 Task: Get directions from Goliad State Park, Texas, United States to Fort Sumter National Monument, South Carolina, United States arriving by 3:00 pm on the 15th of next month
Action: Mouse moved to (248, 254)
Screenshot: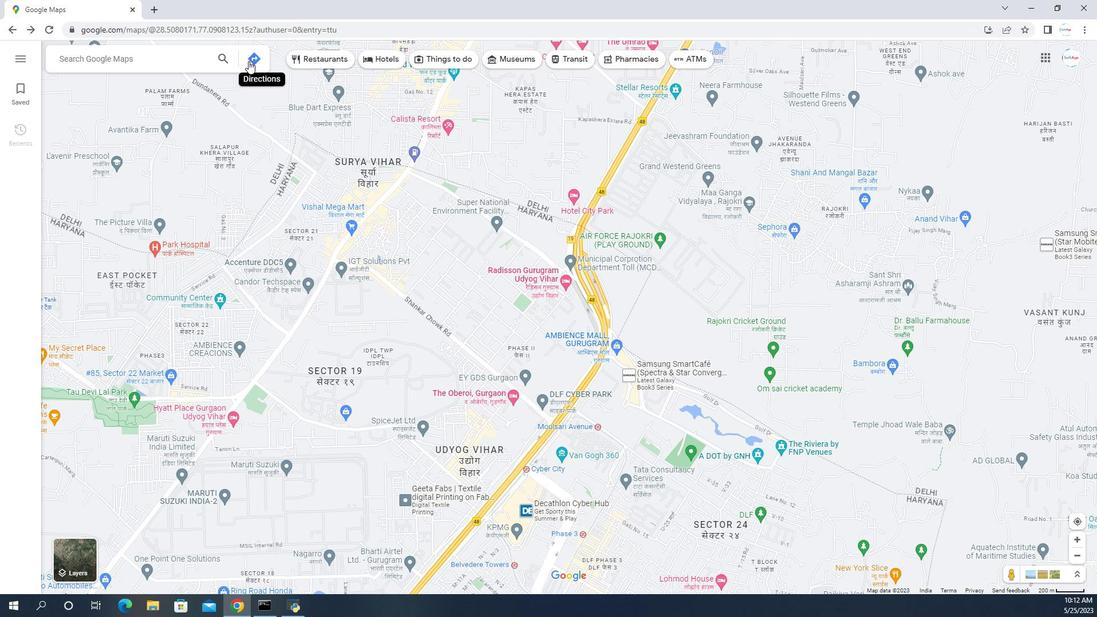 
Action: Mouse pressed left at (248, 254)
Screenshot: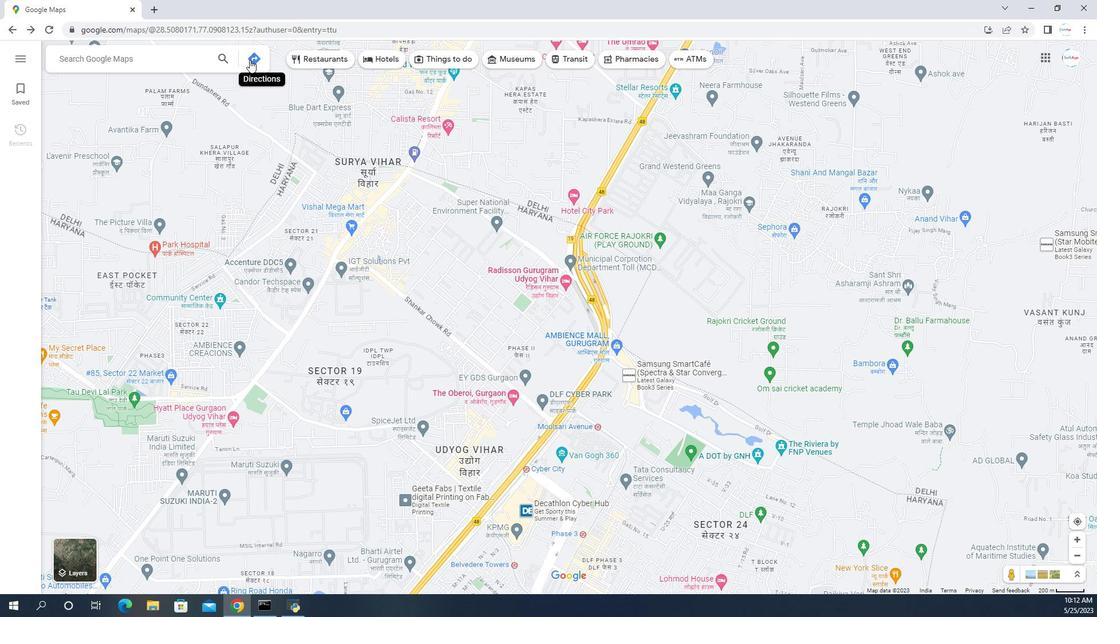 
Action: Mouse moved to (179, 243)
Screenshot: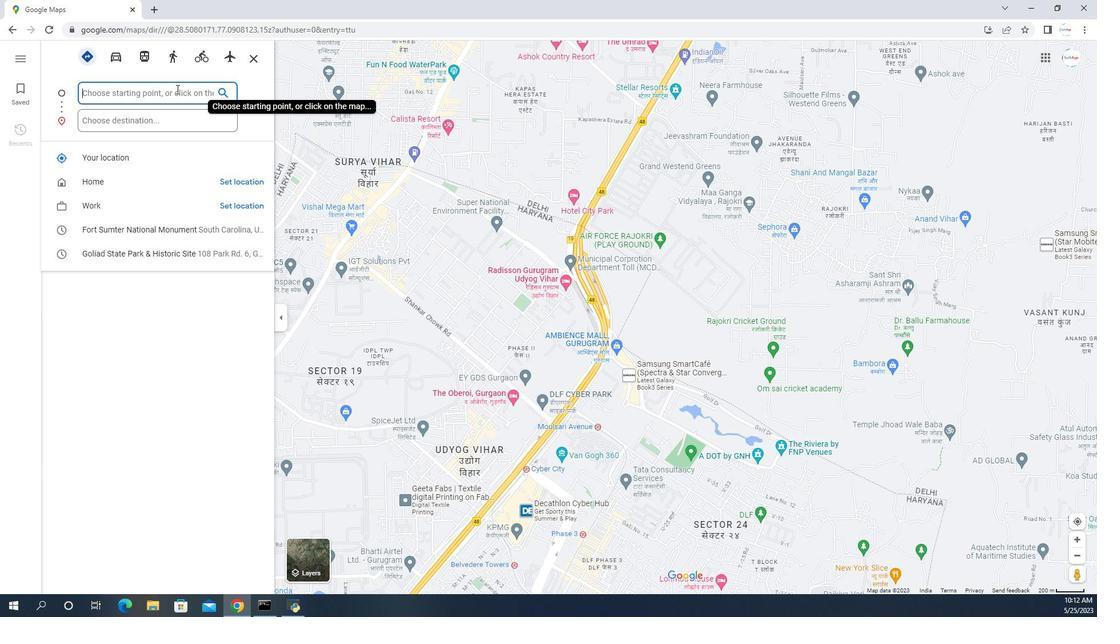 
Action: Key pressed <Key.shift>Goliad<Key.space>state<Key.space>park<Key.space>texas<Key.space>united<Key.space>states
Screenshot: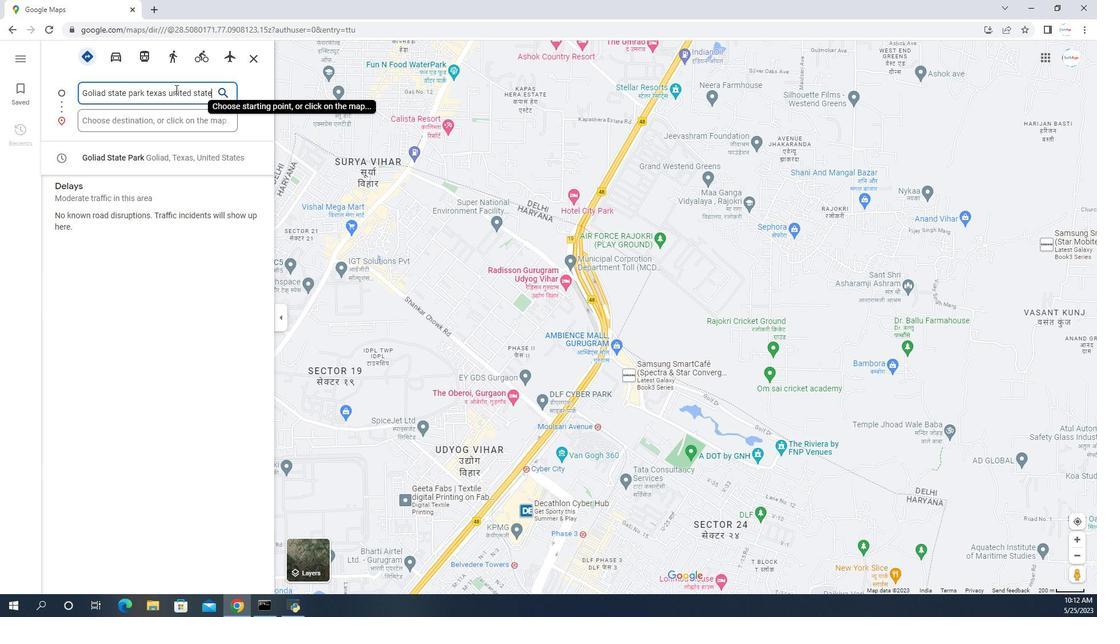 
Action: Mouse moved to (167, 231)
Screenshot: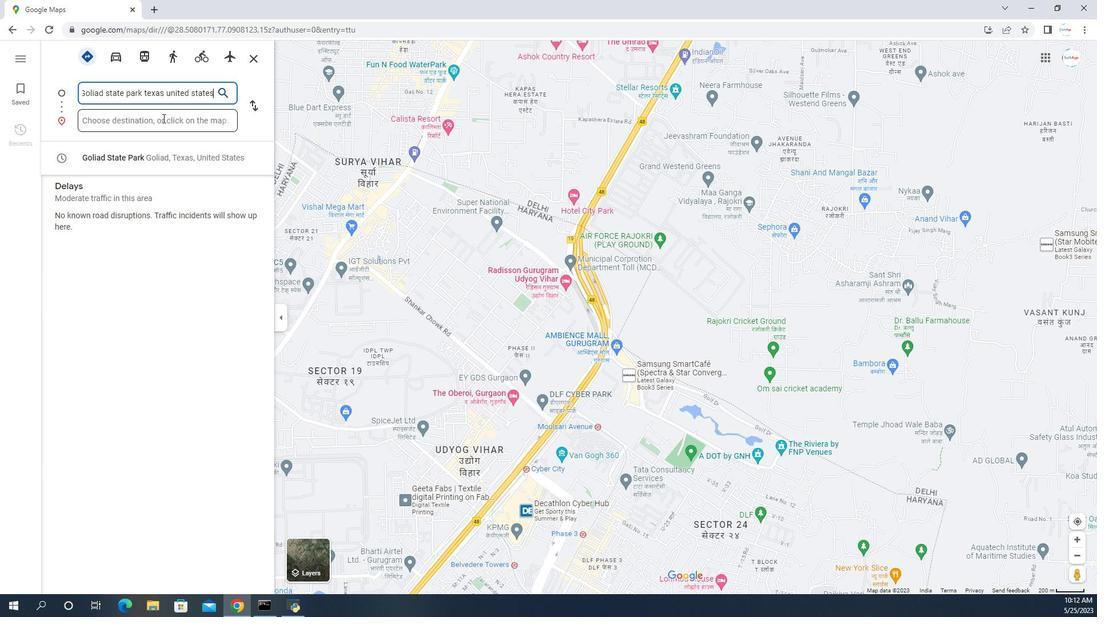 
Action: Mouse pressed left at (167, 231)
Screenshot: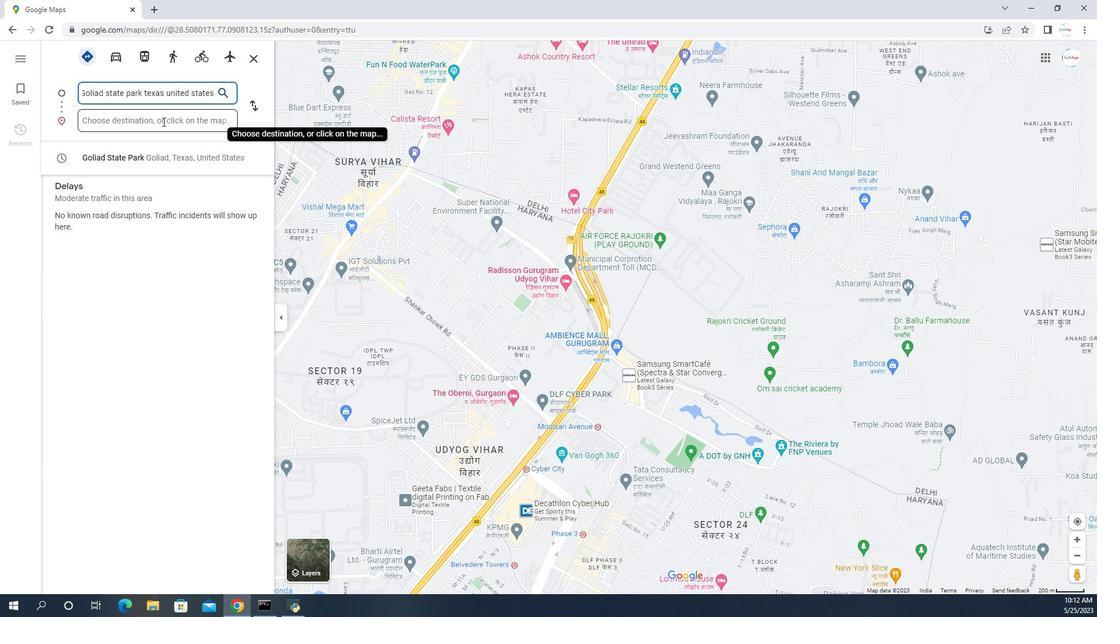
Action: Key pressed fort<Key.space>sumter<Key.space>national<Key.space>mom<Key.backspace>nument<Key.space>south<Key.space>carolina<Key.space>united<Key.space>states<Key.enter>
Screenshot: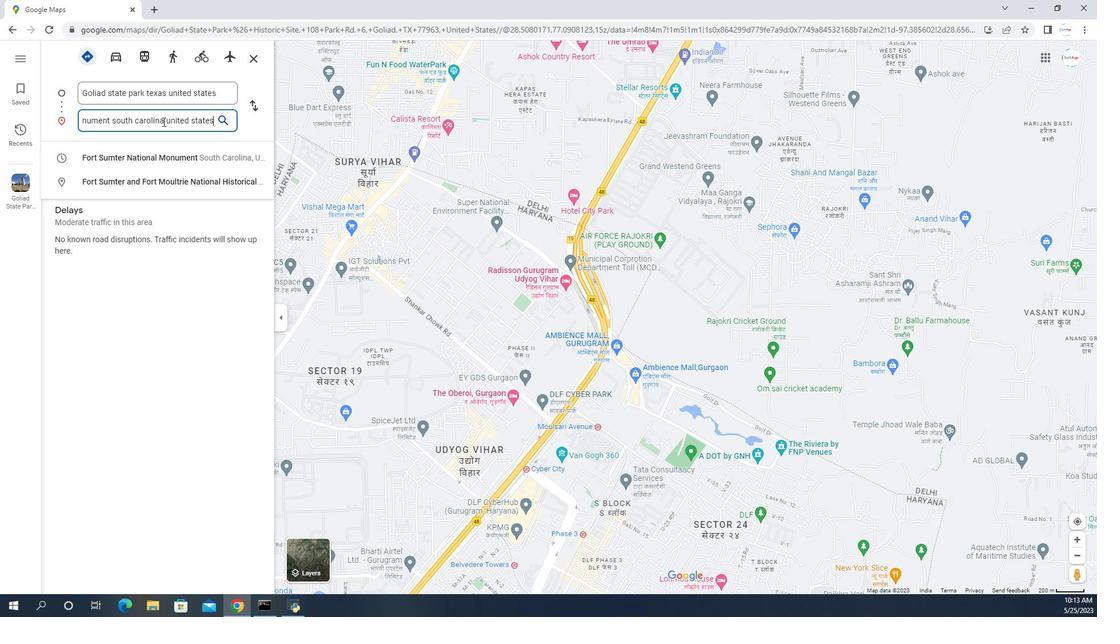 
Action: Mouse moved to (133, 208)
Screenshot: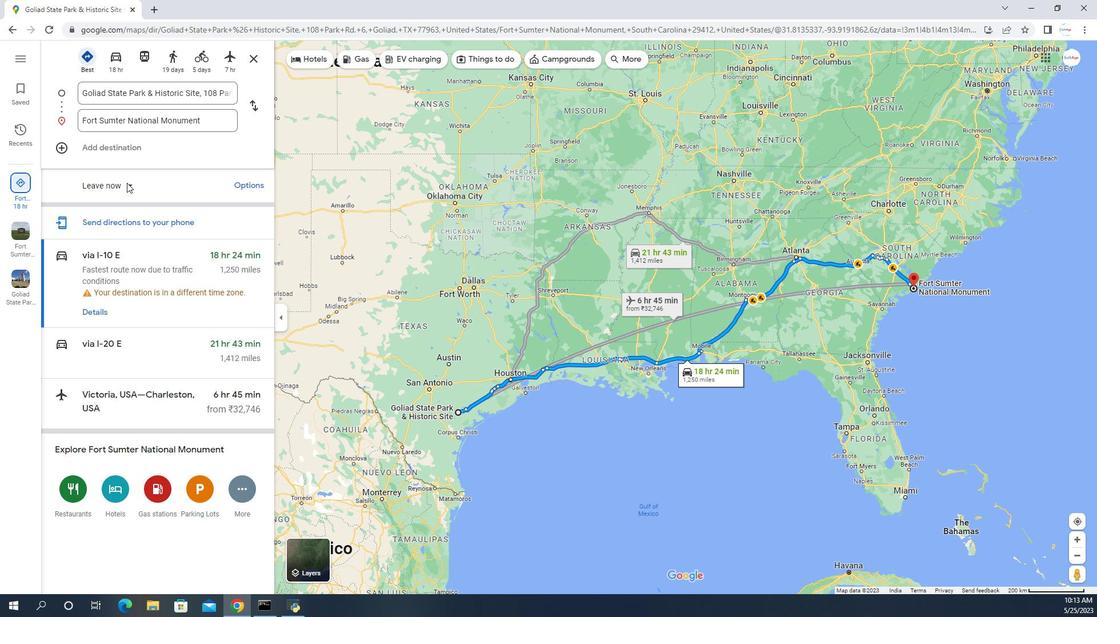 
Action: Mouse pressed left at (133, 208)
Screenshot: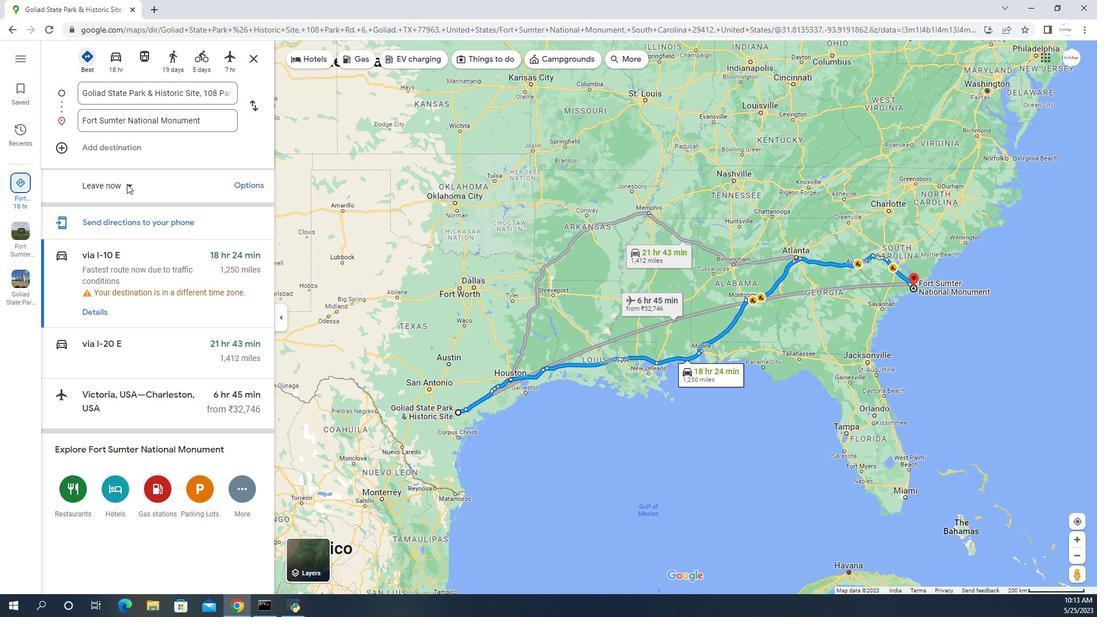 
Action: Mouse moved to (121, 190)
Screenshot: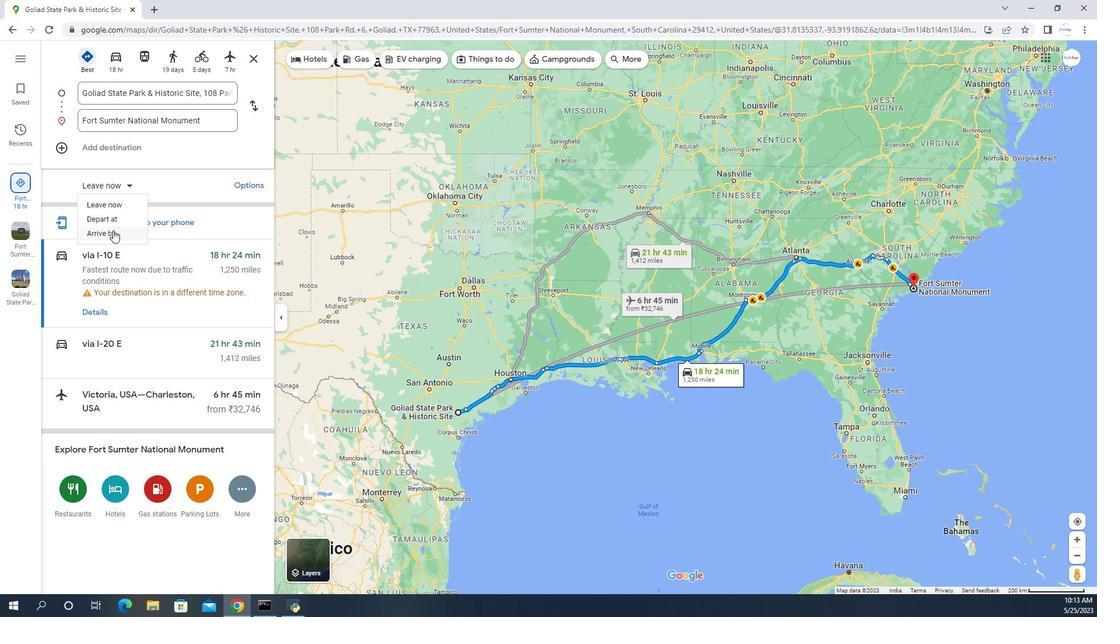 
Action: Mouse pressed left at (121, 190)
Screenshot: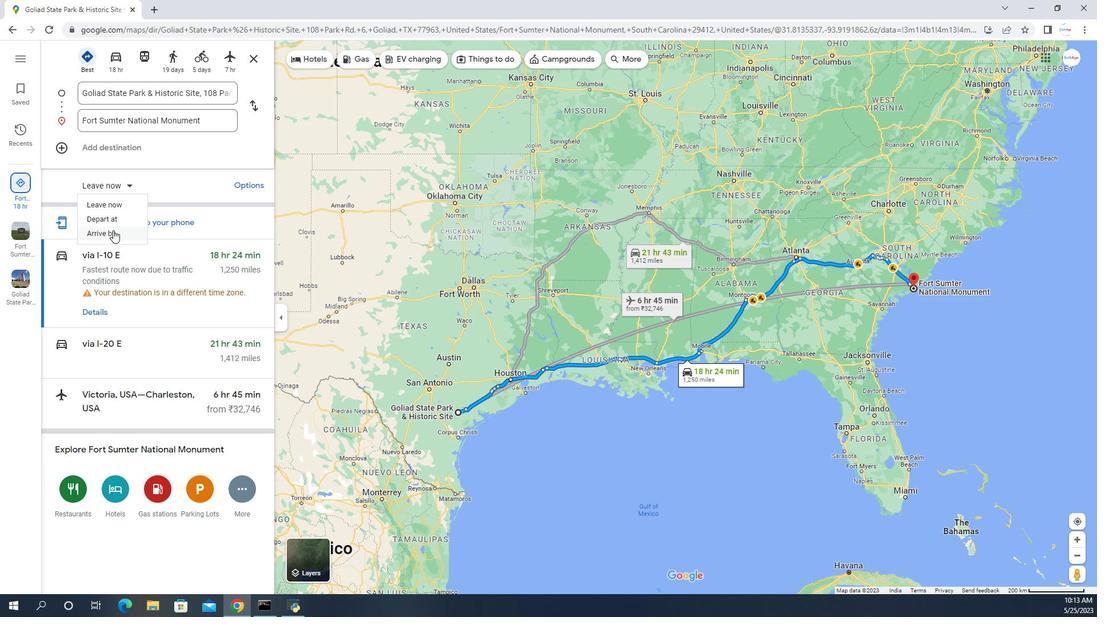 
Action: Mouse moved to (117, 211)
Screenshot: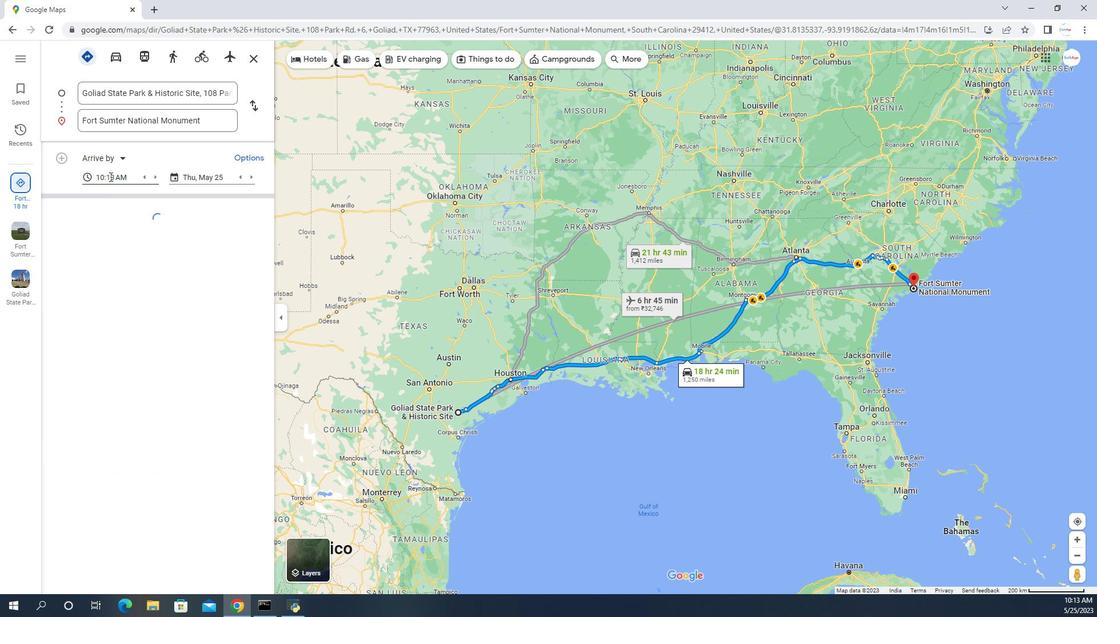 
Action: Mouse pressed left at (117, 211)
Screenshot: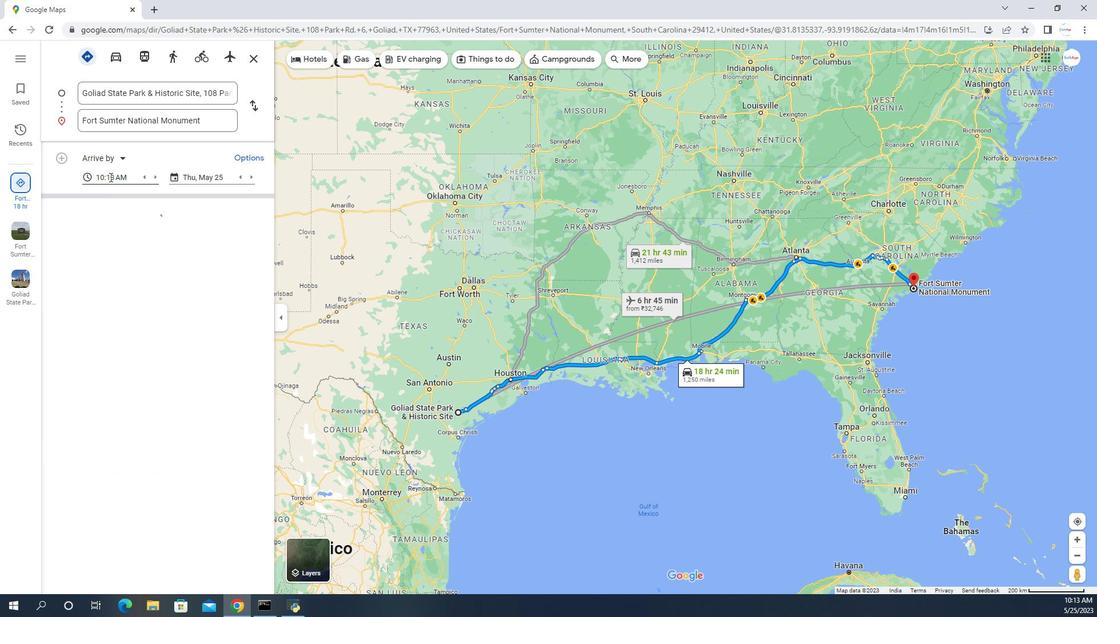 
Action: Mouse moved to (141, 189)
Screenshot: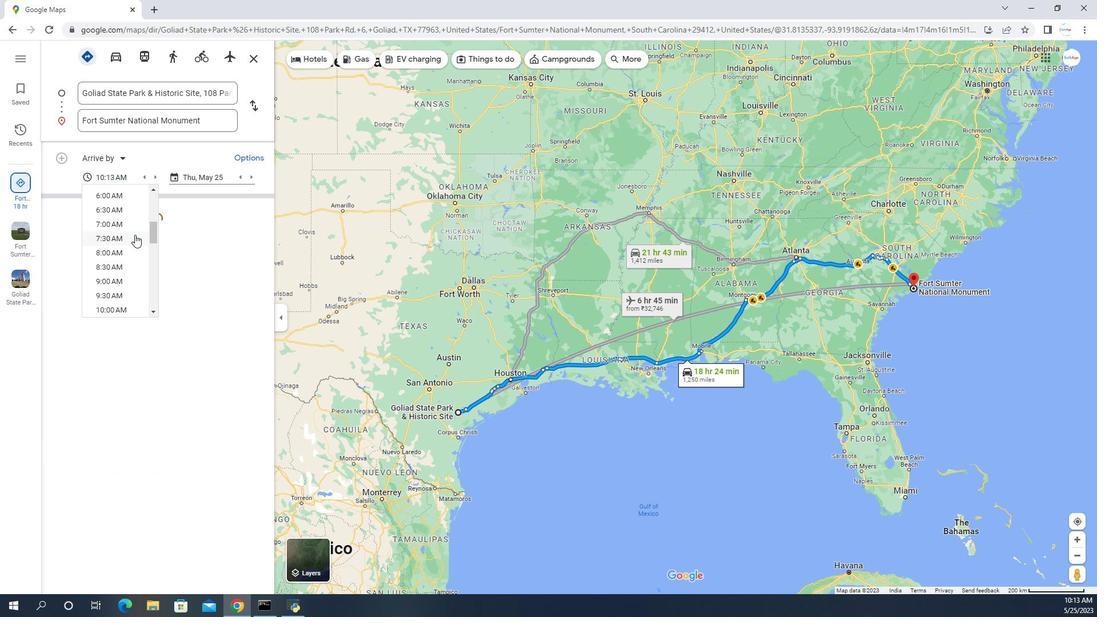 
Action: Mouse scrolled (141, 189) with delta (0, 0)
Screenshot: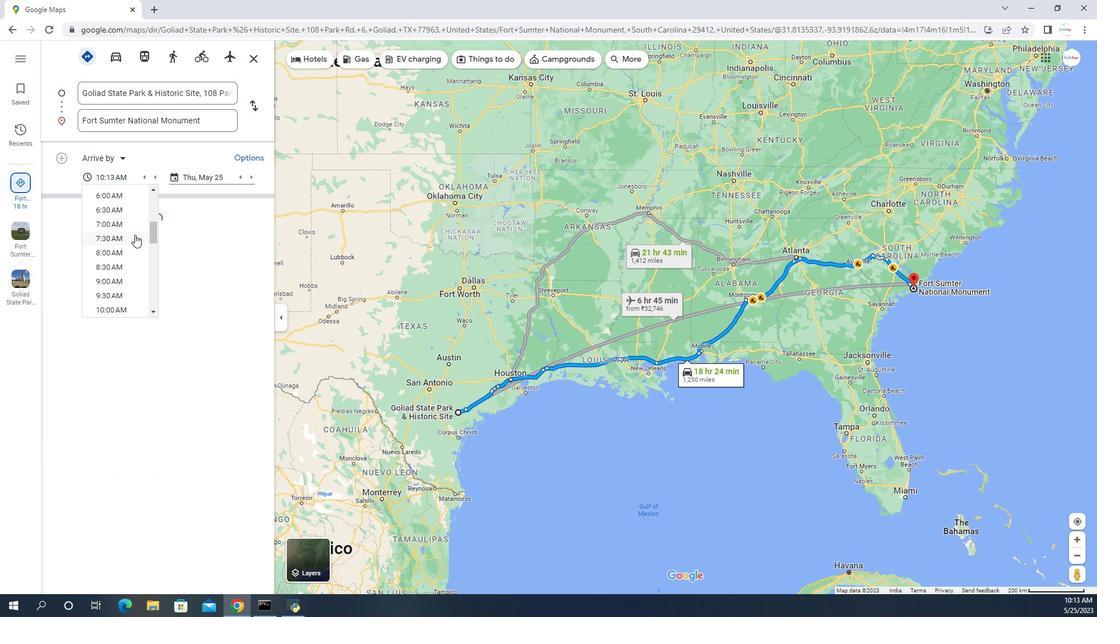 
Action: Mouse moved to (141, 189)
Screenshot: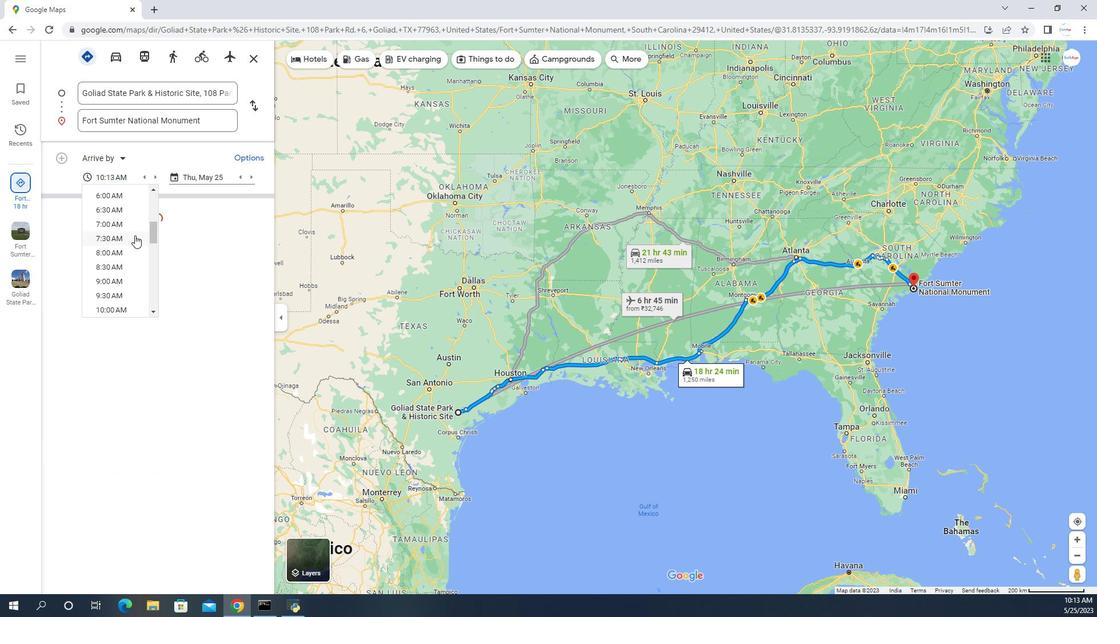 
Action: Mouse scrolled (141, 189) with delta (0, 0)
Screenshot: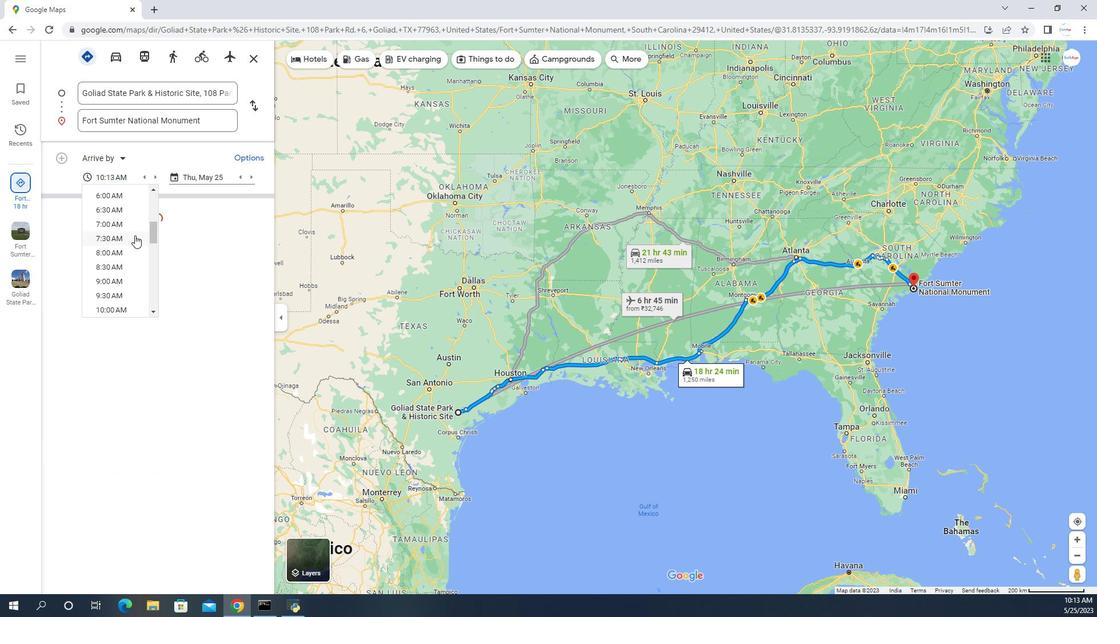 
Action: Mouse scrolled (141, 189) with delta (0, 0)
Screenshot: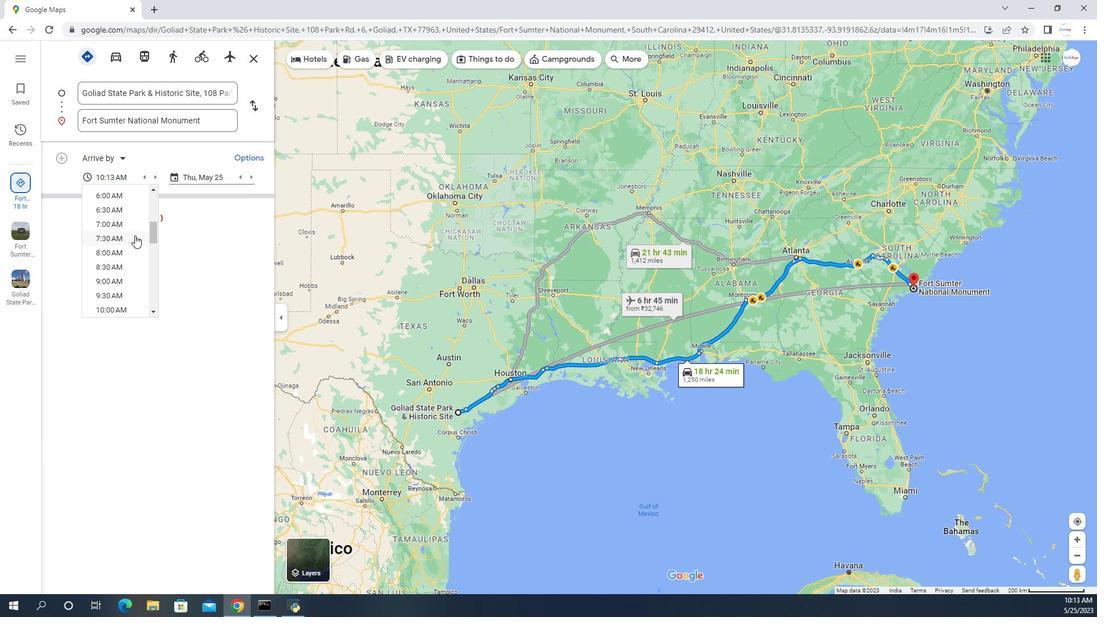 
Action: Mouse moved to (140, 189)
Screenshot: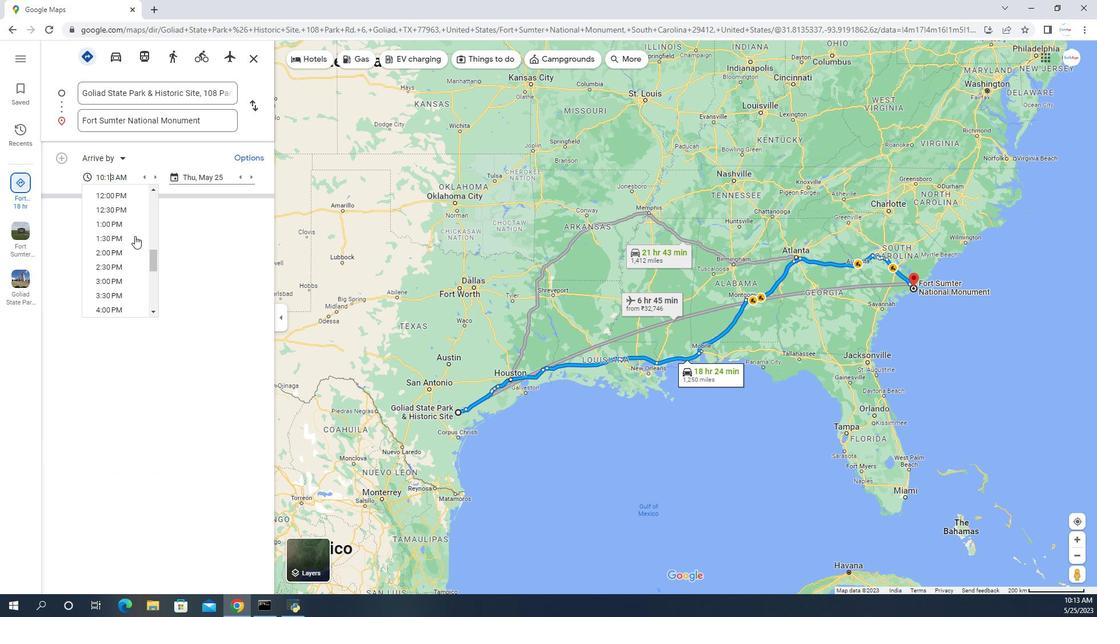 
Action: Mouse scrolled (140, 189) with delta (0, 0)
Screenshot: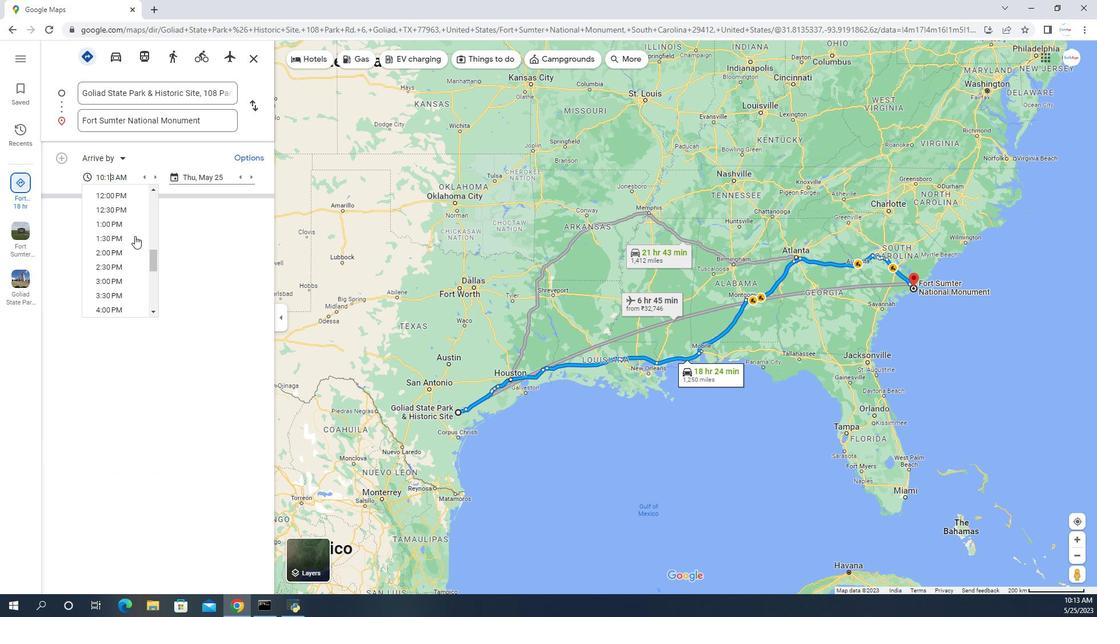 
Action: Mouse moved to (116, 194)
Screenshot: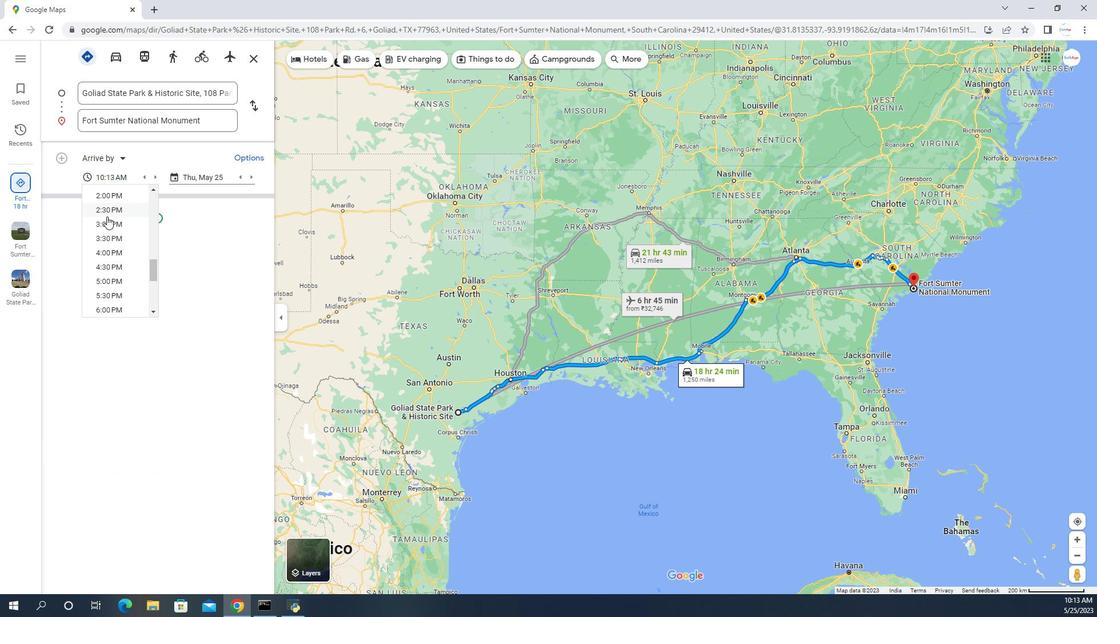 
Action: Mouse pressed left at (116, 194)
Screenshot: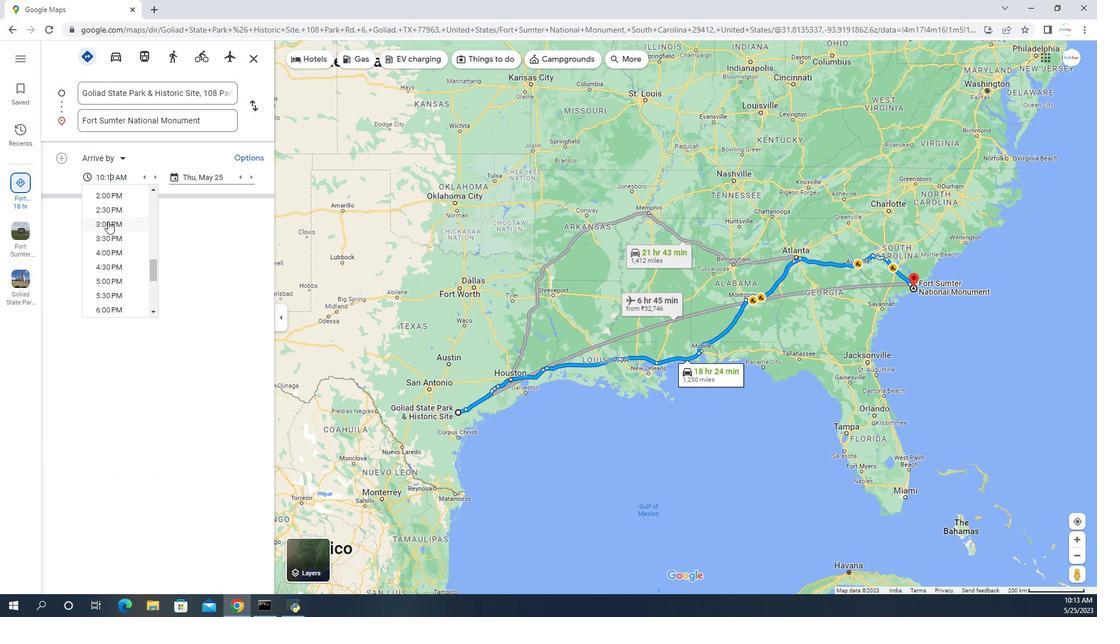 
Action: Mouse moved to (121, 211)
Screenshot: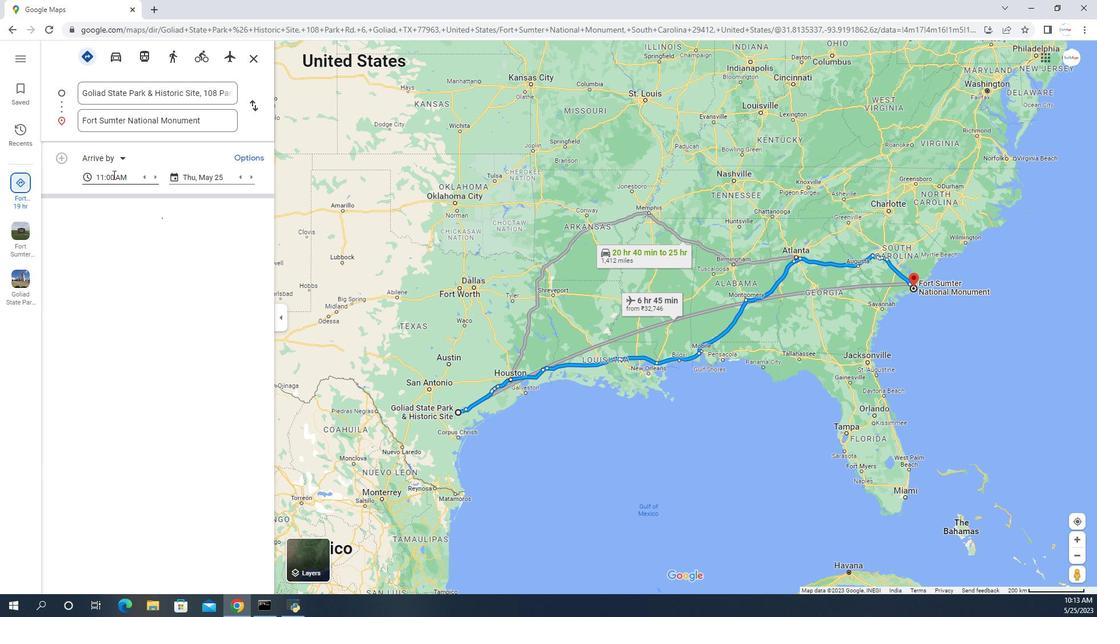 
Action: Mouse pressed left at (121, 211)
Screenshot: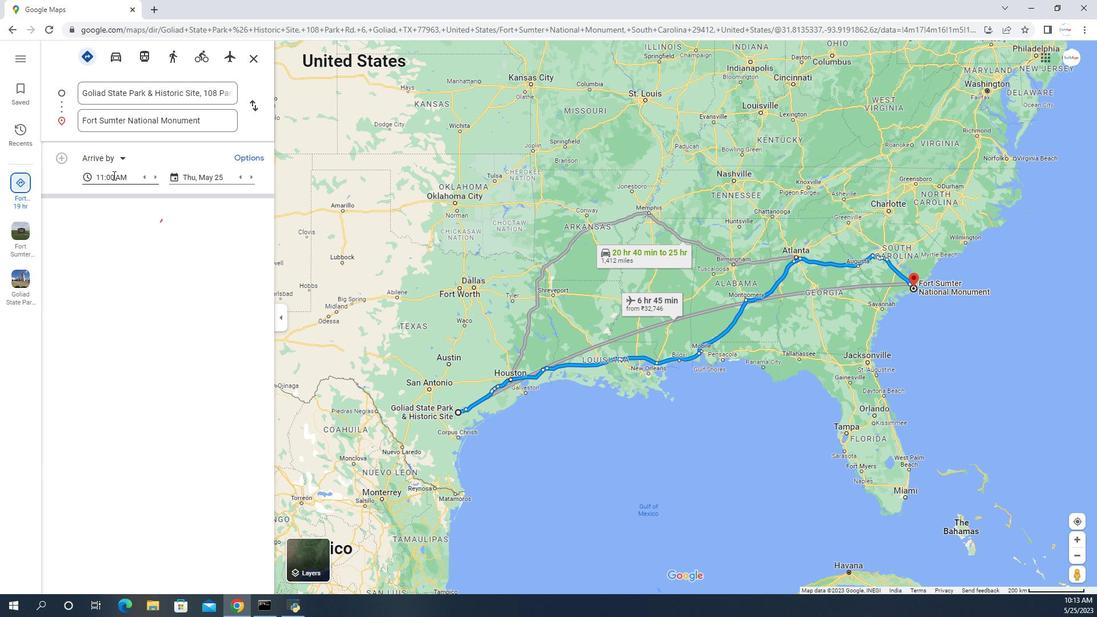 
Action: Mouse moved to (124, 183)
Screenshot: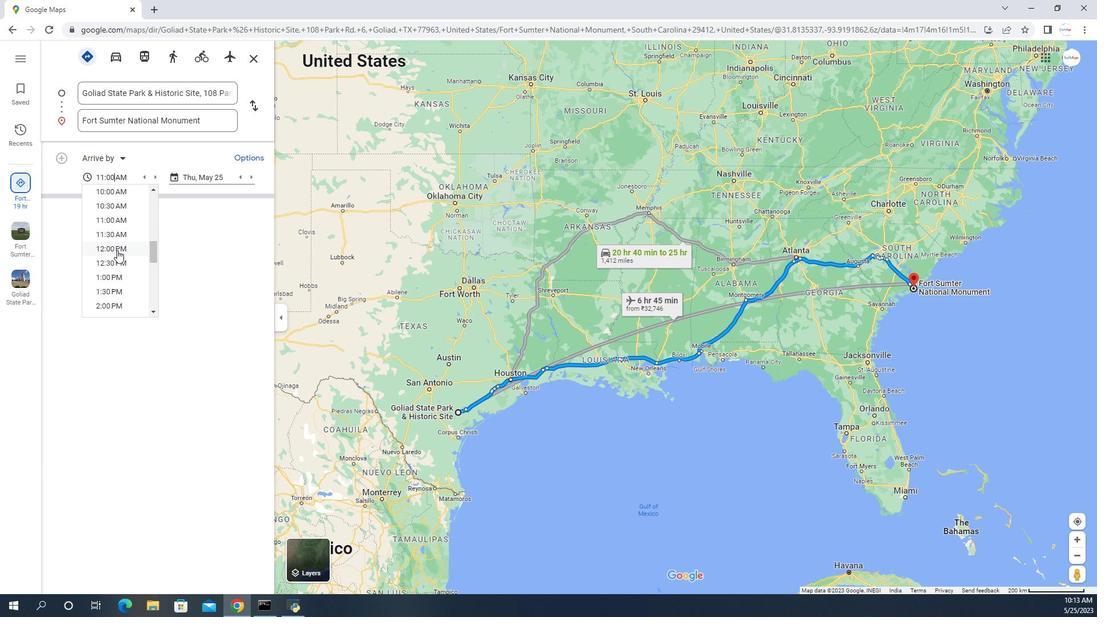 
Action: Mouse scrolled (124, 184) with delta (0, 0)
Screenshot: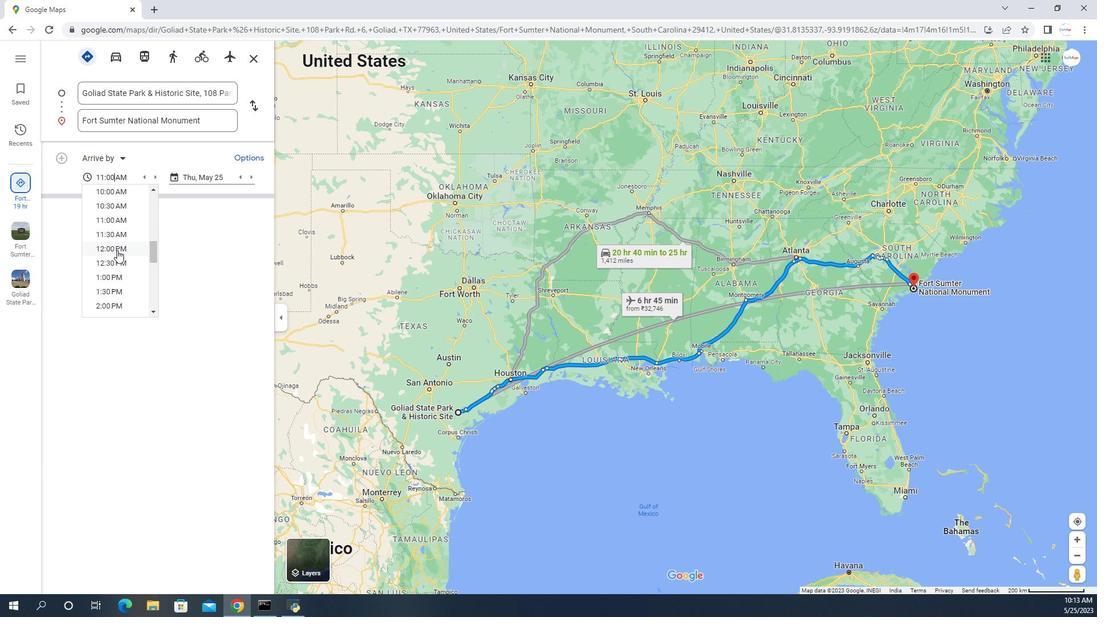 
Action: Mouse moved to (124, 183)
Screenshot: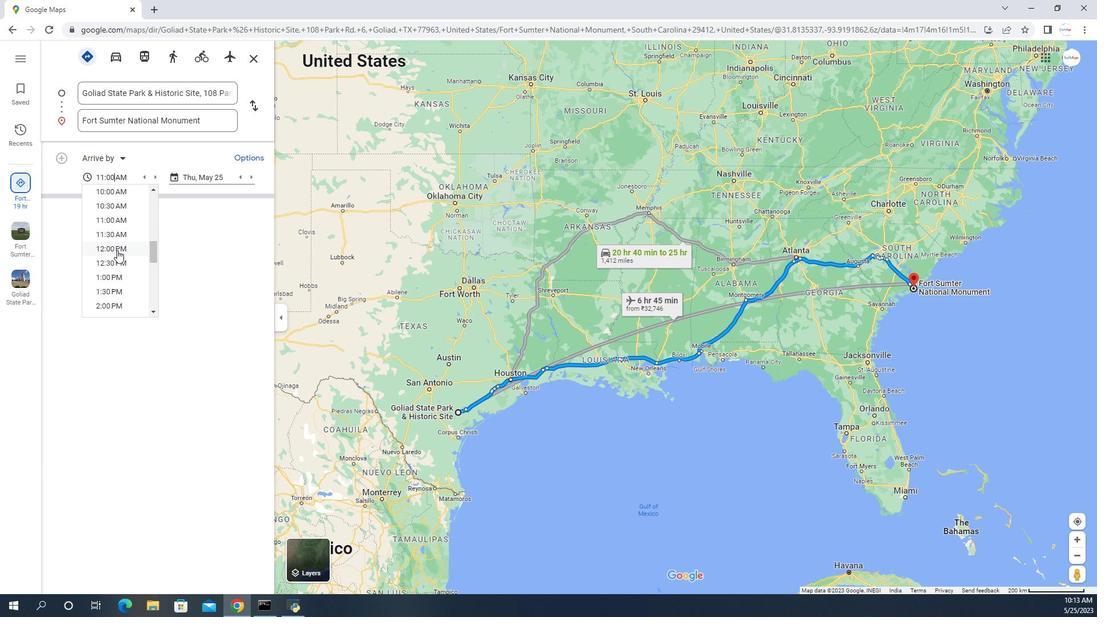 
Action: Mouse scrolled (124, 183) with delta (0, 0)
Screenshot: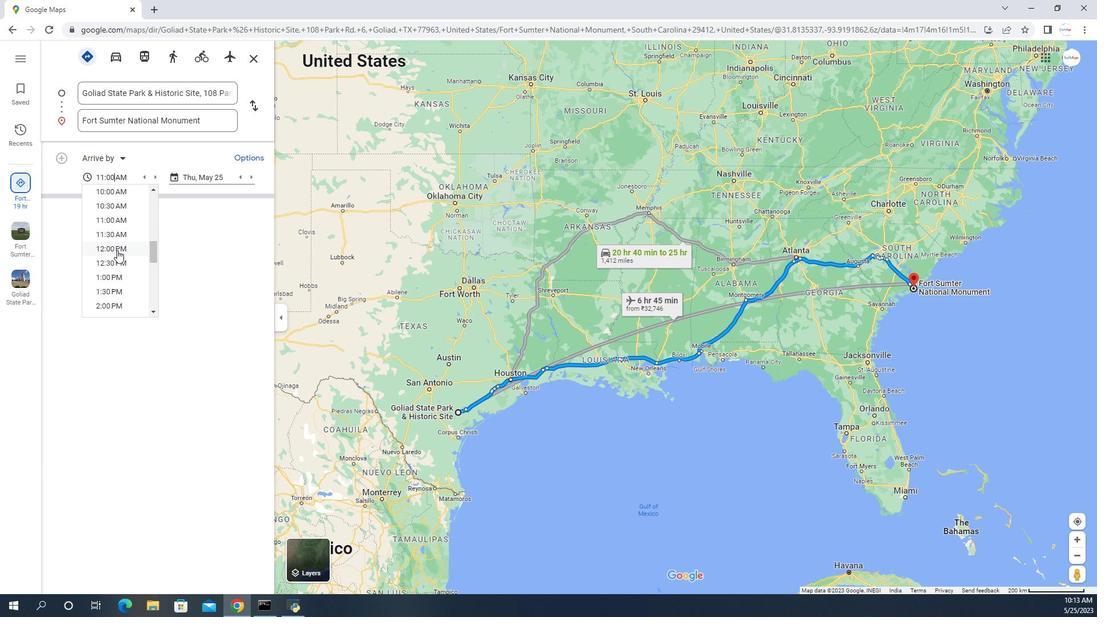 
Action: Mouse moved to (115, 189)
Screenshot: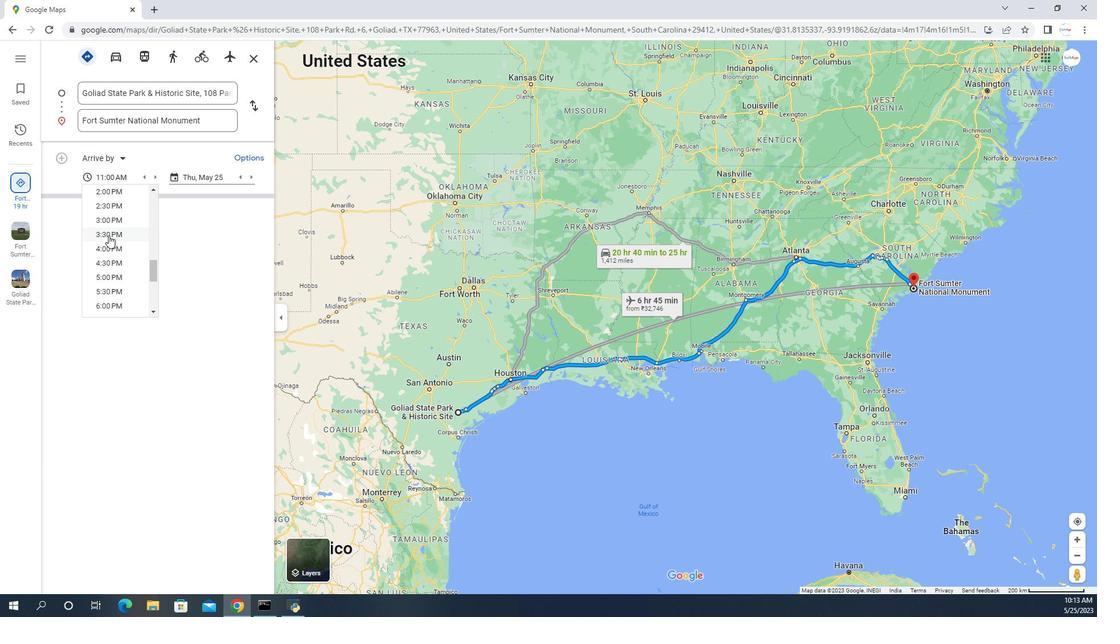 
Action: Mouse pressed left at (115, 189)
Screenshot: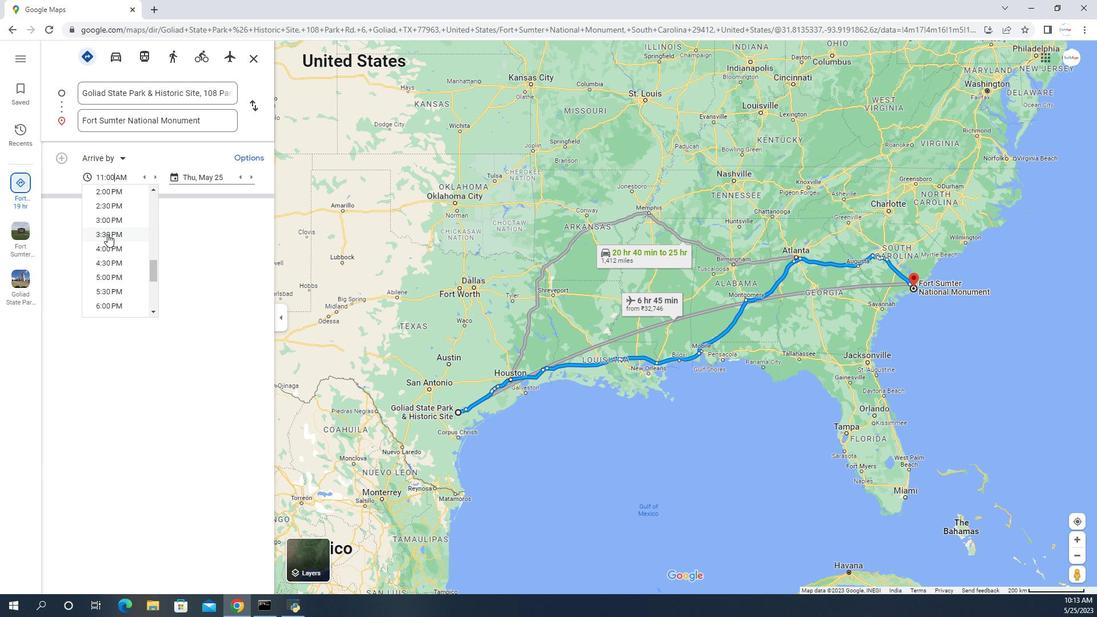 
Action: Mouse moved to (136, 211)
Screenshot: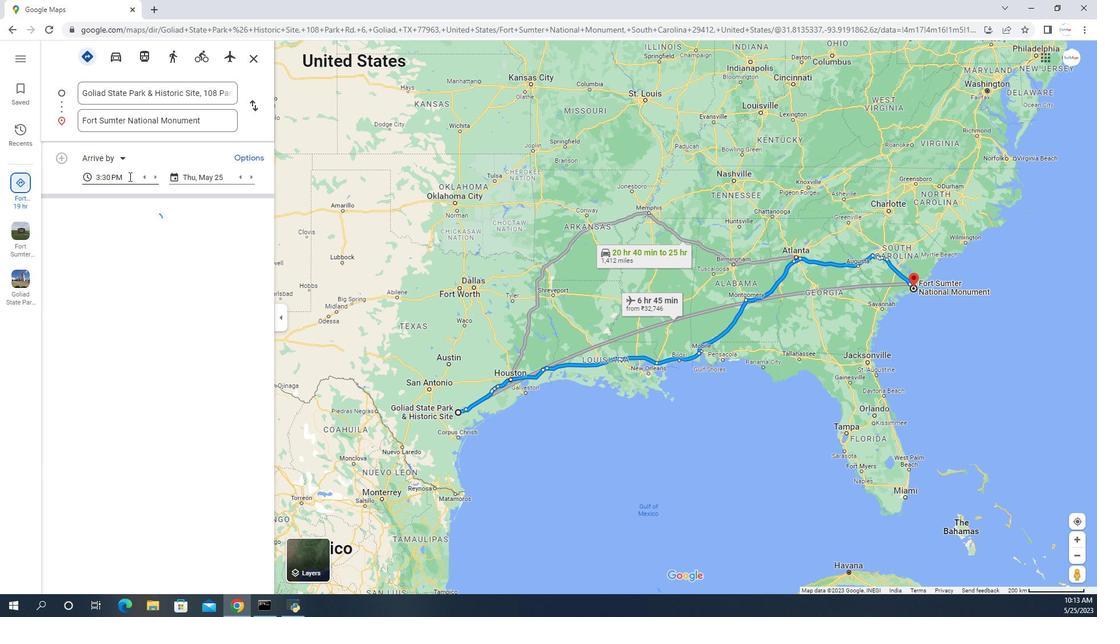 
Action: Mouse pressed left at (136, 211)
Screenshot: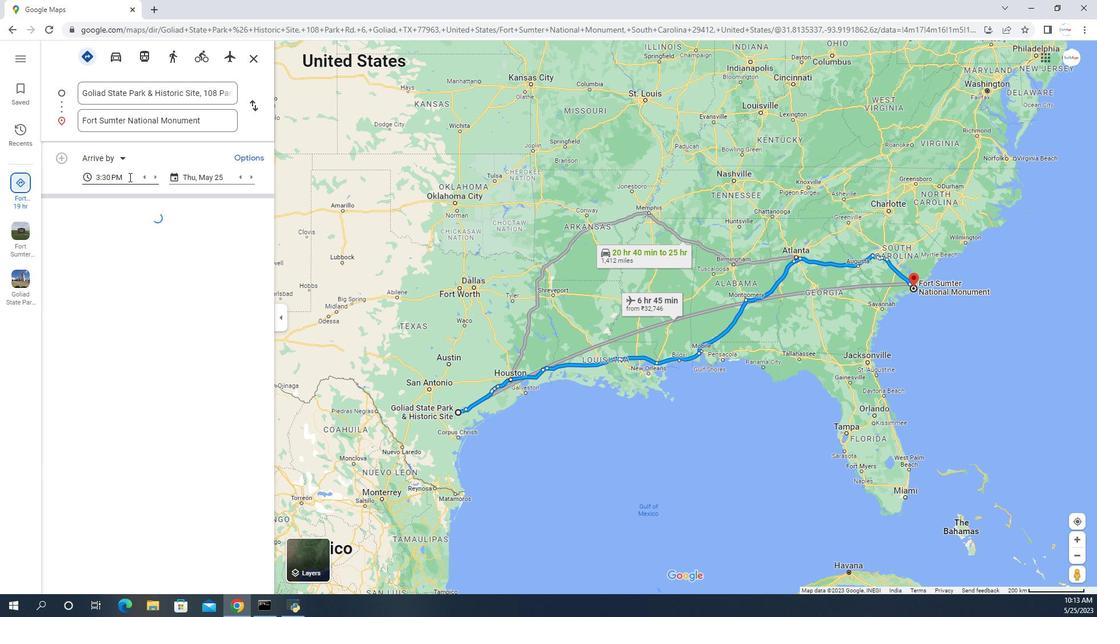 
Action: Mouse moved to (116, 196)
Screenshot: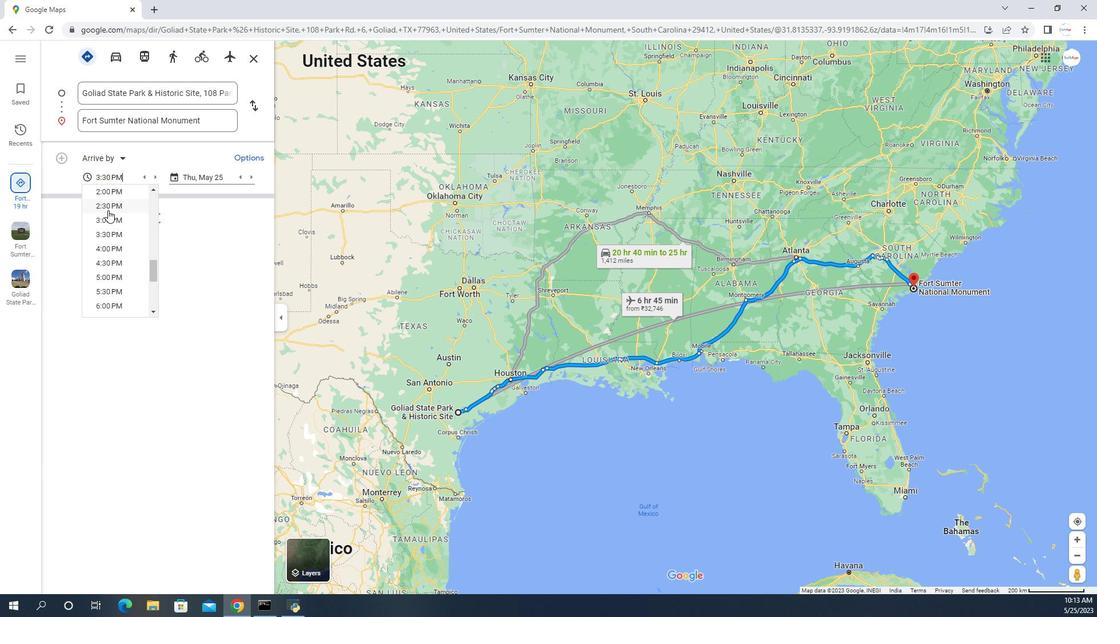 
Action: Mouse pressed left at (116, 196)
Screenshot: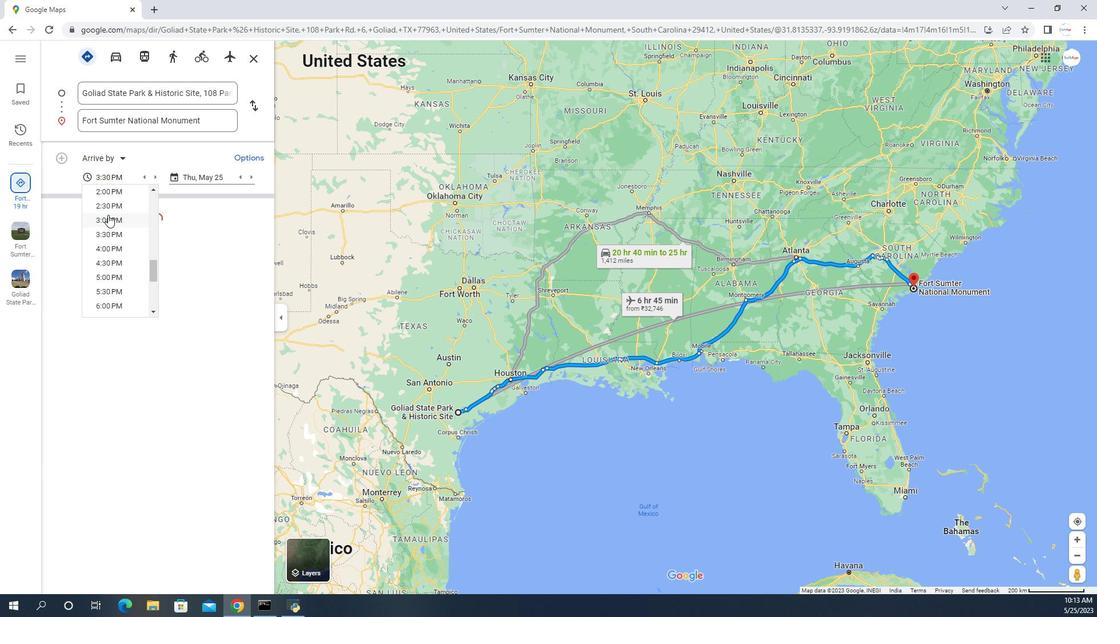 
Action: Mouse moved to (205, 211)
Screenshot: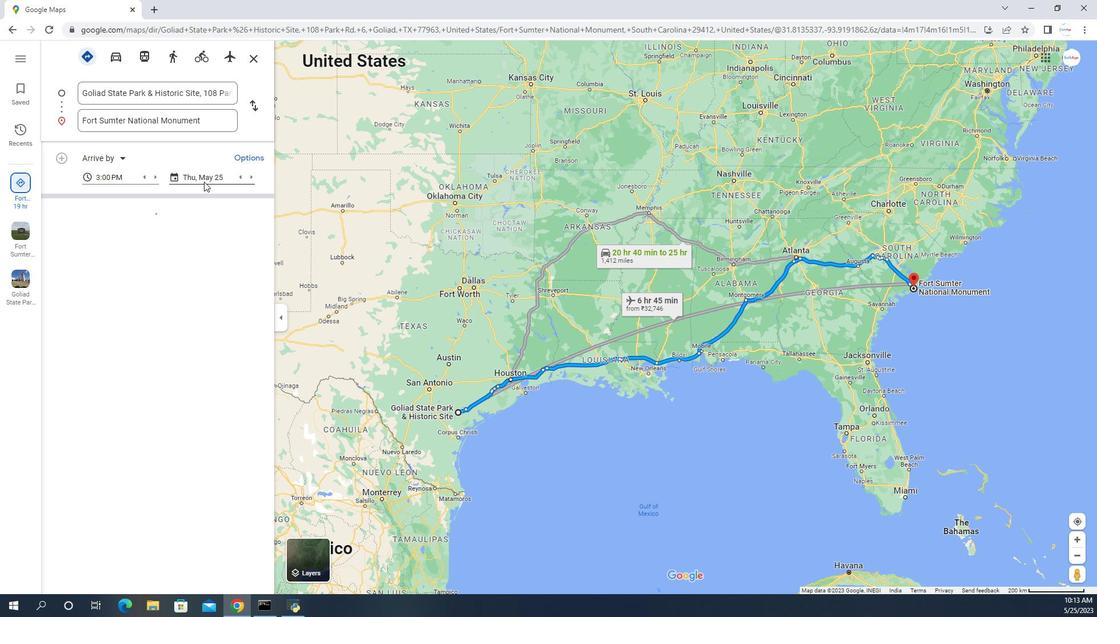 
Action: Mouse pressed left at (205, 211)
Screenshot: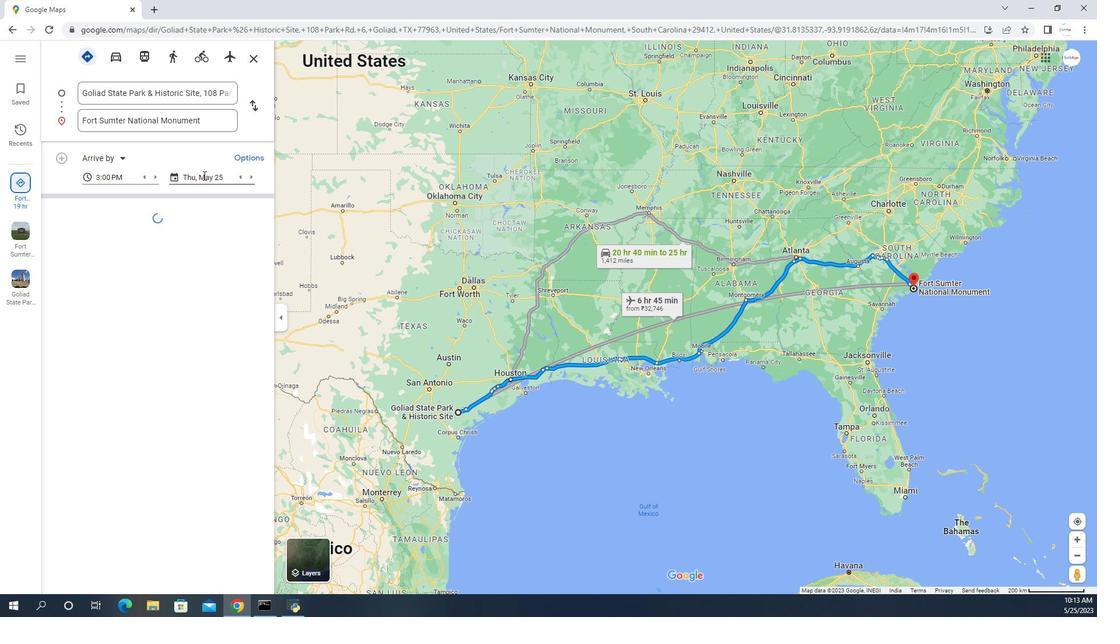 
Action: Mouse moved to (267, 201)
Screenshot: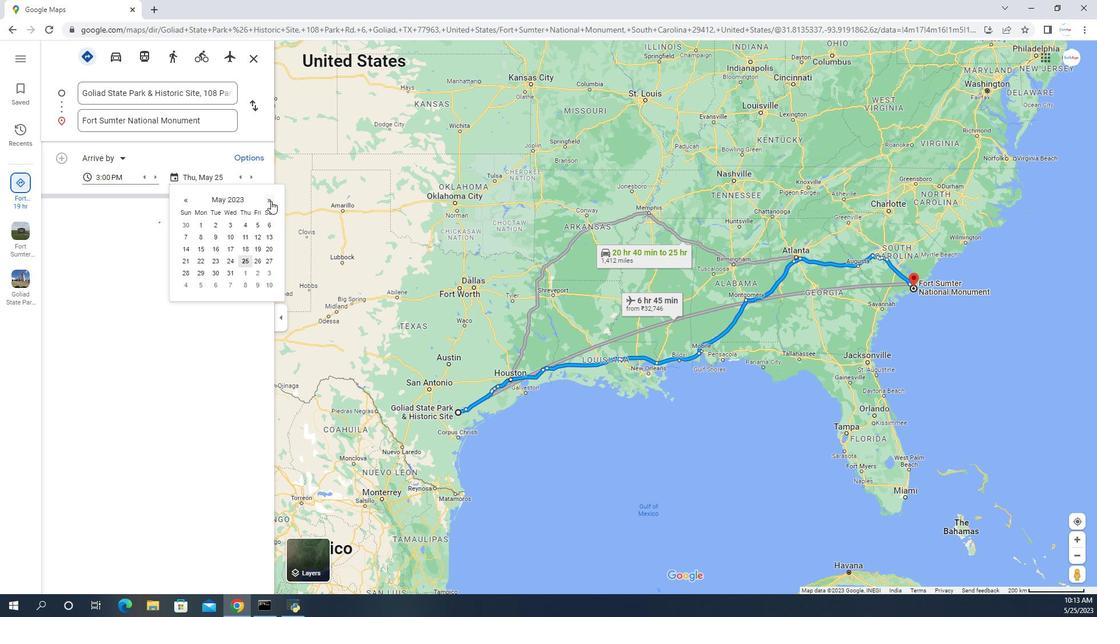 
Action: Mouse pressed left at (267, 201)
Screenshot: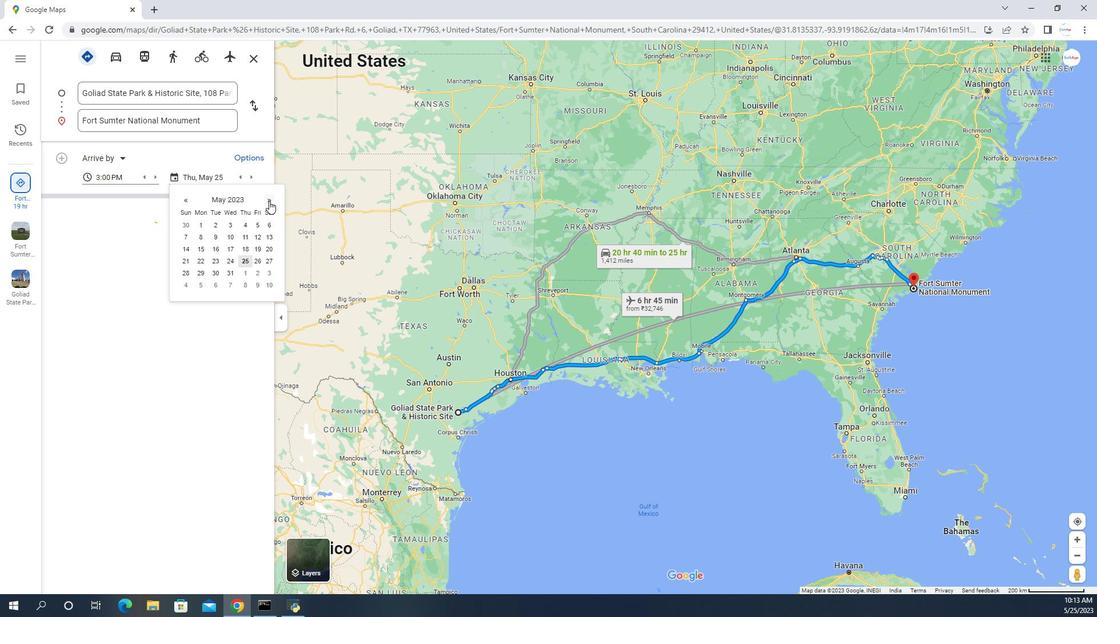 
Action: Mouse pressed left at (267, 201)
Screenshot: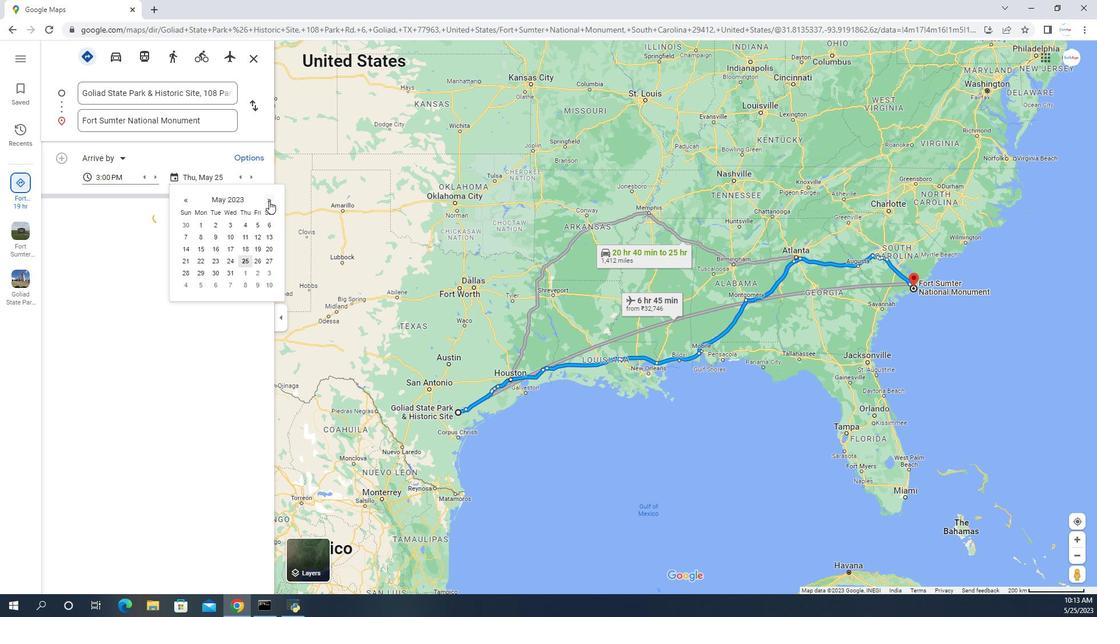 
Action: Mouse moved to (266, 184)
Screenshot: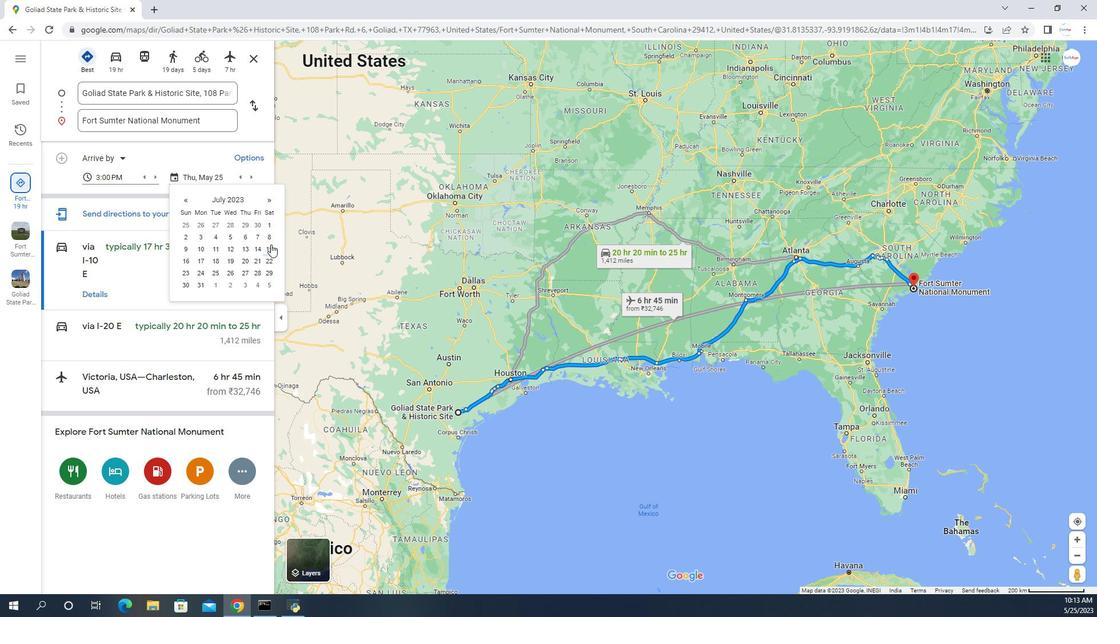 
Action: Mouse pressed left at (266, 184)
Screenshot: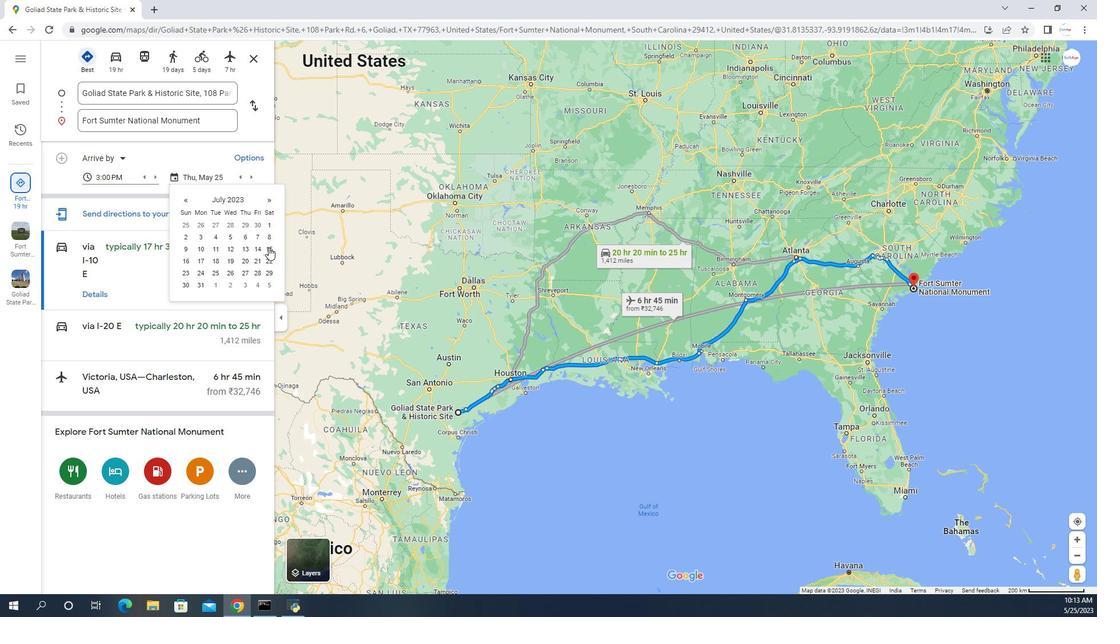 
Action: Mouse moved to (176, 177)
Screenshot: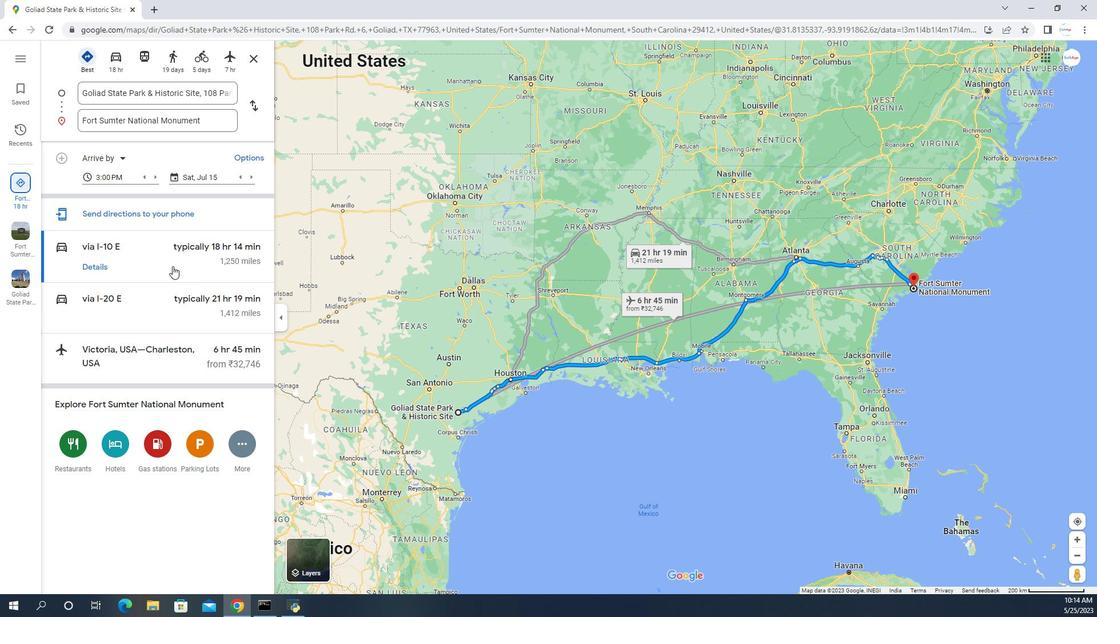 
Action: Mouse scrolled (176, 177) with delta (0, 0)
Screenshot: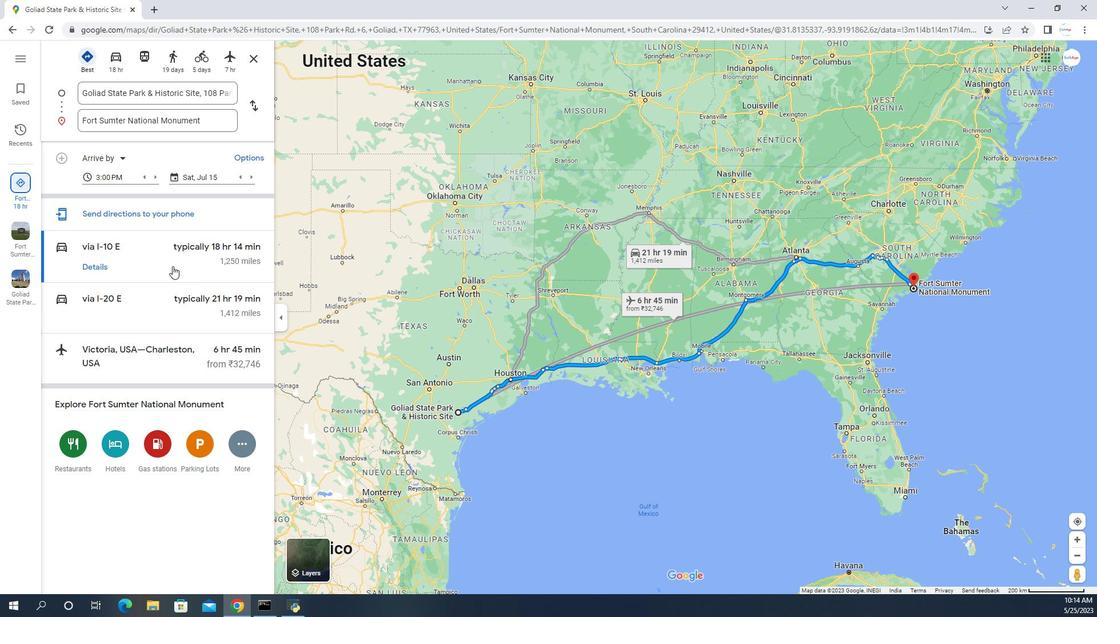 
Action: Mouse moved to (416, 122)
Screenshot: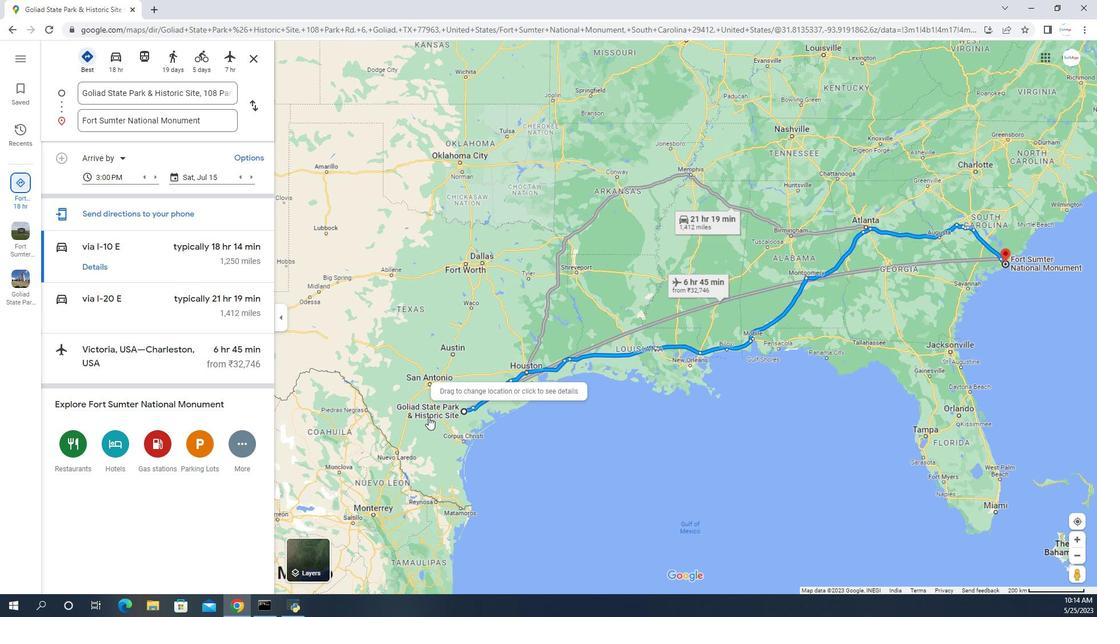 
Action: Mouse scrolled (416, 121) with delta (0, 0)
Screenshot: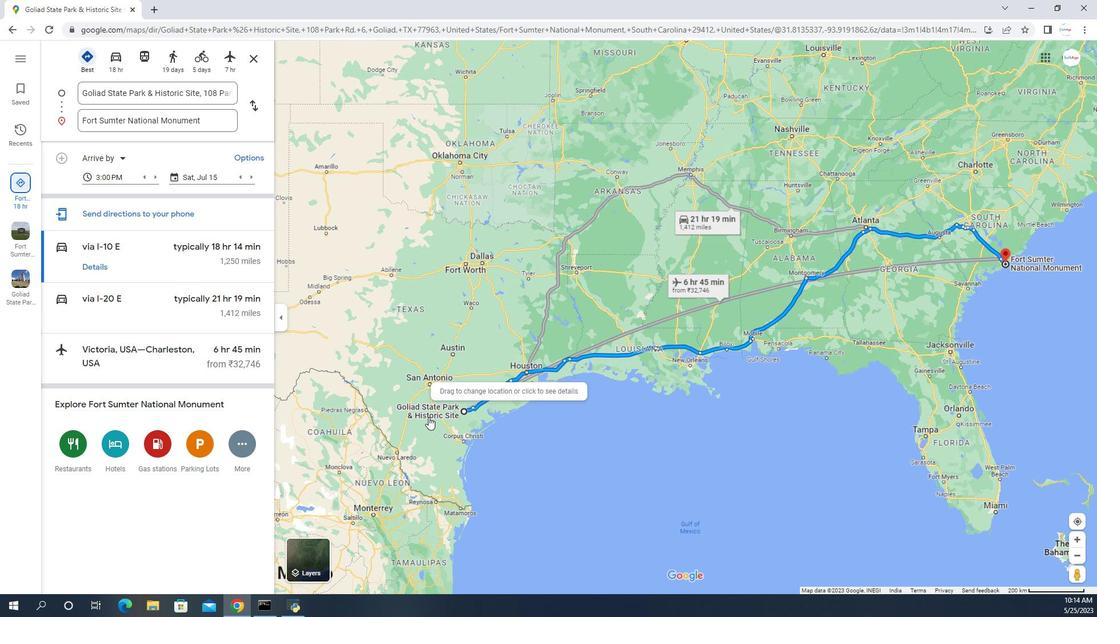 
Action: Mouse moved to (416, 122)
Screenshot: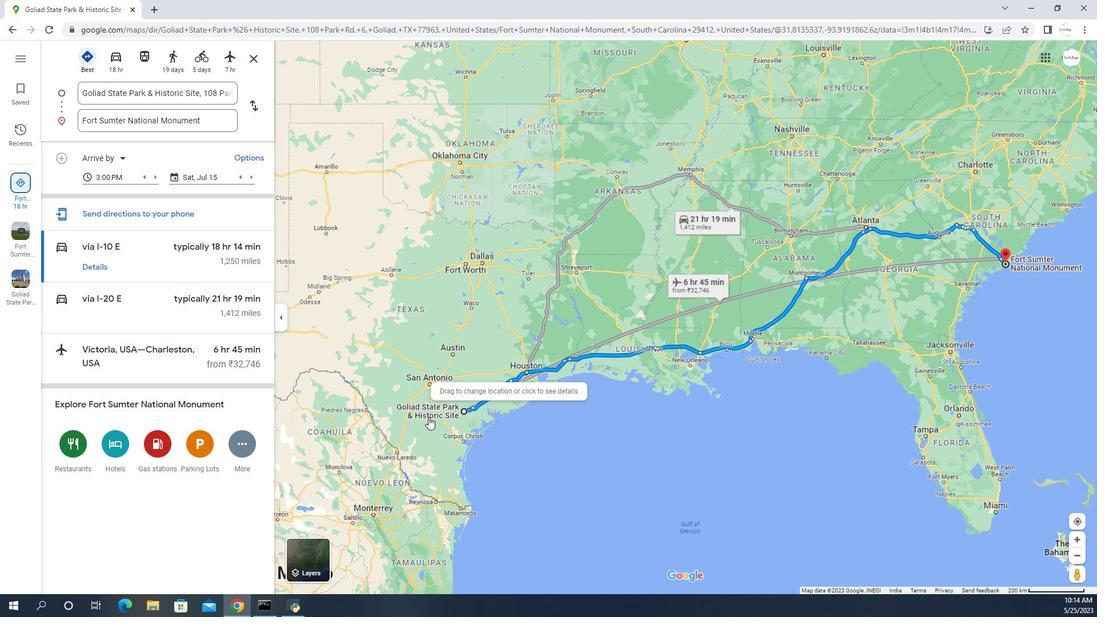 
Action: Mouse scrolled (416, 121) with delta (0, 0)
Screenshot: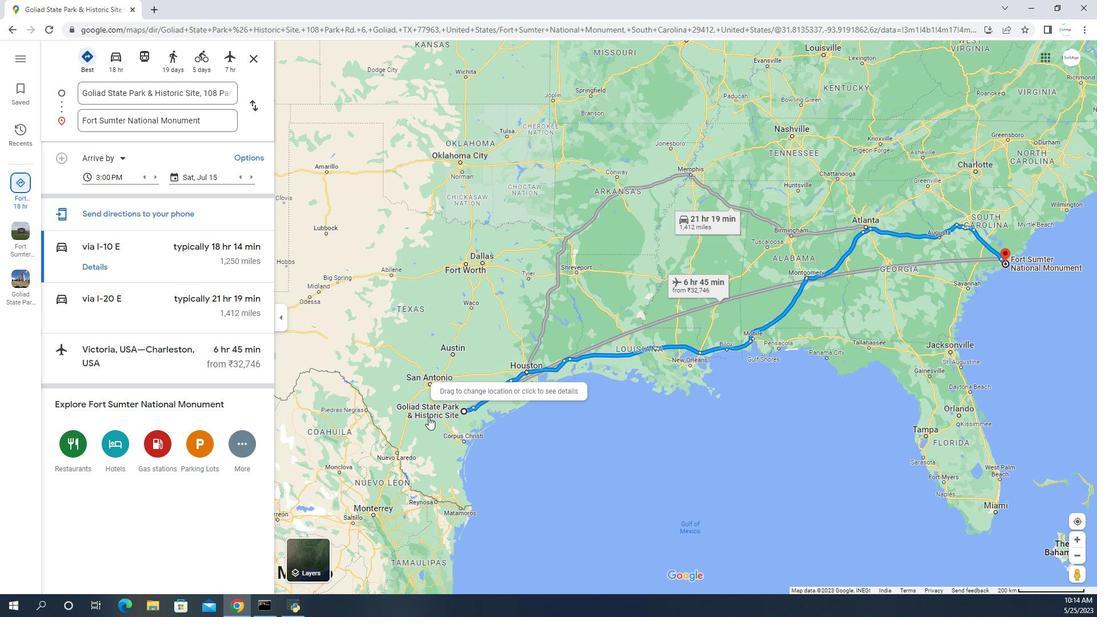 
Action: Mouse moved to (440, 120)
Screenshot: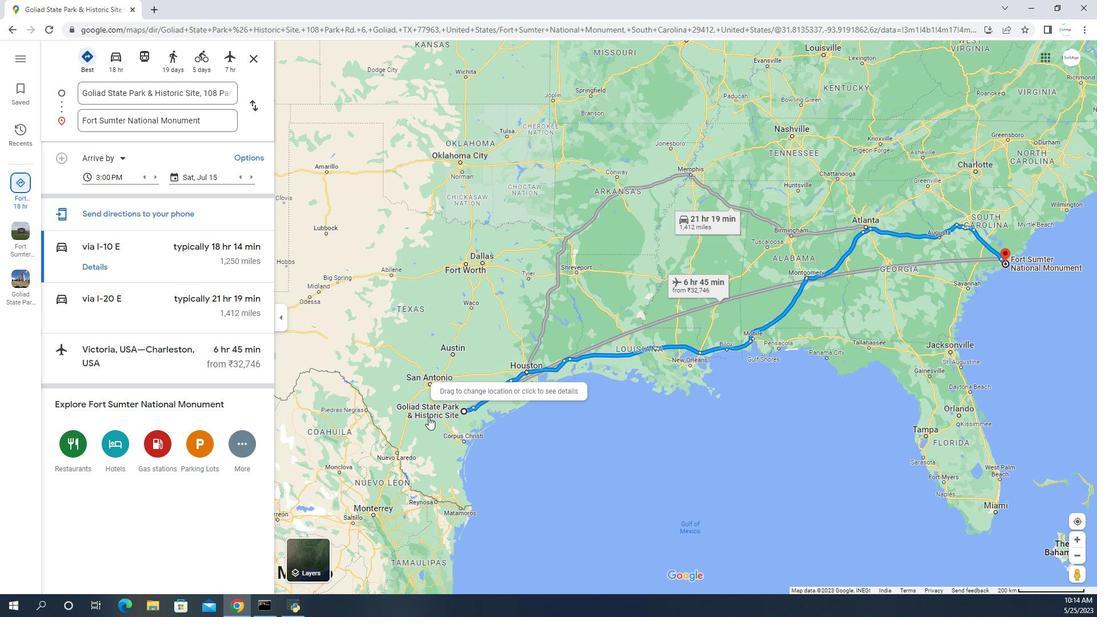 
Action: Mouse scrolled (416, 121) with delta (0, 0)
Screenshot: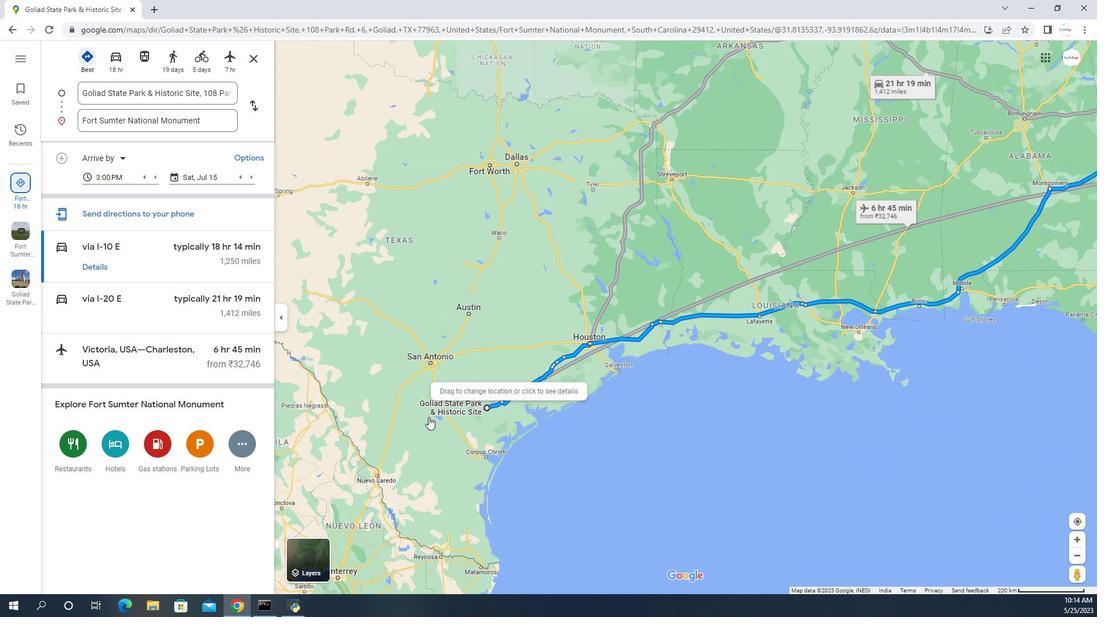 
Action: Mouse moved to (488, 114)
Screenshot: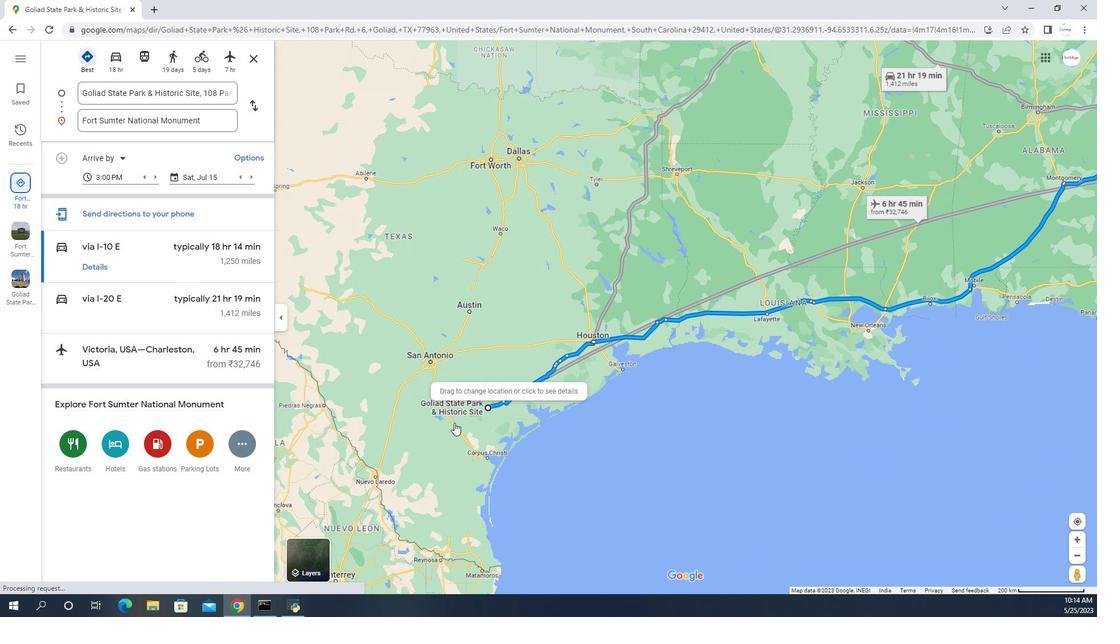 
Action: Mouse scrolled (488, 114) with delta (0, 0)
Screenshot: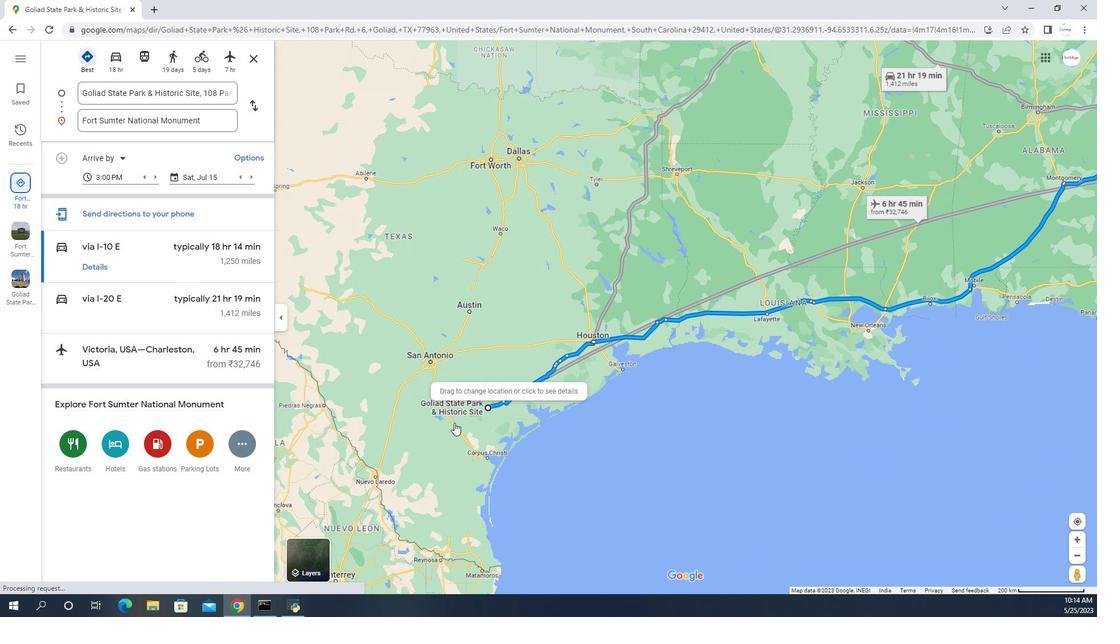 
Action: Mouse scrolled (488, 114) with delta (0, 0)
Screenshot: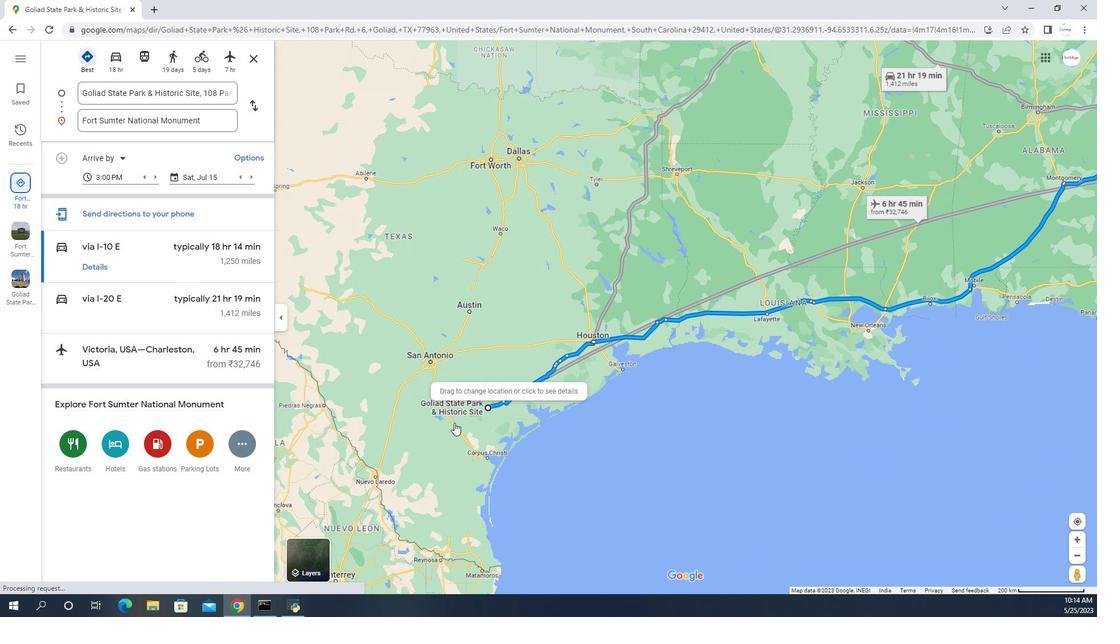 
Action: Mouse scrolled (488, 114) with delta (0, 0)
Screenshot: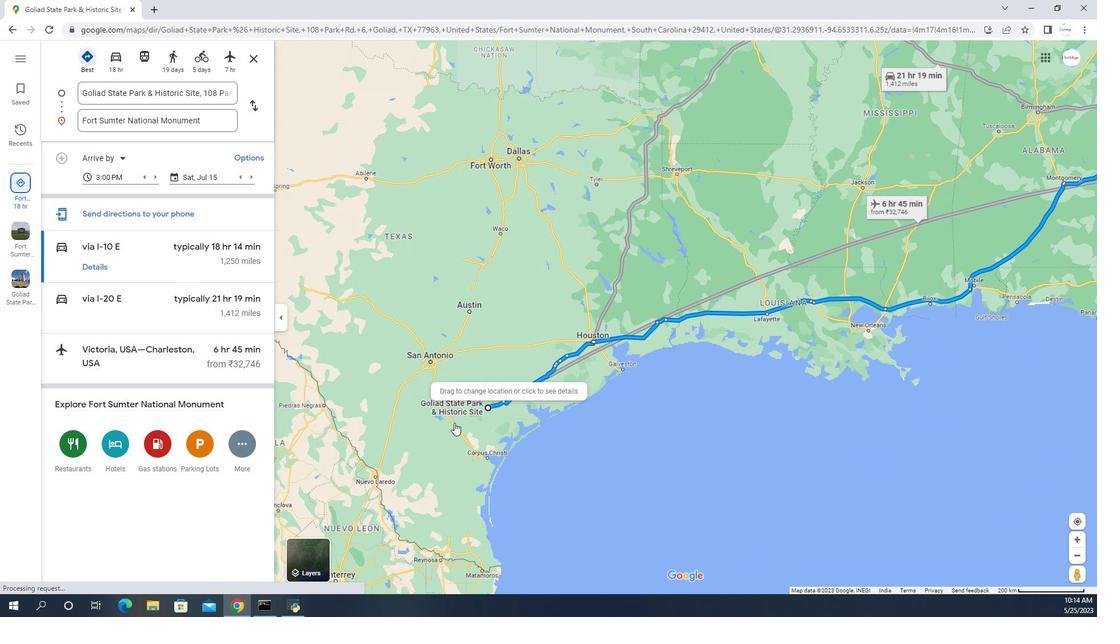 
Action: Mouse scrolled (488, 115) with delta (0, 0)
Screenshot: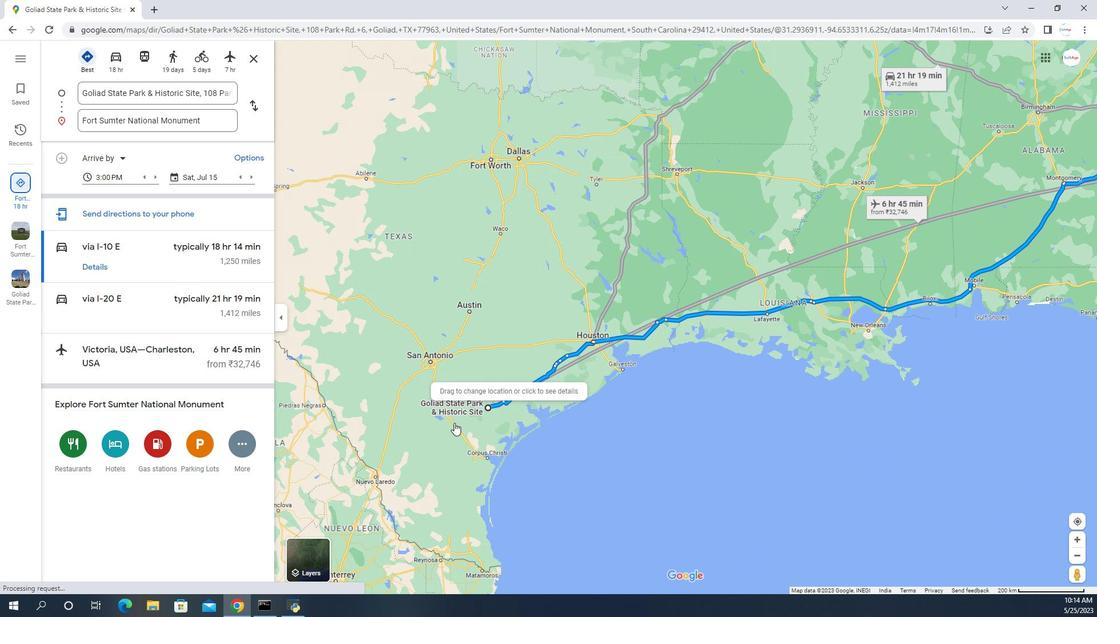 
Action: Mouse moved to (478, 126)
Screenshot: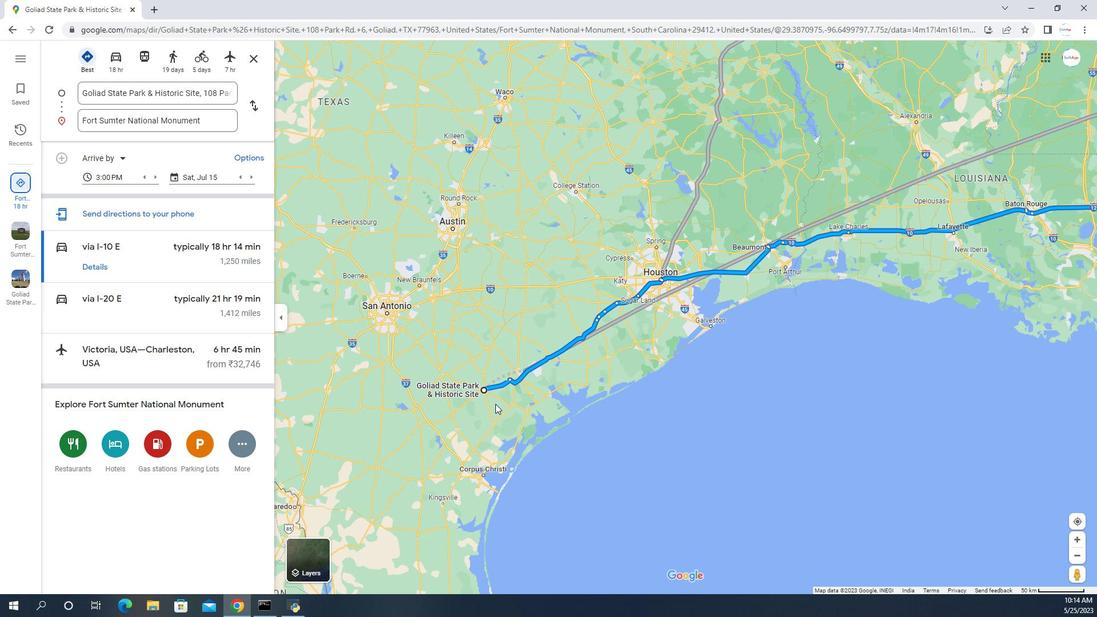 
Action: Mouse scrolled (478, 126) with delta (0, 0)
Screenshot: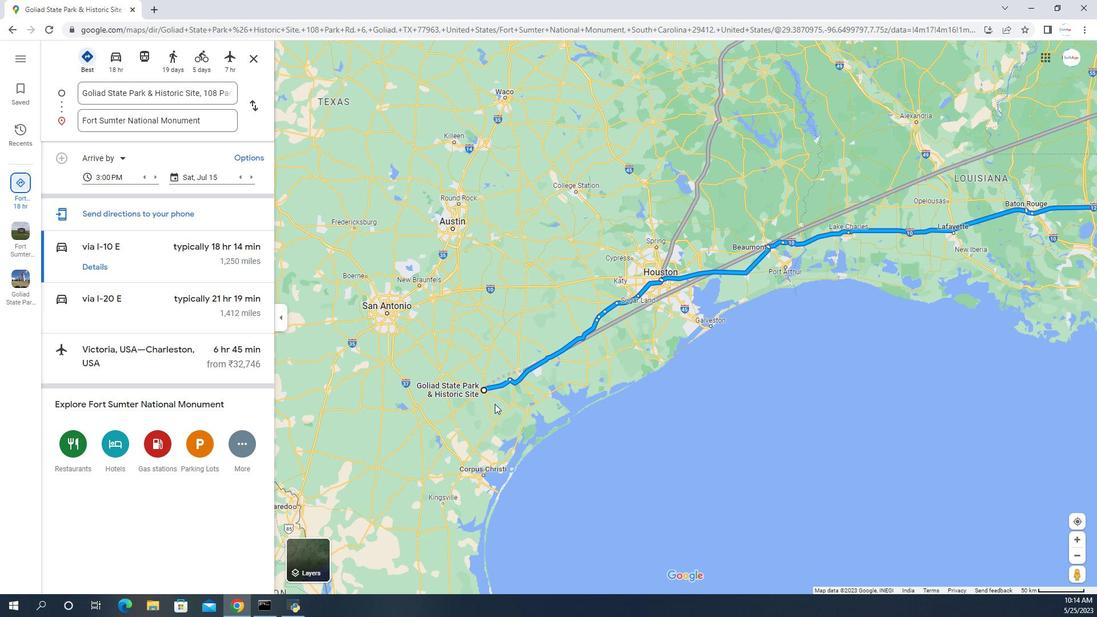 
Action: Mouse moved to (478, 126)
Screenshot: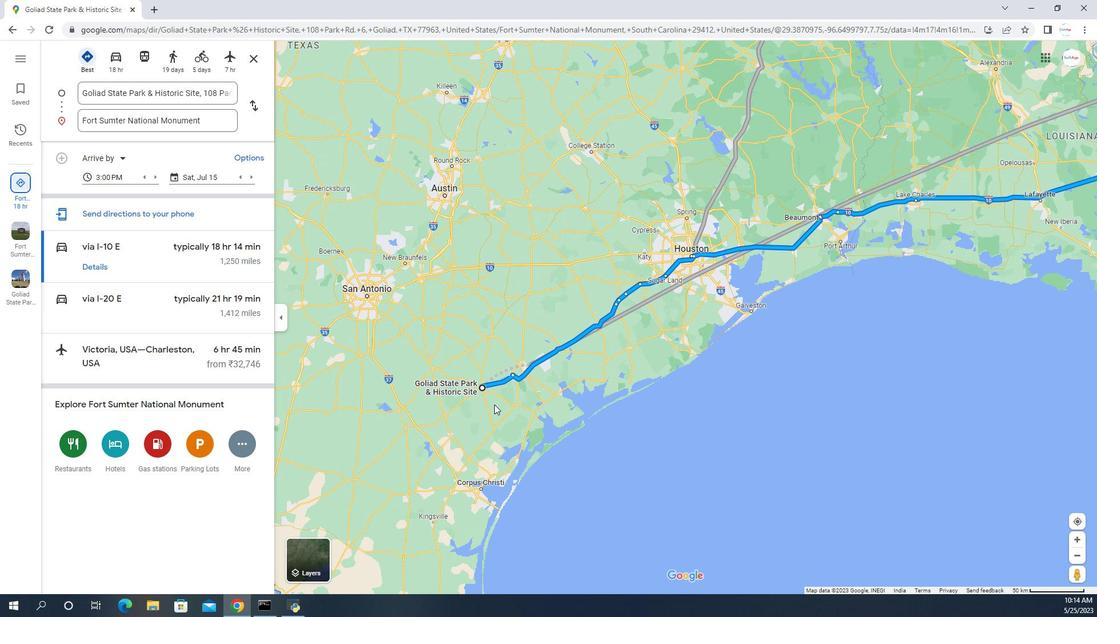 
Action: Mouse scrolled (478, 126) with delta (0, 0)
Screenshot: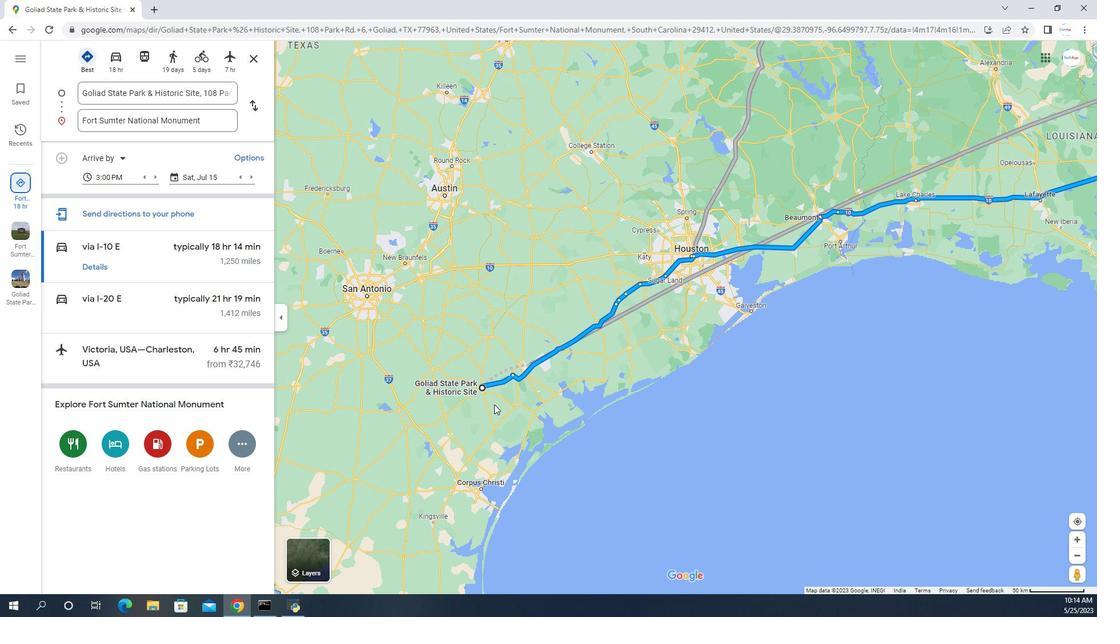 
Action: Mouse scrolled (478, 126) with delta (0, 0)
Screenshot: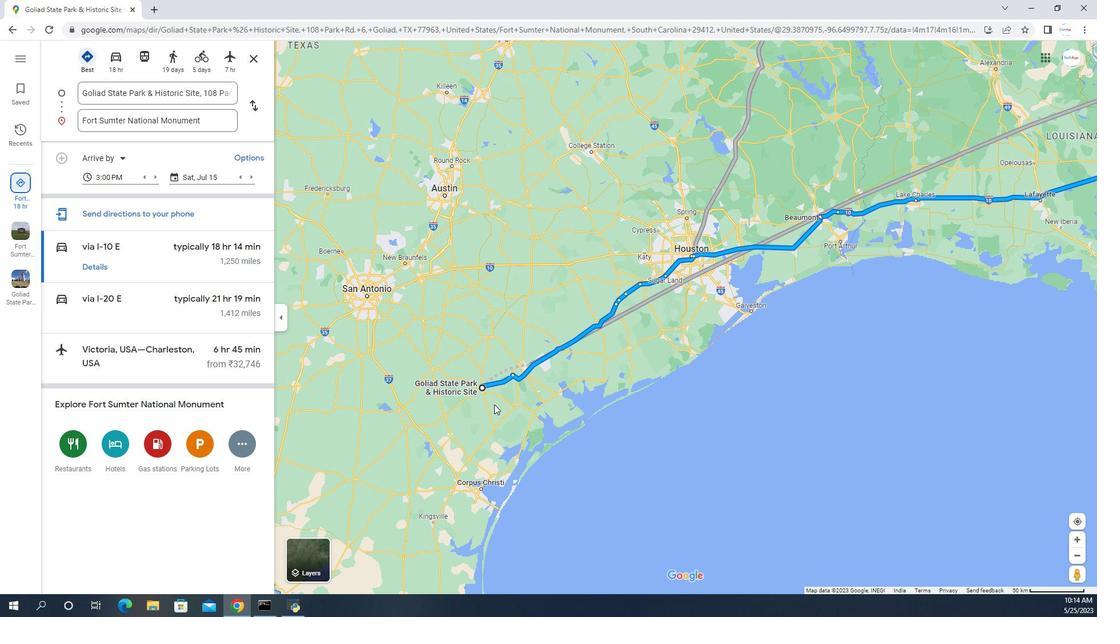 
Action: Mouse scrolled (478, 126) with delta (0, 0)
Screenshot: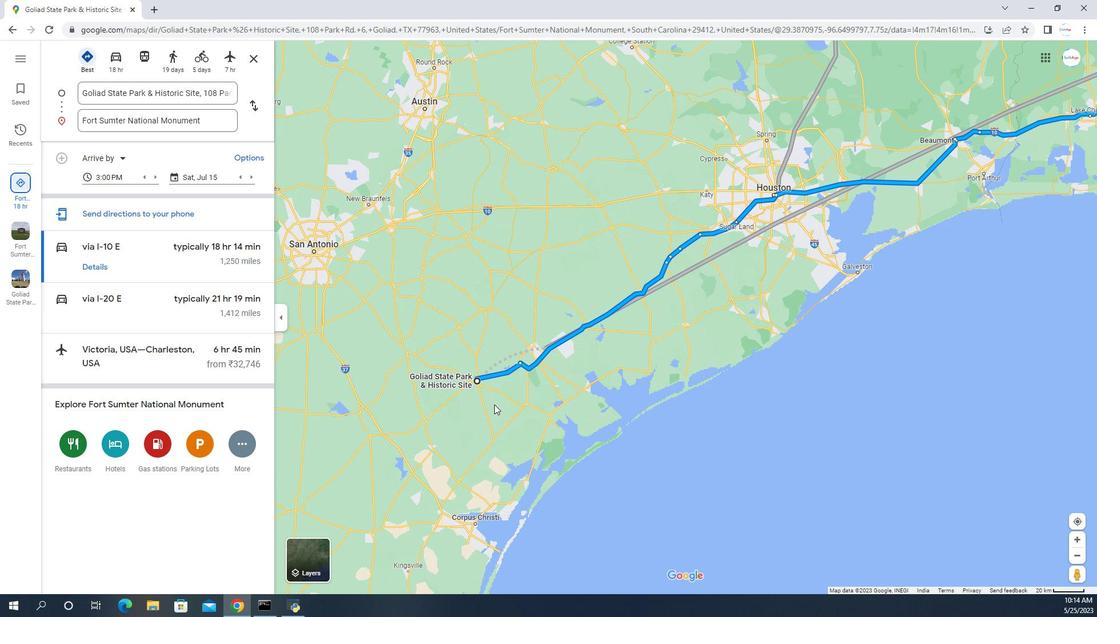 
Action: Mouse scrolled (478, 126) with delta (0, 0)
Screenshot: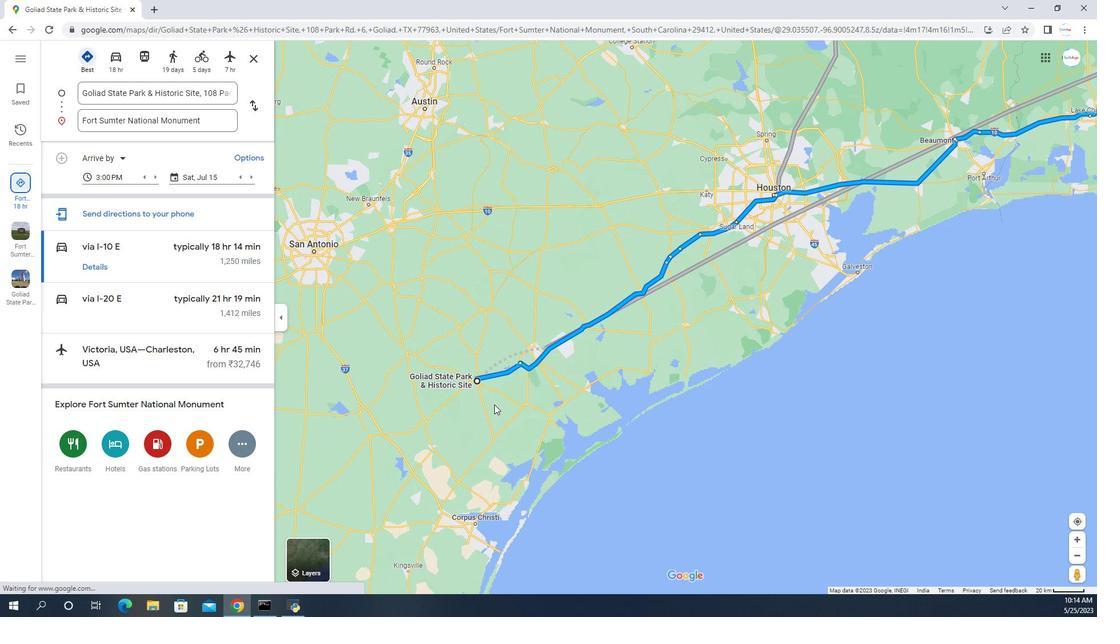 
Action: Mouse scrolled (478, 126) with delta (0, 0)
Screenshot: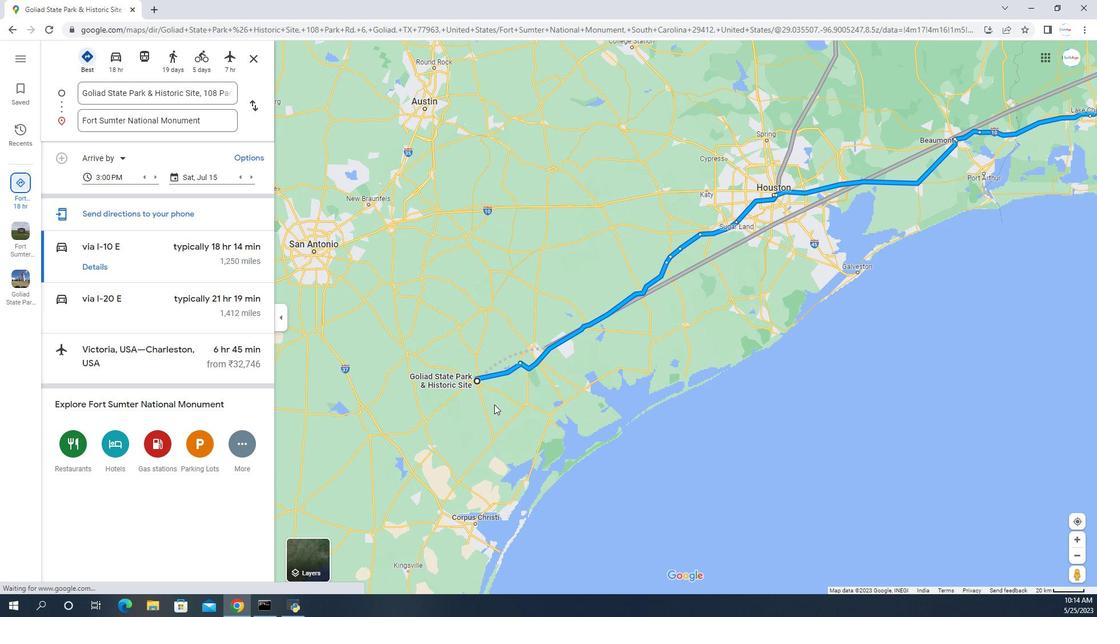 
Action: Mouse scrolled (478, 126) with delta (0, 0)
Screenshot: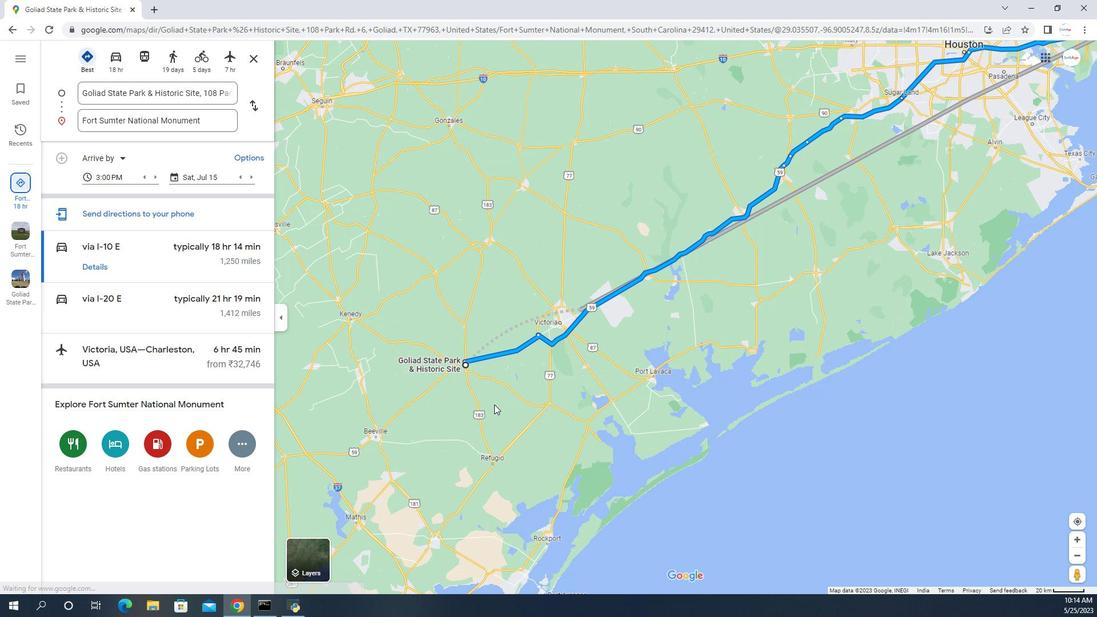 
Action: Mouse scrolled (478, 126) with delta (0, 0)
Screenshot: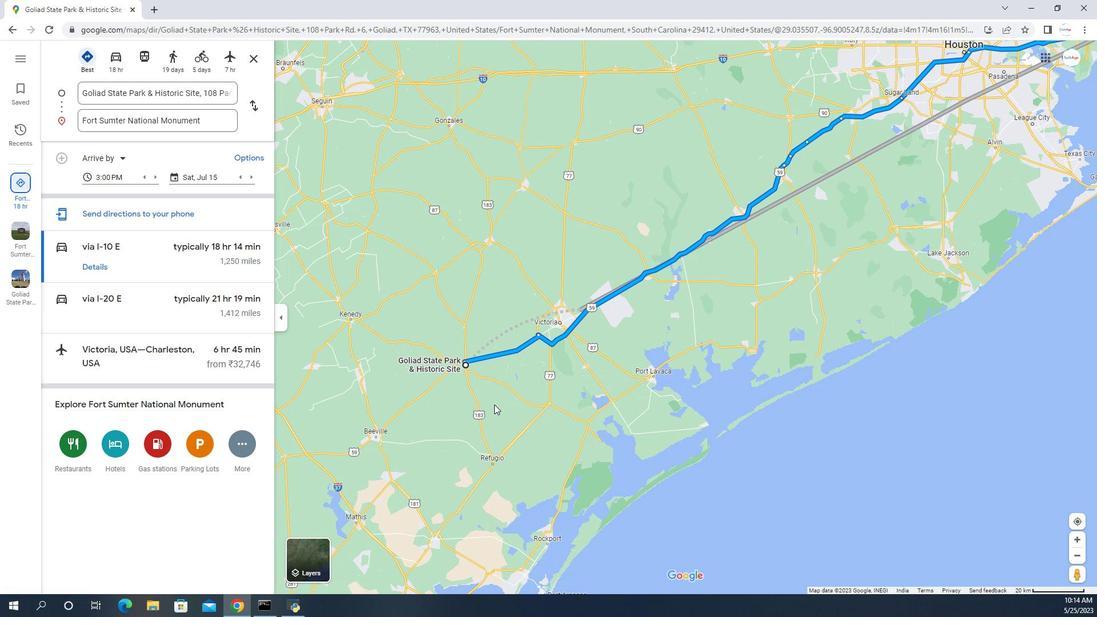 
Action: Mouse moved to (476, 126)
Screenshot: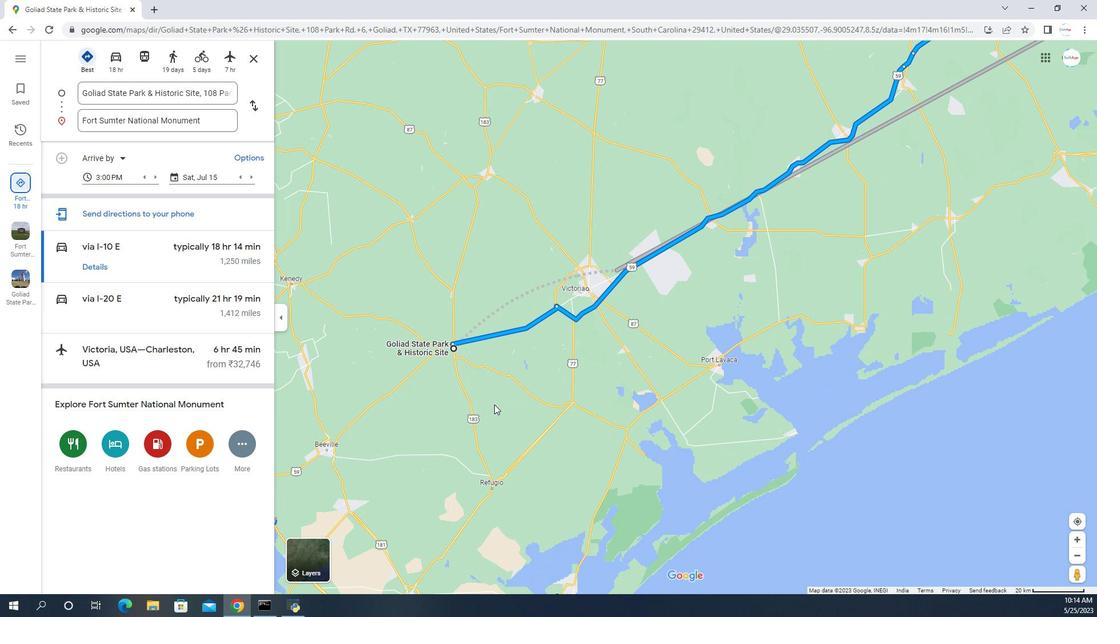 
Action: Mouse scrolled (476, 126) with delta (0, 0)
Screenshot: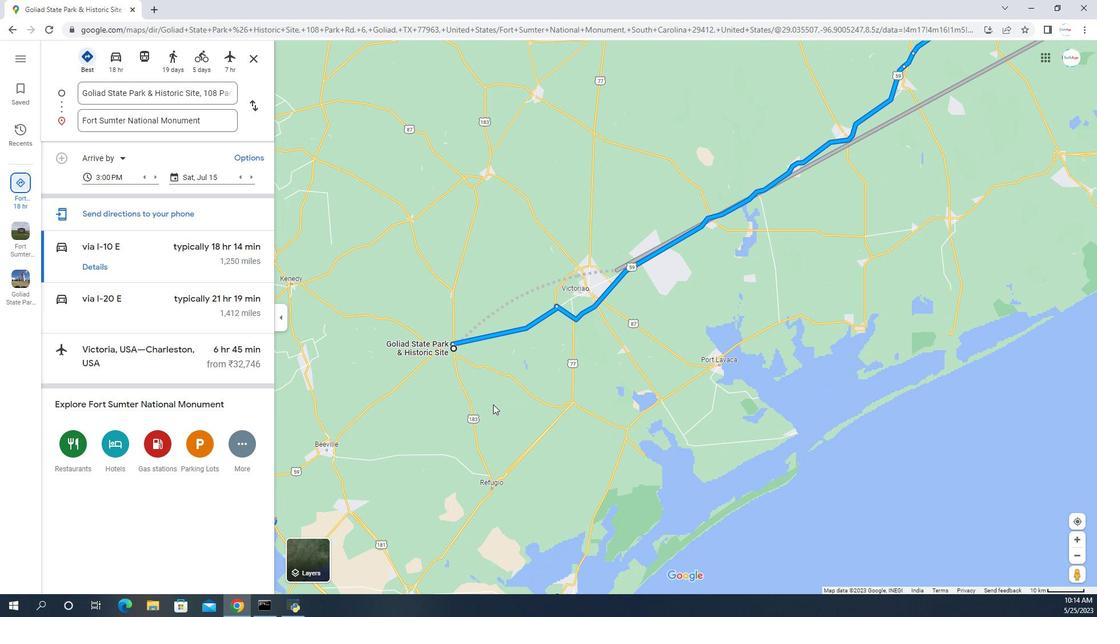 
Action: Mouse scrolled (476, 126) with delta (0, 0)
Screenshot: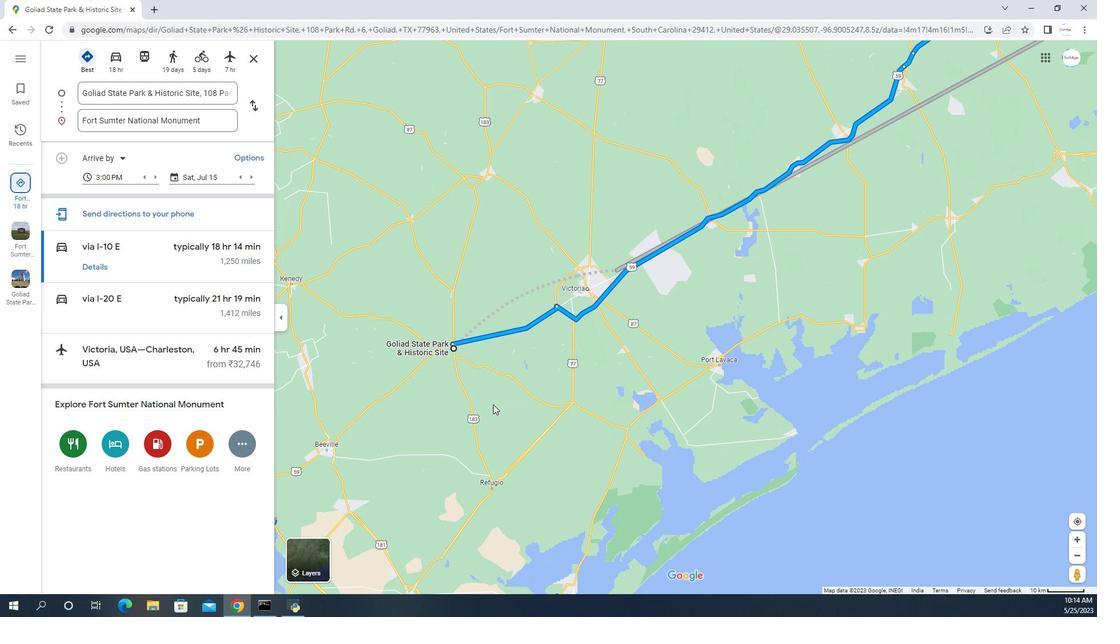 
Action: Mouse moved to (506, 149)
Screenshot: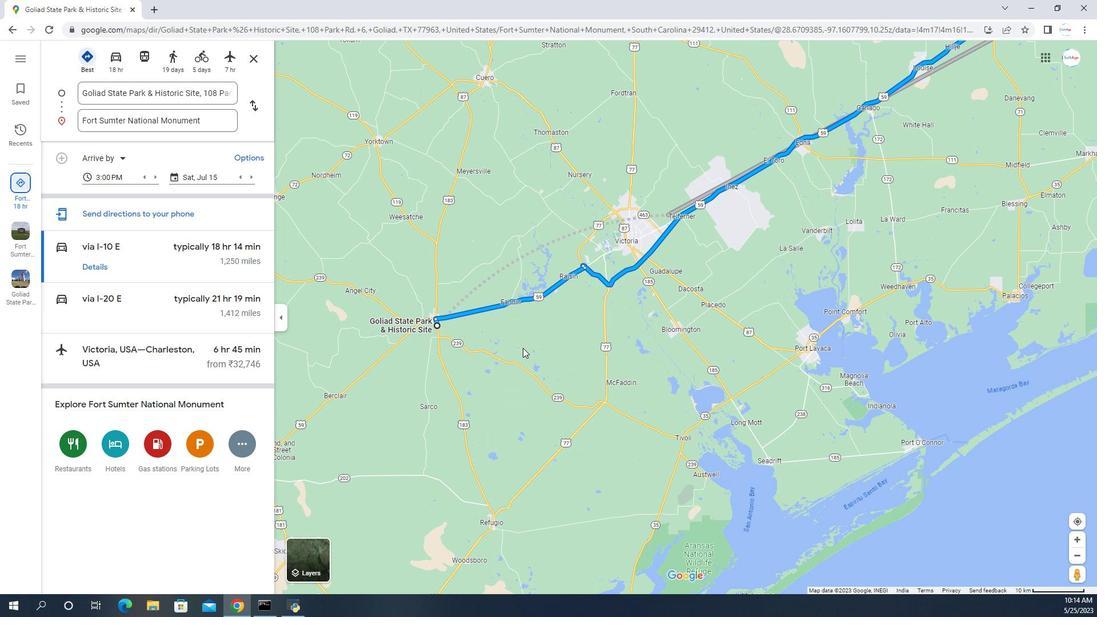 
Action: Mouse pressed left at (506, 149)
Screenshot: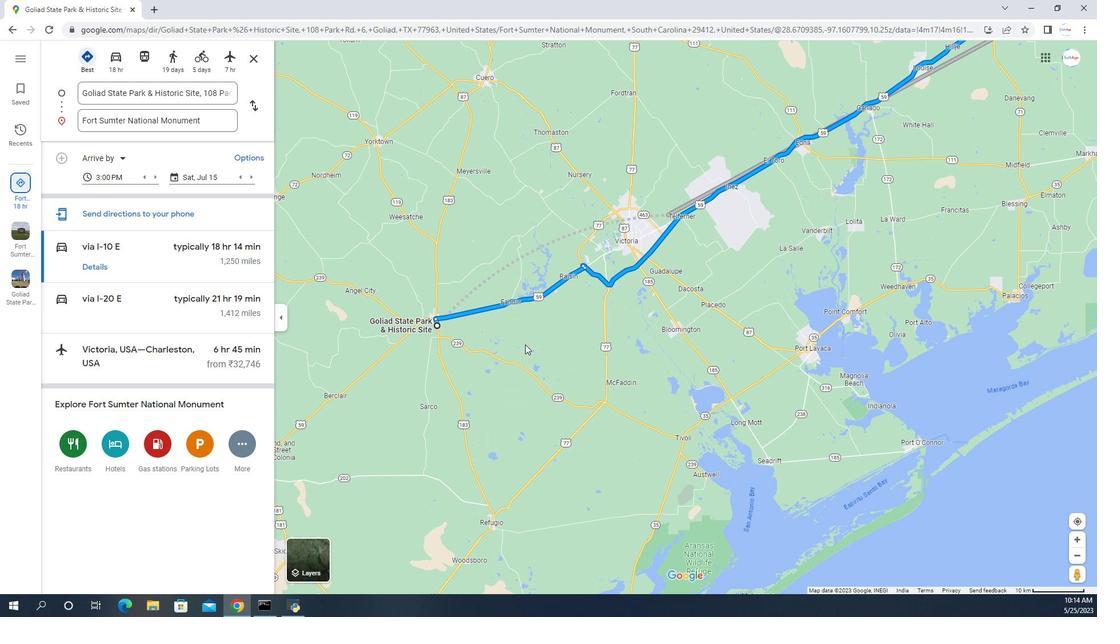 
Action: Mouse moved to (506, 153)
Screenshot: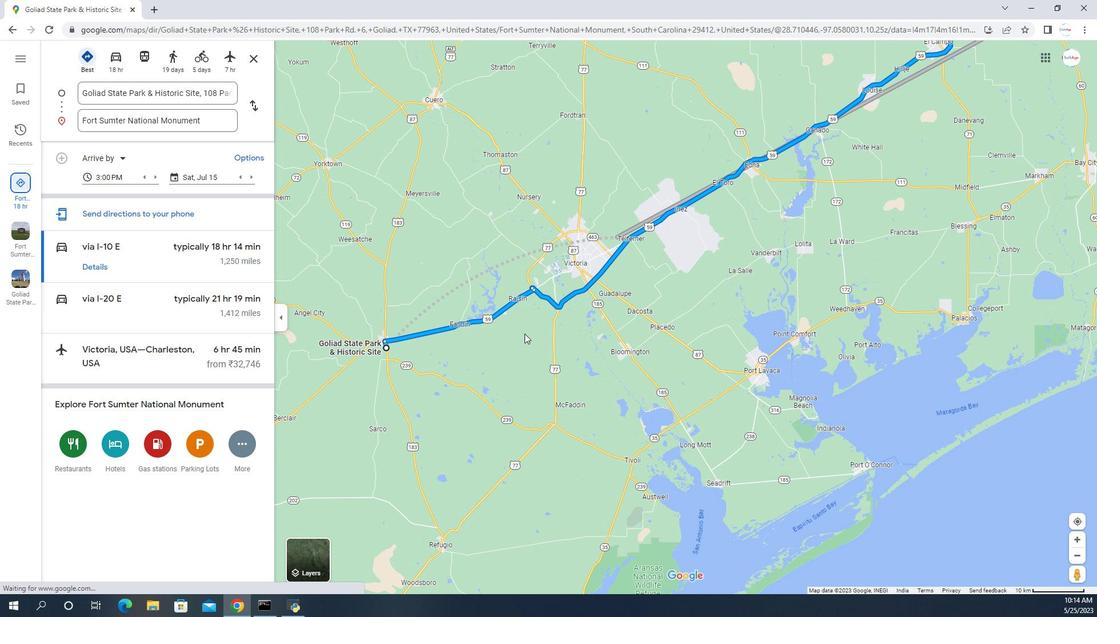 
Action: Mouse pressed left at (506, 153)
Screenshot: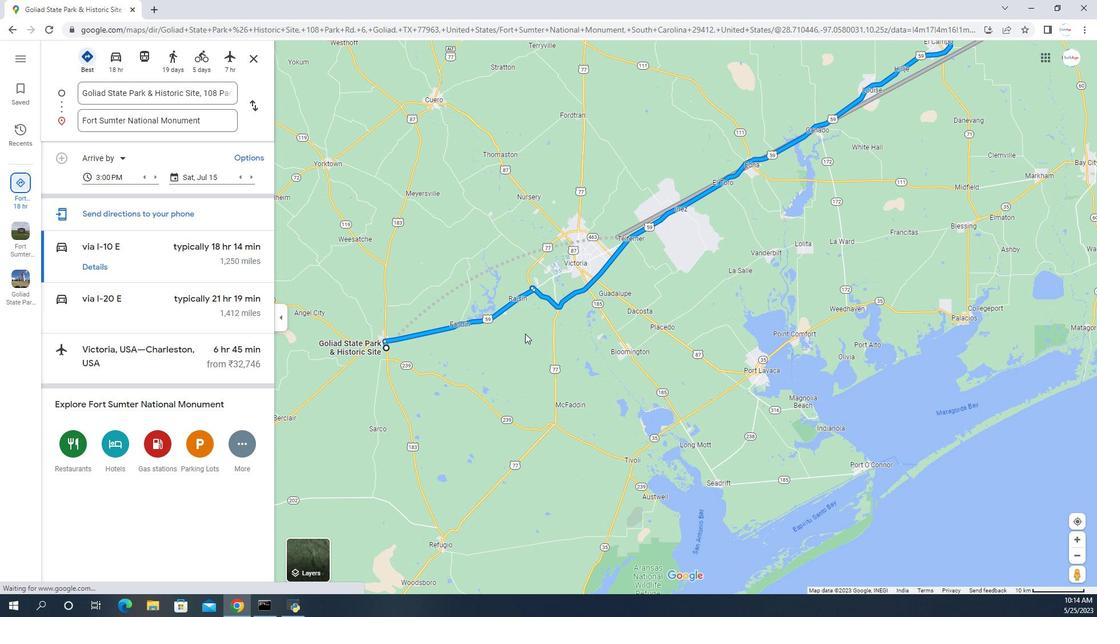 
Action: Mouse moved to (506, 153)
Screenshot: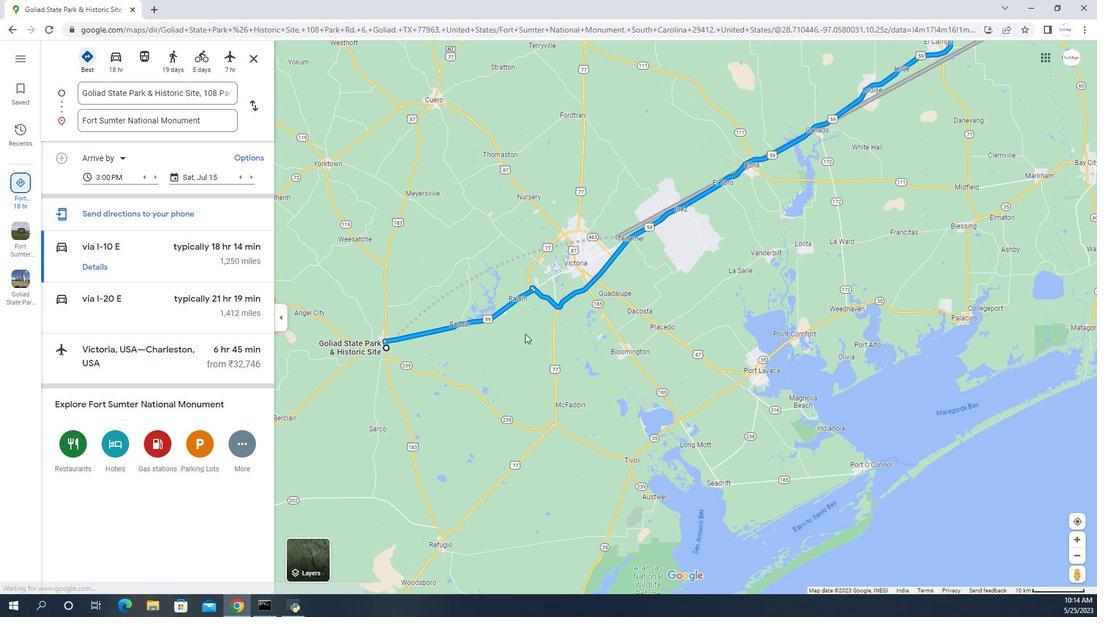 
Action: Mouse pressed left at (506, 153)
Screenshot: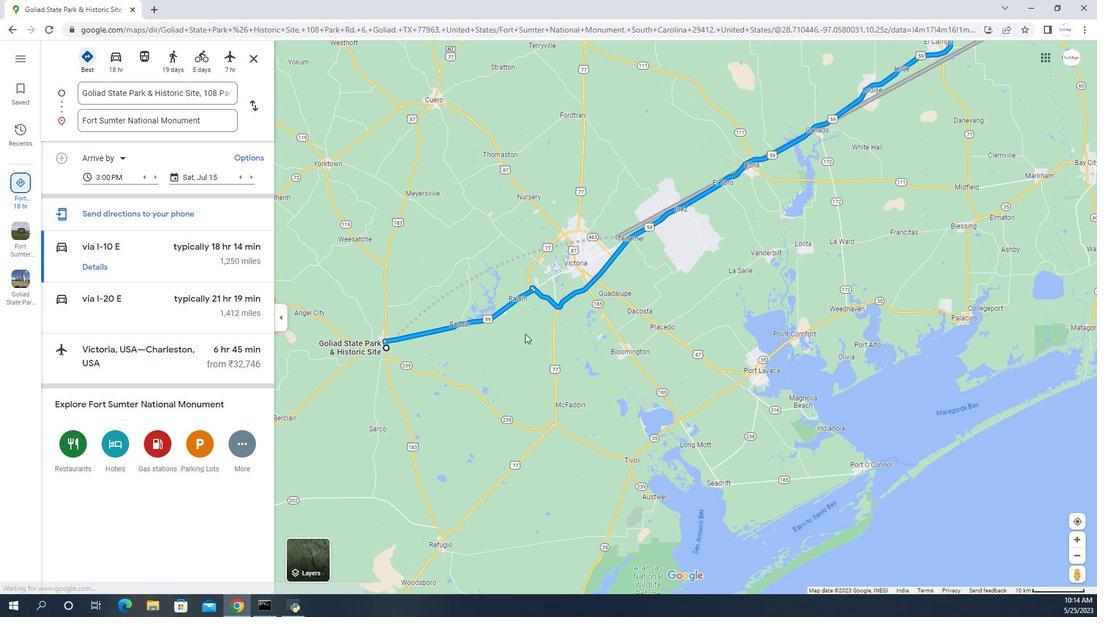 
Action: Mouse moved to (578, 159)
Screenshot: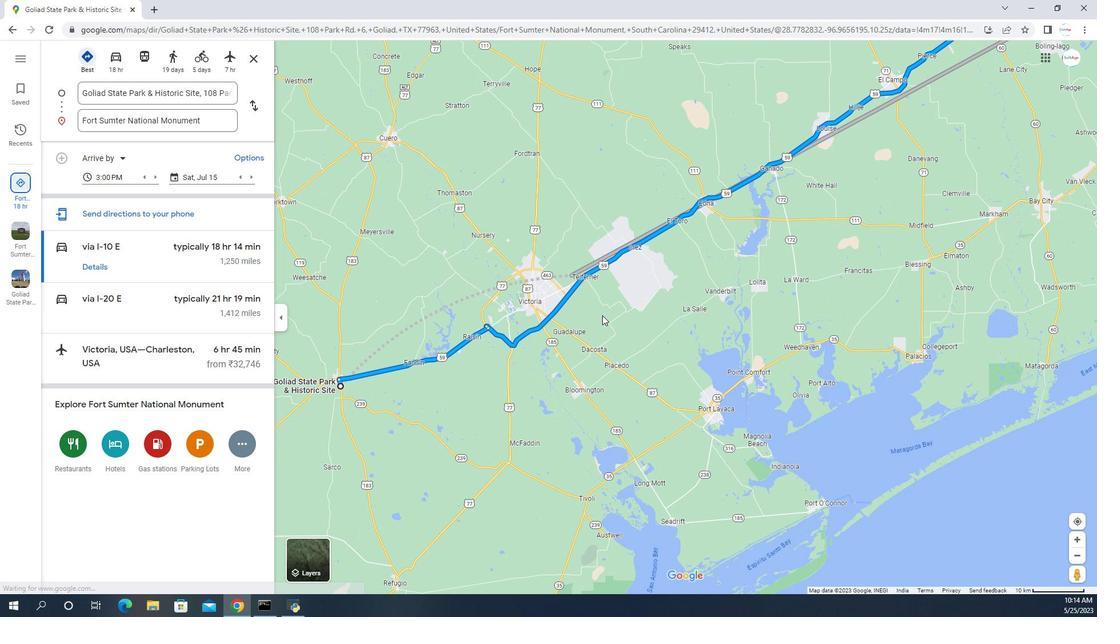
Action: Mouse pressed left at (578, 159)
Screenshot: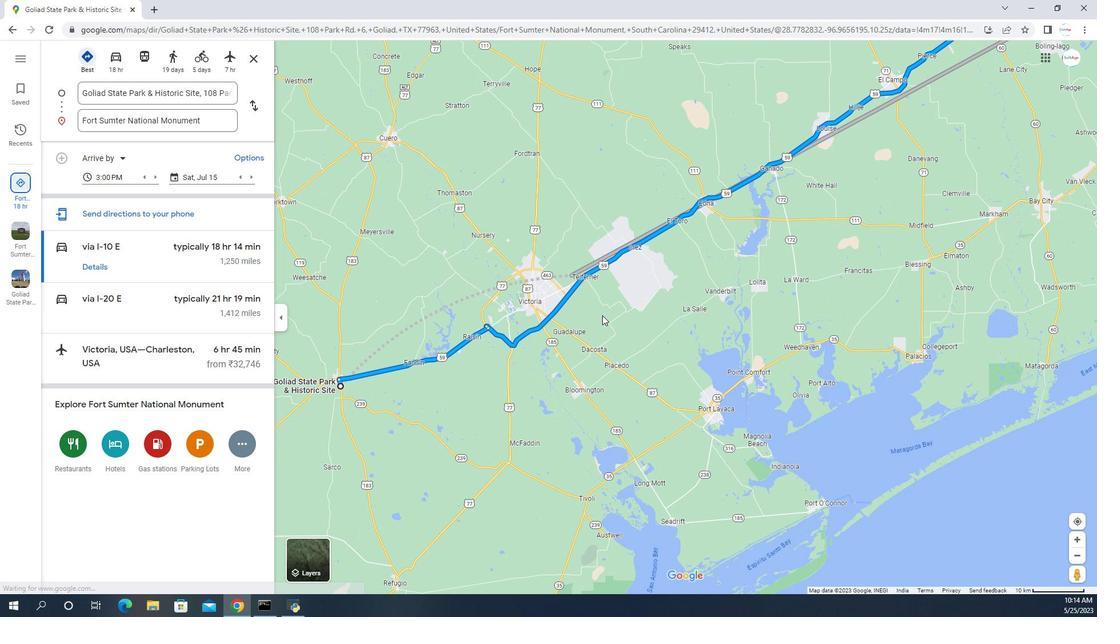 
Action: Mouse moved to (581, 161)
Screenshot: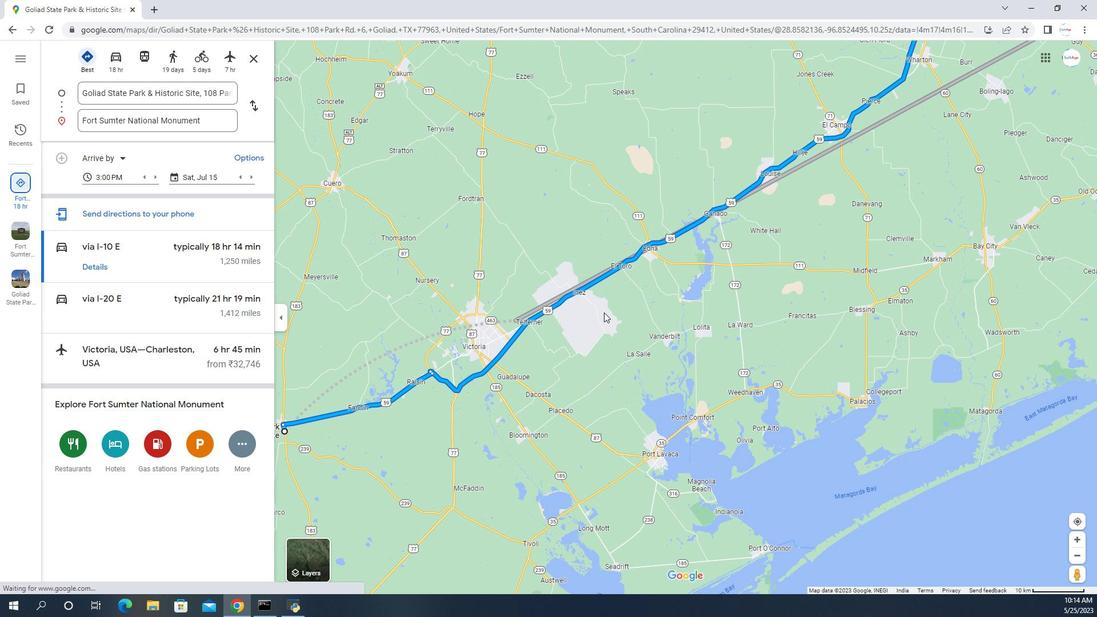 
Action: Mouse pressed left at (581, 161)
Screenshot: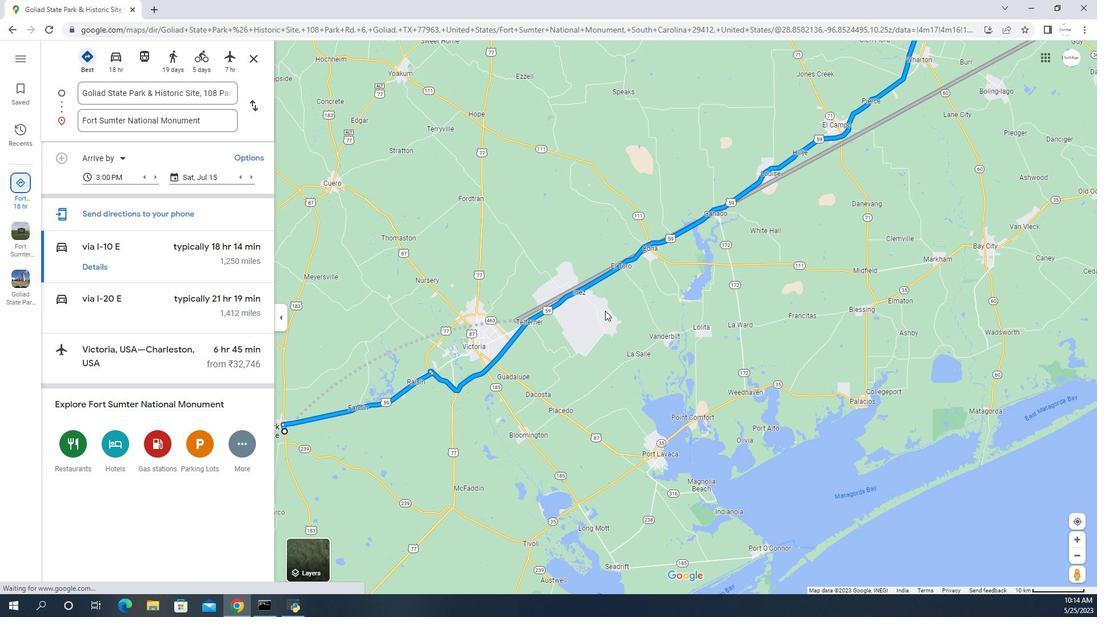 
Action: Mouse moved to (627, 161)
Screenshot: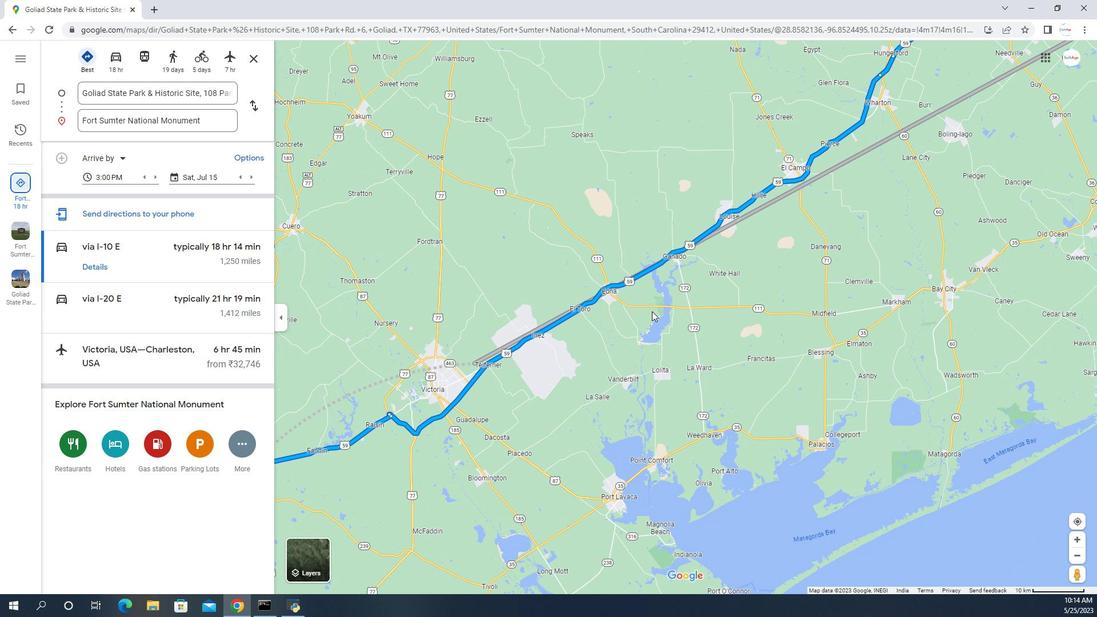 
Action: Mouse pressed left at (627, 161)
Screenshot: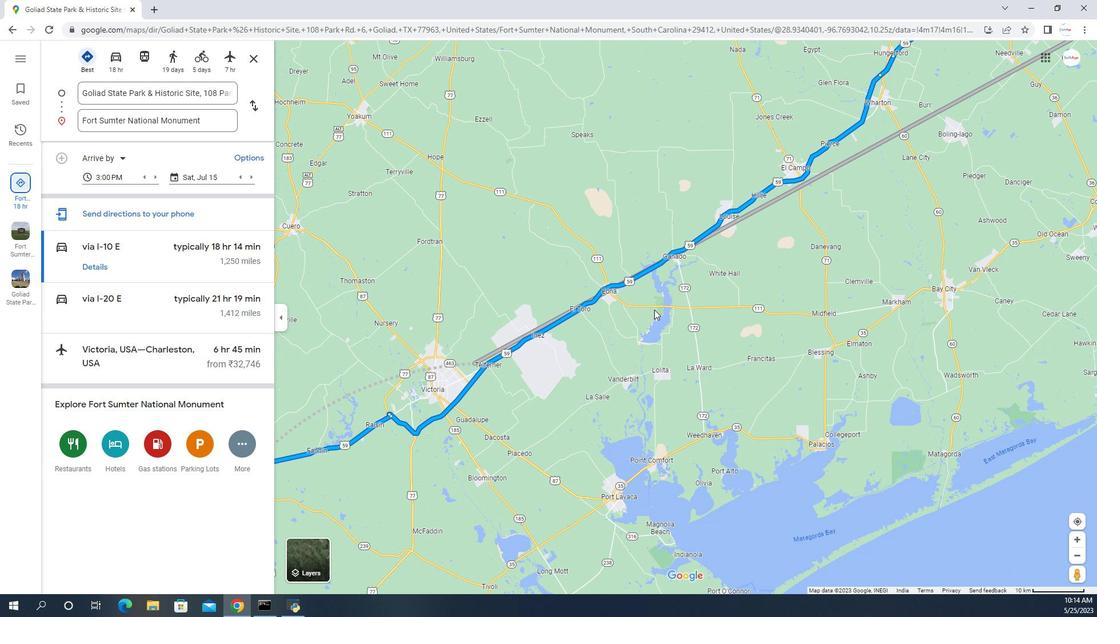 
Action: Mouse moved to (622, 164)
Screenshot: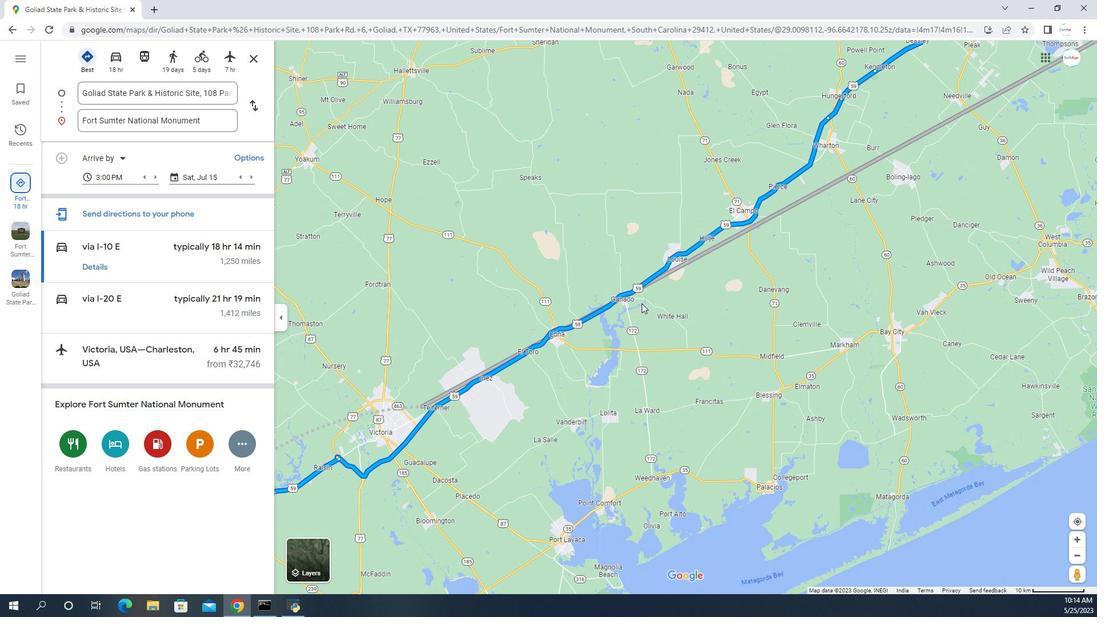 
Action: Mouse pressed left at (622, 164)
Screenshot: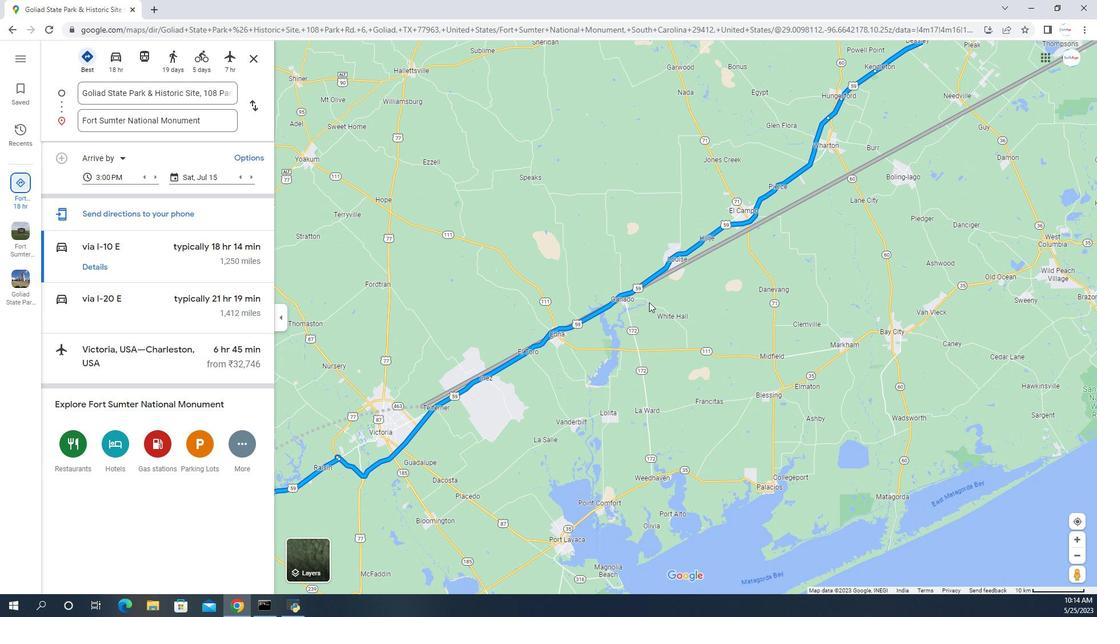 
Action: Mouse moved to (643, 166)
Screenshot: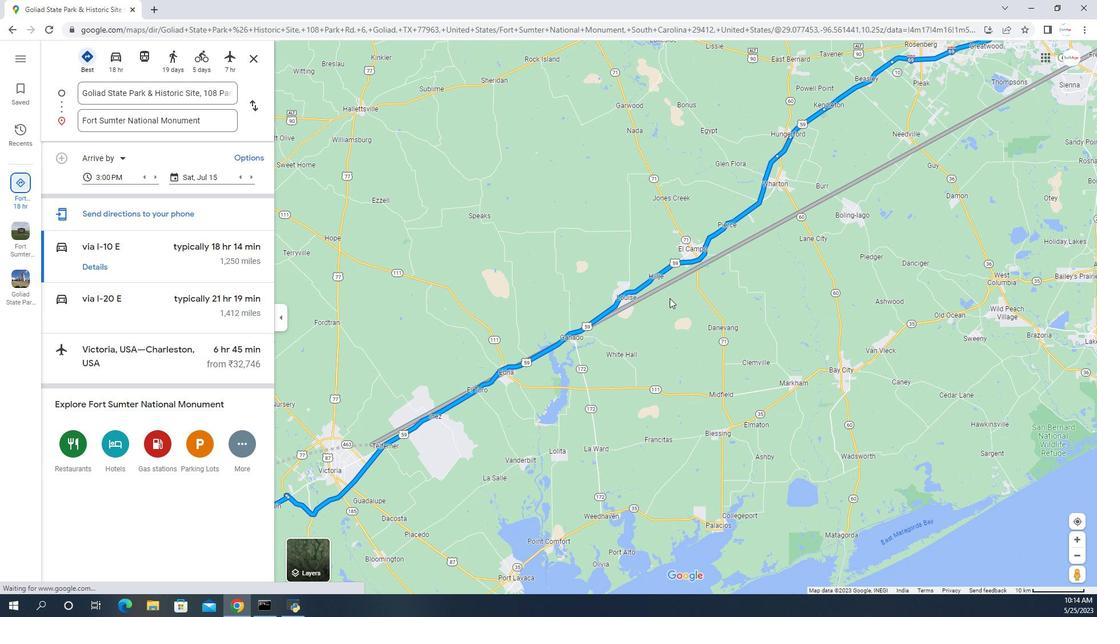 
Action: Mouse pressed left at (643, 166)
Screenshot: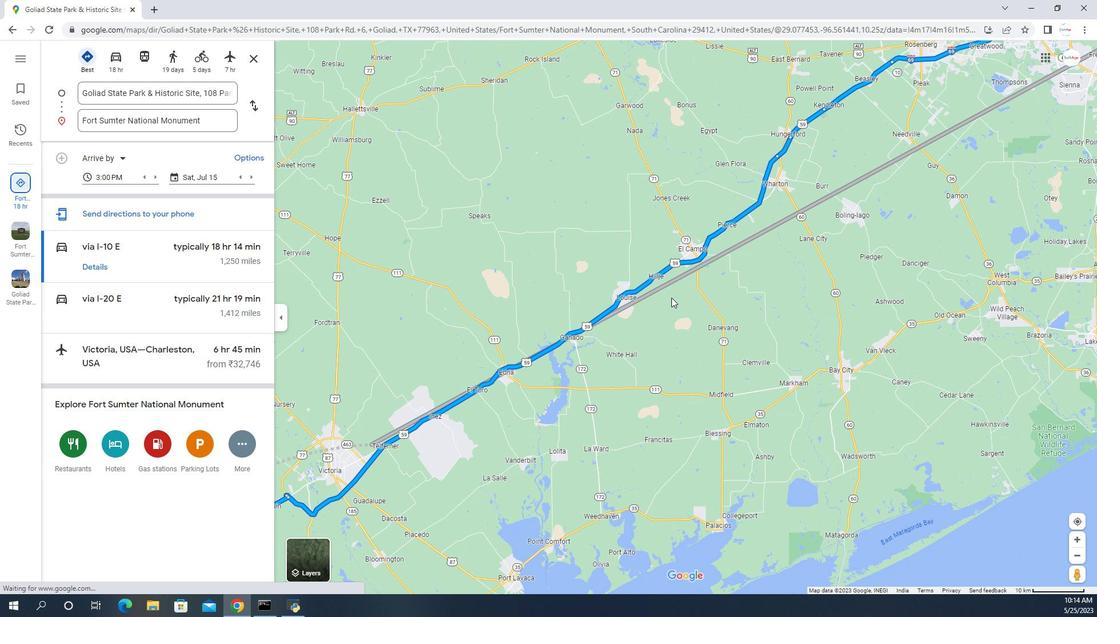 
Action: Mouse moved to (642, 163)
Screenshot: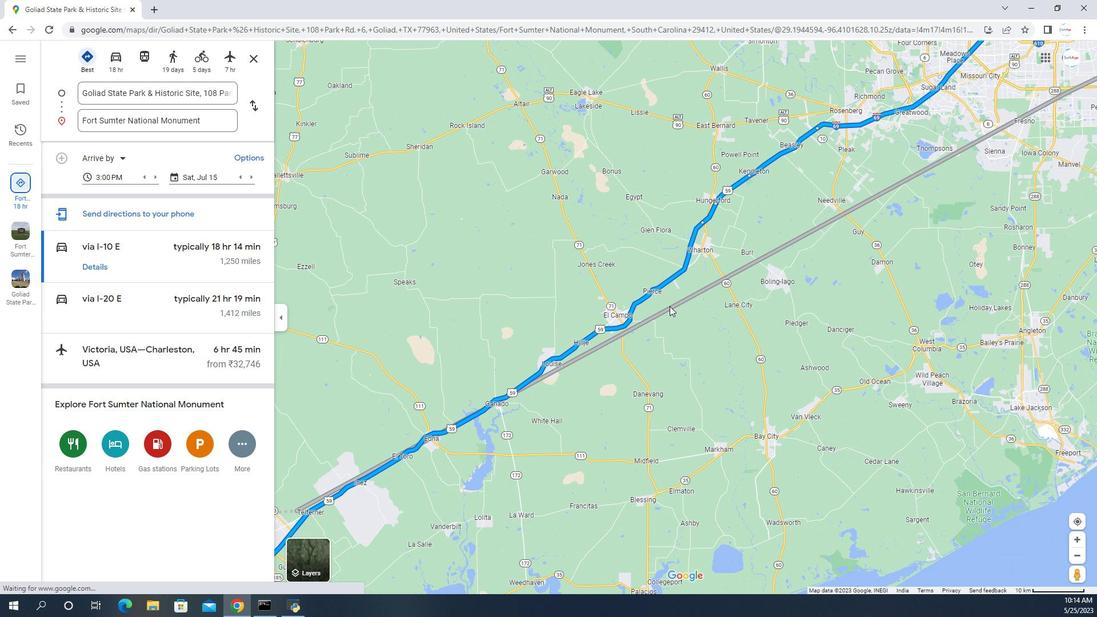 
Action: Mouse pressed left at (642, 163)
Screenshot: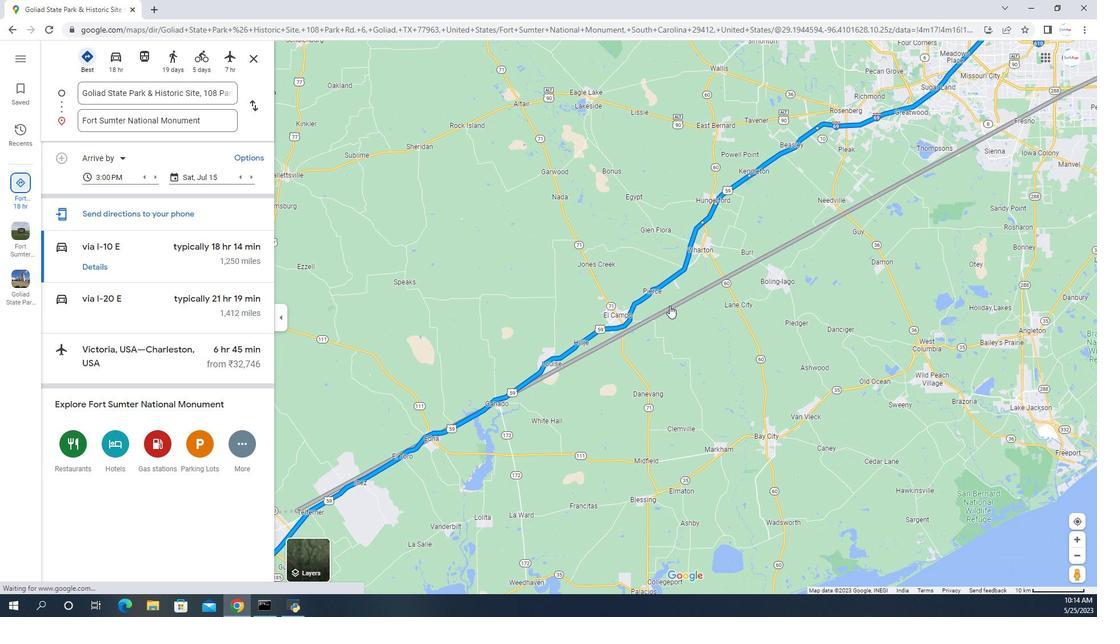 
Action: Mouse moved to (666, 161)
Screenshot: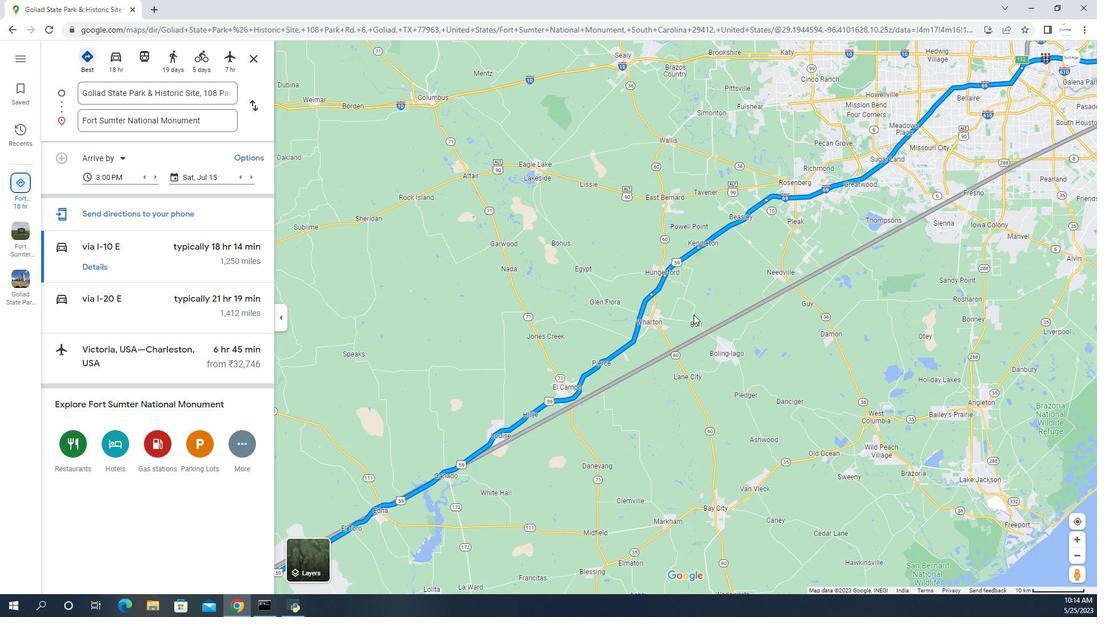 
Action: Mouse pressed left at (666, 161)
Screenshot: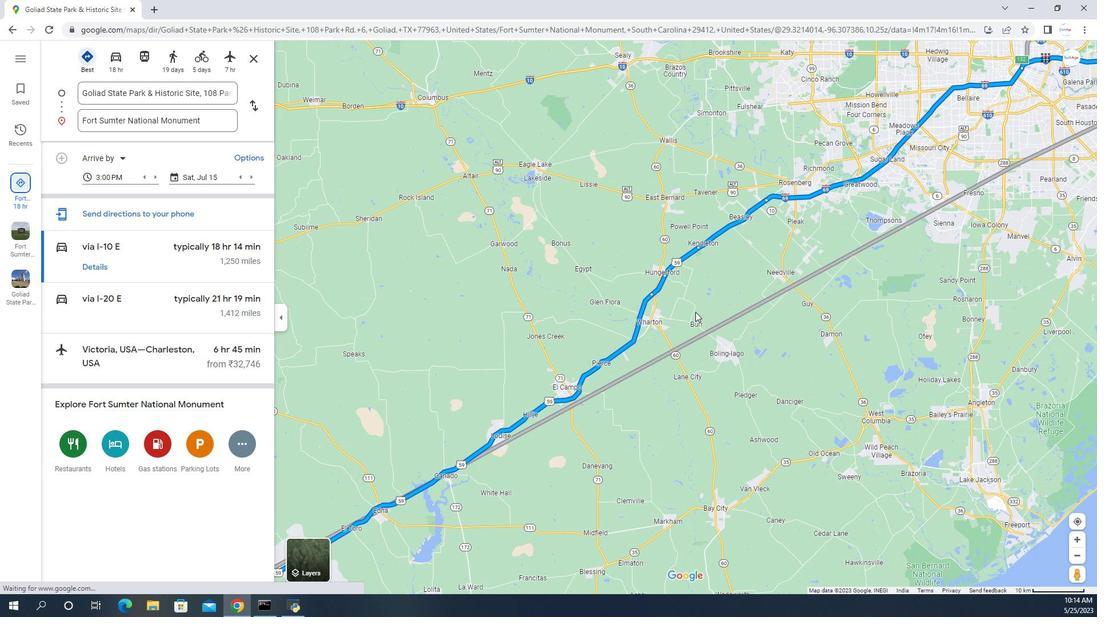 
Action: Mouse moved to (711, 168)
Screenshot: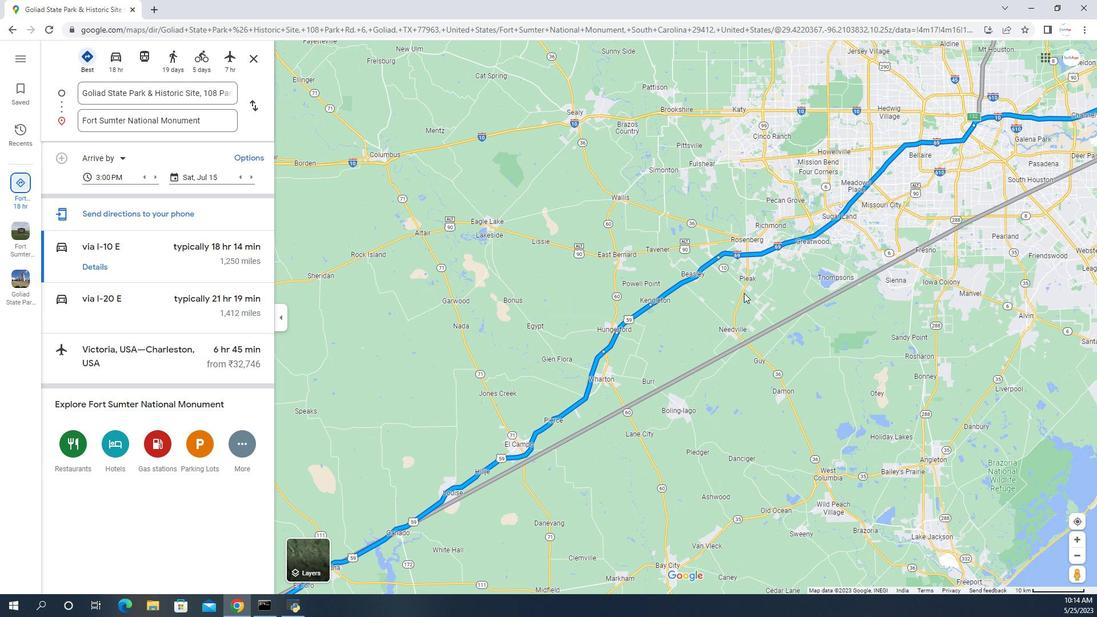 
Action: Mouse pressed left at (711, 168)
Screenshot: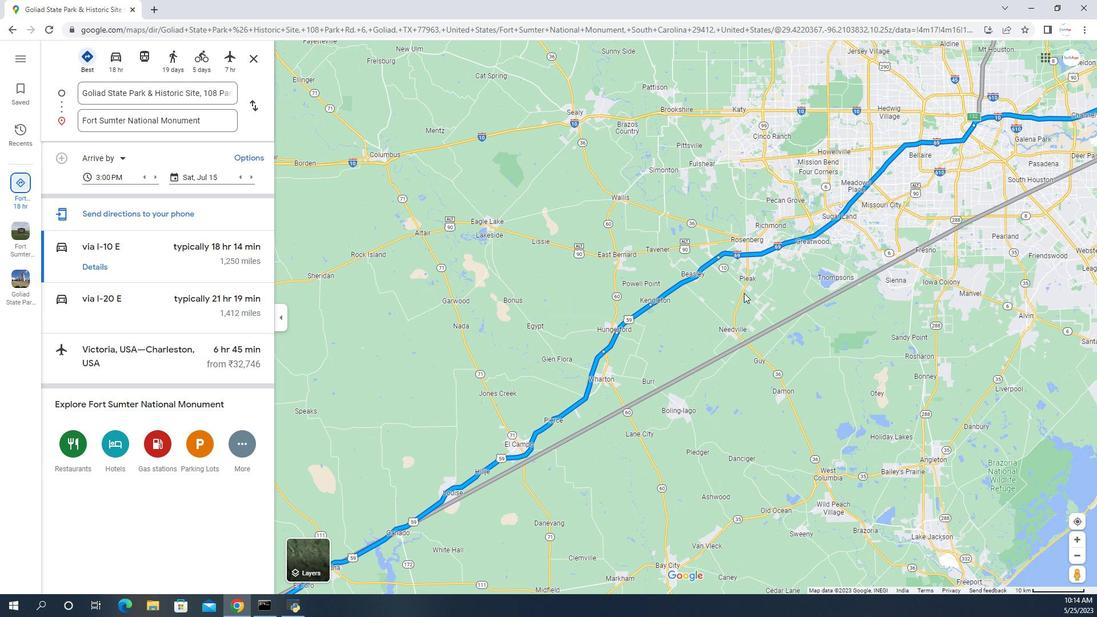 
Action: Mouse moved to (729, 160)
Screenshot: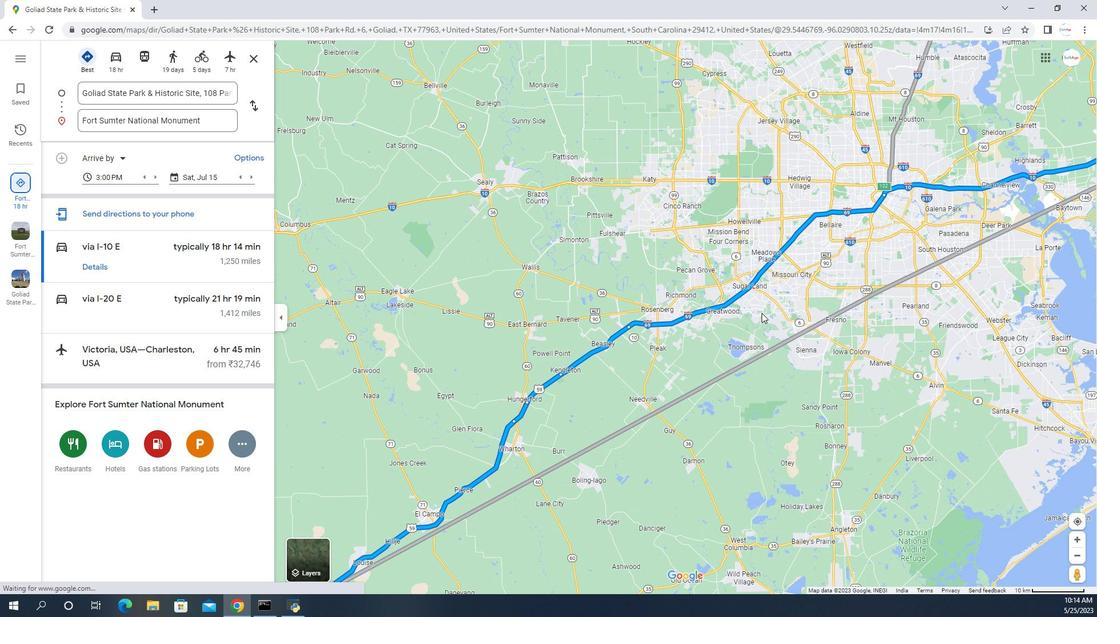 
Action: Mouse pressed left at (729, 160)
Screenshot: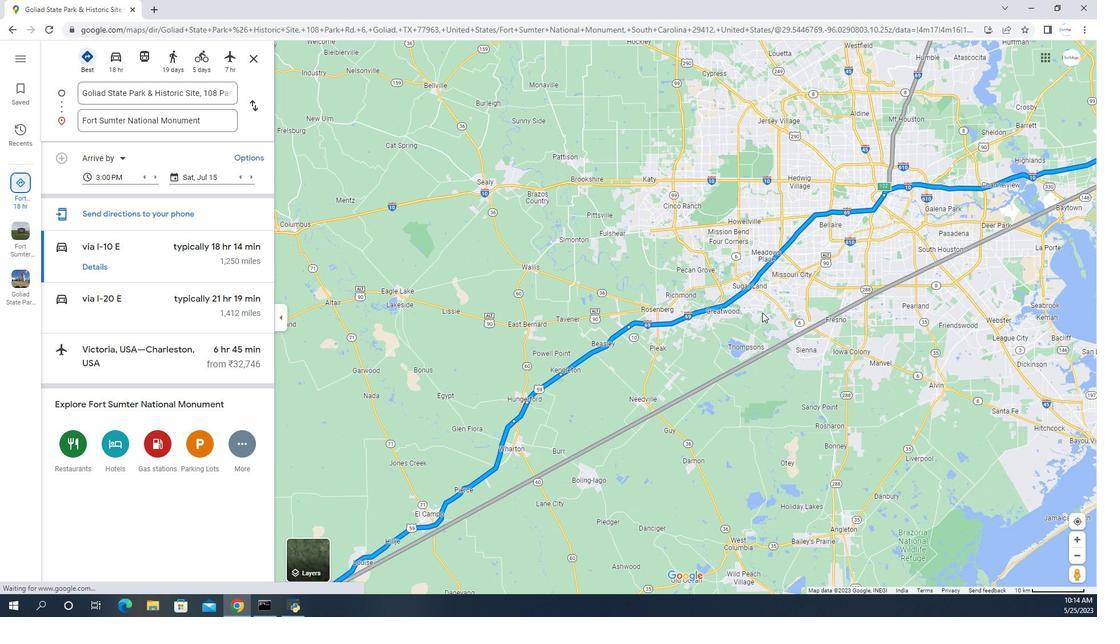 
Action: Mouse moved to (710, 156)
Screenshot: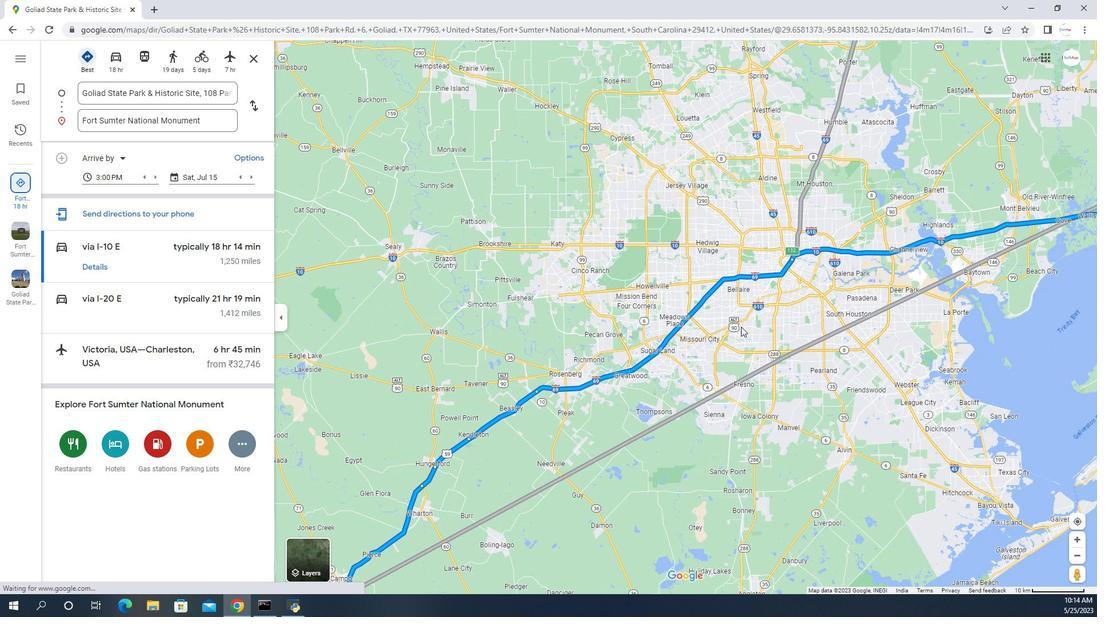 
Action: Mouse pressed left at (710, 156)
Screenshot: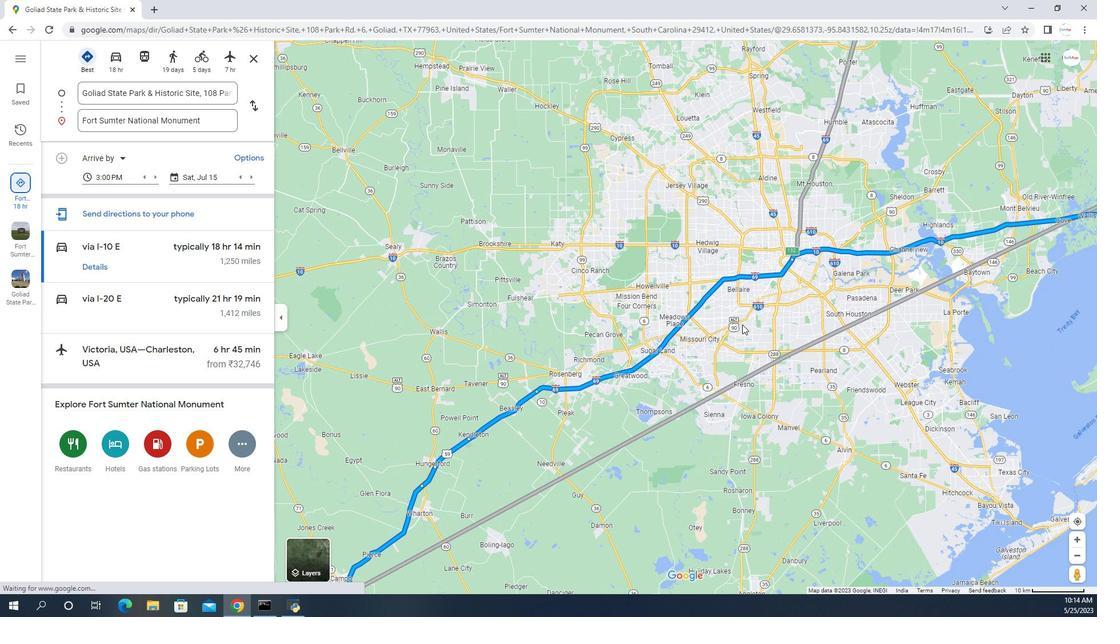 
Action: Mouse moved to (697, 149)
Screenshot: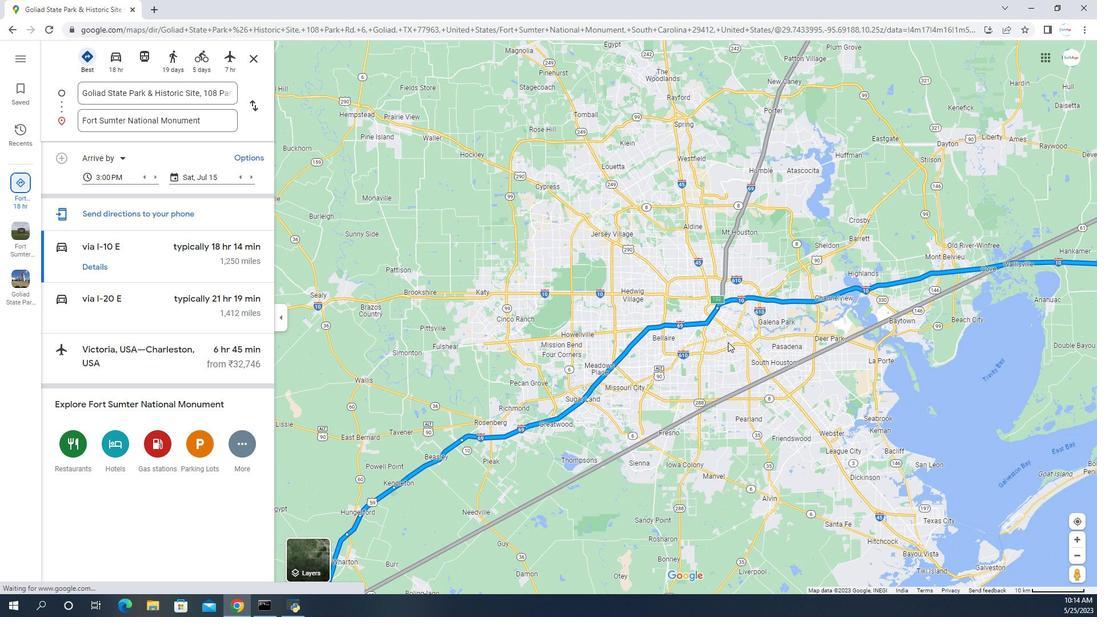 
Action: Mouse pressed left at (697, 149)
Screenshot: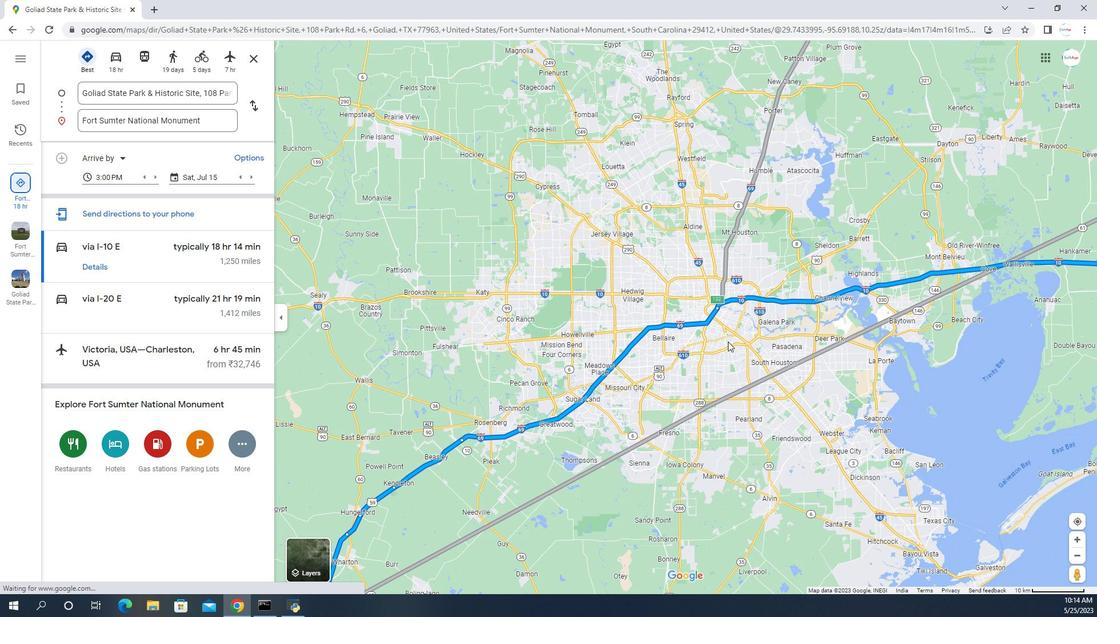 
Action: Mouse moved to (709, 150)
Screenshot: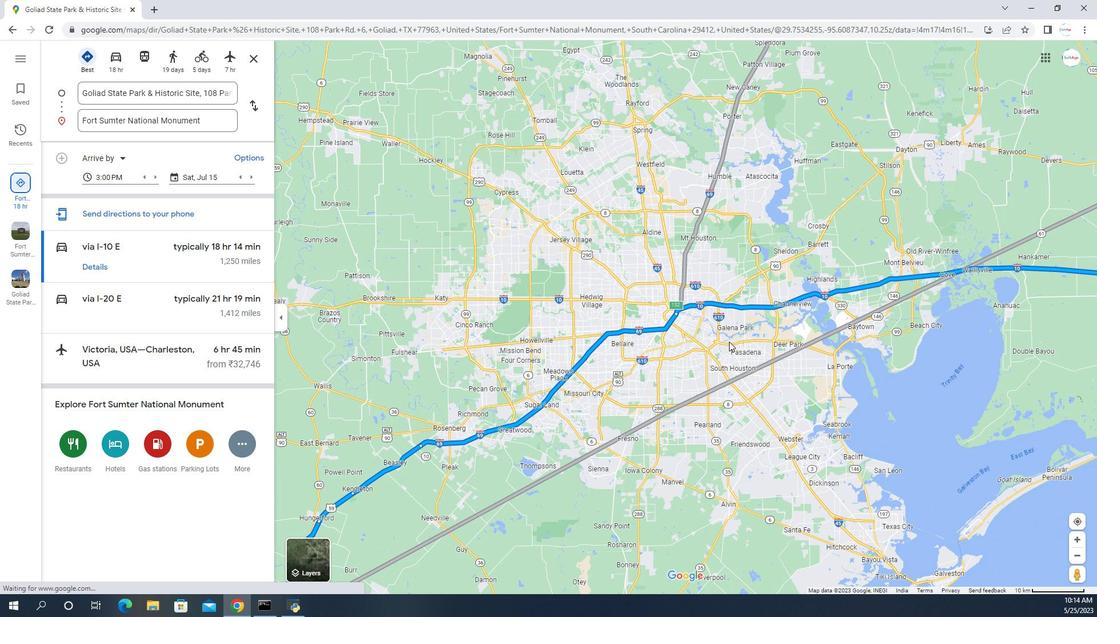 
Action: Mouse pressed left at (709, 150)
Screenshot: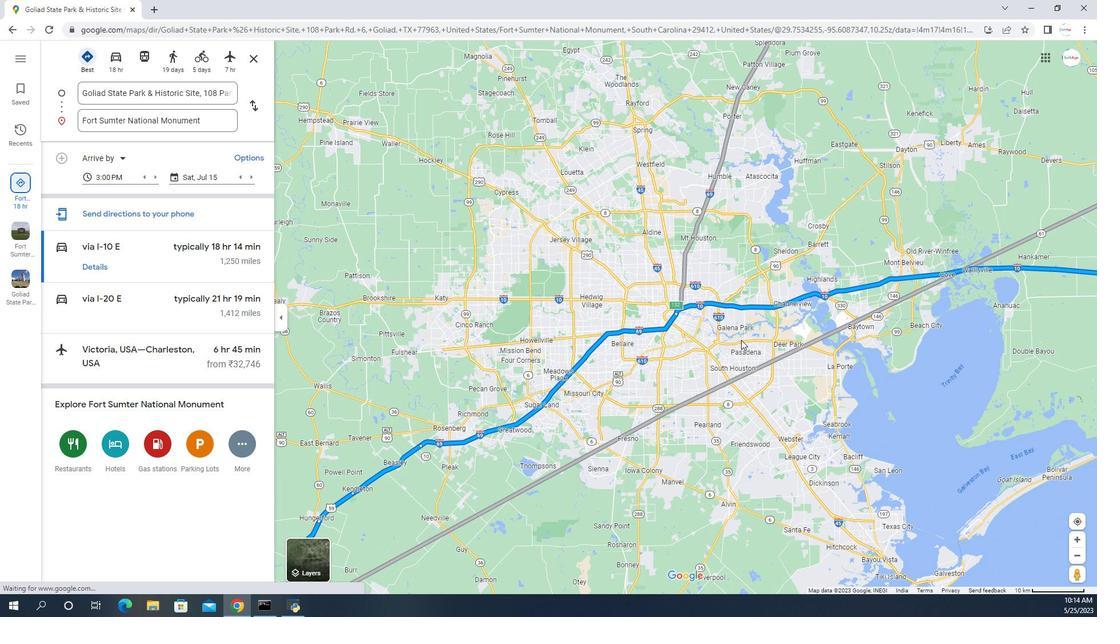 
Action: Mouse moved to (727, 152)
Screenshot: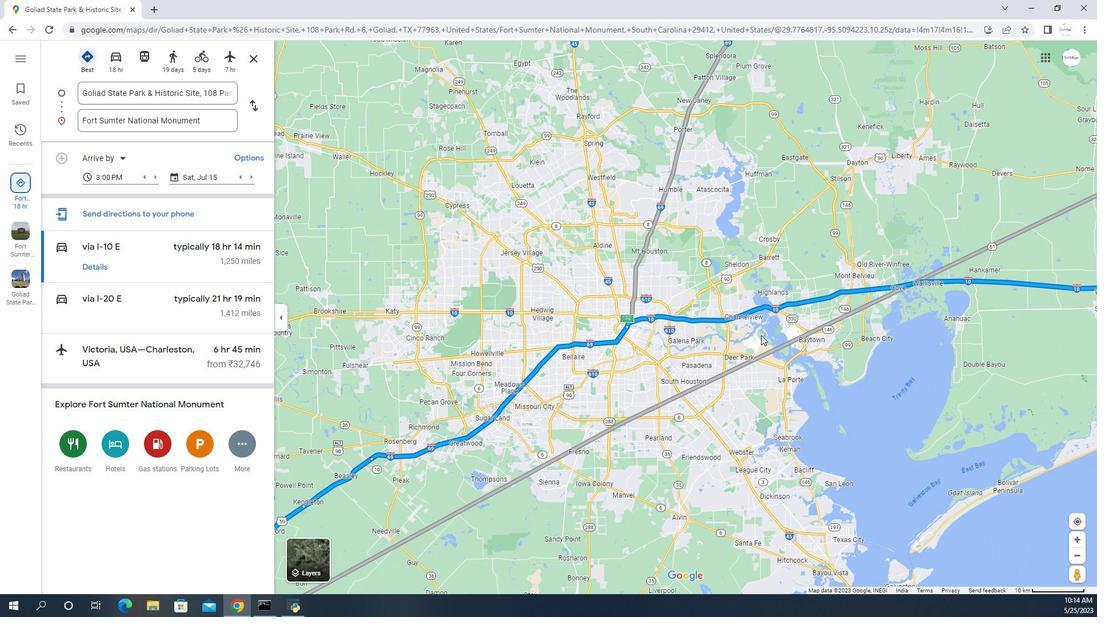 
Action: Mouse pressed left at (727, 152)
Screenshot: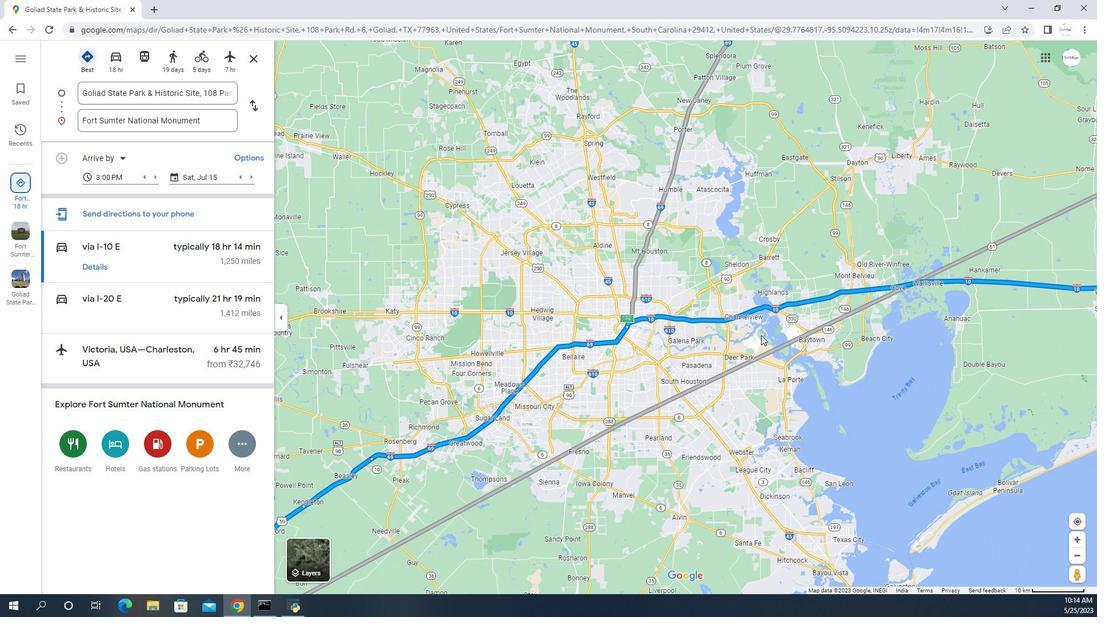 
Action: Mouse moved to (743, 158)
Screenshot: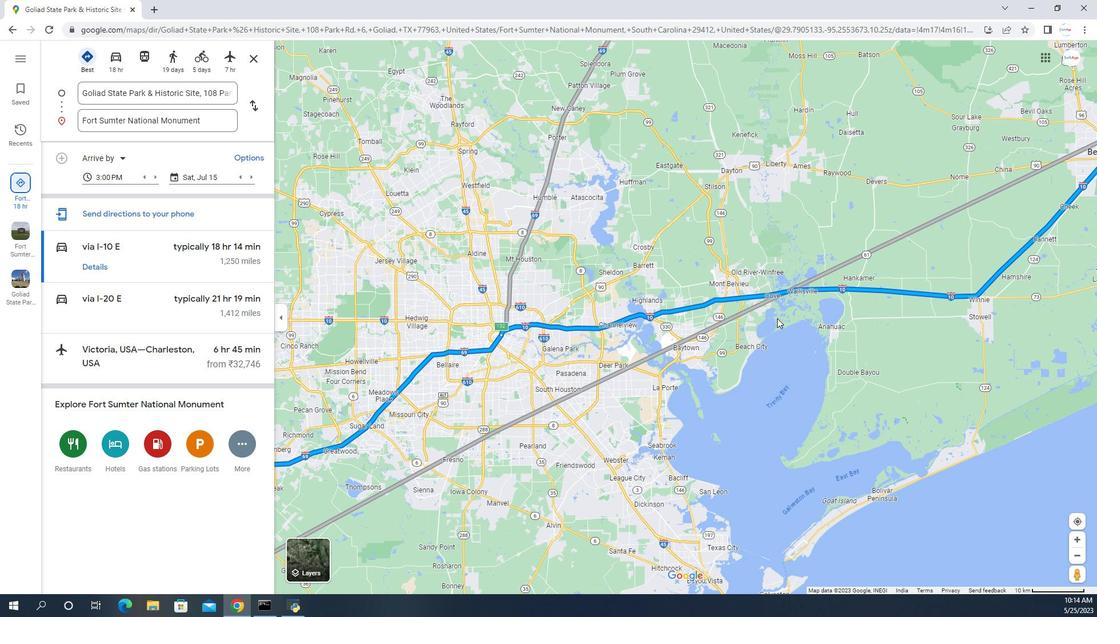 
Action: Mouse pressed left at (743, 158)
Screenshot: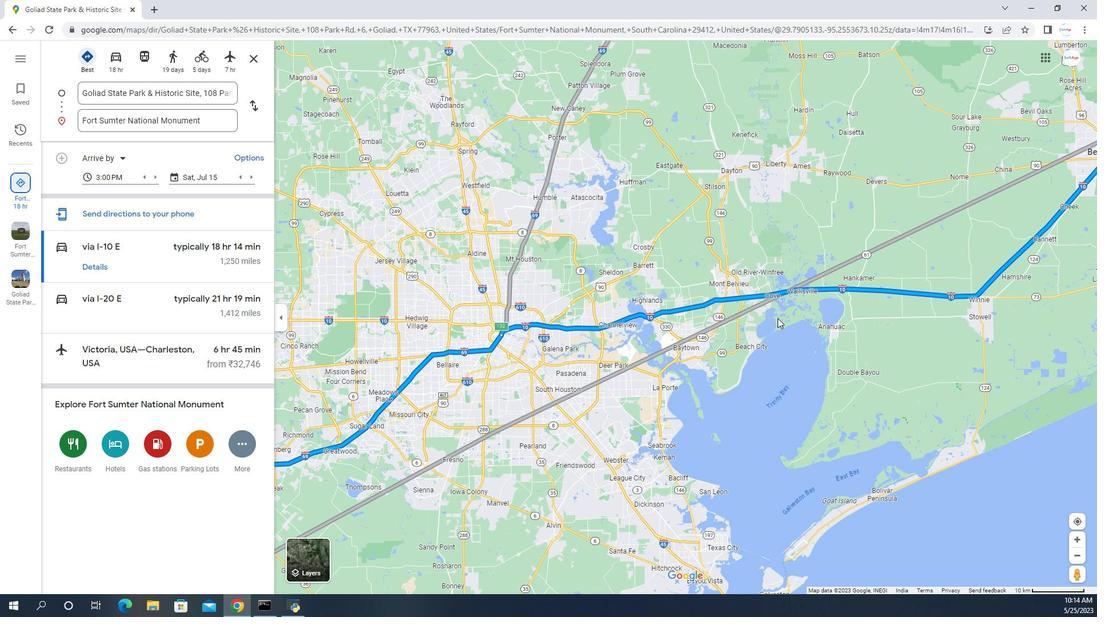 
Action: Mouse moved to (723, 153)
Screenshot: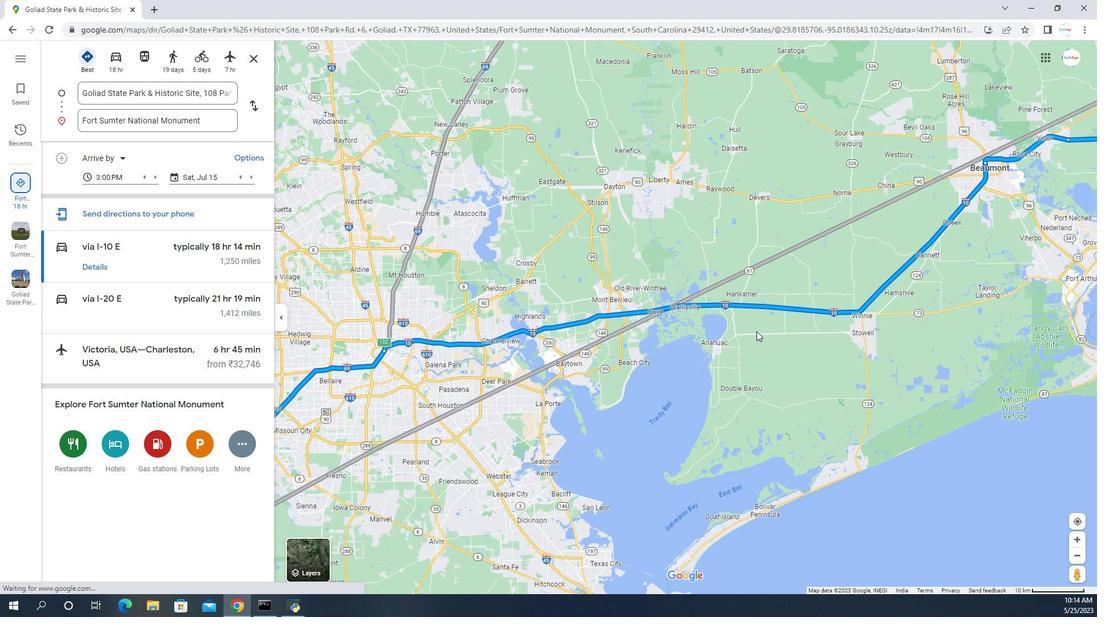 
Action: Mouse pressed left at (723, 153)
Screenshot: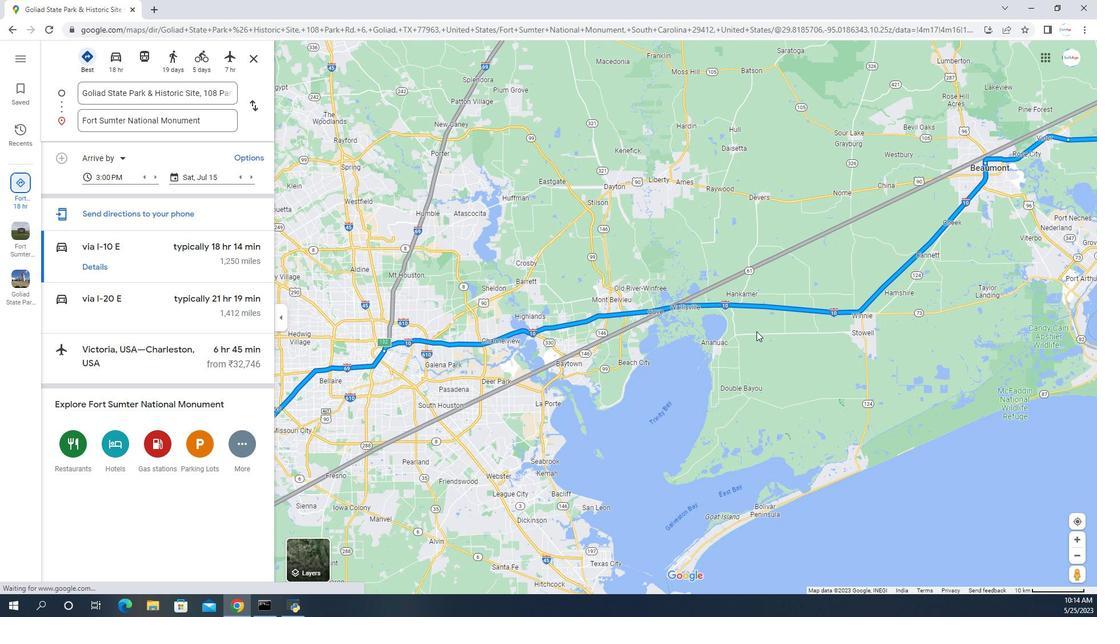 
Action: Mouse moved to (718, 148)
Screenshot: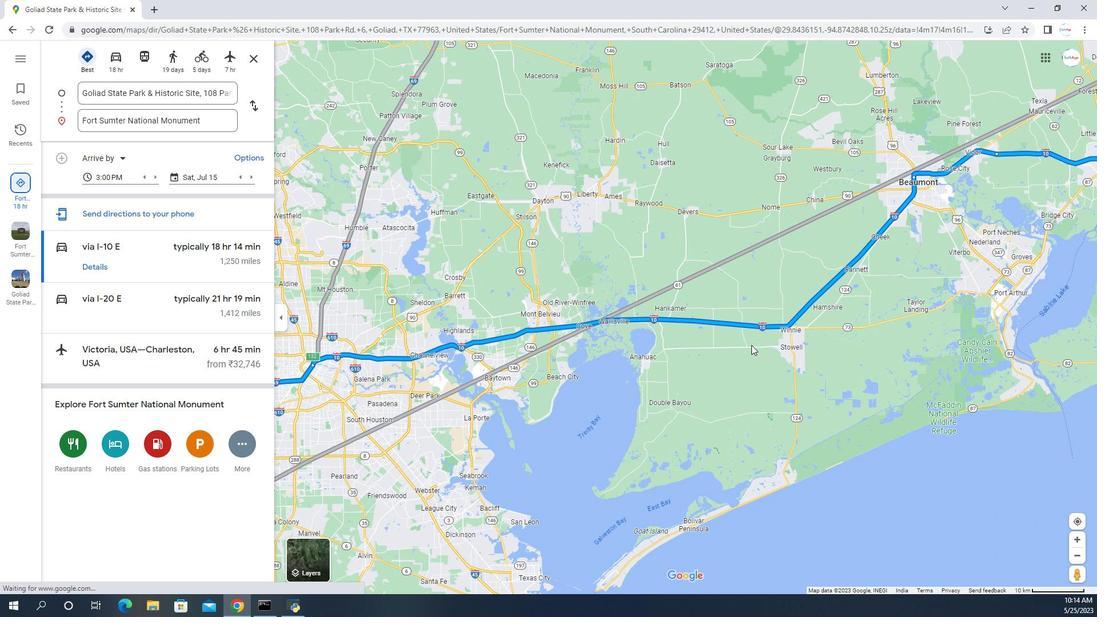 
Action: Mouse pressed left at (718, 148)
Screenshot: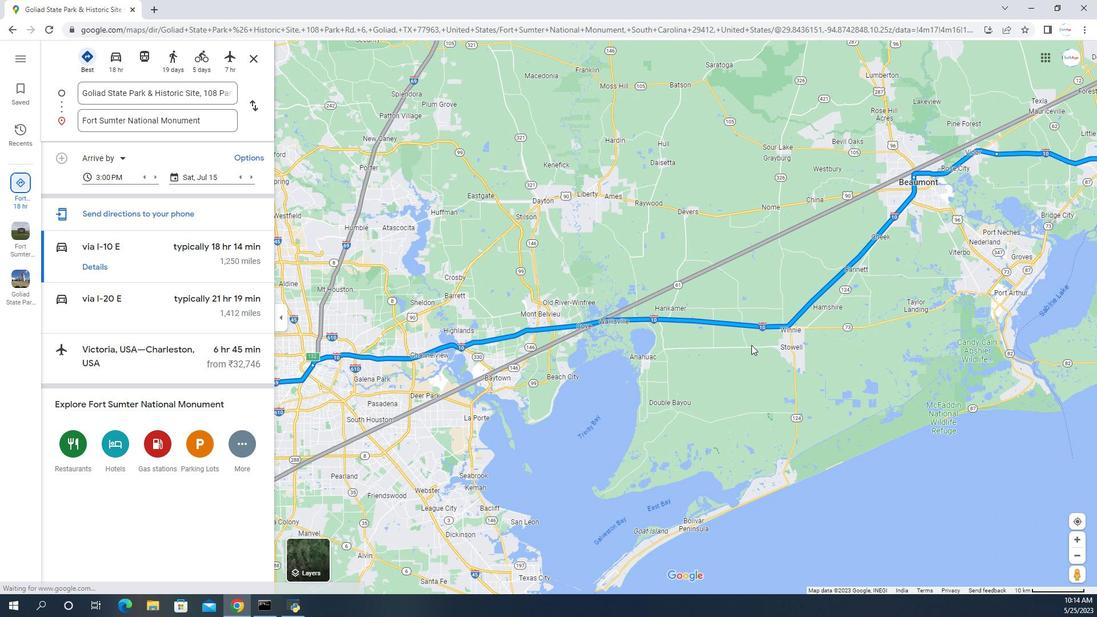
Action: Mouse moved to (738, 149)
Screenshot: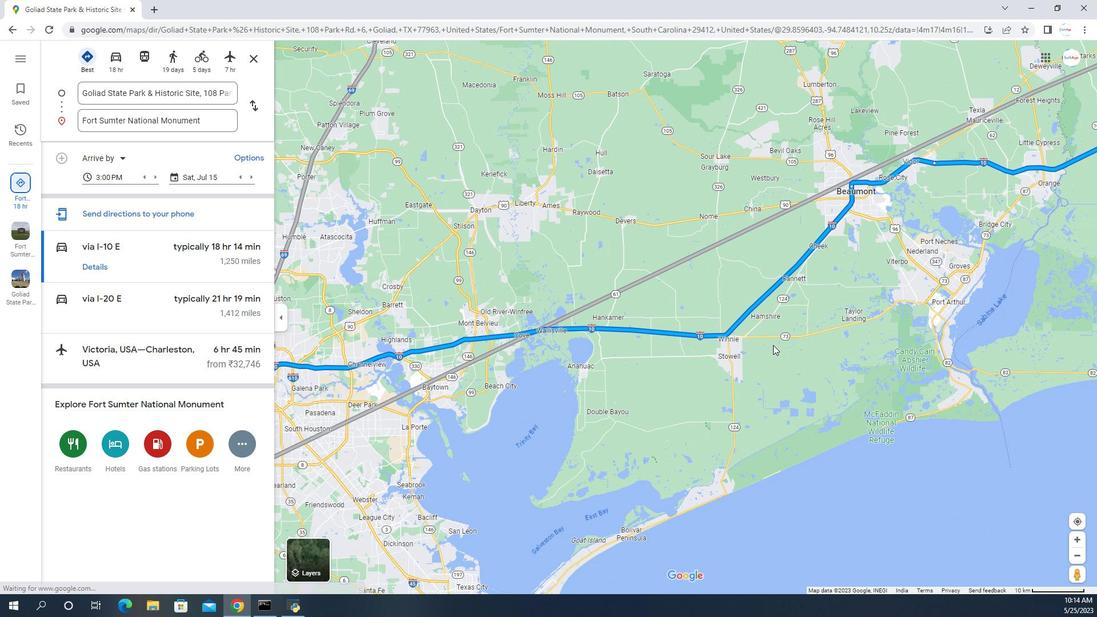 
Action: Mouse pressed left at (738, 149)
Screenshot: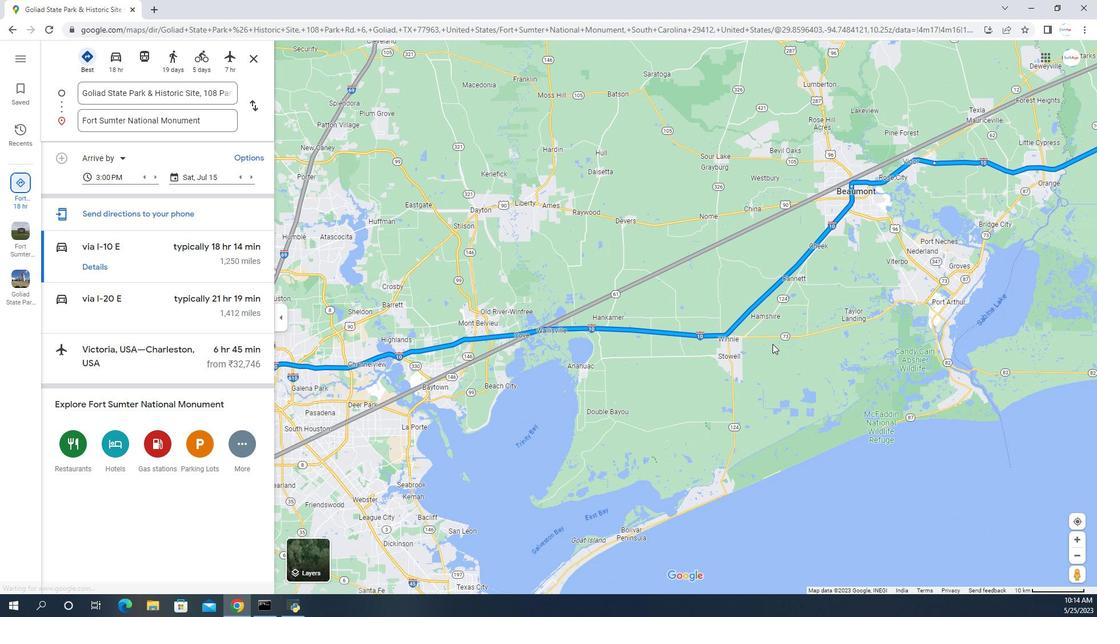 
Action: Mouse moved to (762, 169)
Screenshot: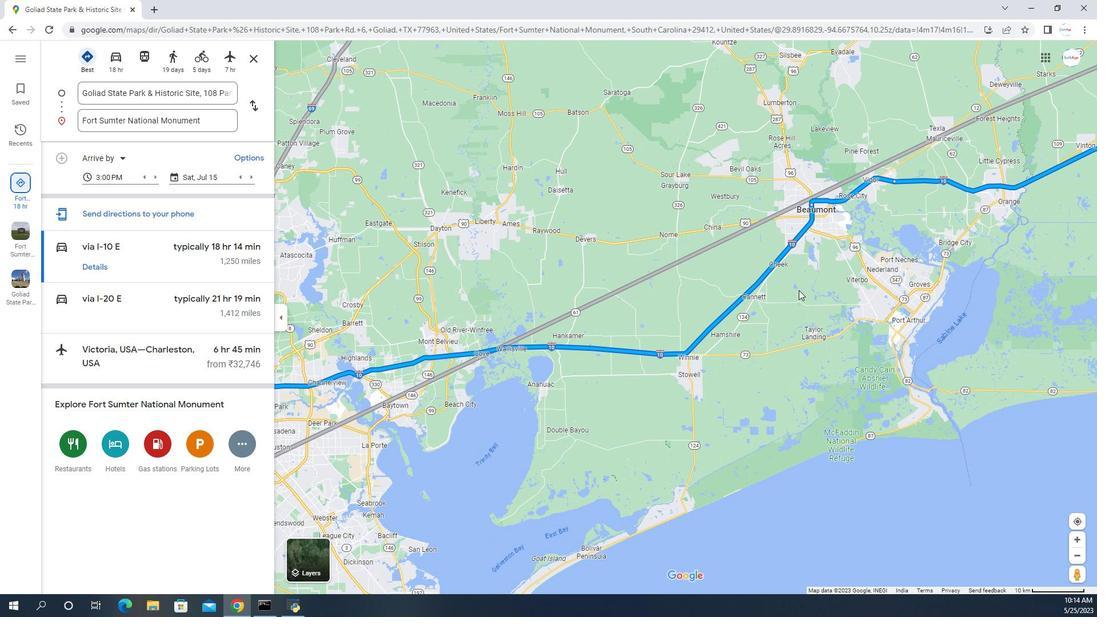 
Action: Mouse pressed left at (762, 169)
Screenshot: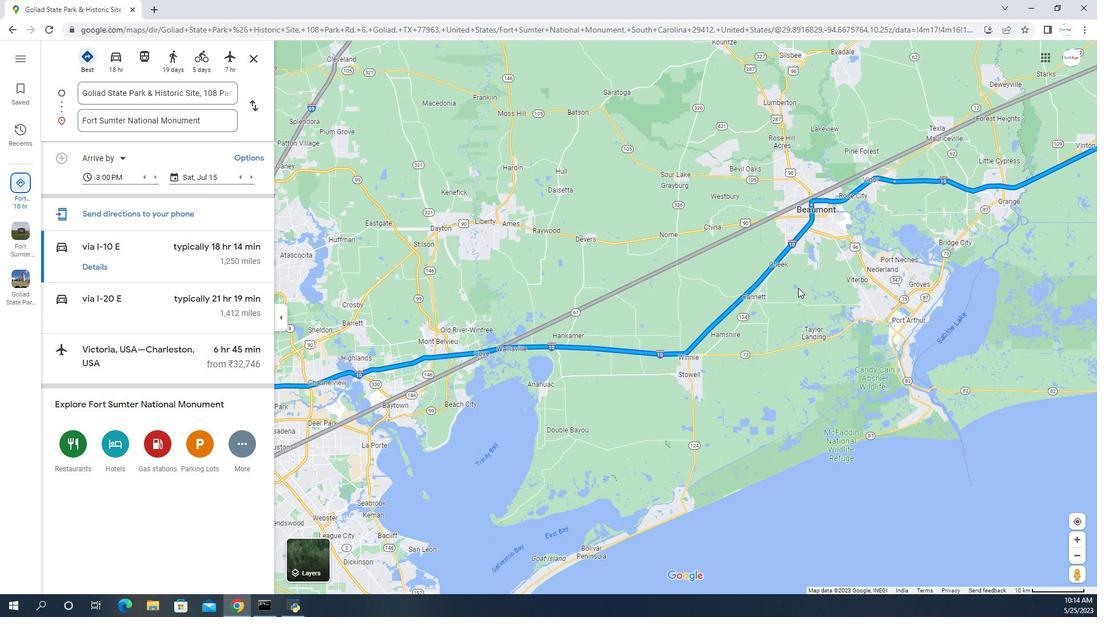 
Action: Mouse moved to (759, 167)
Screenshot: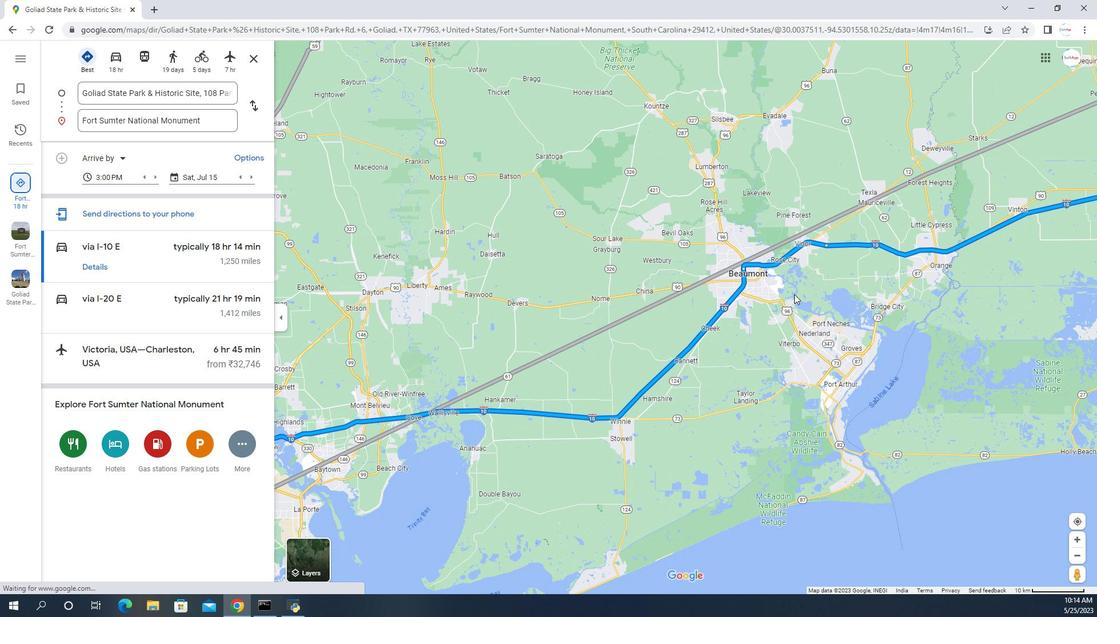 
Action: Mouse pressed left at (759, 167)
Screenshot: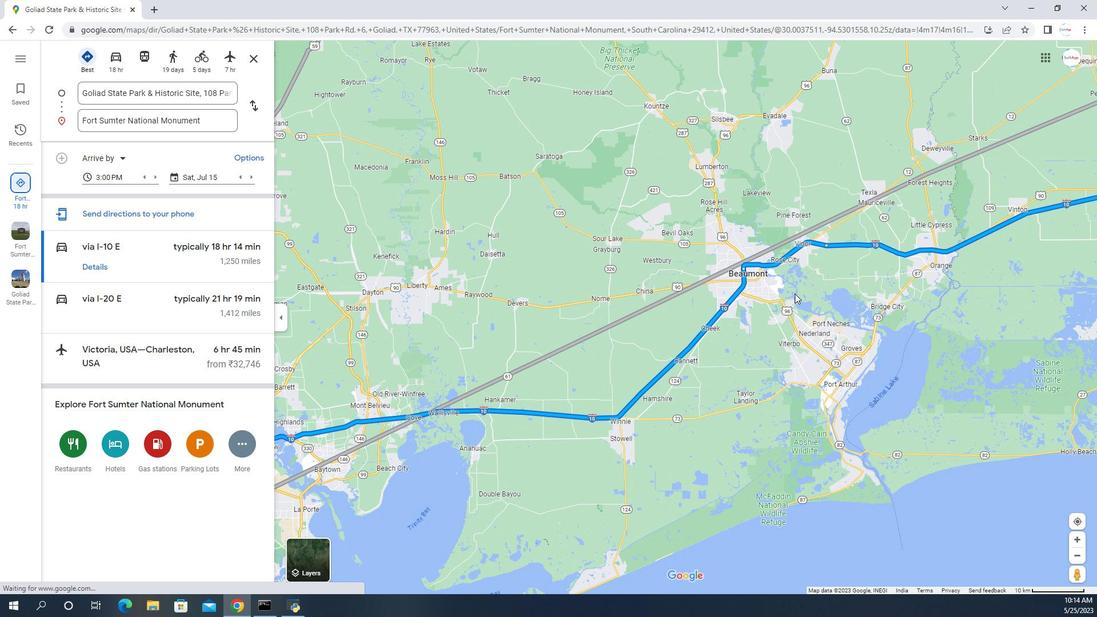 
Action: Mouse moved to (741, 149)
Screenshot: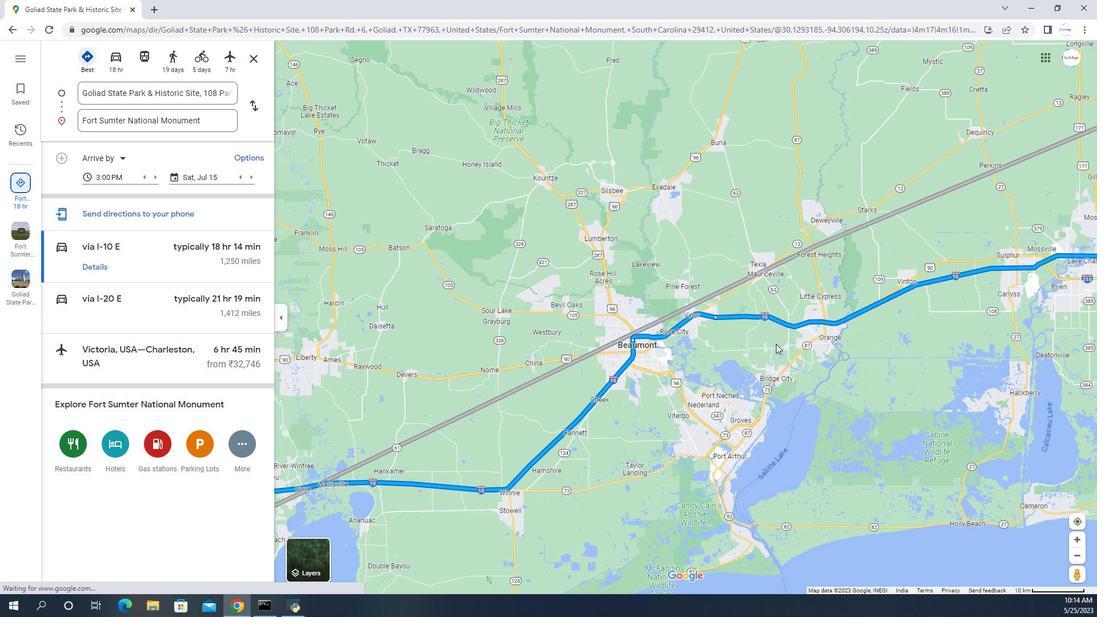 
Action: Mouse pressed left at (741, 149)
Screenshot: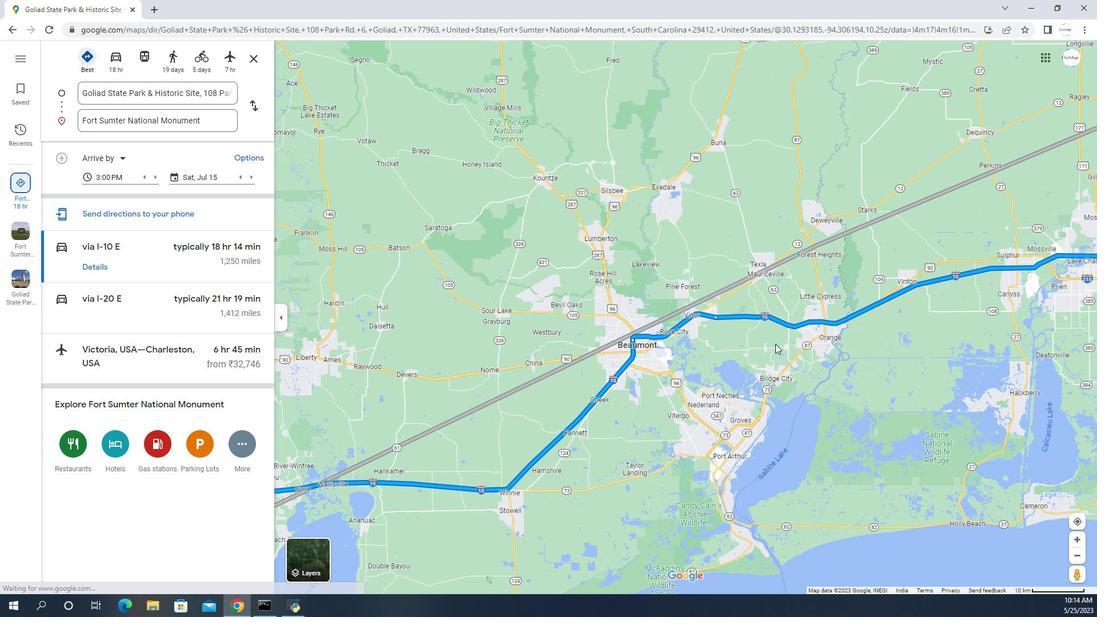 
Action: Mouse moved to (758, 148)
Screenshot: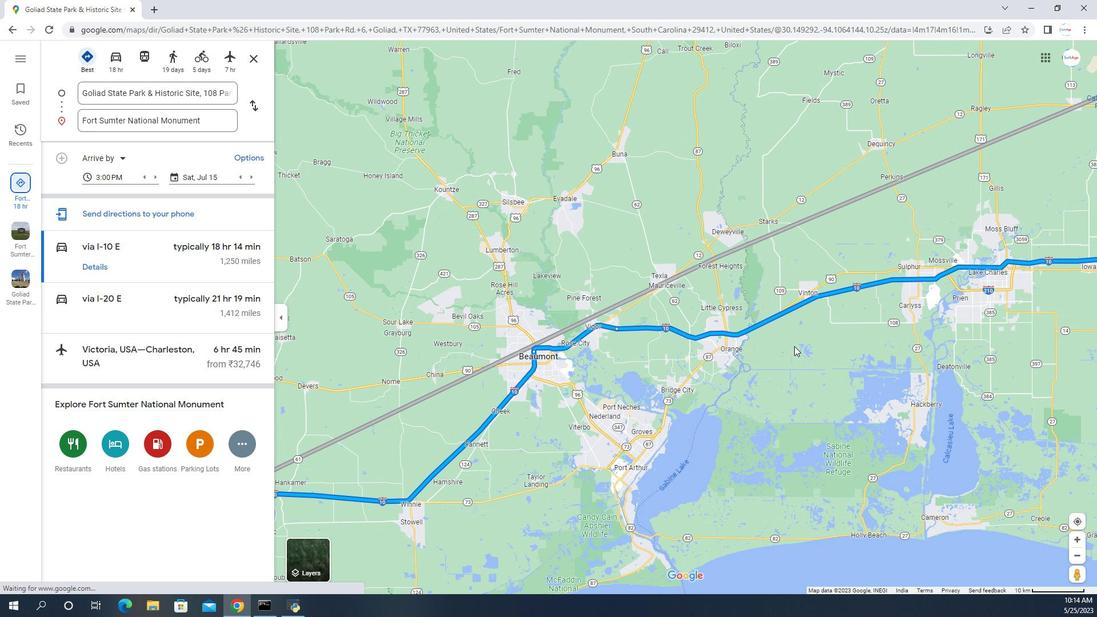 
Action: Mouse pressed left at (758, 148)
Screenshot: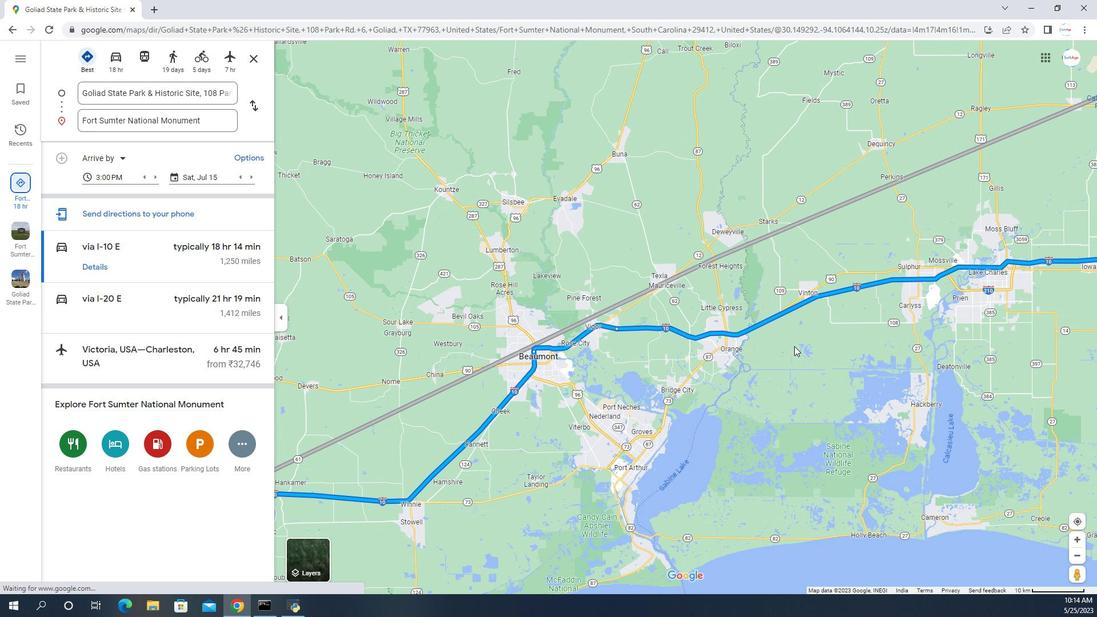 
Action: Mouse moved to (752, 154)
Screenshot: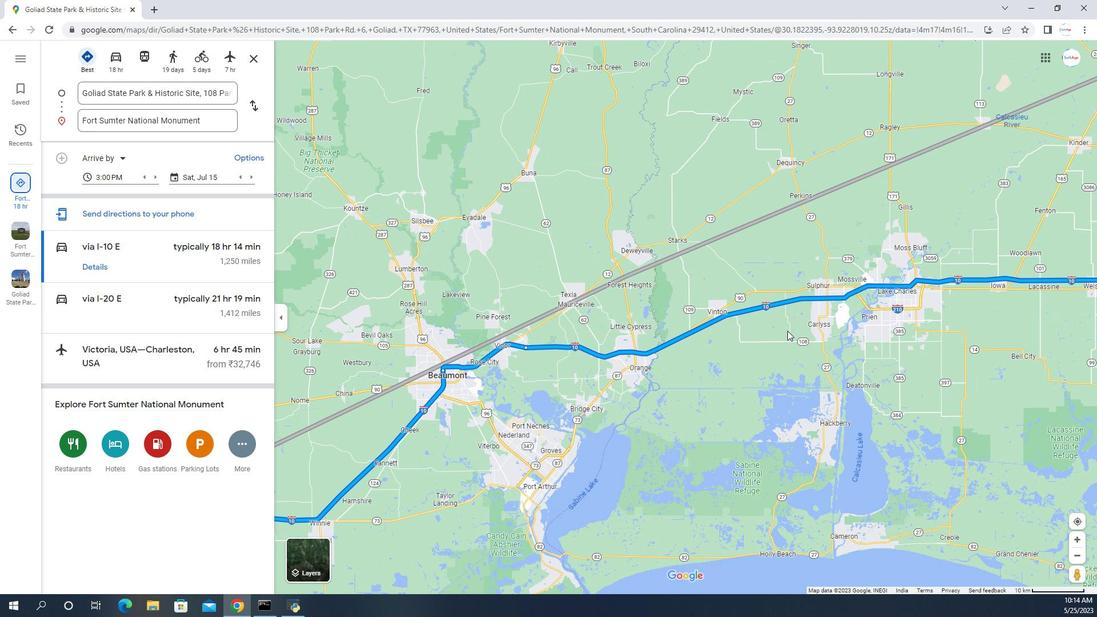 
Action: Mouse pressed left at (752, 154)
Screenshot: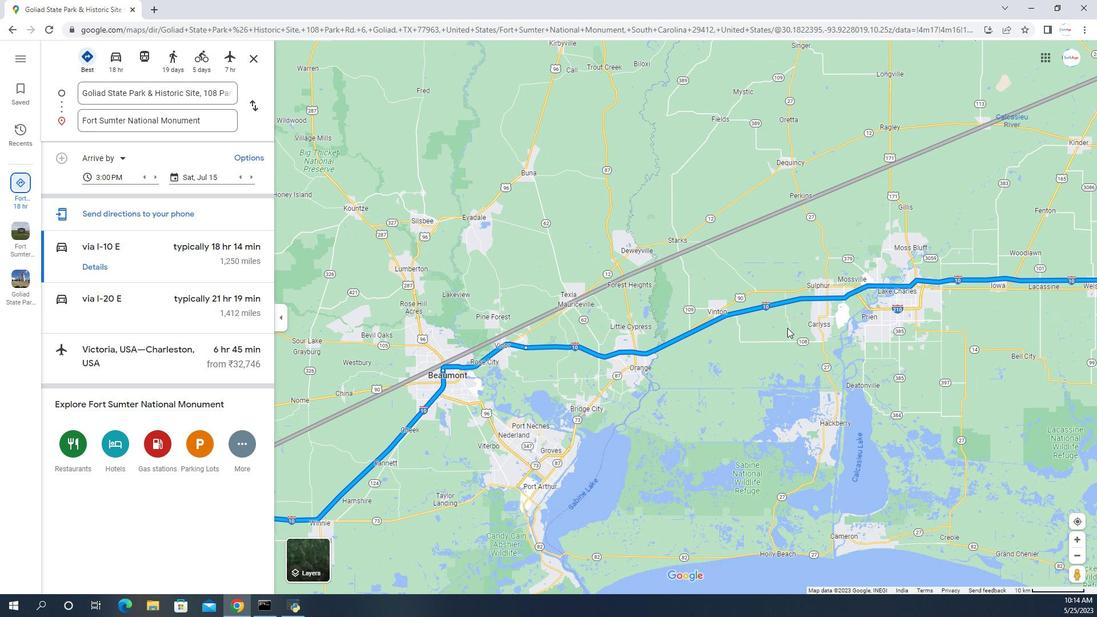 
Action: Mouse moved to (731, 155)
Screenshot: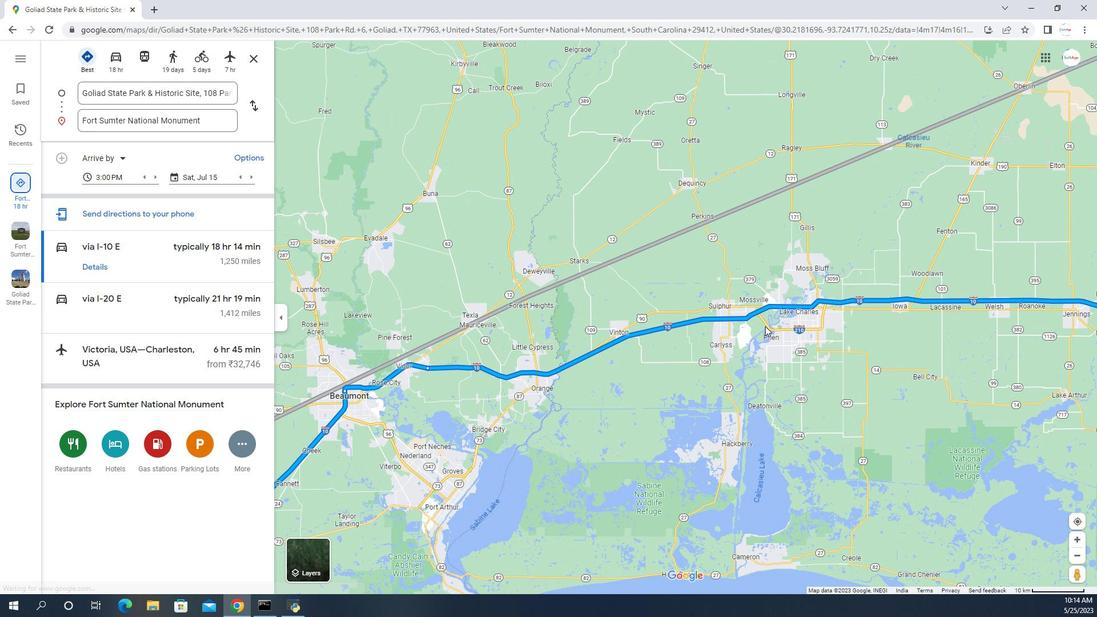 
Action: Mouse pressed left at (731, 155)
Screenshot: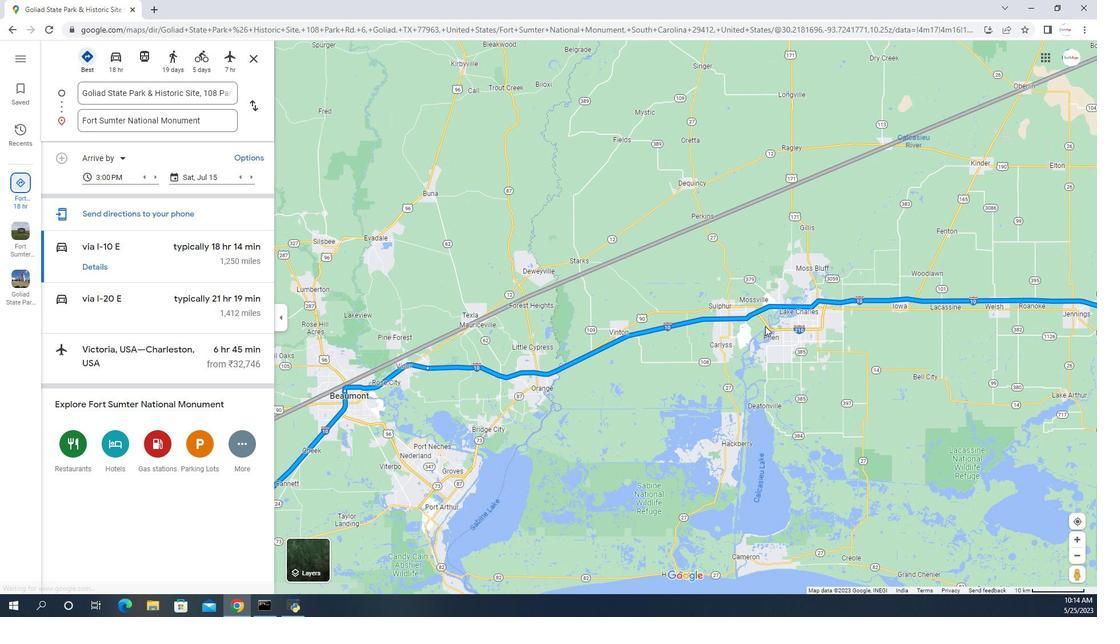
Action: Mouse moved to (818, 149)
Screenshot: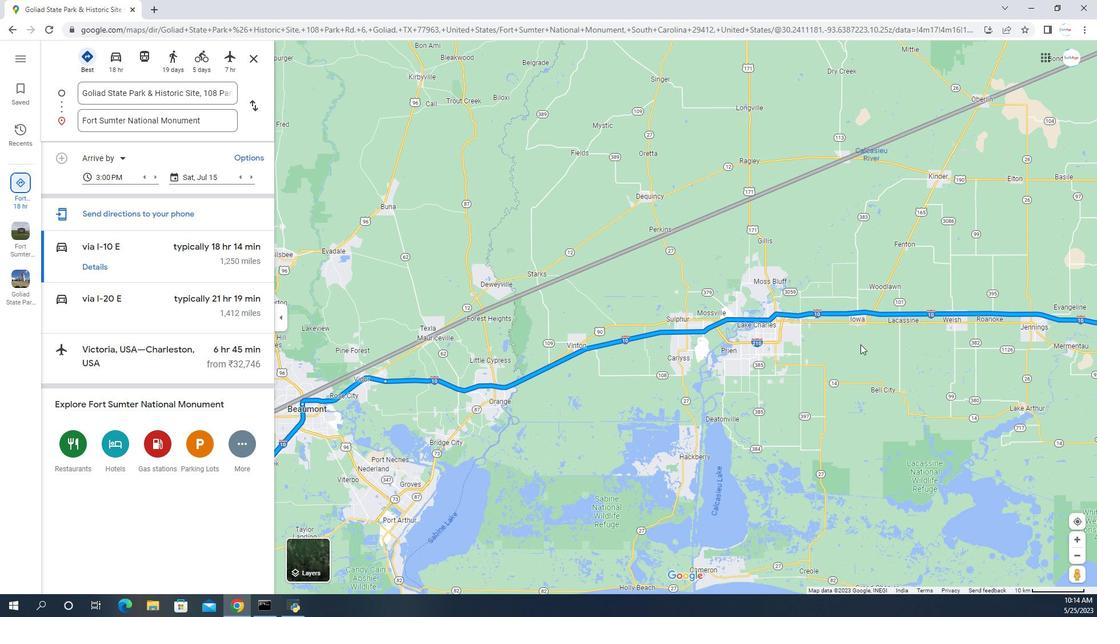 
Action: Mouse pressed left at (818, 149)
Screenshot: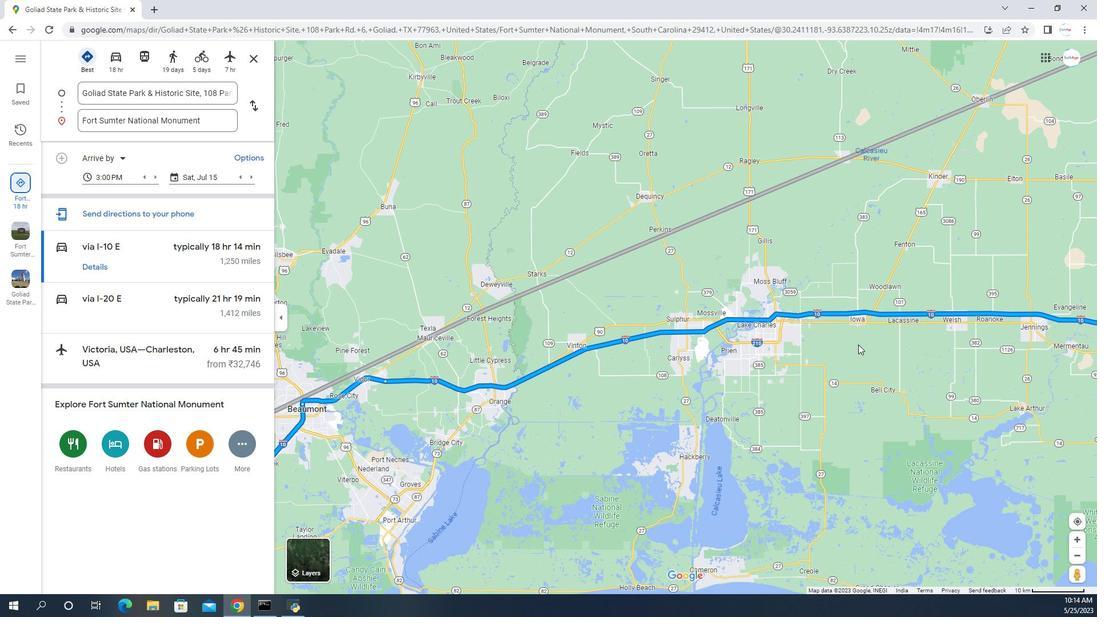 
Action: Mouse moved to (738, 149)
Screenshot: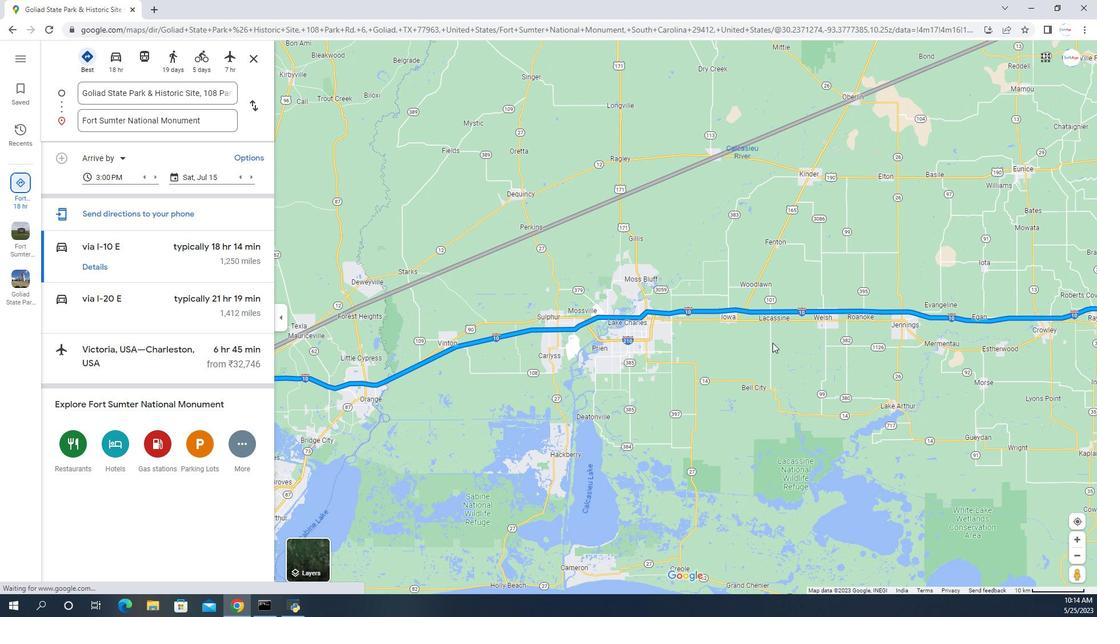 
Action: Mouse pressed left at (738, 149)
Screenshot: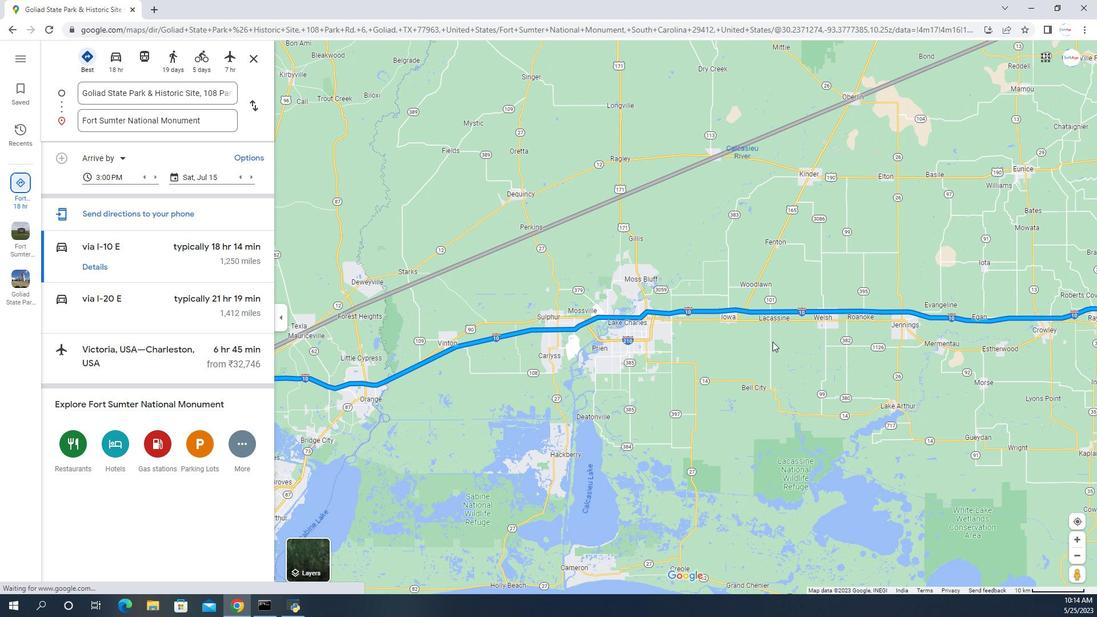 
Action: Mouse moved to (832, 138)
Screenshot: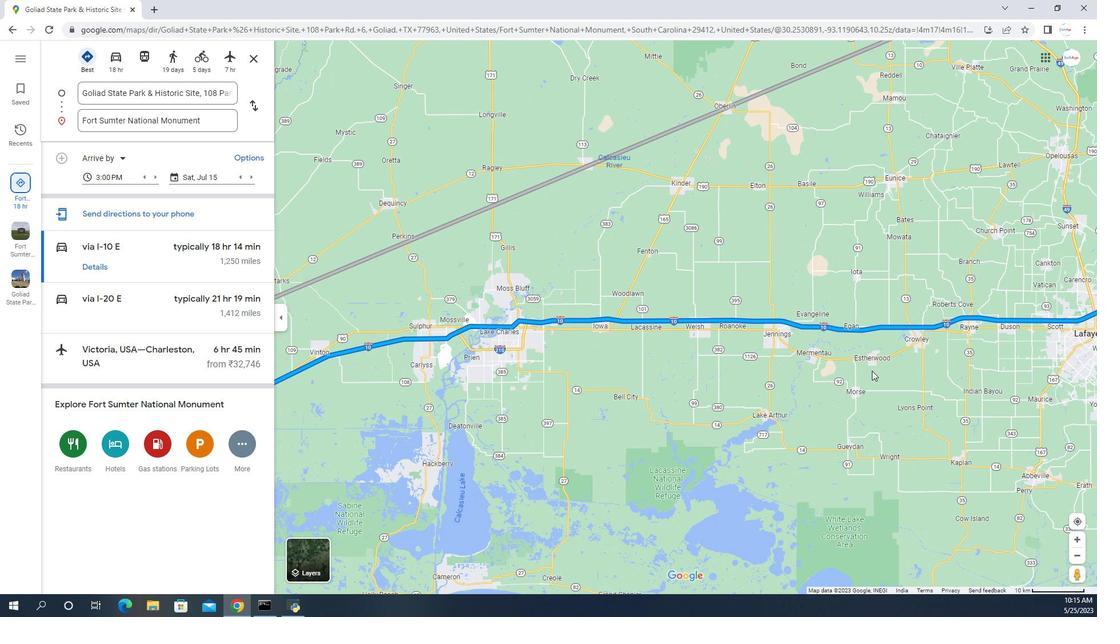 
Action: Mouse pressed left at (832, 138)
Screenshot: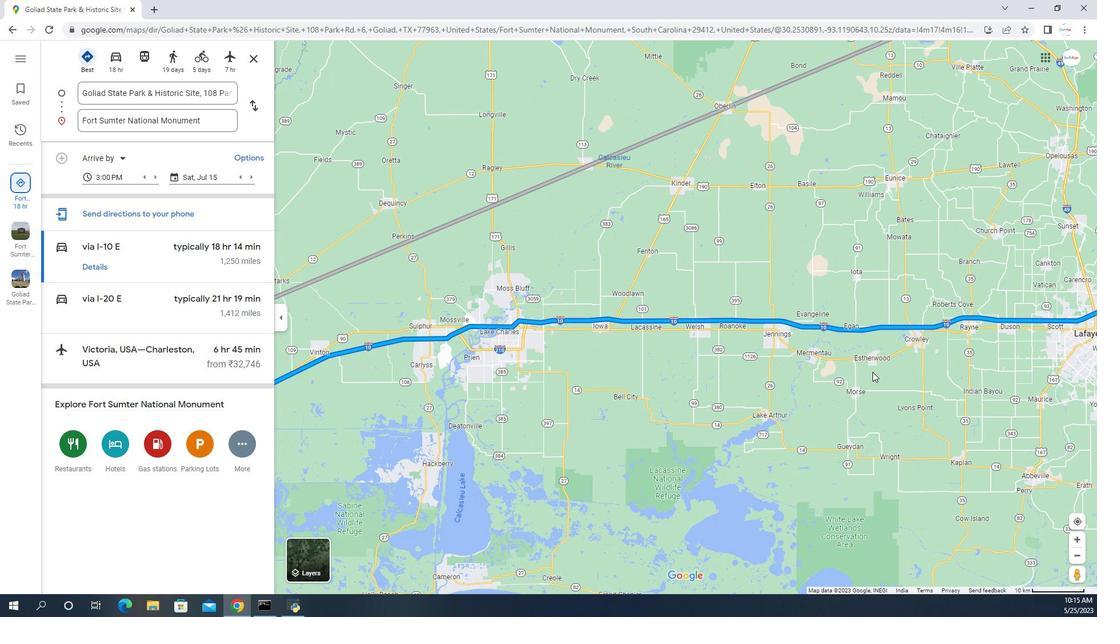 
Action: Mouse moved to (738, 150)
Screenshot: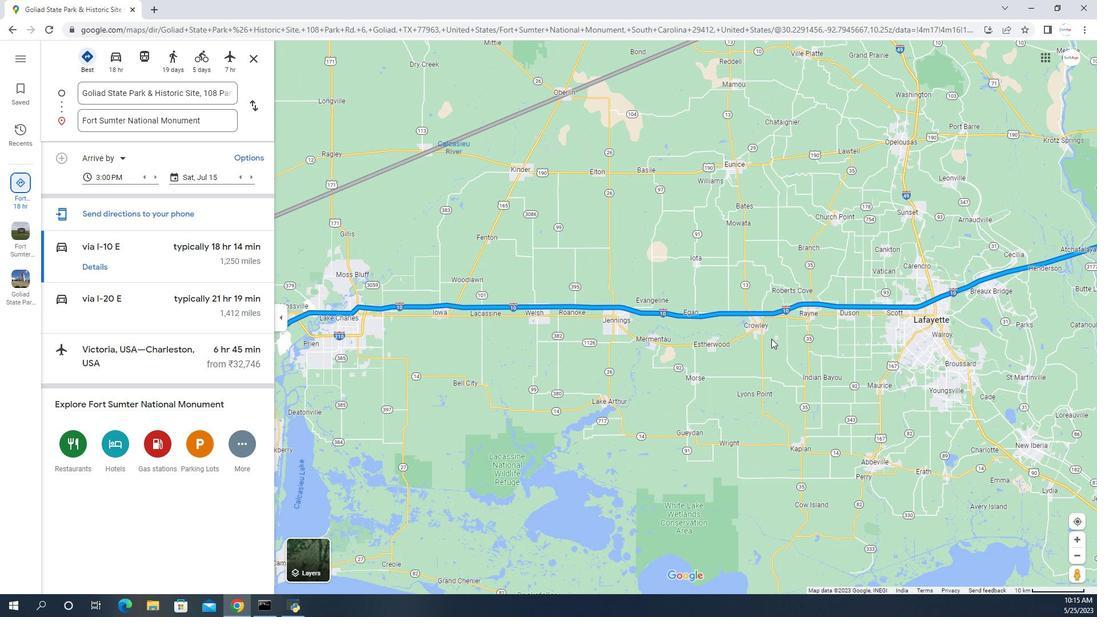 
Action: Mouse pressed left at (738, 150)
Screenshot: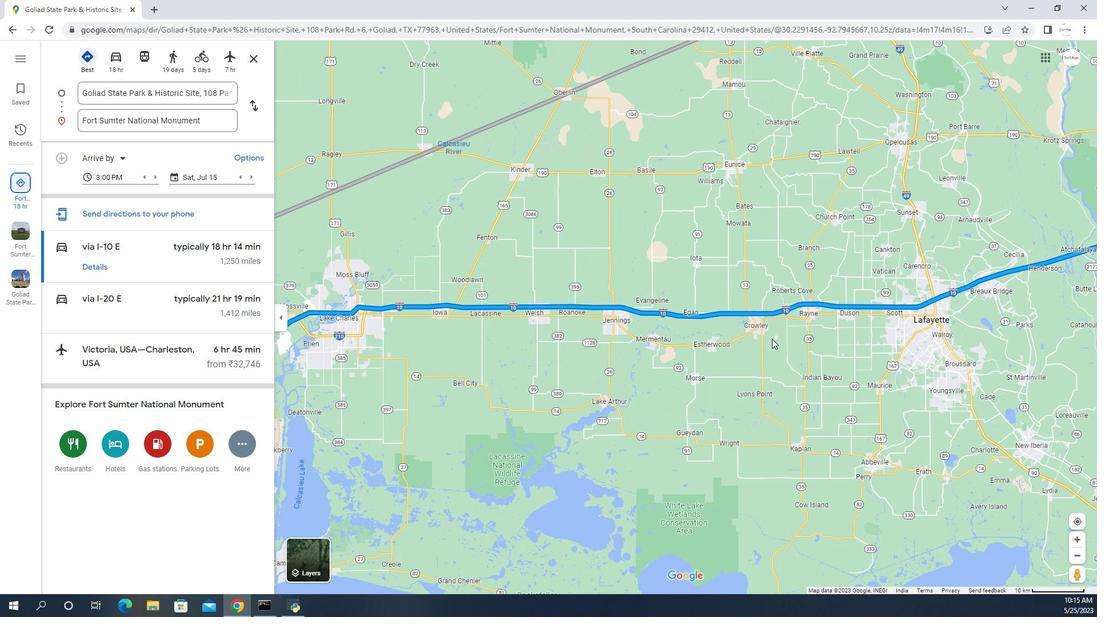 
Action: Mouse moved to (728, 145)
Screenshot: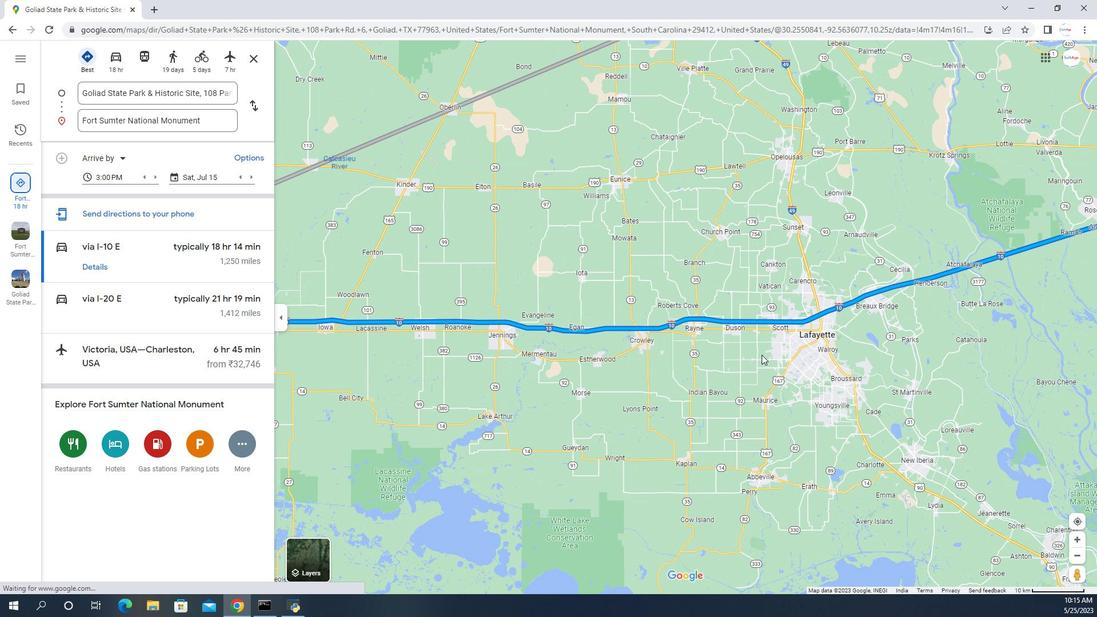 
Action: Mouse pressed left at (728, 145)
Screenshot: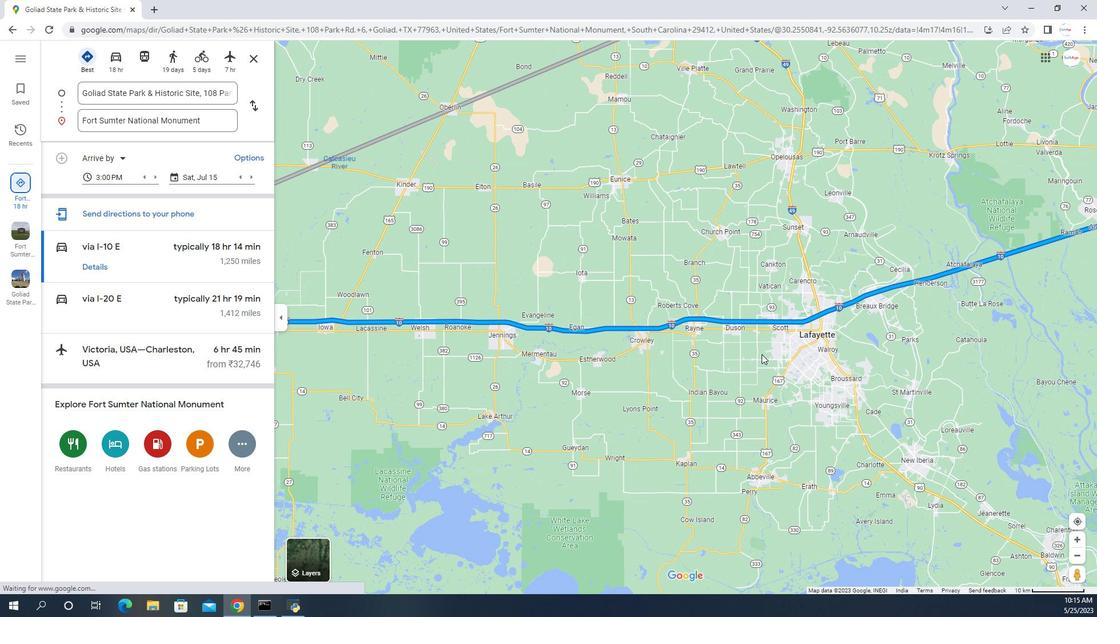 
Action: Mouse moved to (739, 150)
Screenshot: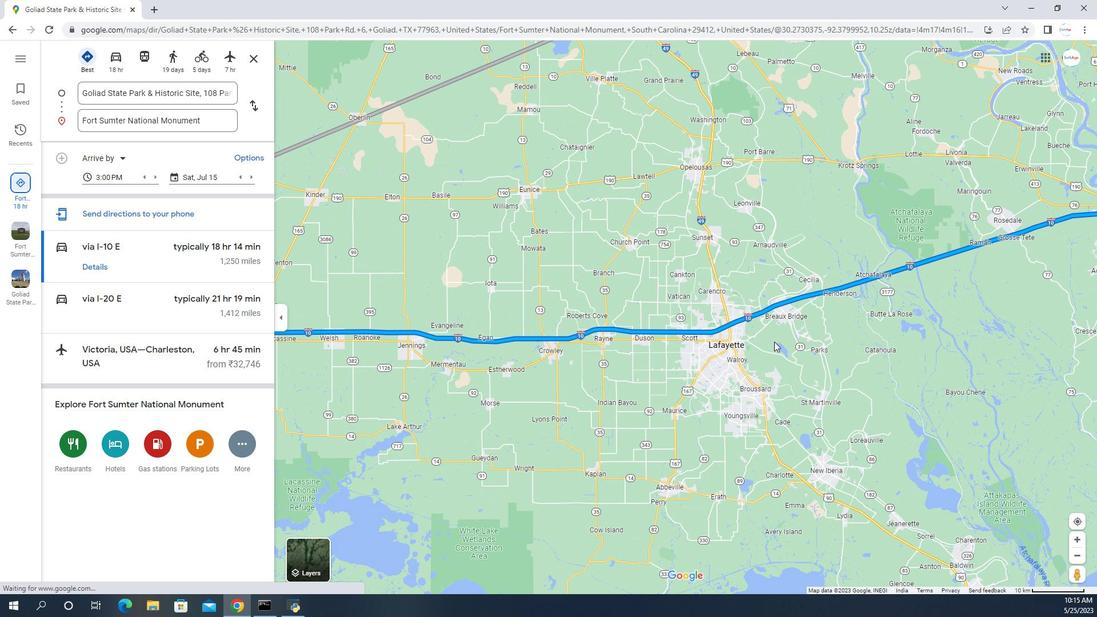 
Action: Mouse pressed left at (739, 150)
Screenshot: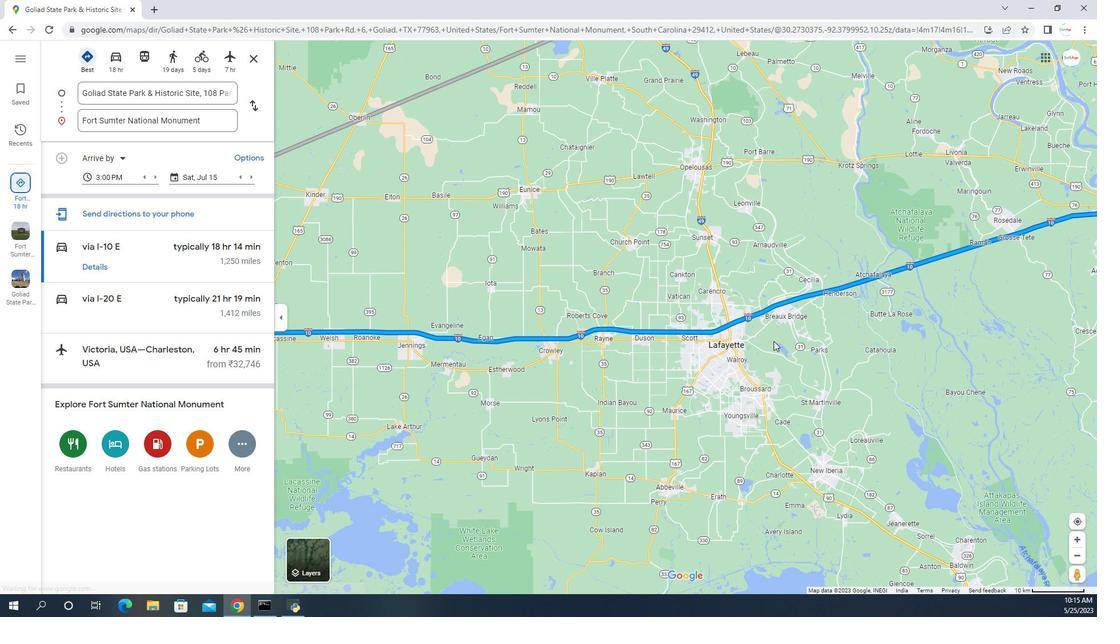 
Action: Mouse moved to (730, 156)
Screenshot: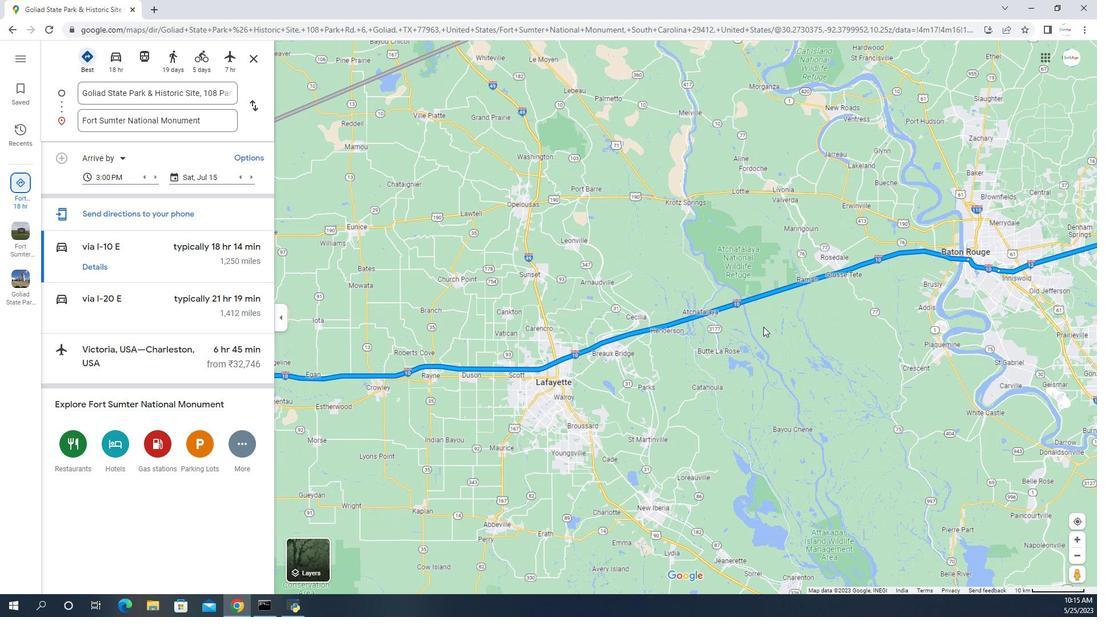 
Action: Mouse pressed left at (730, 156)
Screenshot: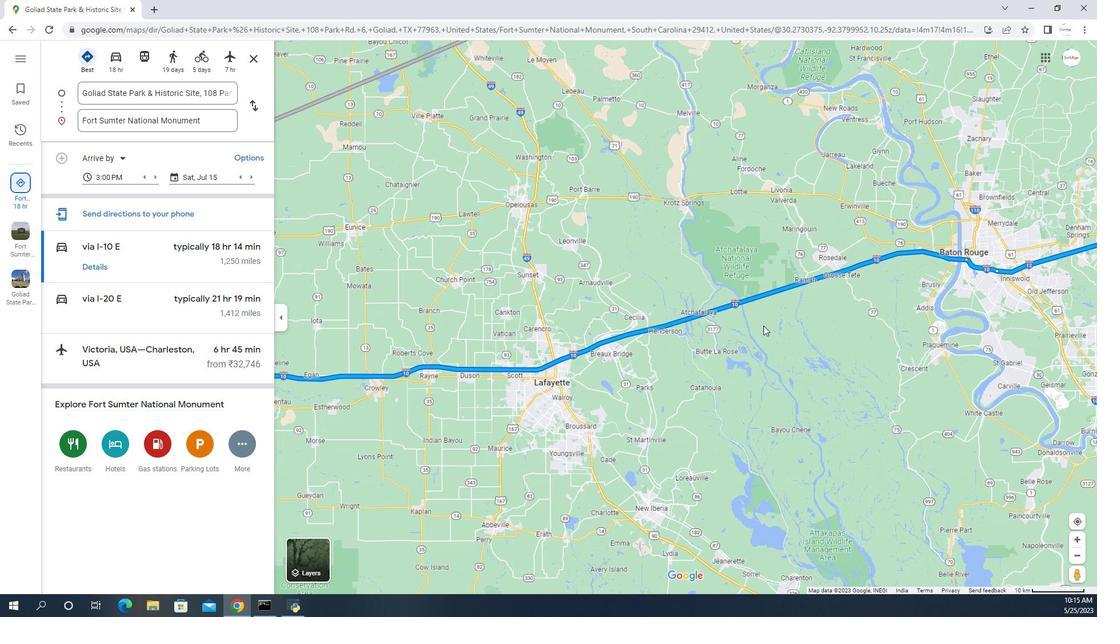 
Action: Mouse moved to (754, 160)
Screenshot: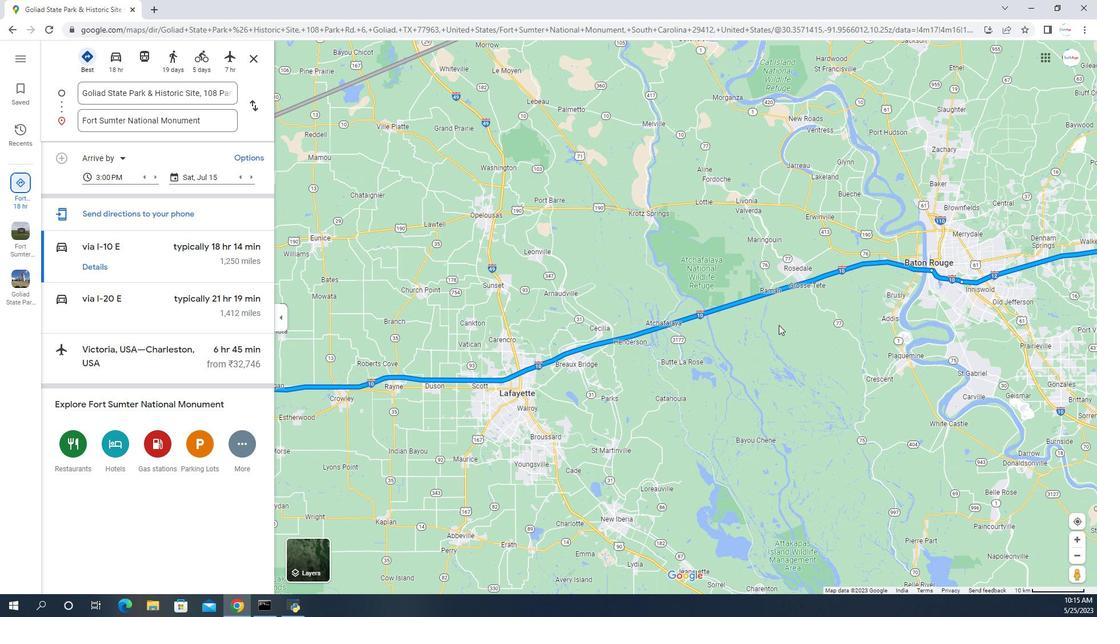 
Action: Mouse pressed left at (754, 160)
Screenshot: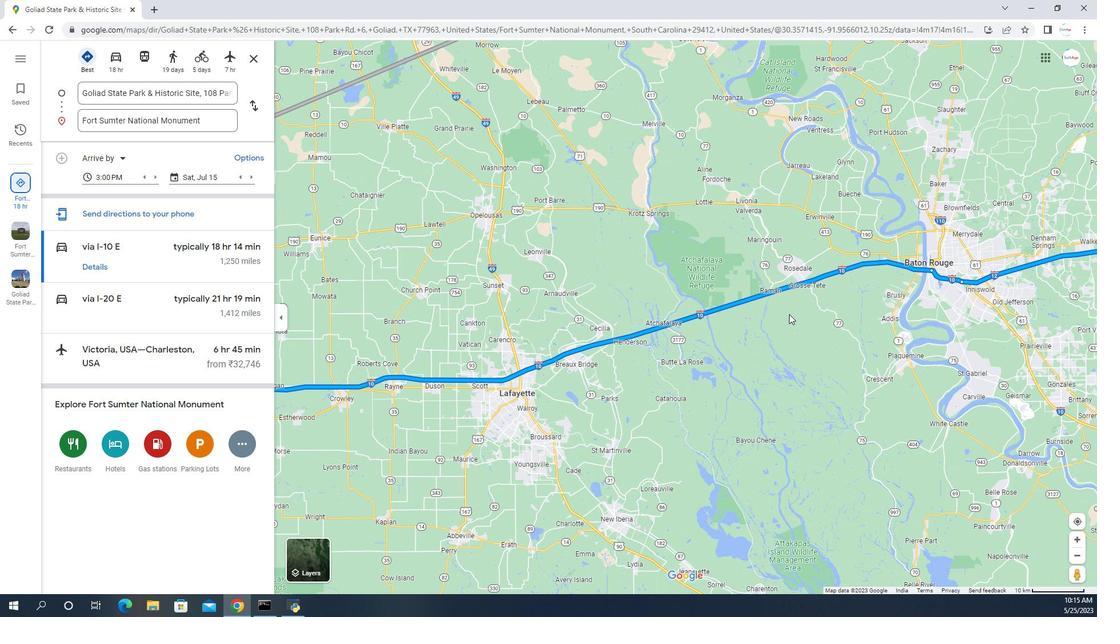 
Action: Mouse moved to (754, 157)
Screenshot: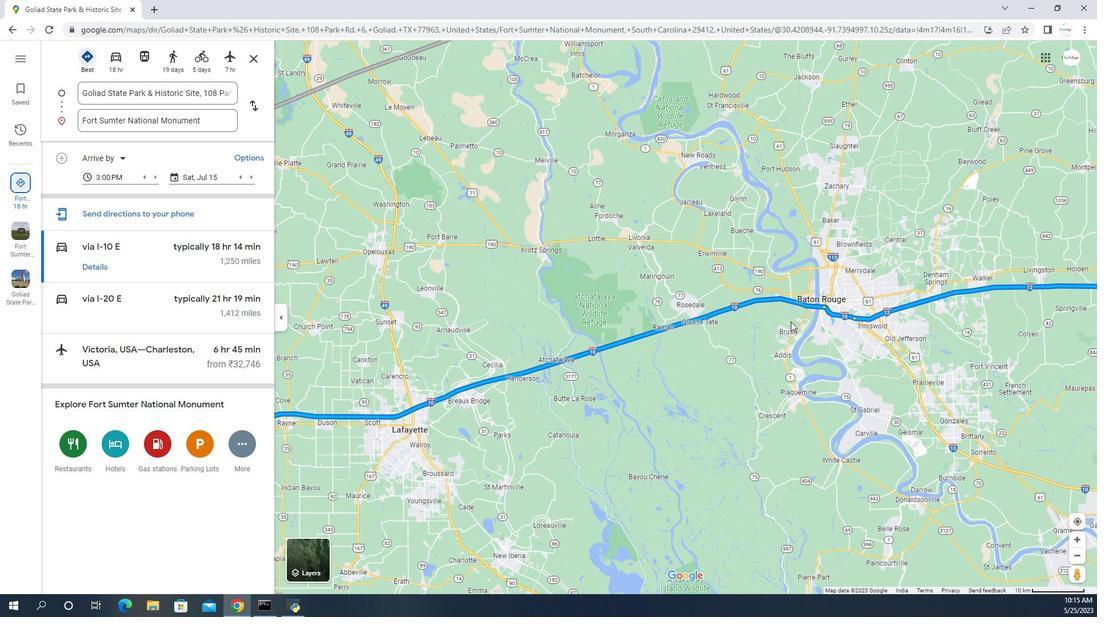 
Action: Mouse pressed left at (754, 157)
Screenshot: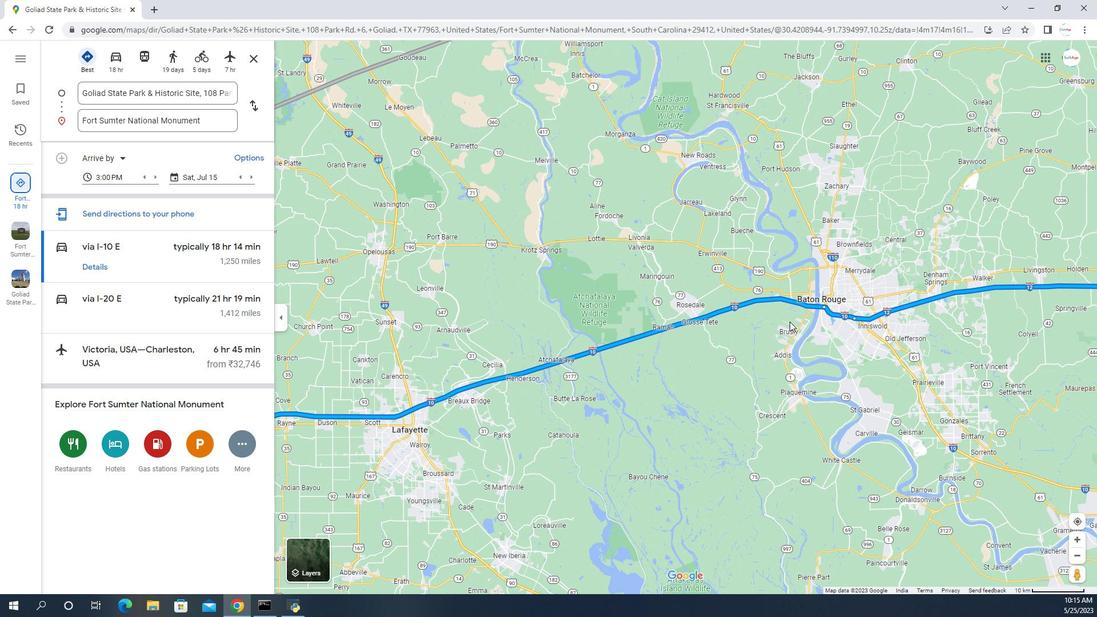 
Action: Mouse moved to (722, 155)
Screenshot: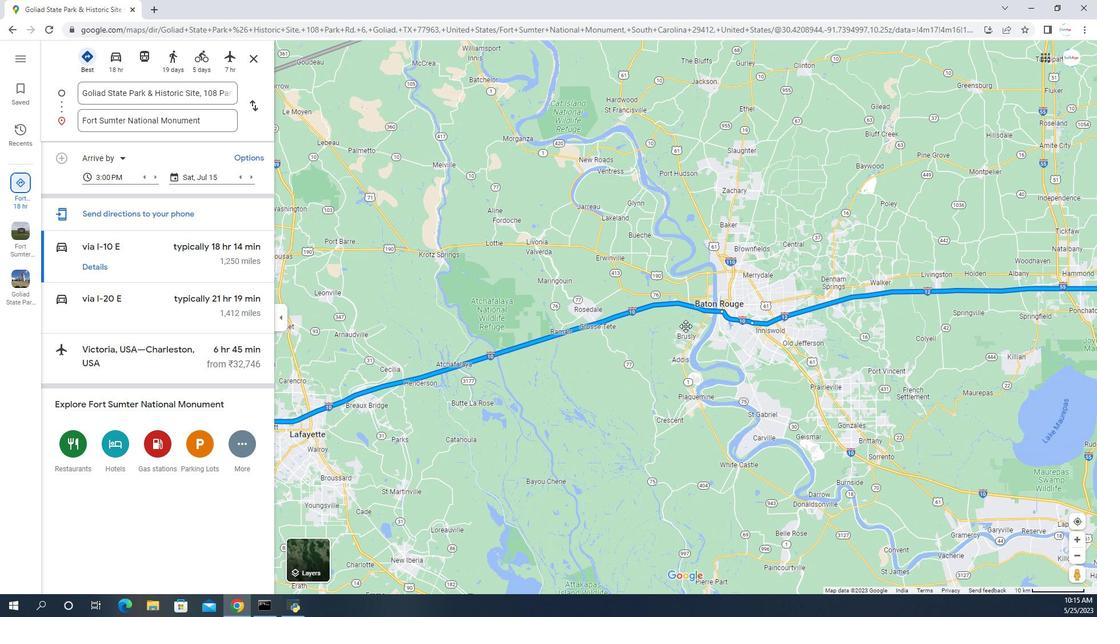 
Action: Mouse pressed left at (657, 155)
Screenshot: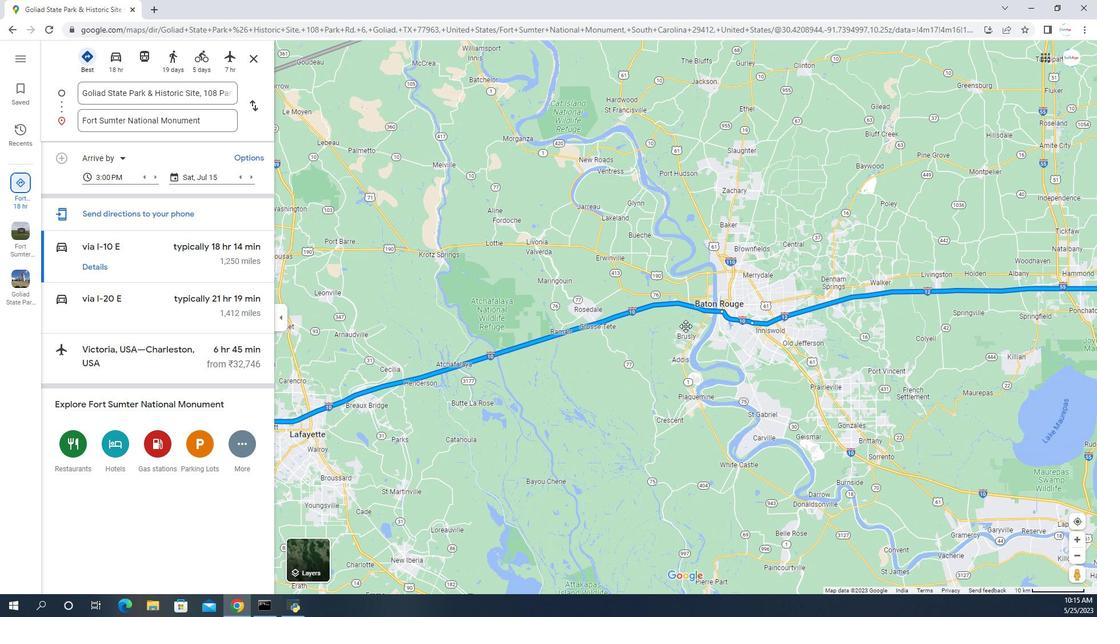 
Action: Mouse moved to (802, 153)
Screenshot: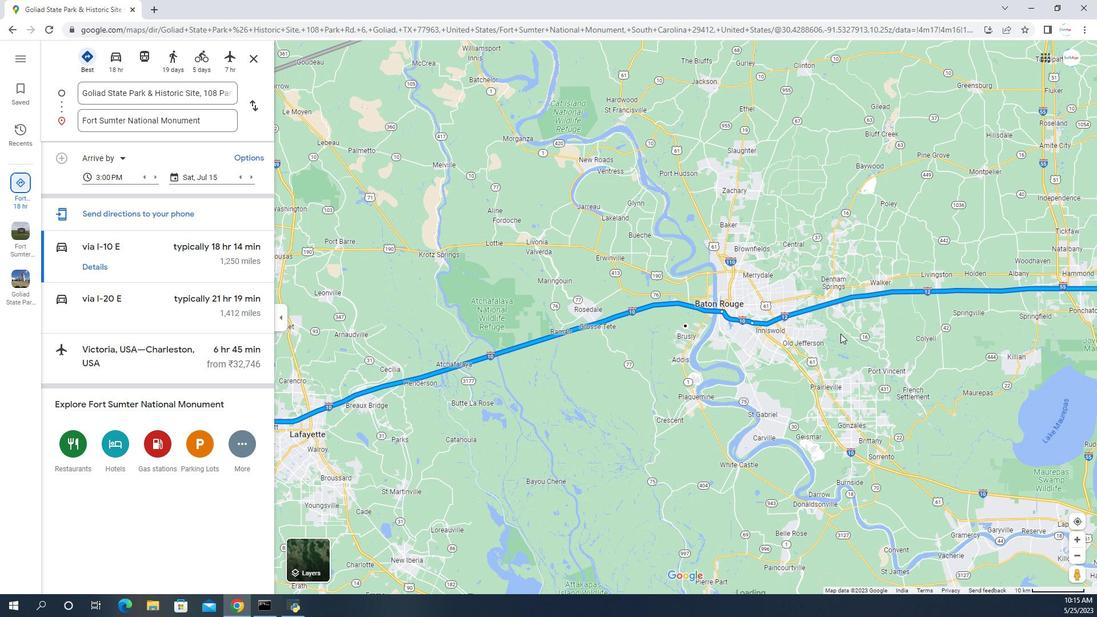 
Action: Mouse pressed left at (802, 153)
Screenshot: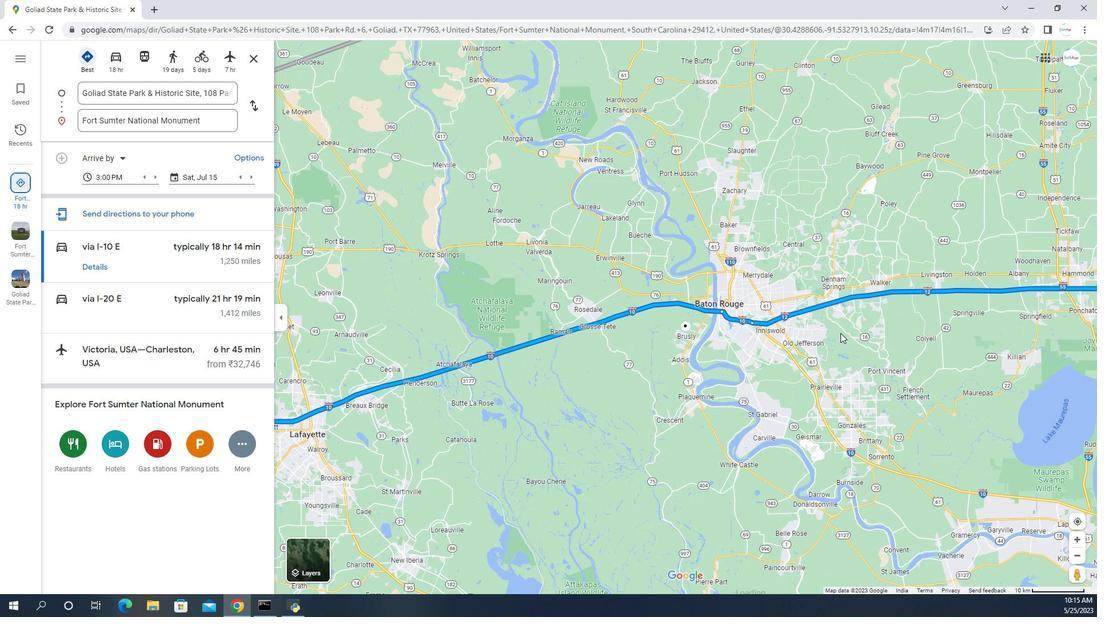
Action: Mouse moved to (783, 155)
Screenshot: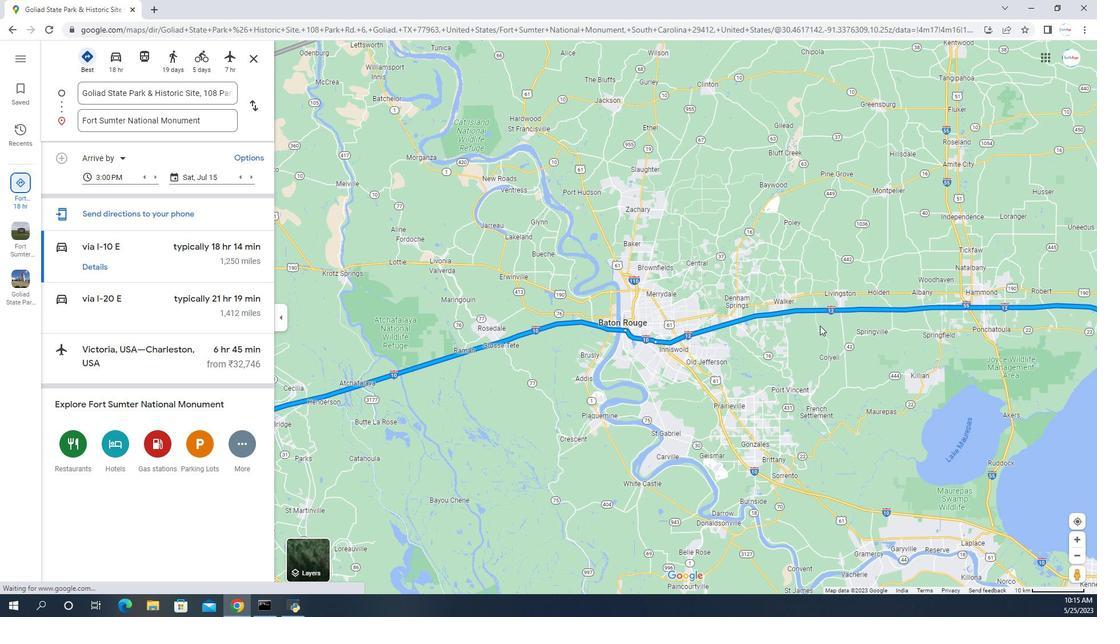 
Action: Mouse pressed left at (783, 155)
Screenshot: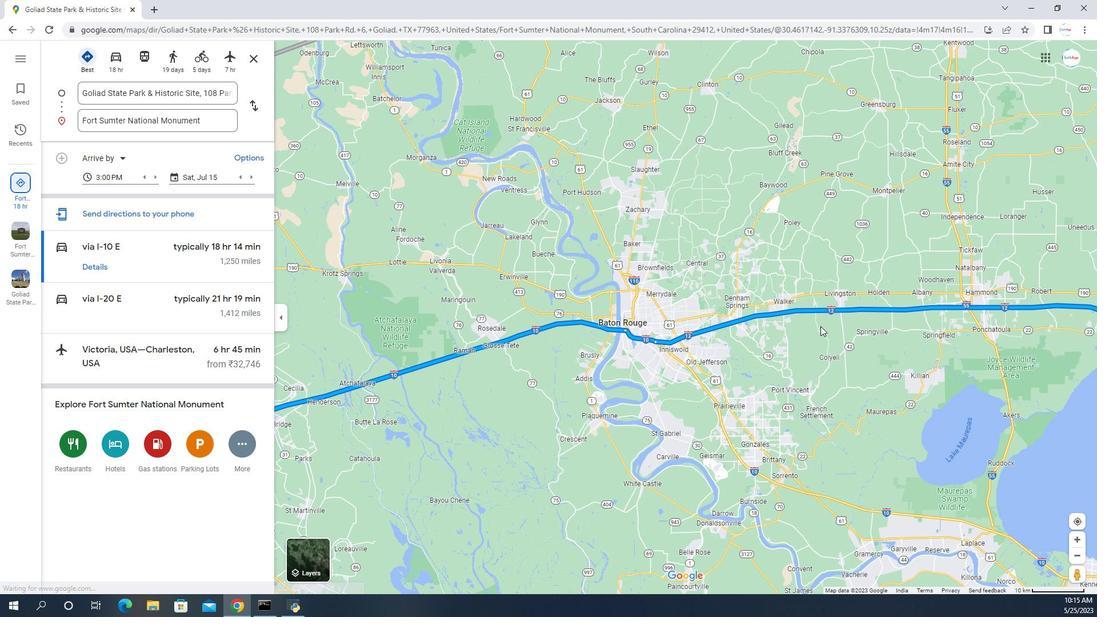 
Action: Mouse moved to (739, 146)
Screenshot: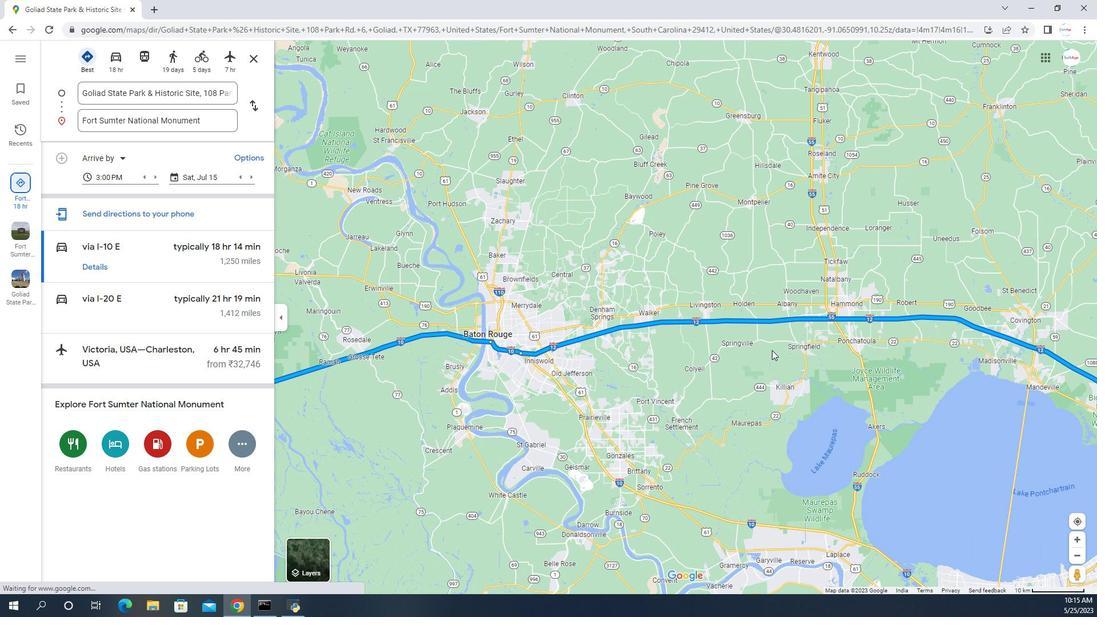 
Action: Mouse pressed left at (739, 146)
Screenshot: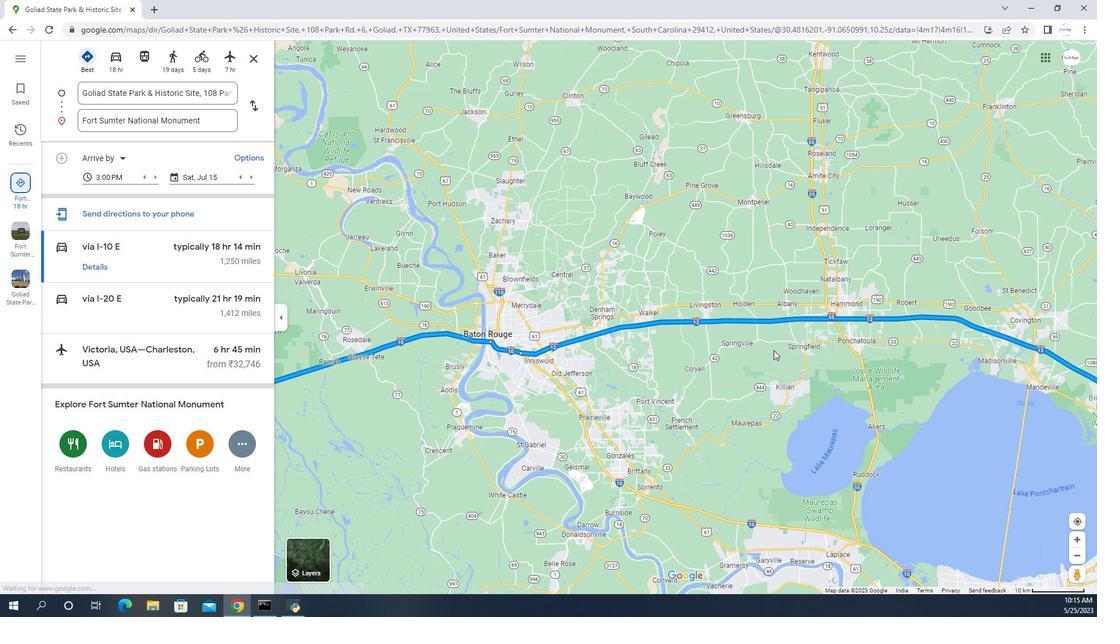 
Action: Mouse moved to (754, 146)
Screenshot: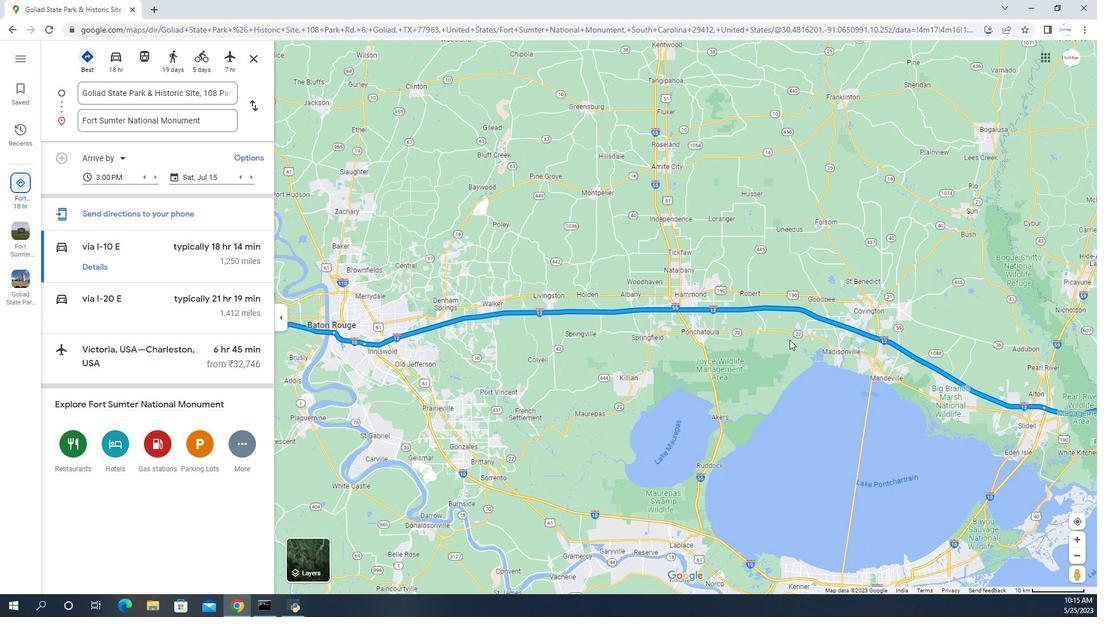 
Action: Mouse pressed left at (754, 146)
Screenshot: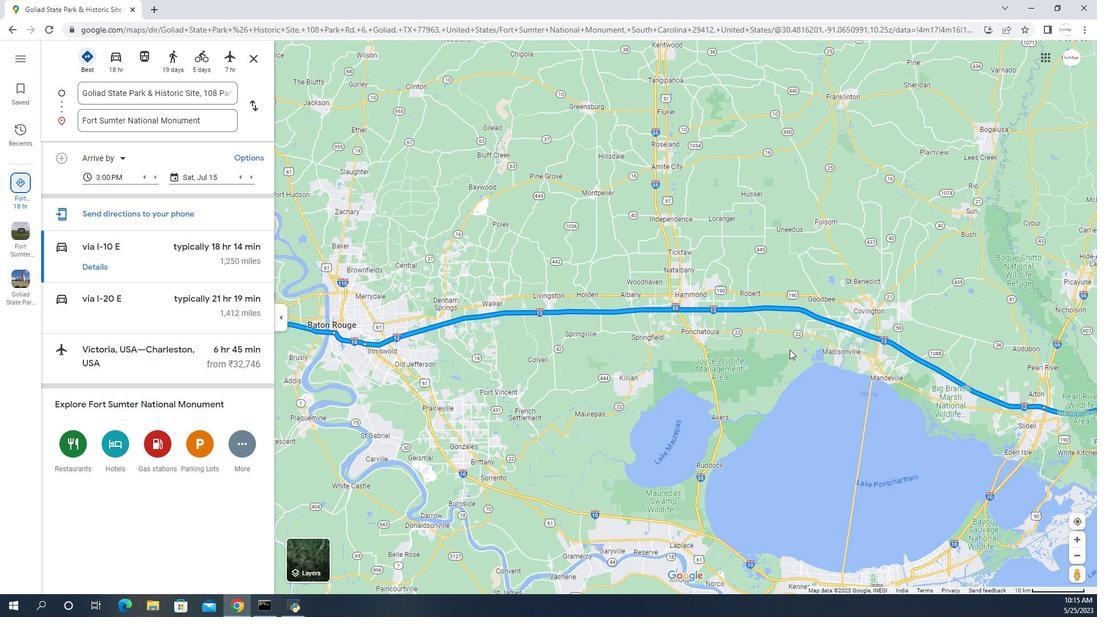
Action: Mouse moved to (812, 134)
Screenshot: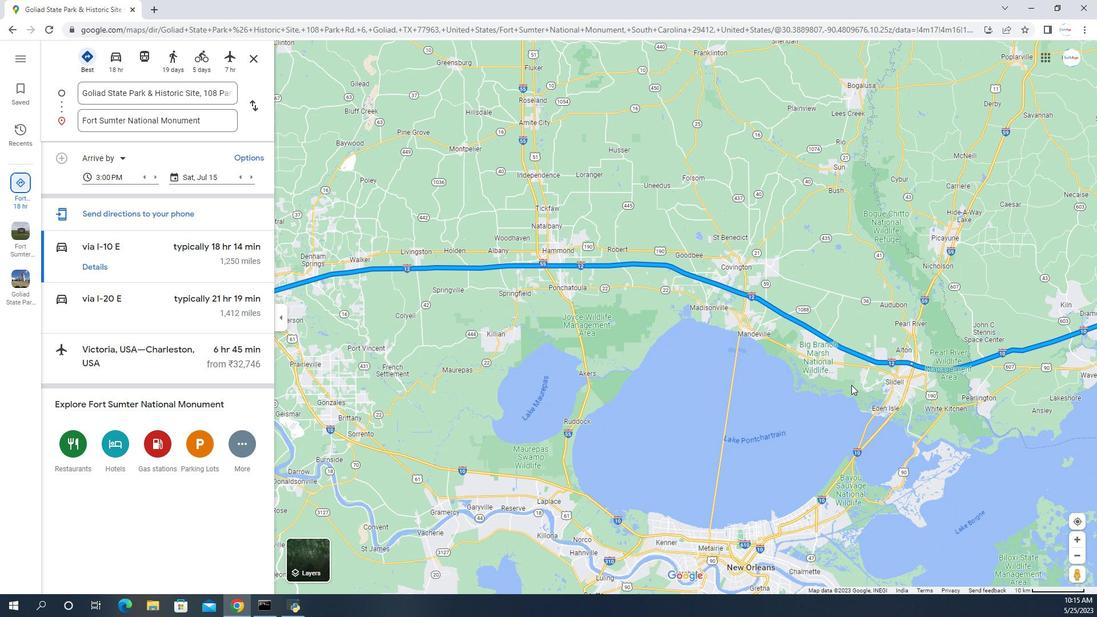 
Action: Mouse pressed left at (812, 134)
Screenshot: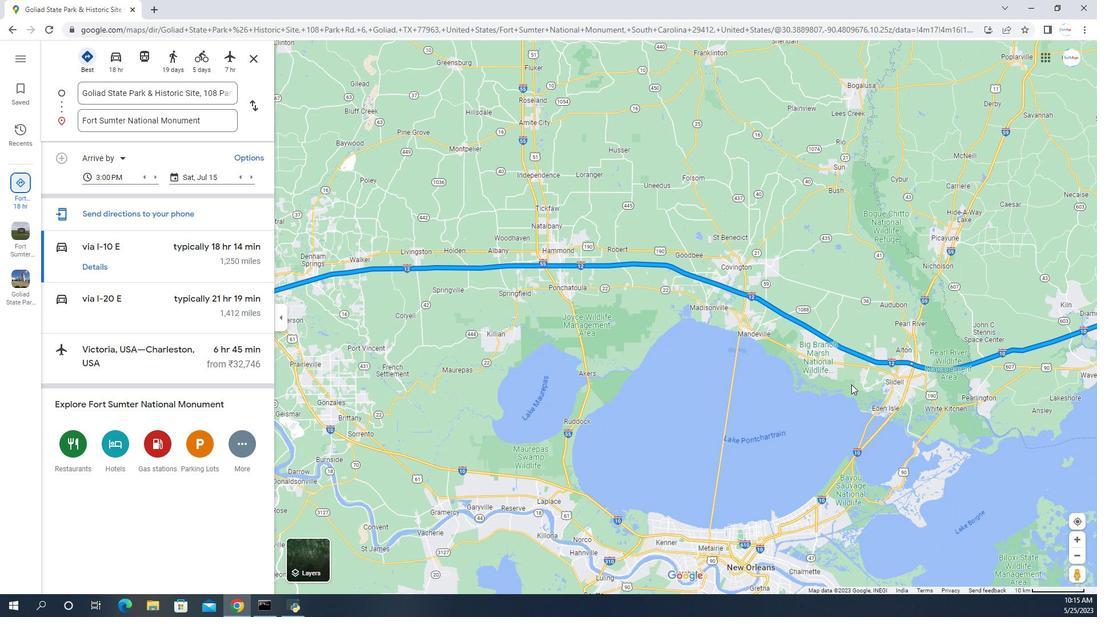 
Action: Mouse moved to (759, 157)
Screenshot: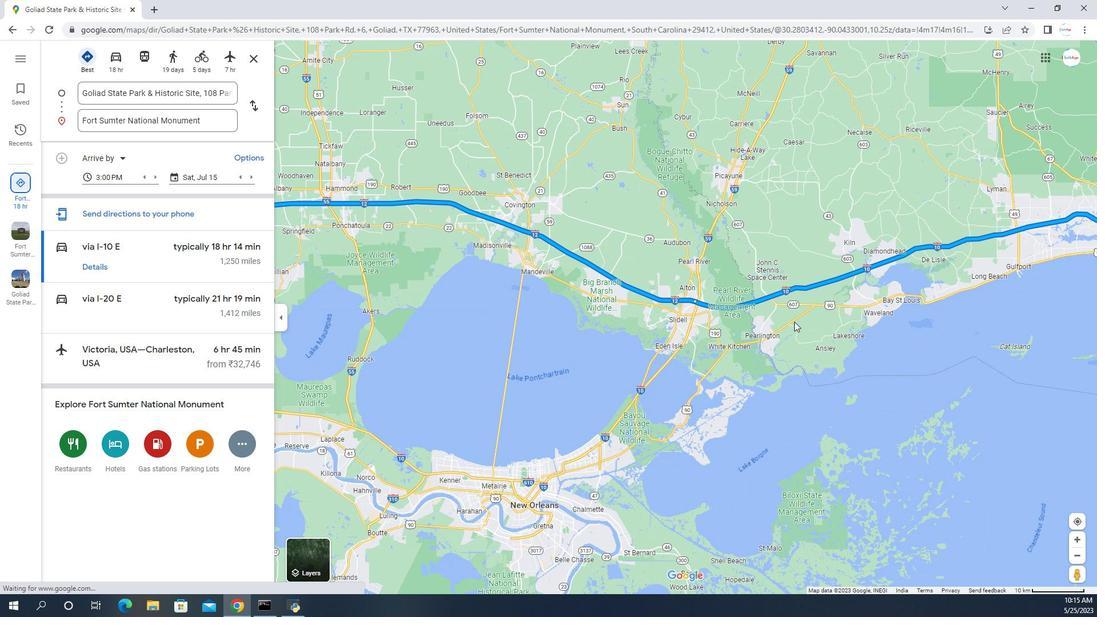 
Action: Mouse pressed left at (759, 157)
Screenshot: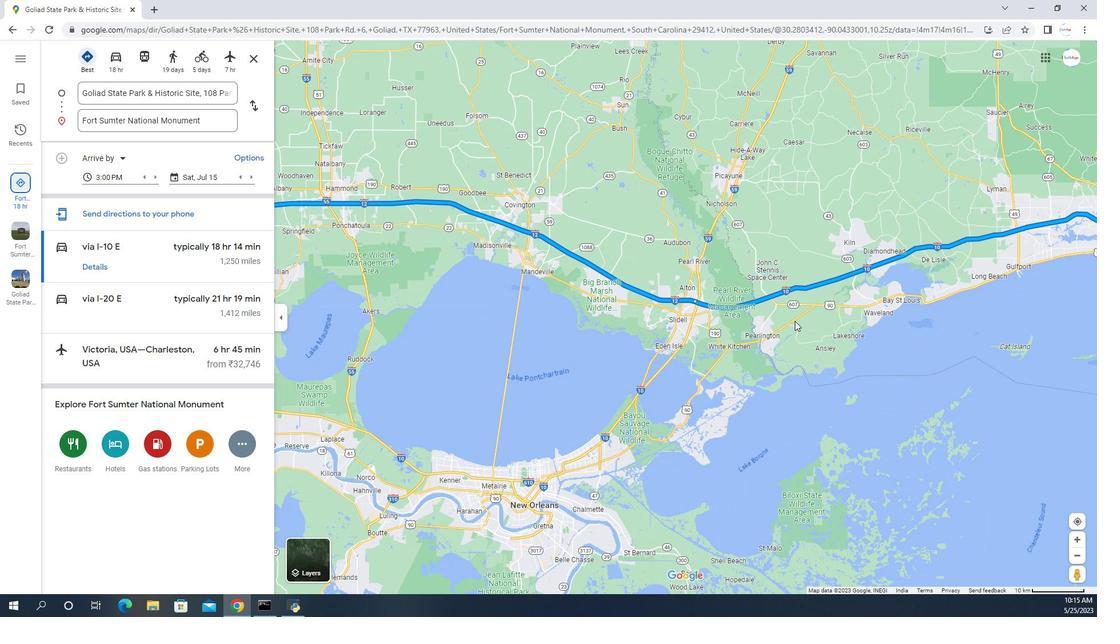 
Action: Mouse moved to (772, 162)
Screenshot: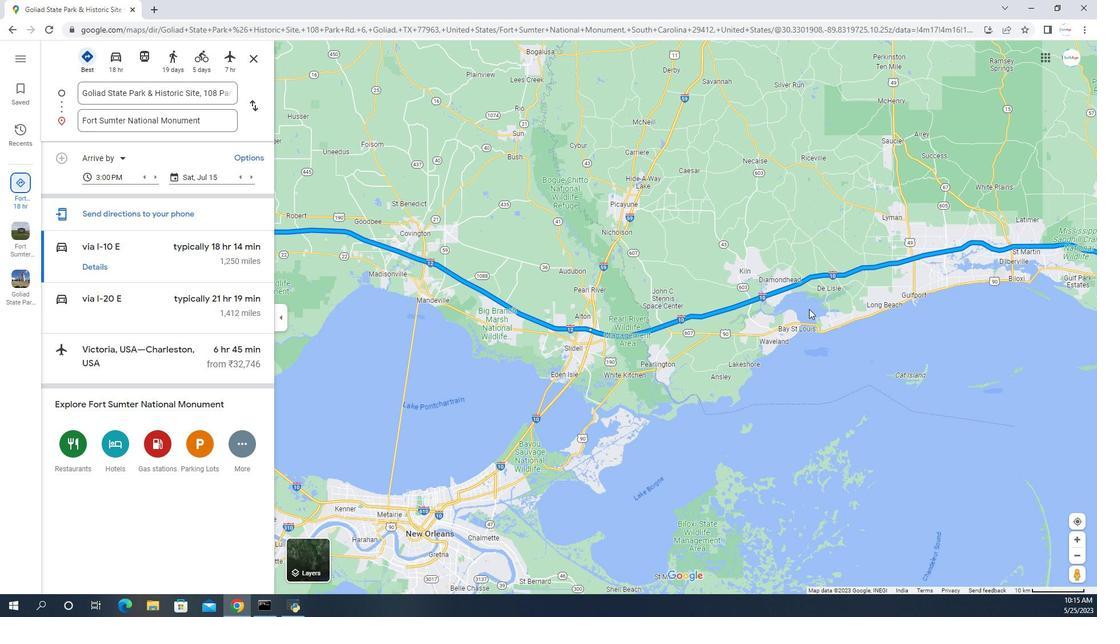 
Action: Mouse pressed left at (772, 162)
Screenshot: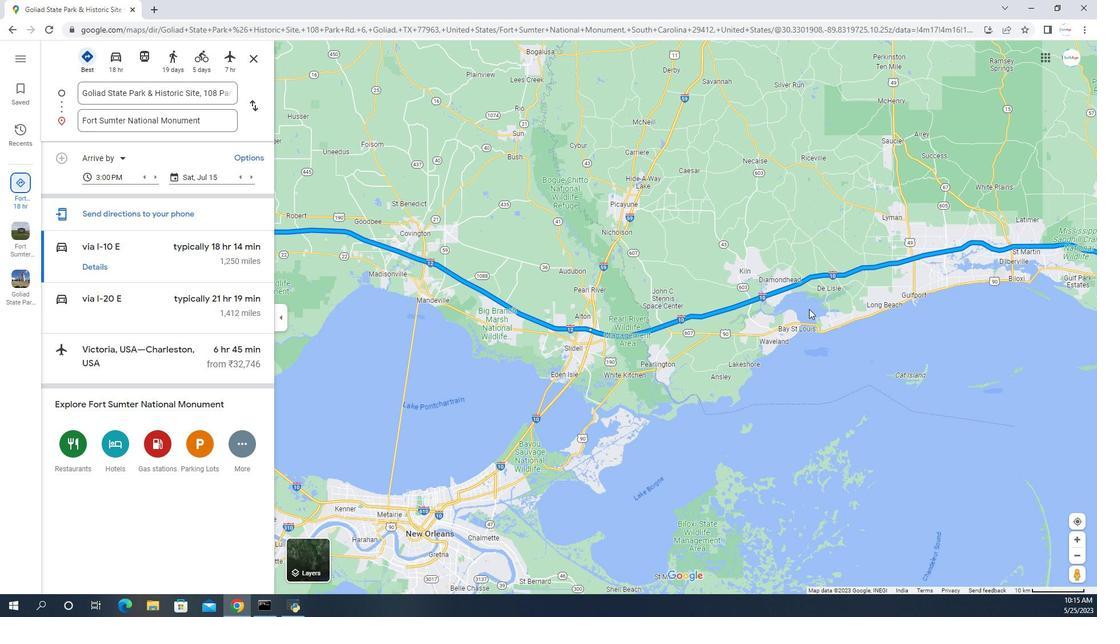 
Action: Mouse moved to (766, 161)
Screenshot: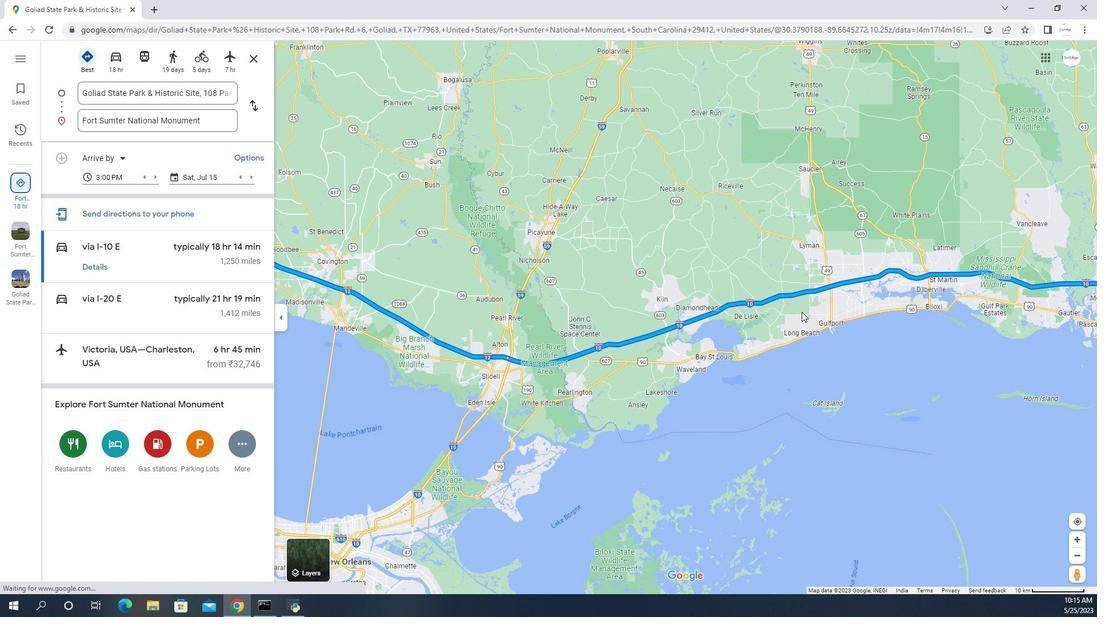 
Action: Mouse pressed left at (766, 161)
Screenshot: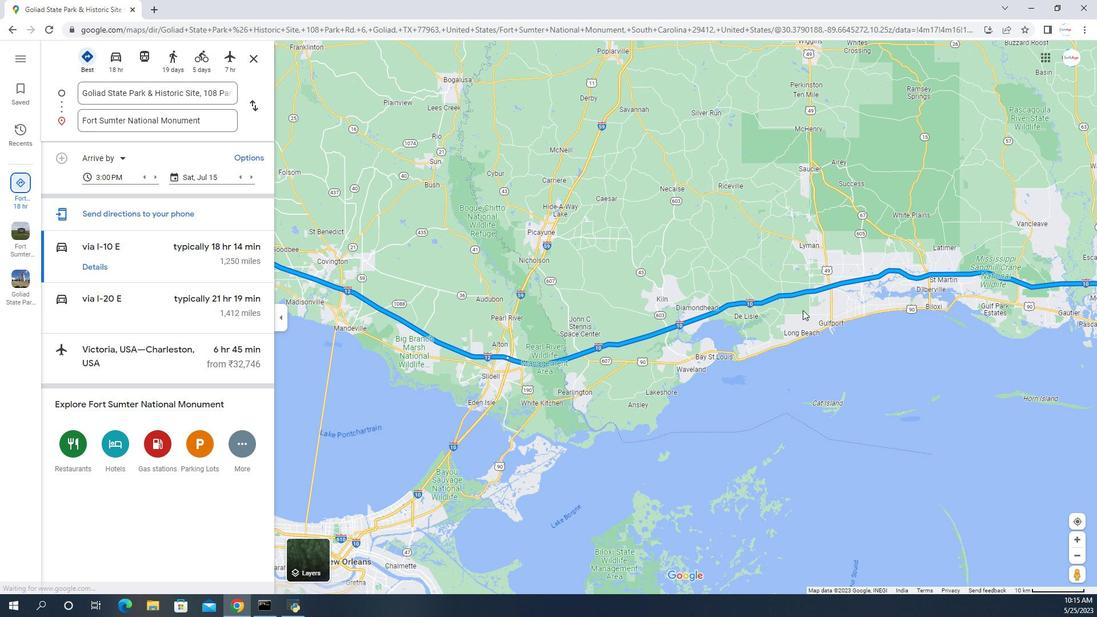 
Action: Mouse moved to (730, 158)
Screenshot: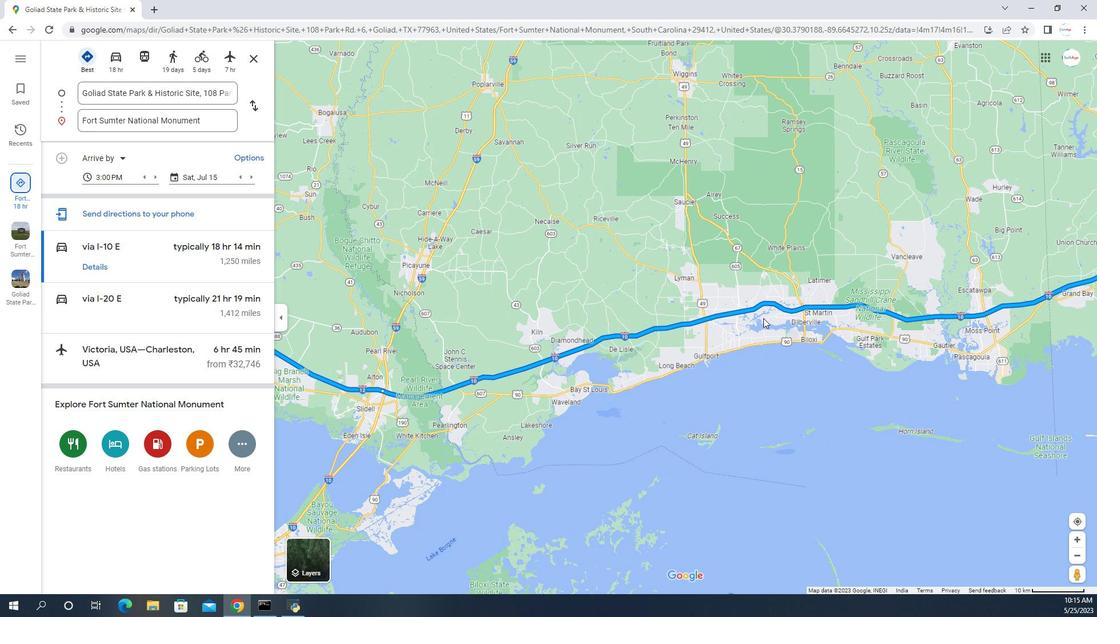 
Action: Mouse pressed left at (730, 158)
Screenshot: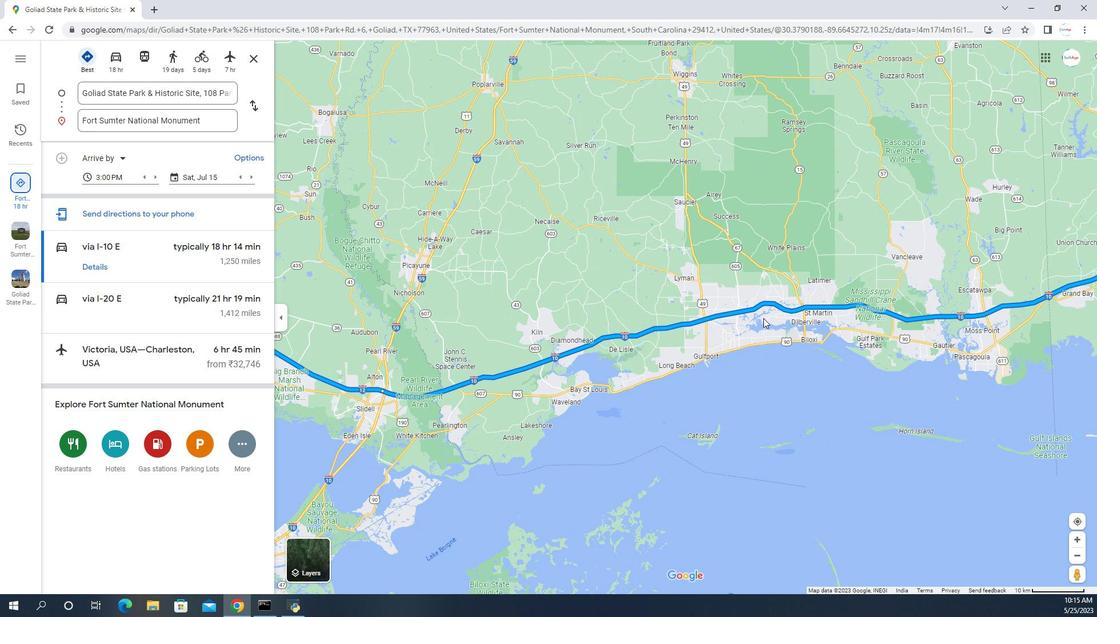
Action: Mouse moved to (897, 150)
Screenshot: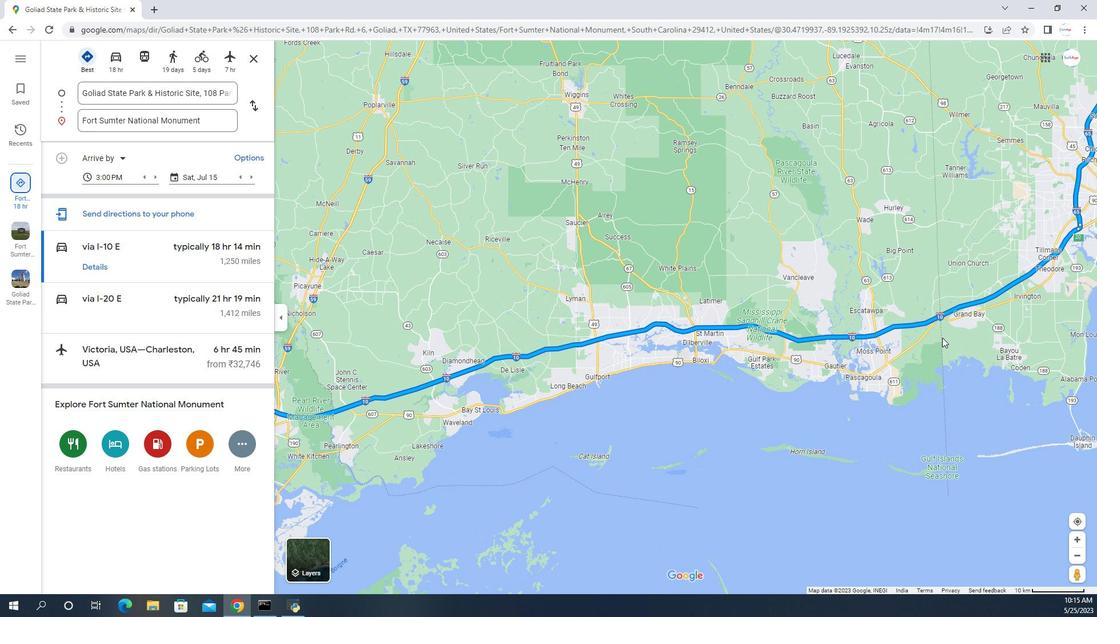 
Action: Mouse pressed left at (897, 150)
Screenshot: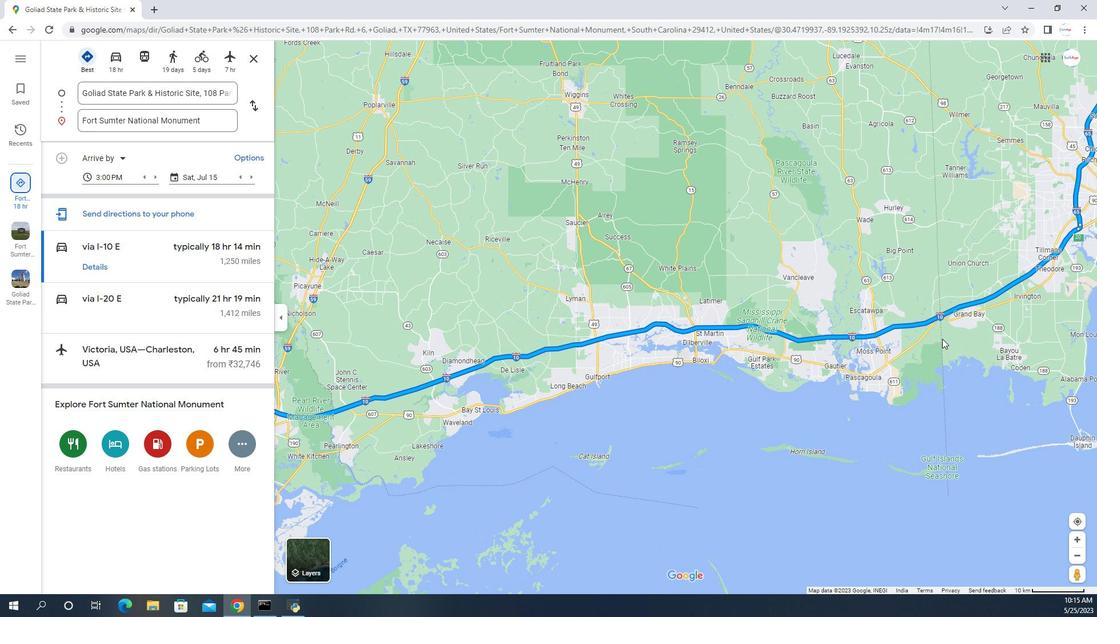 
Action: Mouse moved to (782, 170)
Screenshot: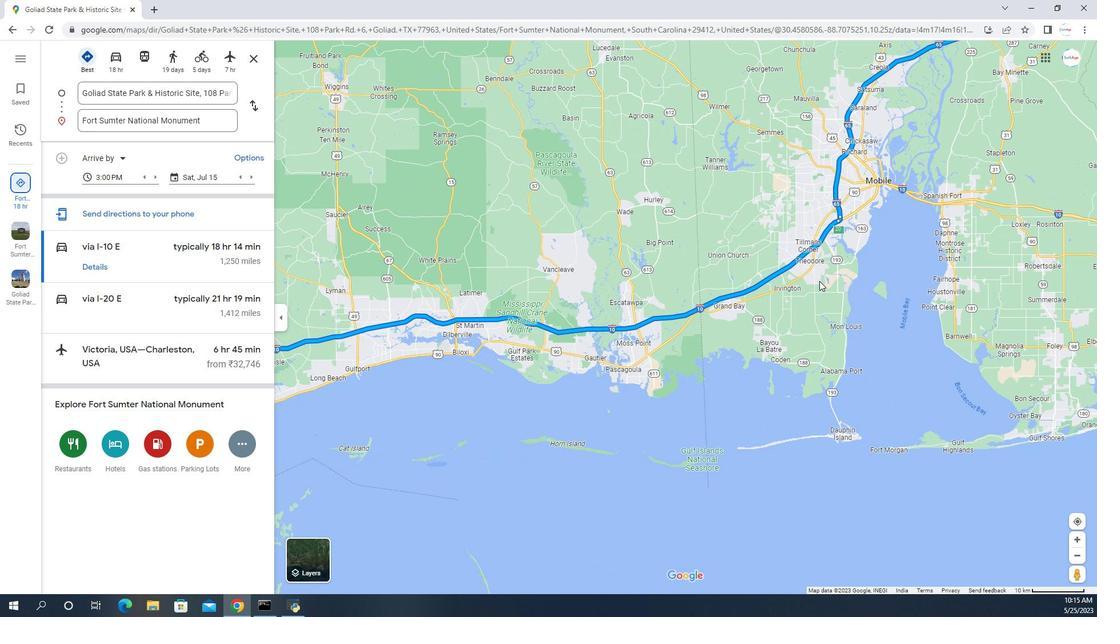 
Action: Mouse pressed left at (782, 172)
Screenshot: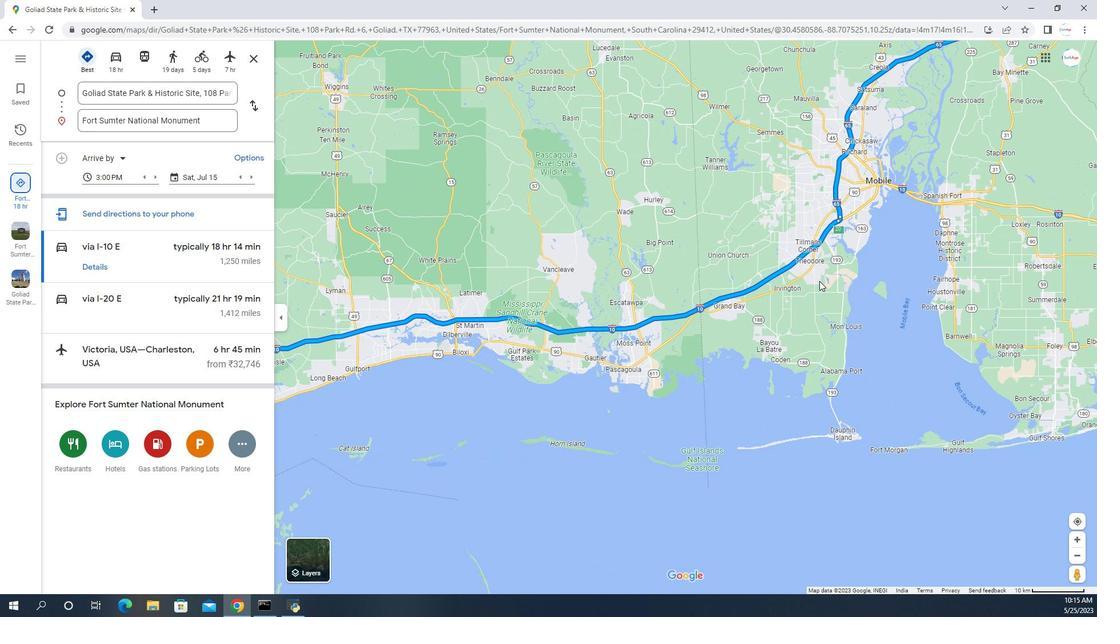 
Action: Mouse moved to (783, 169)
Screenshot: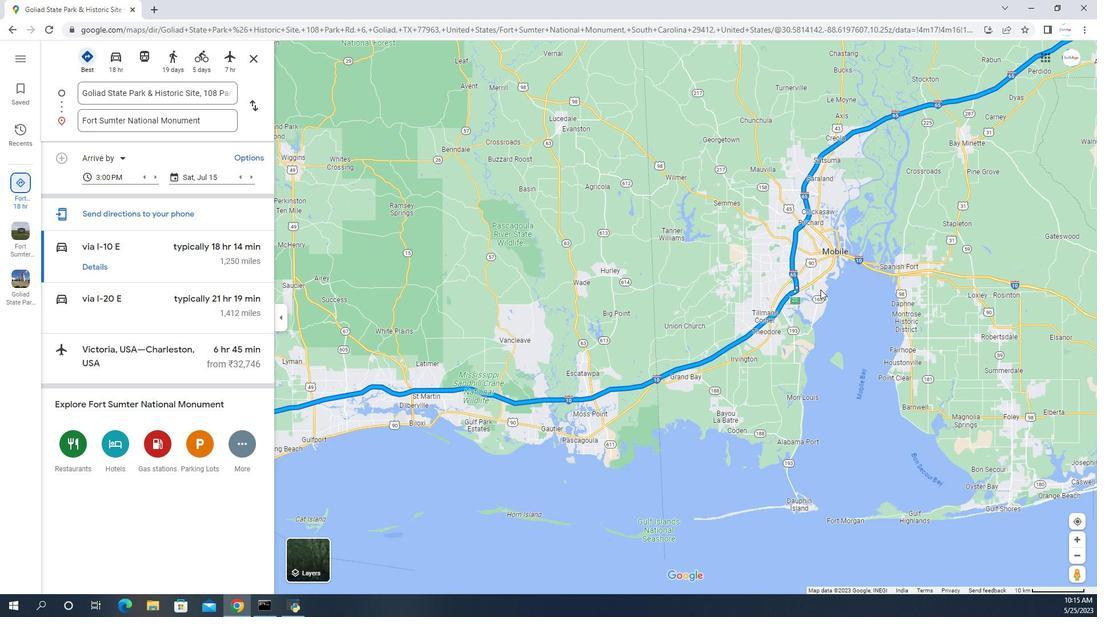 
Action: Mouse pressed left at (783, 169)
Screenshot: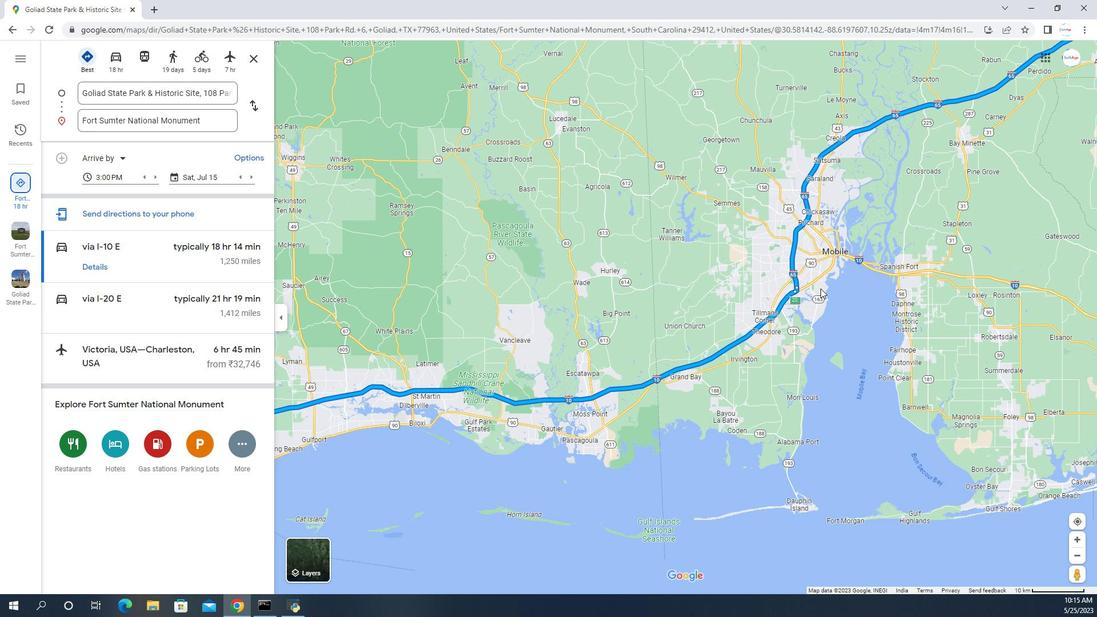
Action: Mouse moved to (807, 189)
Screenshot: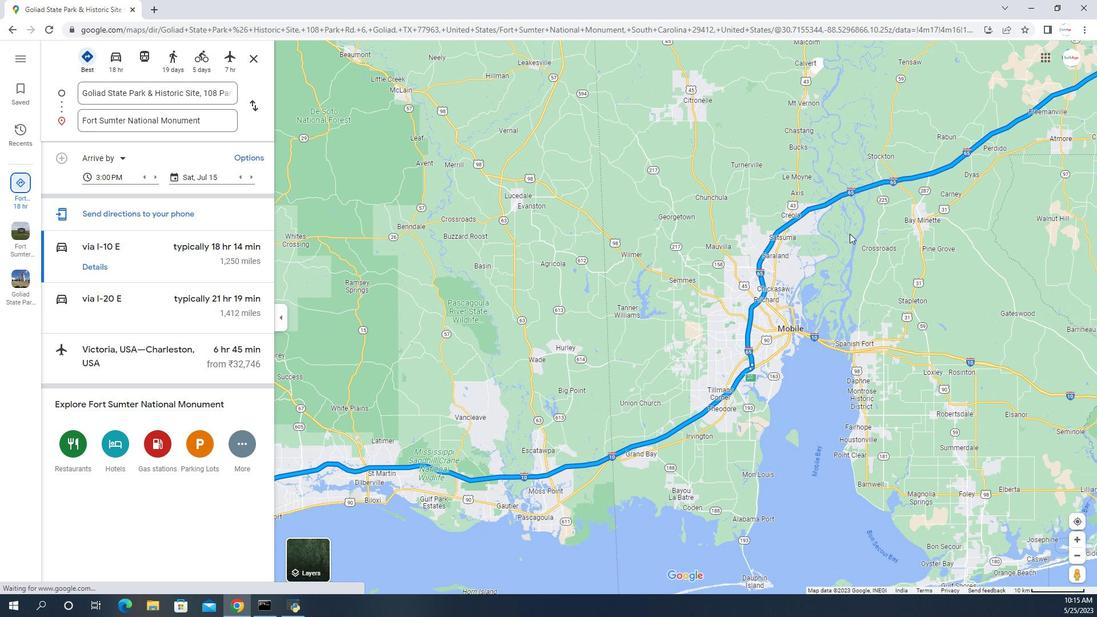 
Action: Mouse pressed left at (807, 189)
Screenshot: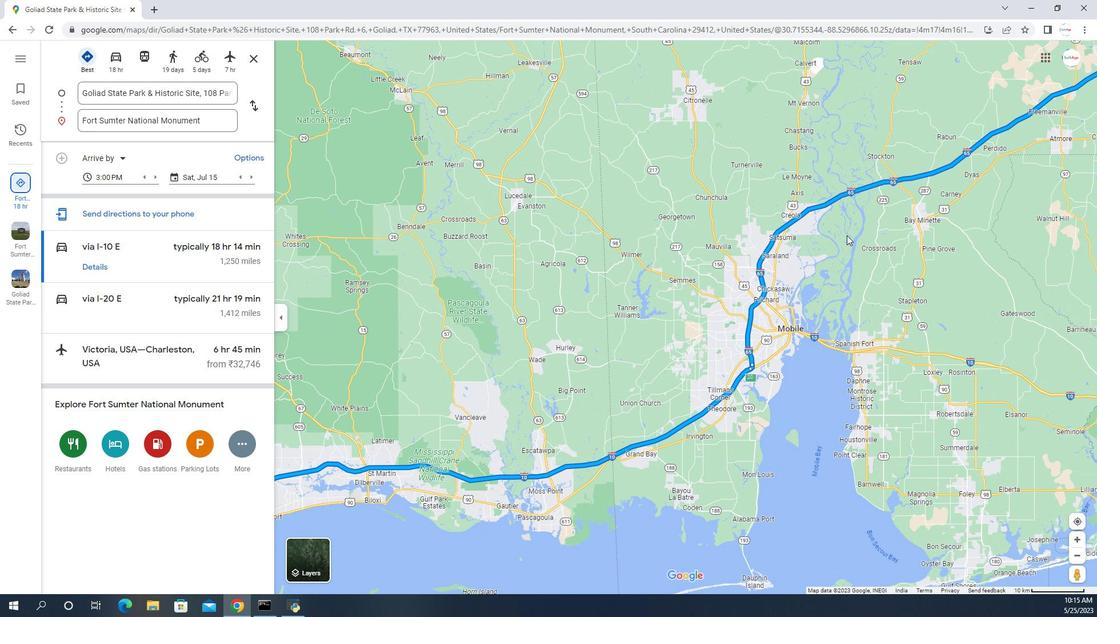 
Action: Mouse moved to (873, 179)
Screenshot: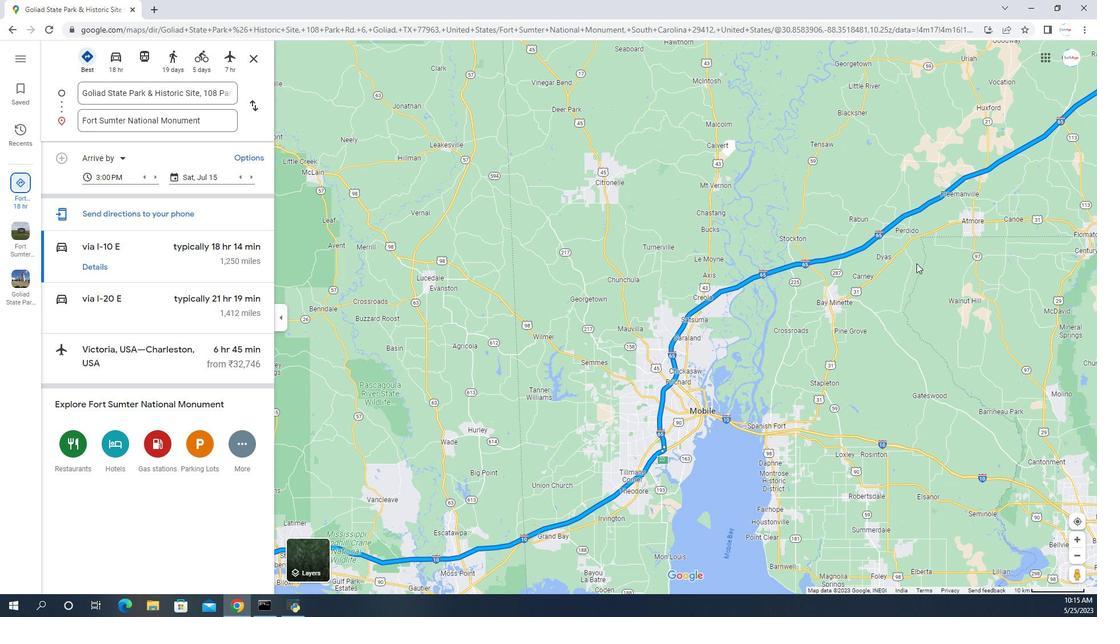 
Action: Mouse pressed left at (873, 179)
Screenshot: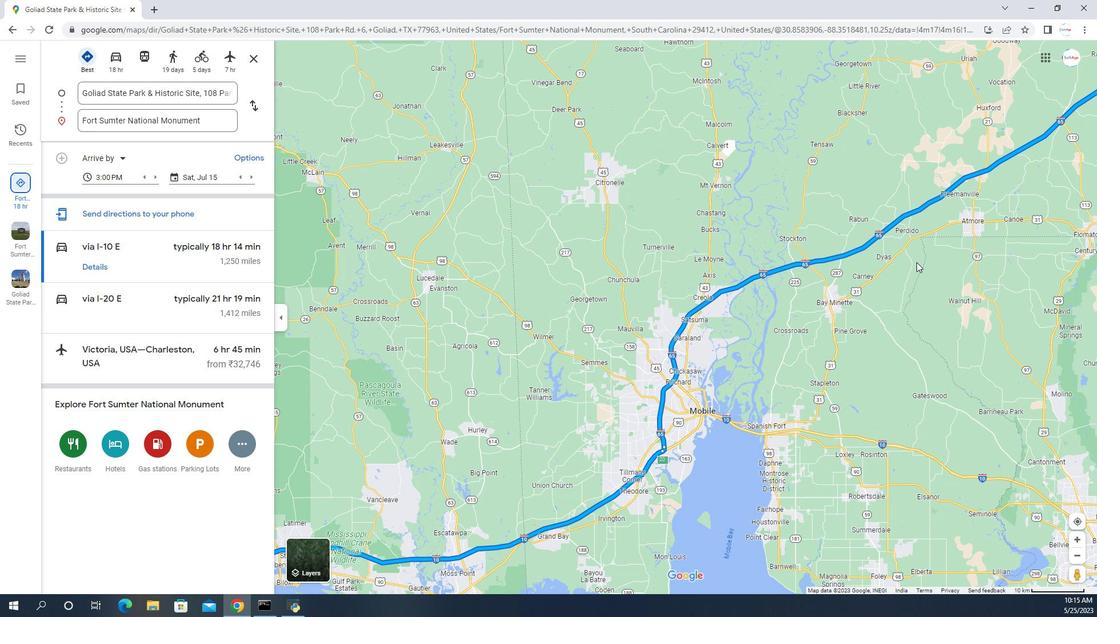 
Action: Mouse moved to (912, 185)
Screenshot: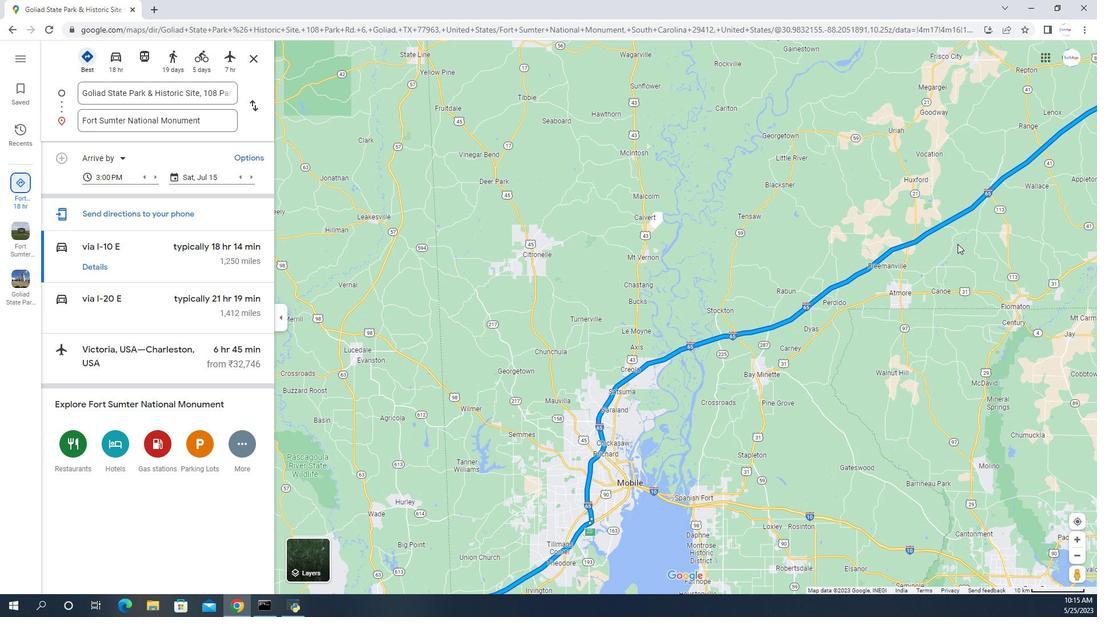 
Action: Mouse pressed left at (912, 185)
Screenshot: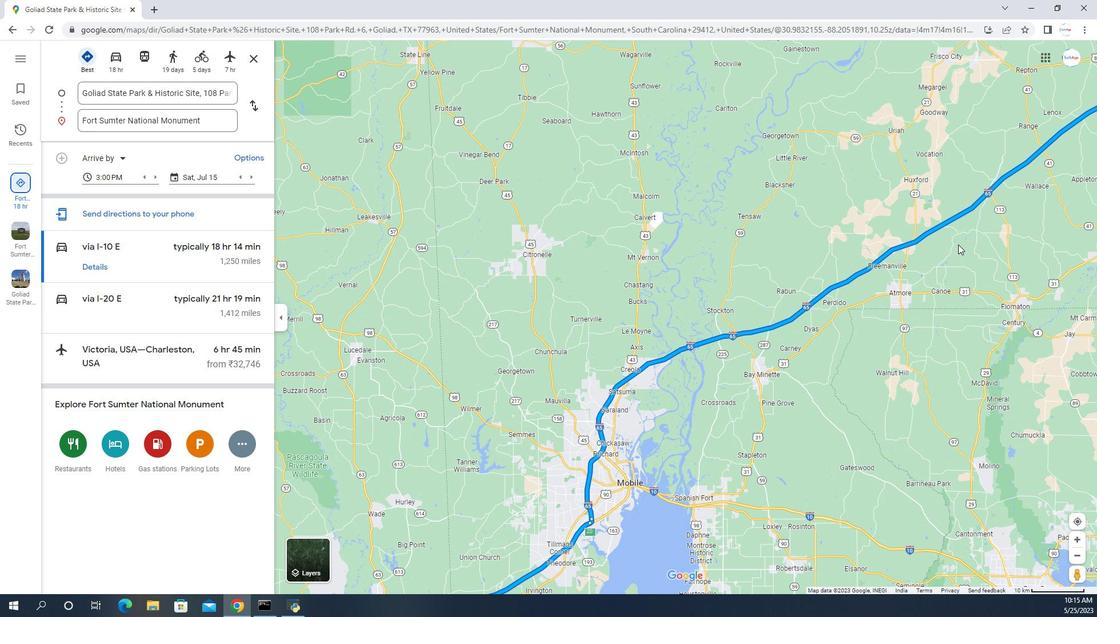 
Action: Mouse moved to (873, 181)
Screenshot: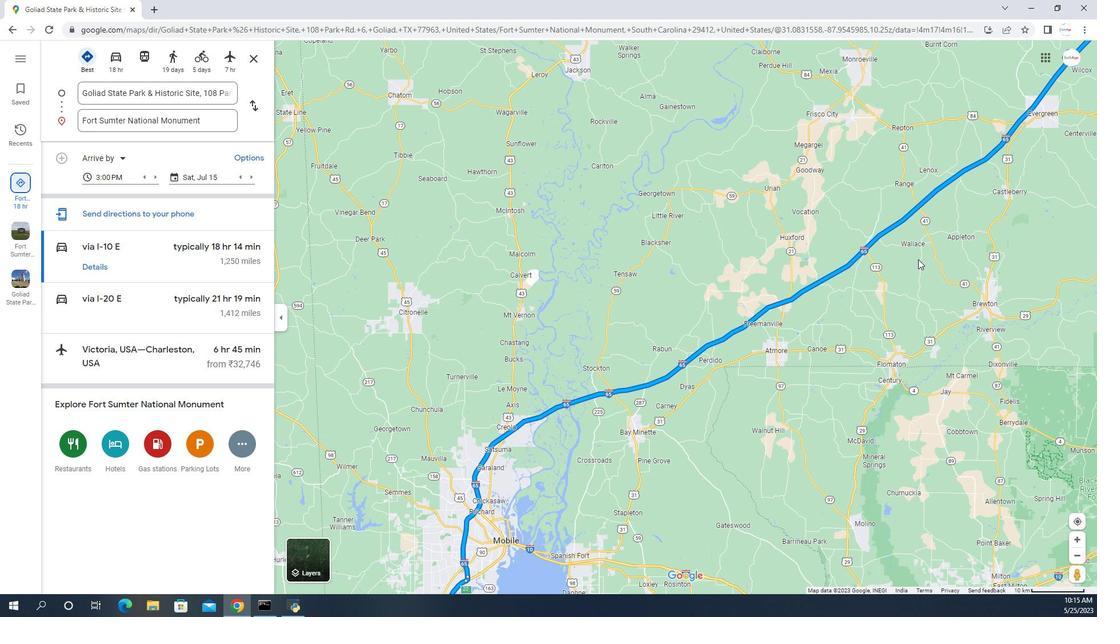 
Action: Mouse pressed left at (873, 181)
Screenshot: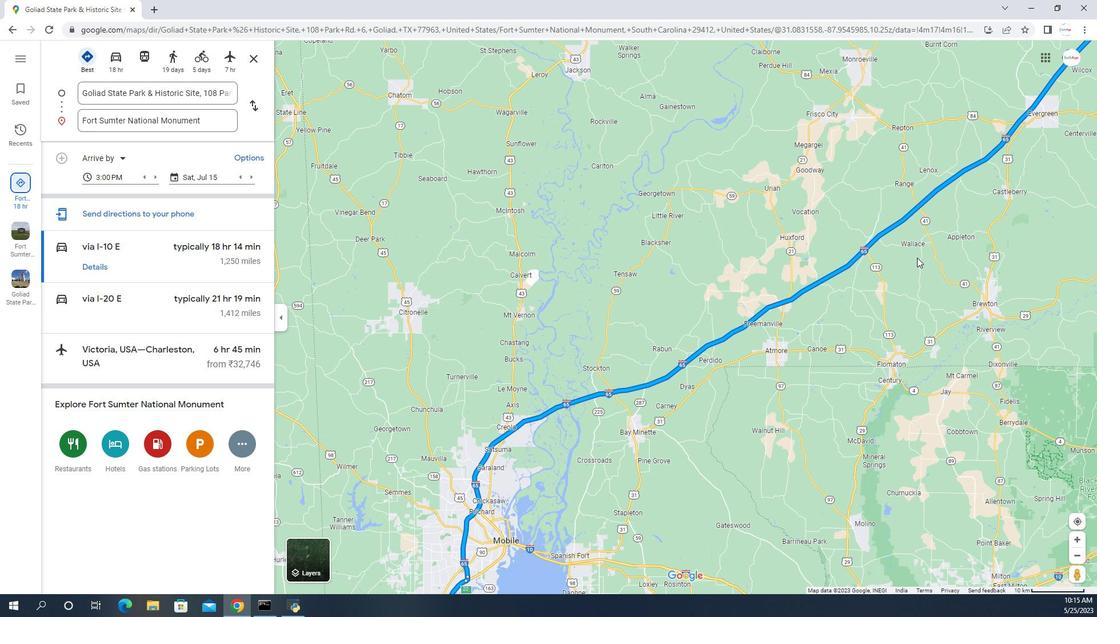 
Action: Mouse moved to (825, 178)
Screenshot: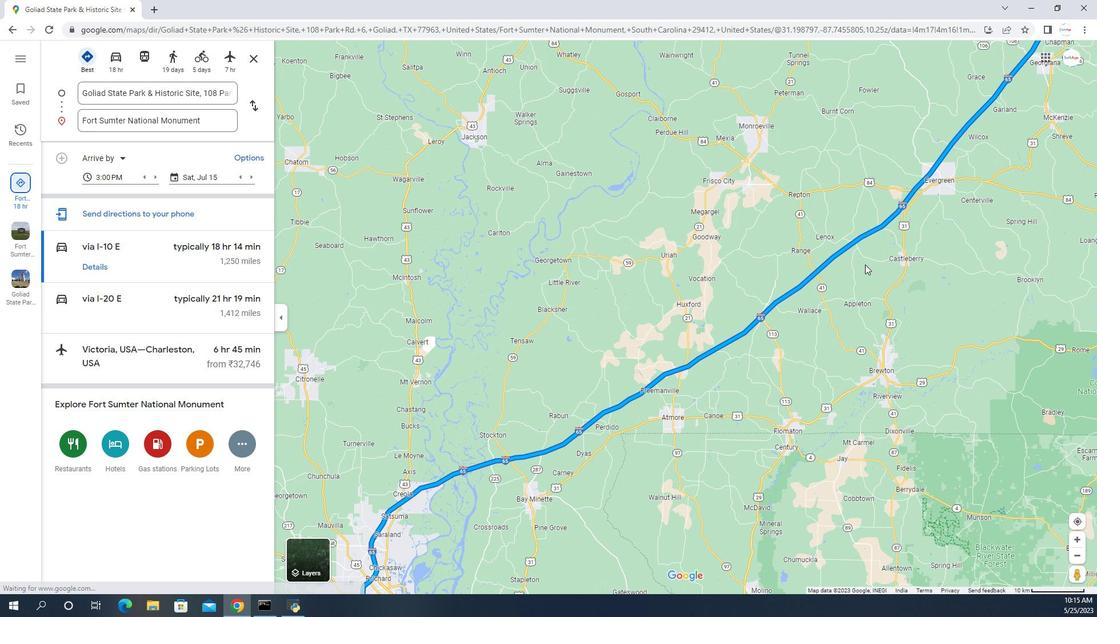 
Action: Mouse pressed left at (825, 178)
Screenshot: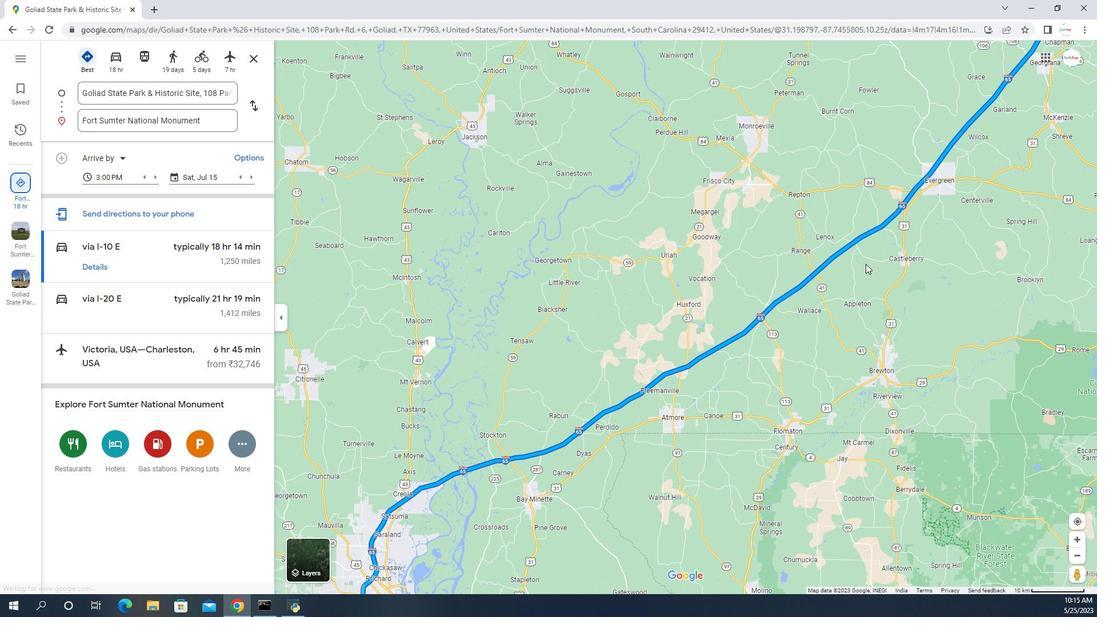 
Action: Mouse moved to (865, 180)
Screenshot: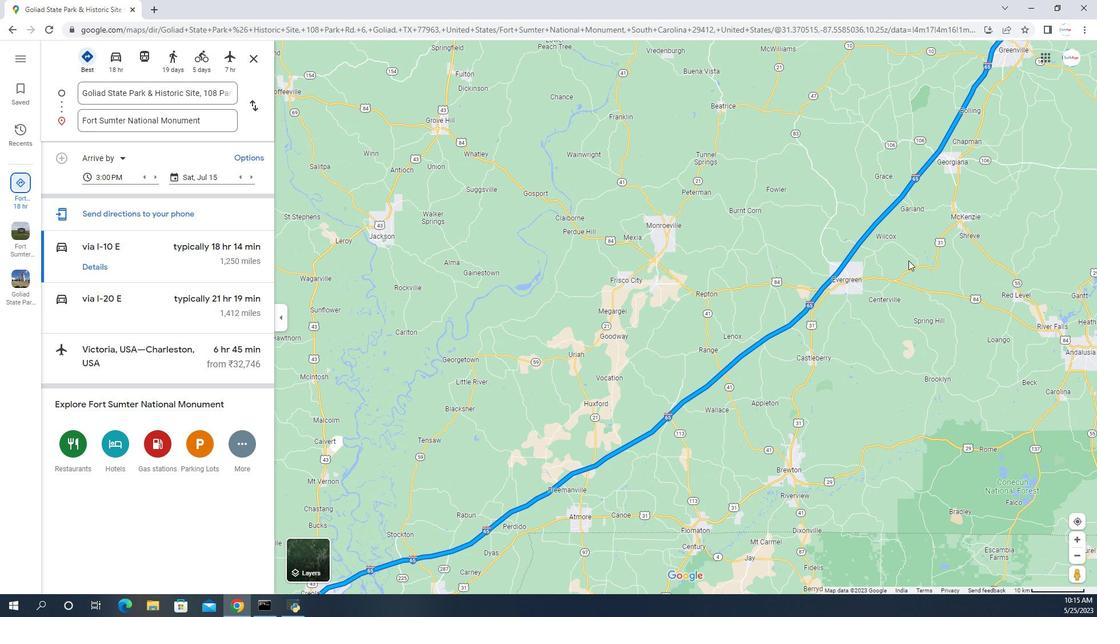
Action: Mouse pressed left at (865, 180)
Screenshot: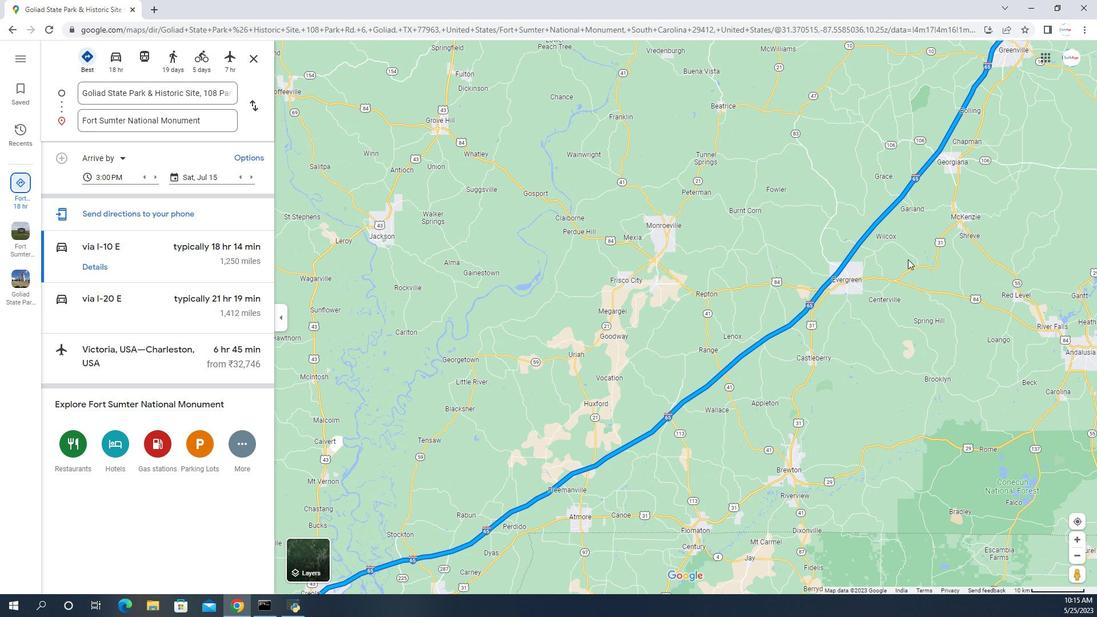 
Action: Mouse moved to (857, 197)
Screenshot: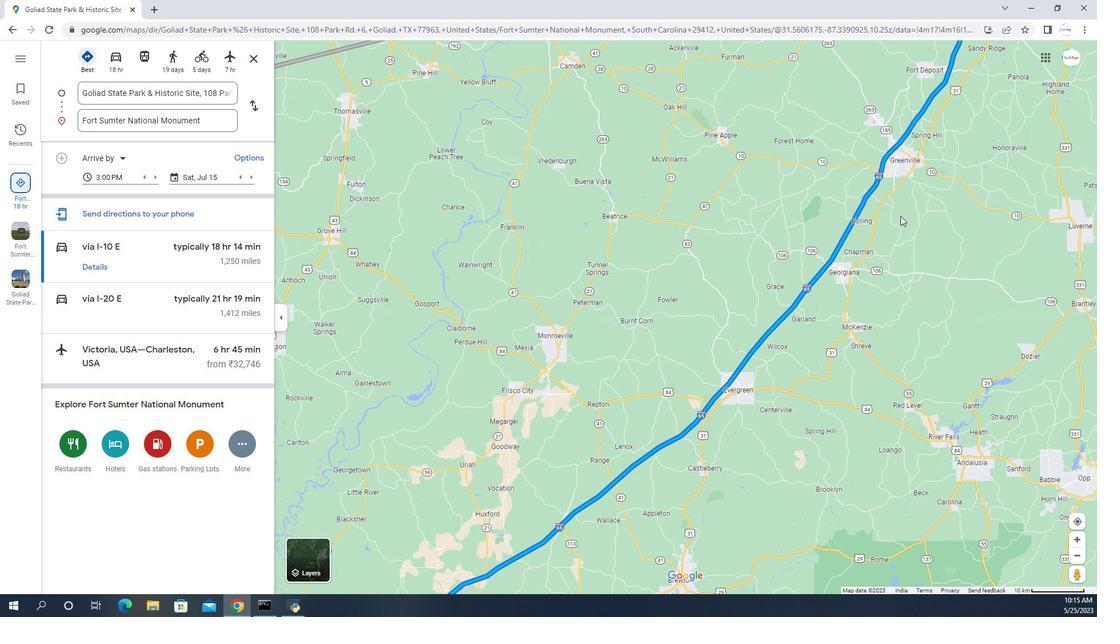 
Action: Mouse pressed left at (857, 197)
Screenshot: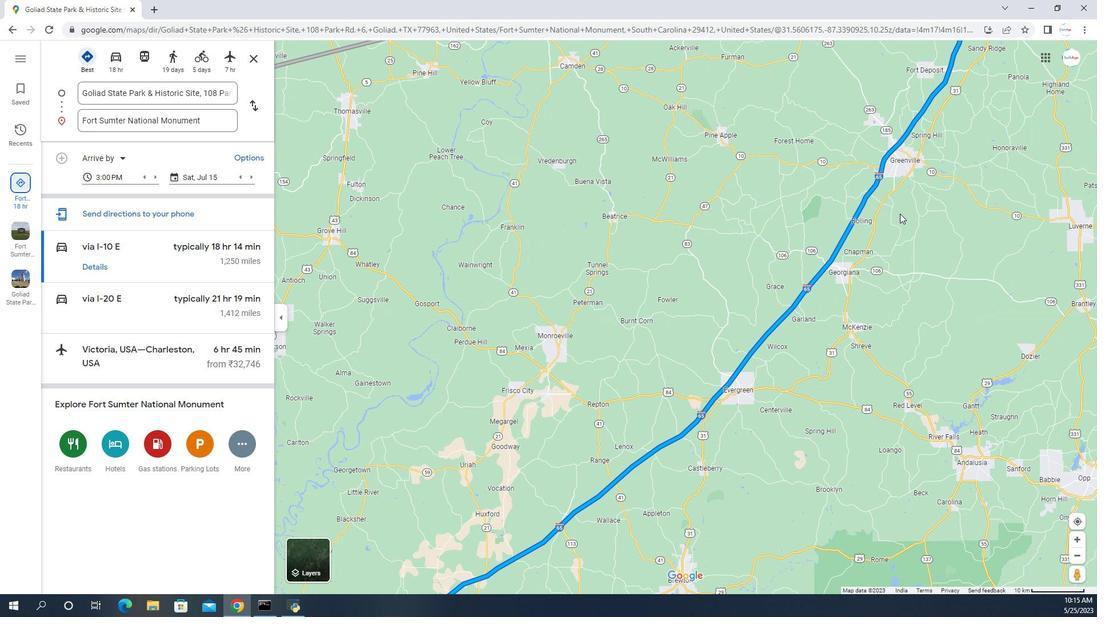 
Action: Mouse moved to (885, 190)
Screenshot: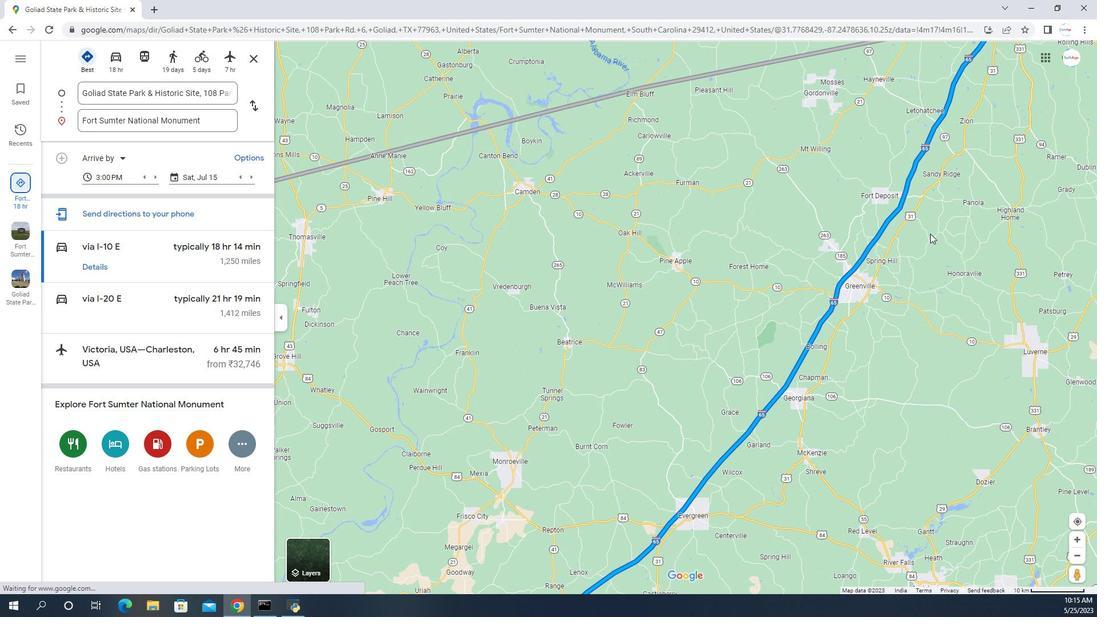 
Action: Mouse pressed left at (885, 190)
Screenshot: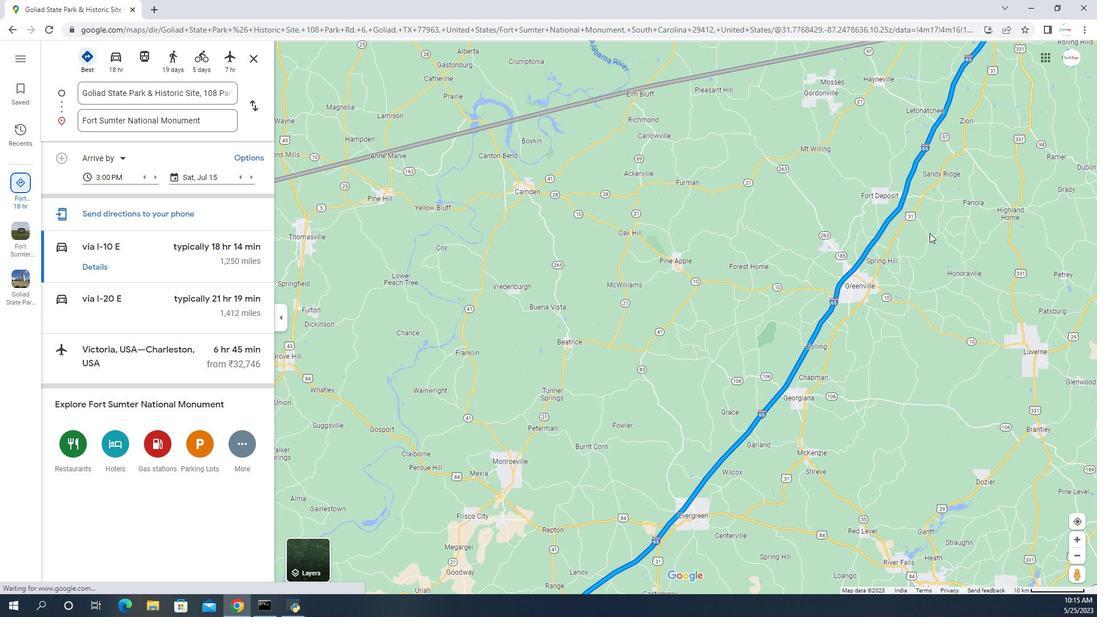 
Action: Mouse moved to (878, 188)
Screenshot: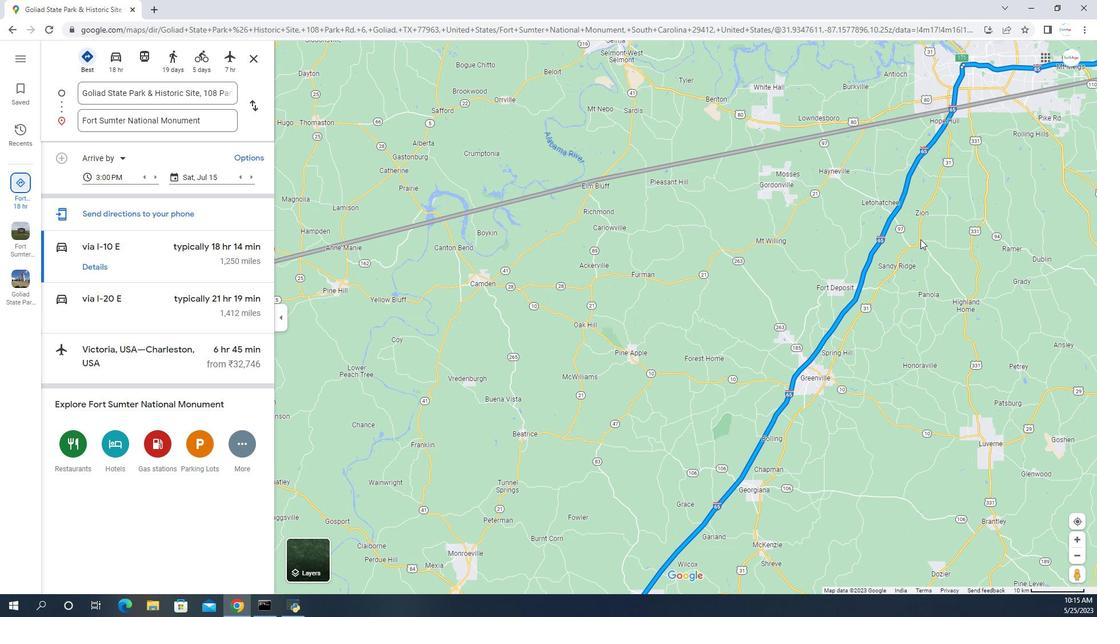 
Action: Mouse pressed left at (878, 188)
Screenshot: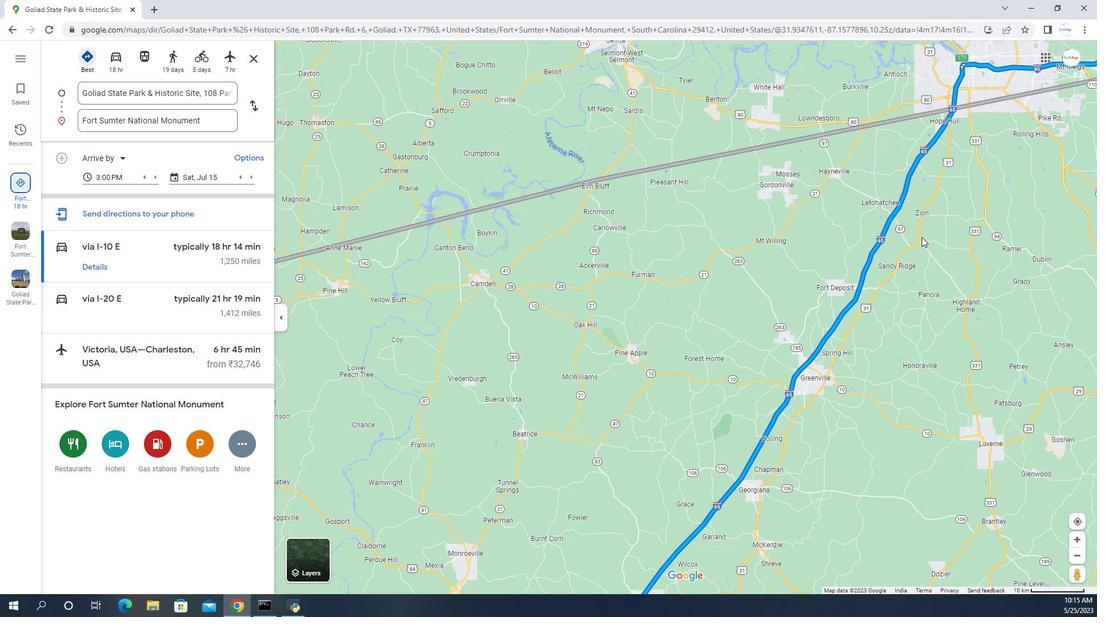 
Action: Mouse moved to (869, 182)
Screenshot: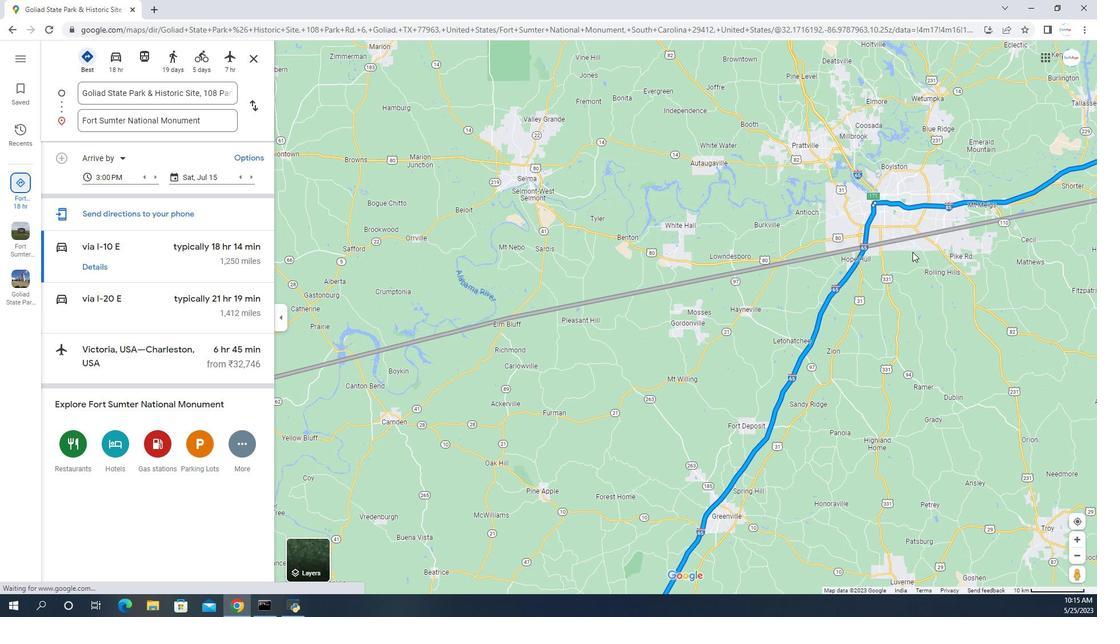 
Action: Mouse pressed left at (869, 182)
Screenshot: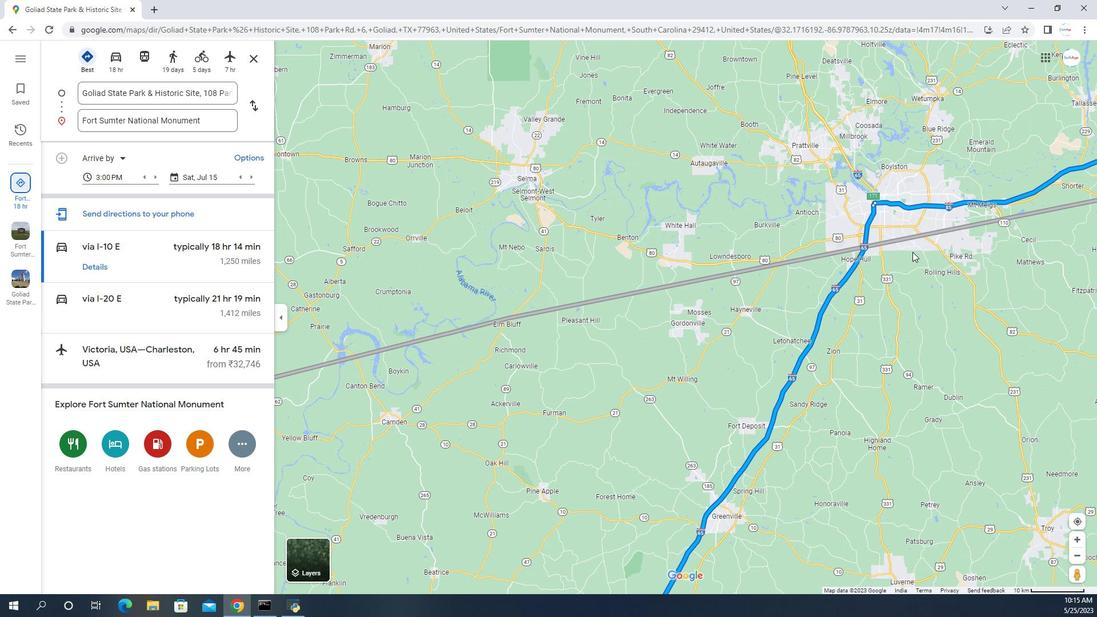 
Action: Mouse moved to (889, 156)
Screenshot: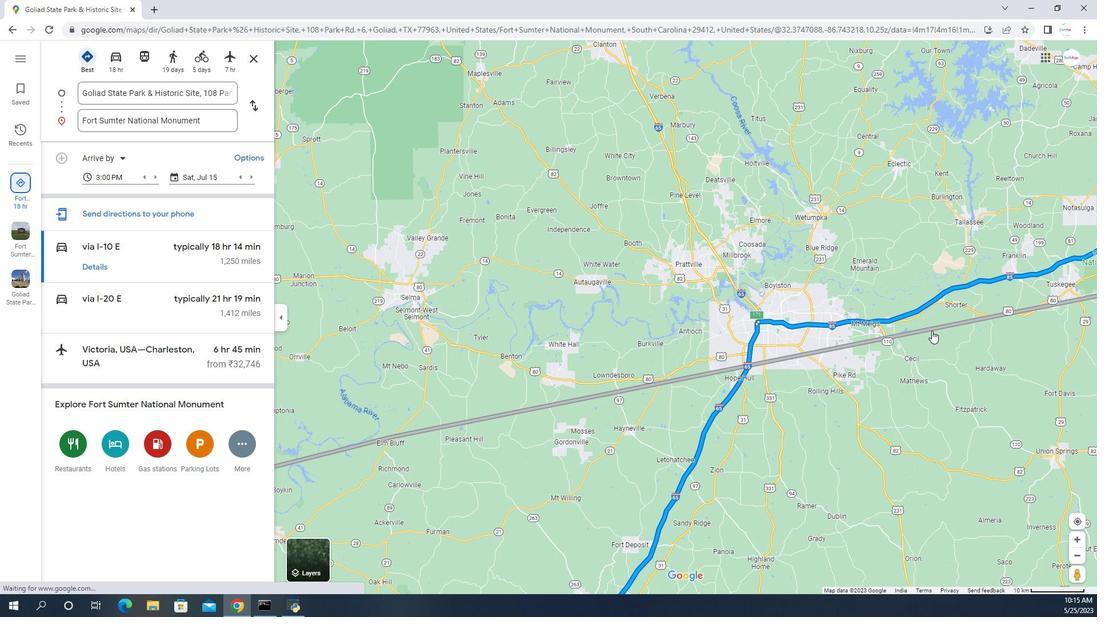 
Action: Mouse pressed left at (889, 156)
Screenshot: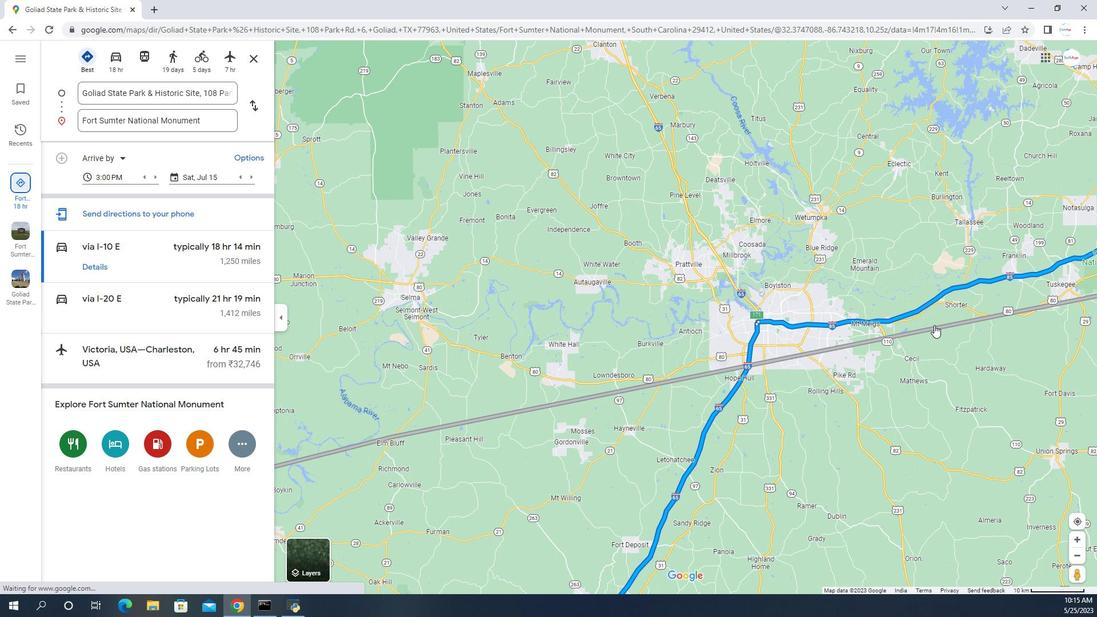
Action: Mouse moved to (852, 149)
Screenshot: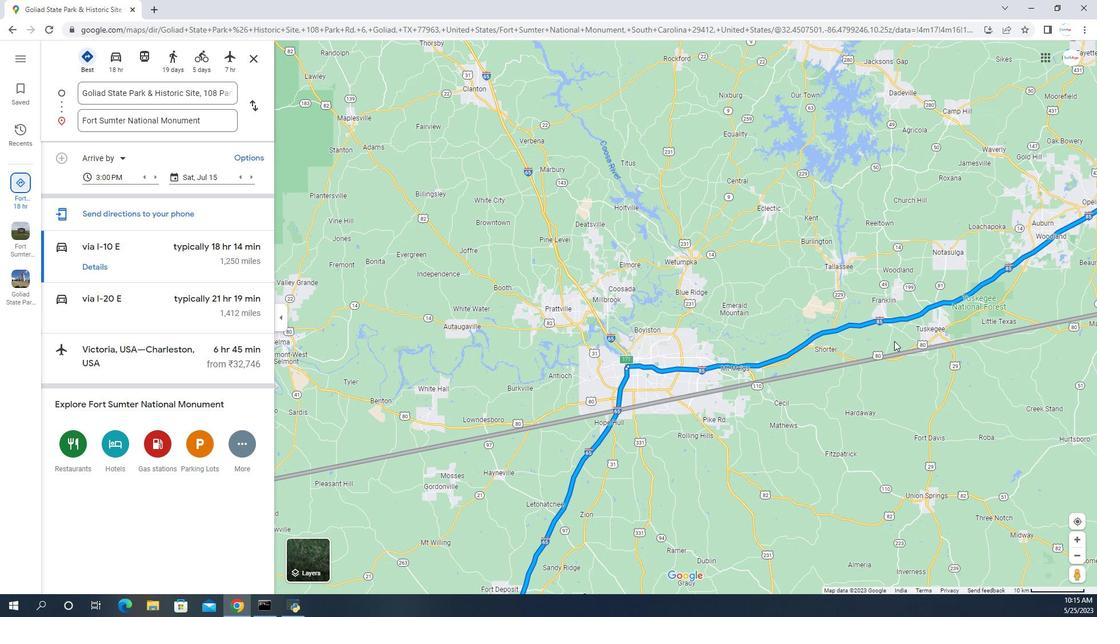 
Action: Mouse pressed left at (852, 149)
Screenshot: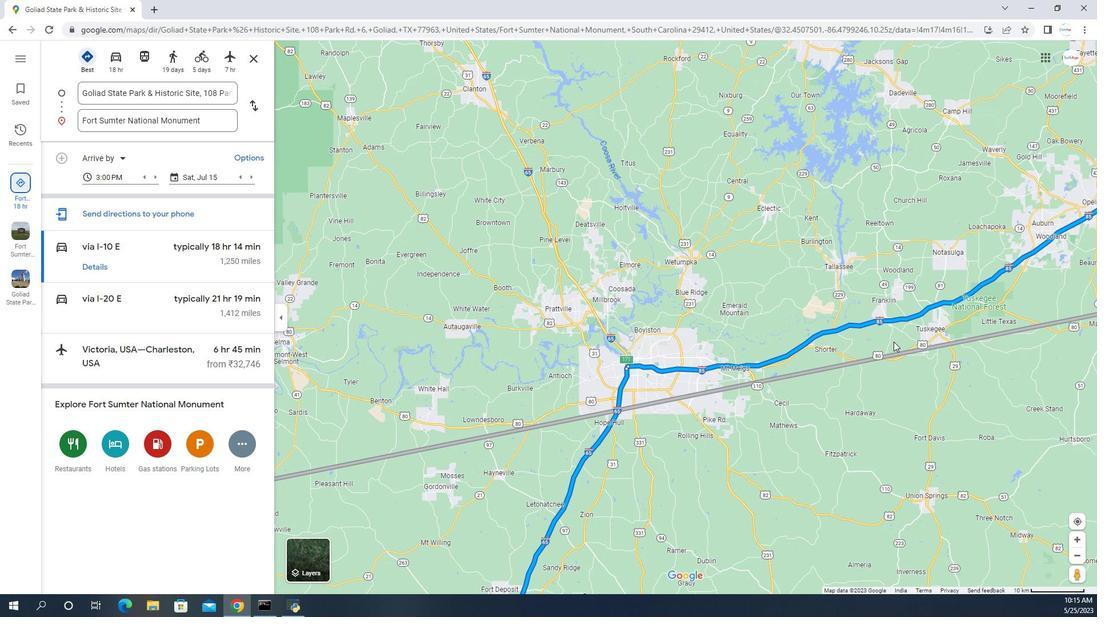 
Action: Mouse moved to (811, 166)
Screenshot: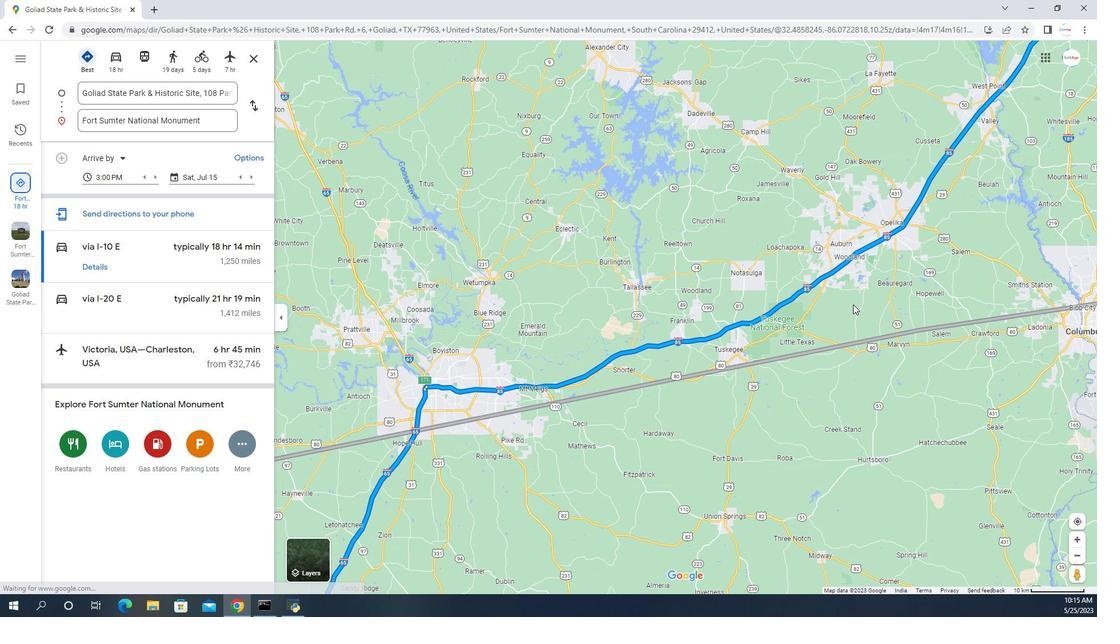 
Action: Mouse pressed left at (811, 166)
Screenshot: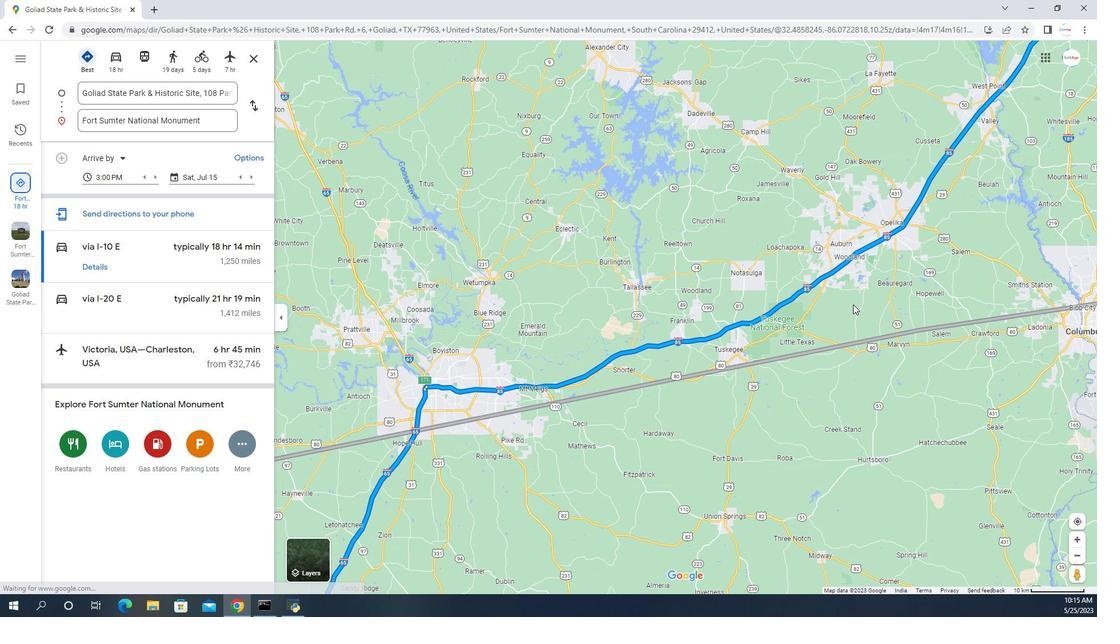 
Action: Mouse moved to (837, 163)
Screenshot: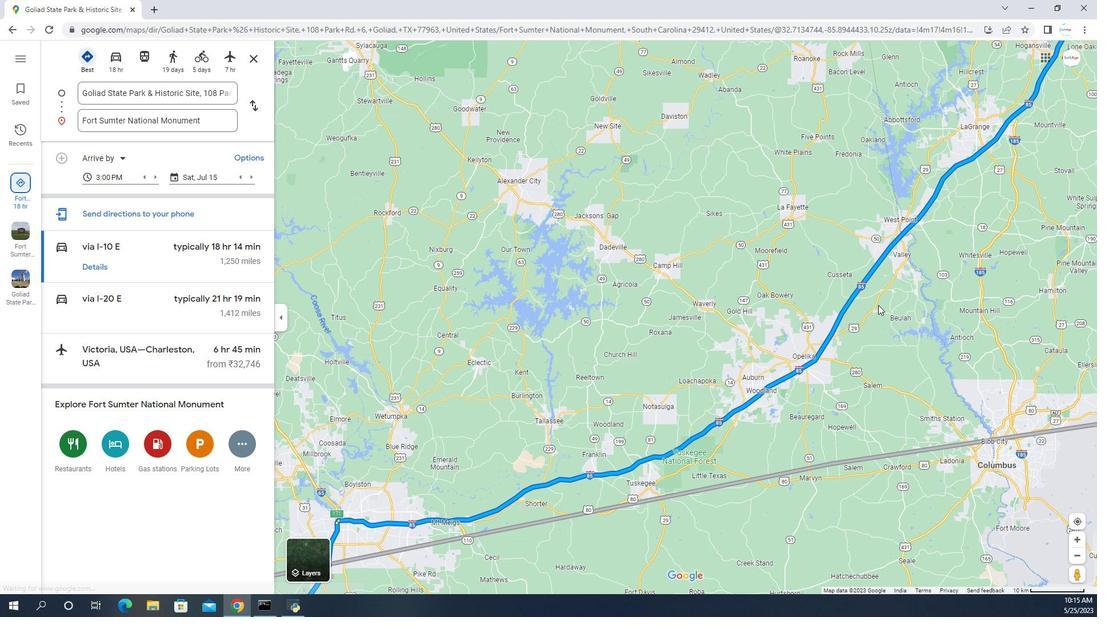 
Action: Mouse pressed left at (837, 163)
Screenshot: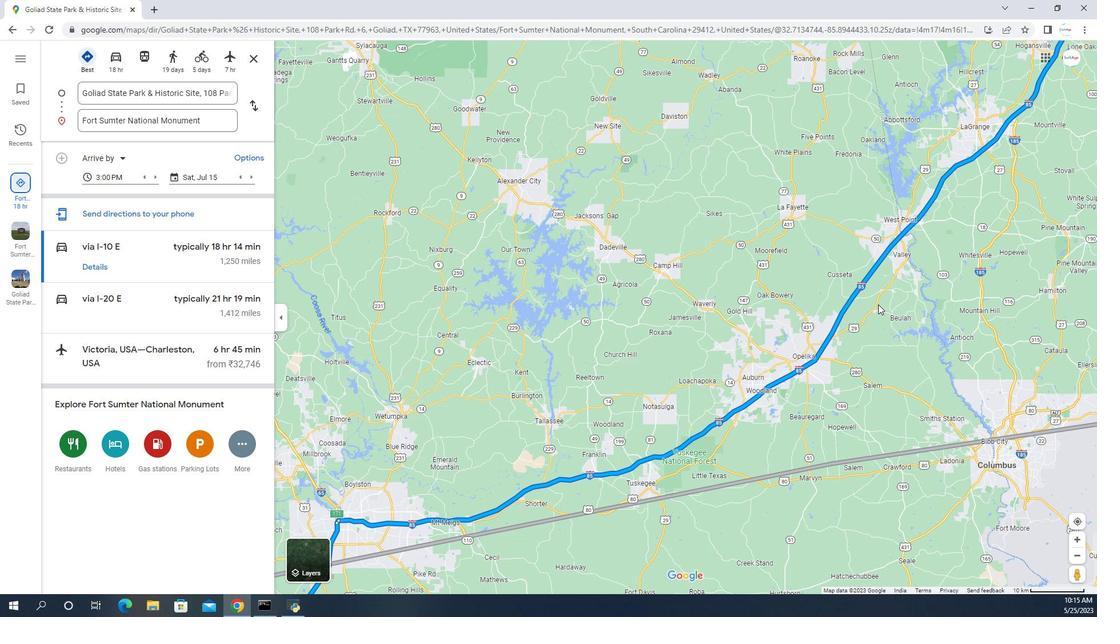 
Action: Mouse moved to (866, 153)
Screenshot: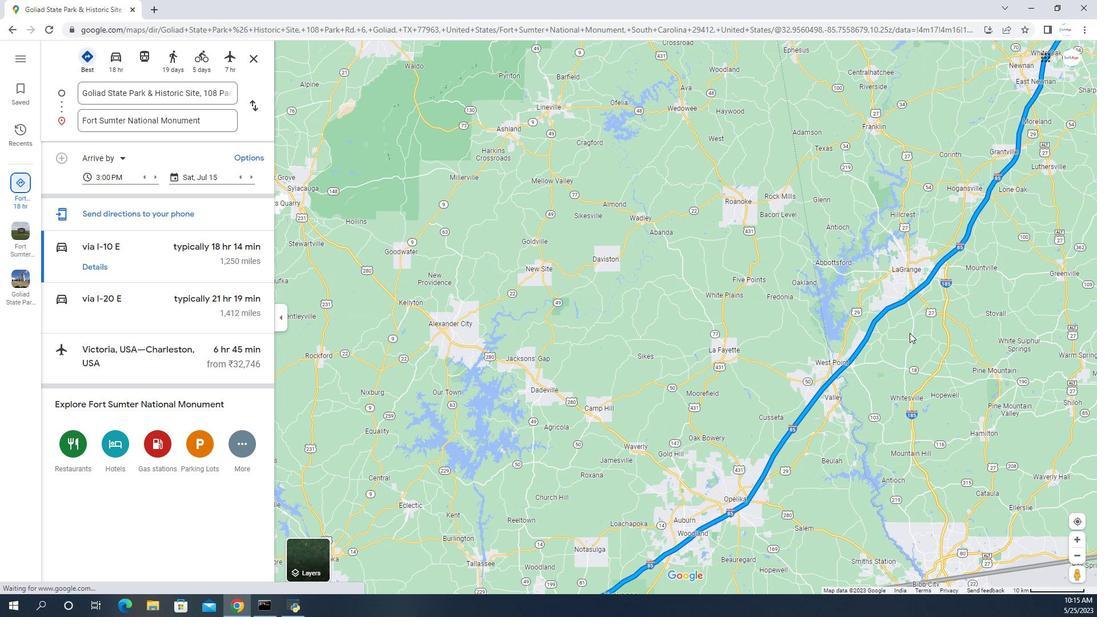
Action: Mouse pressed left at (866, 153)
Screenshot: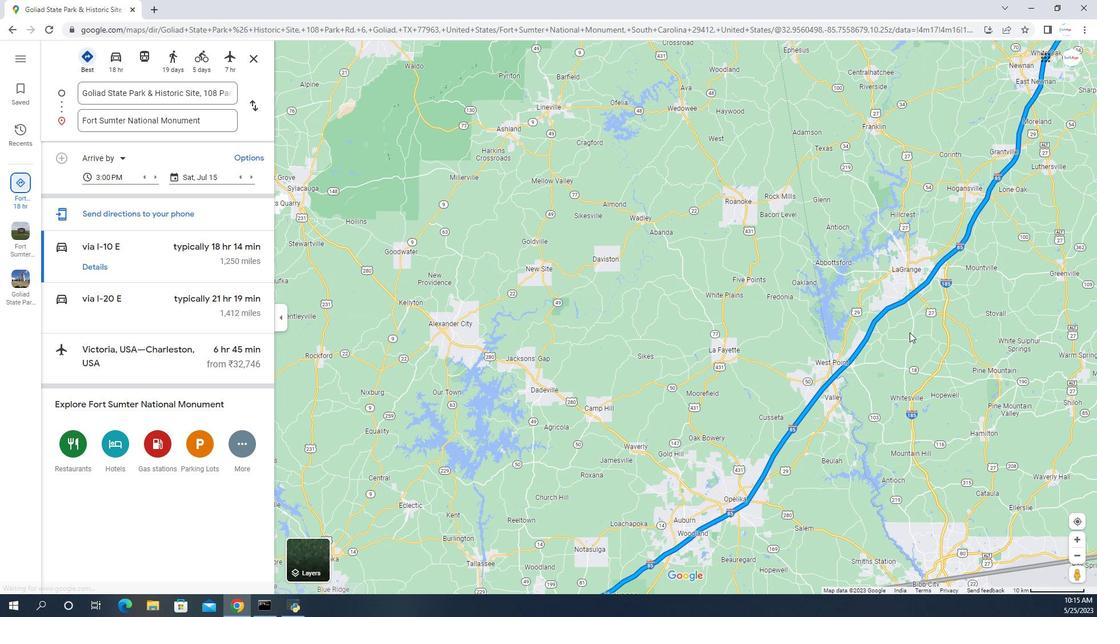 
Action: Mouse moved to (854, 145)
Screenshot: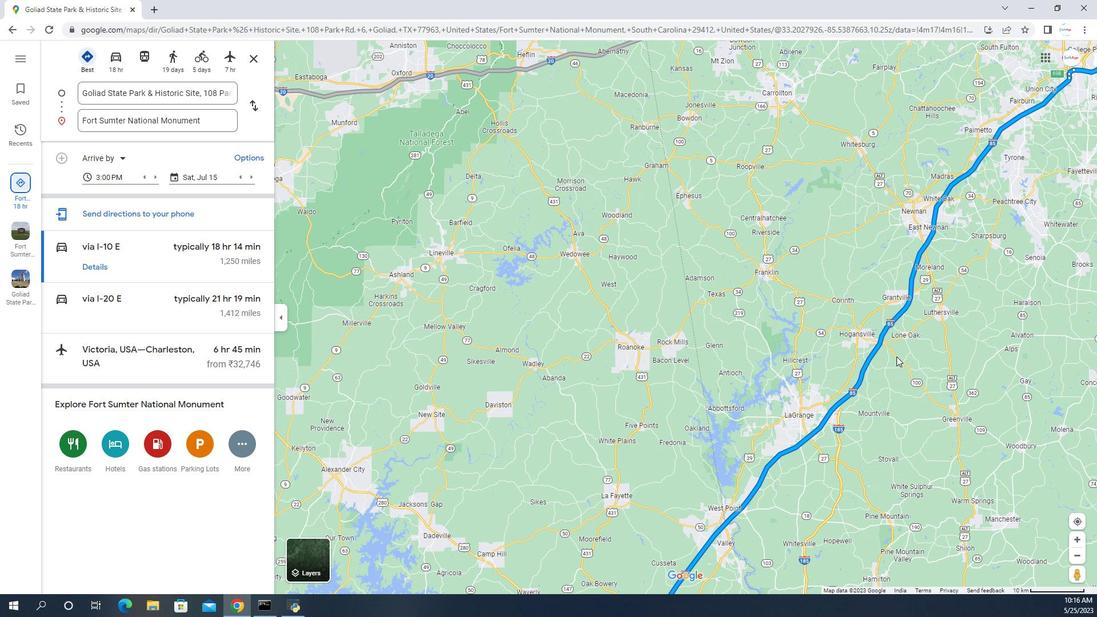 
Action: Mouse pressed left at (854, 145)
Screenshot: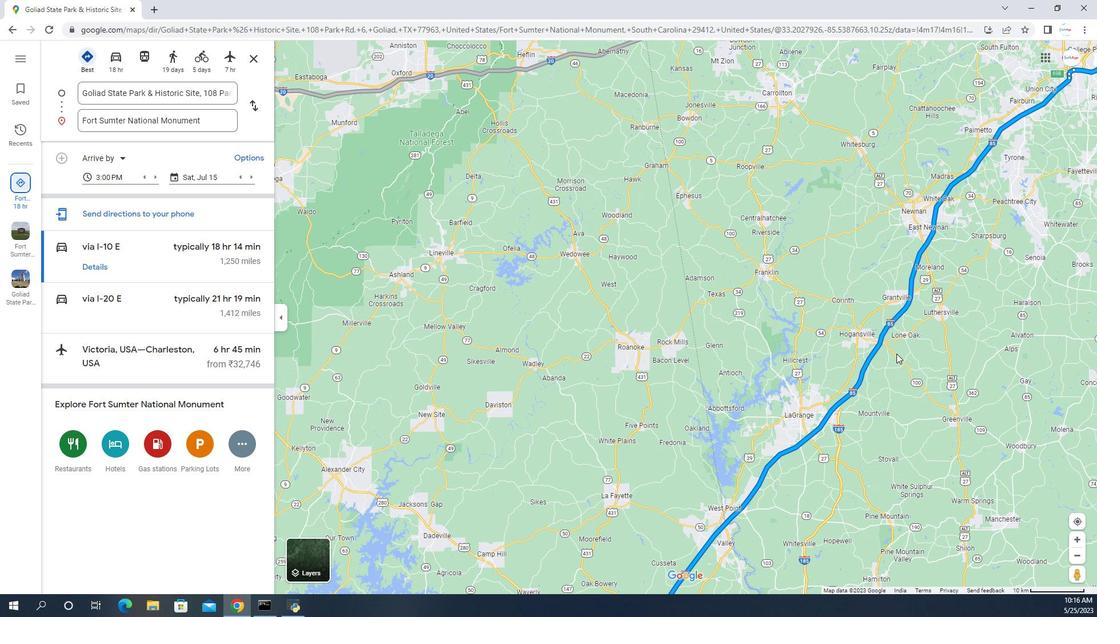 
Action: Mouse moved to (838, 157)
Screenshot: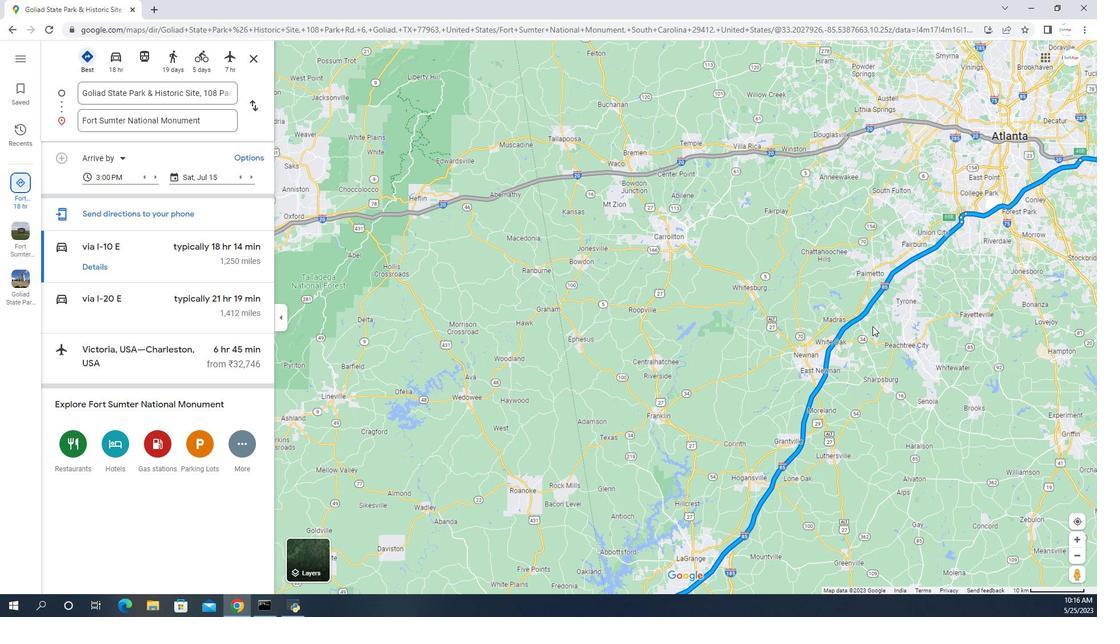 
Action: Mouse pressed left at (838, 157)
Screenshot: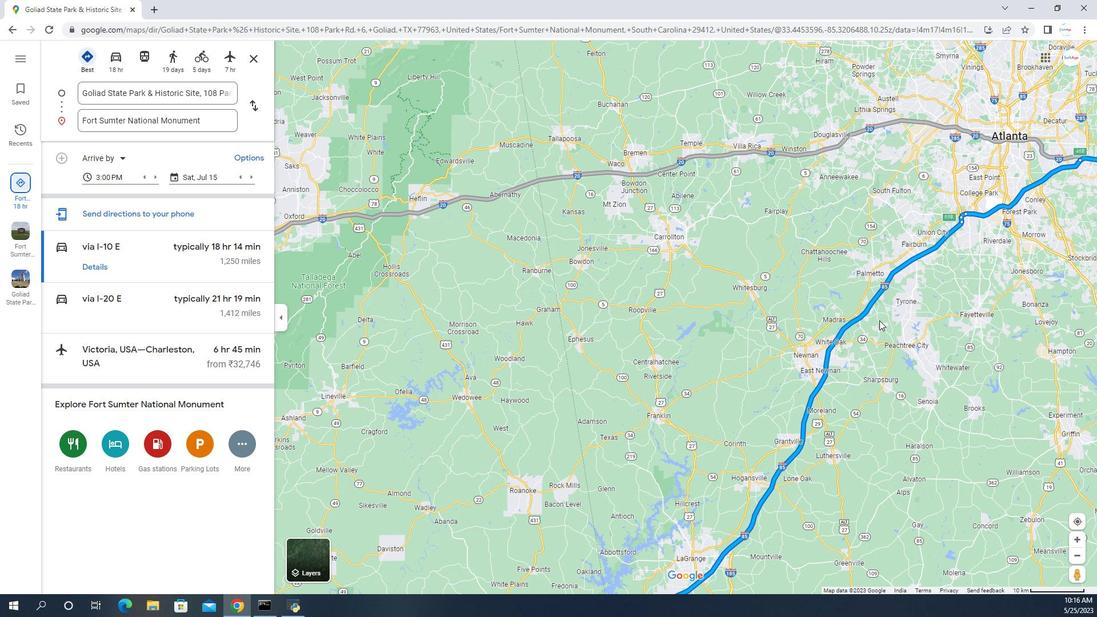 
Action: Mouse moved to (929, 157)
Screenshot: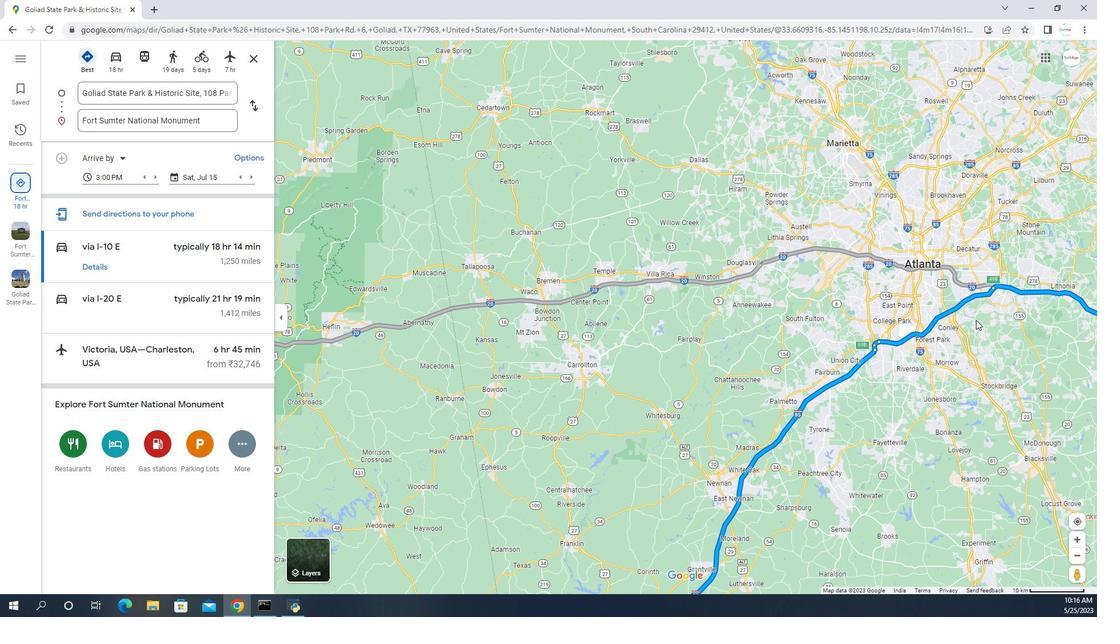 
Action: Mouse pressed left at (929, 157)
Screenshot: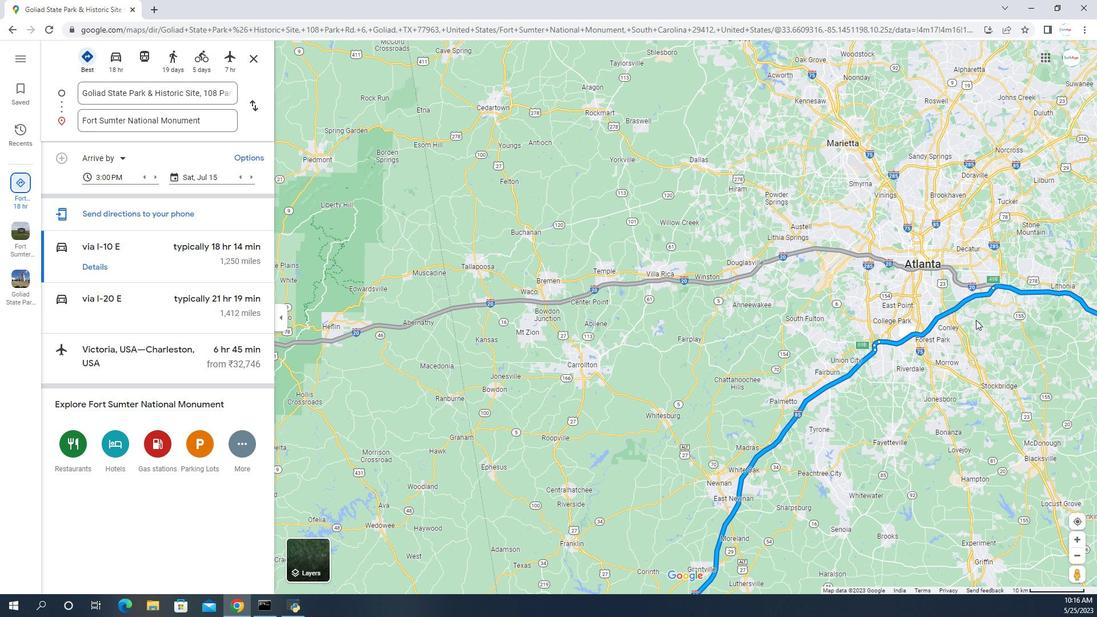 
Action: Mouse moved to (833, 118)
Screenshot: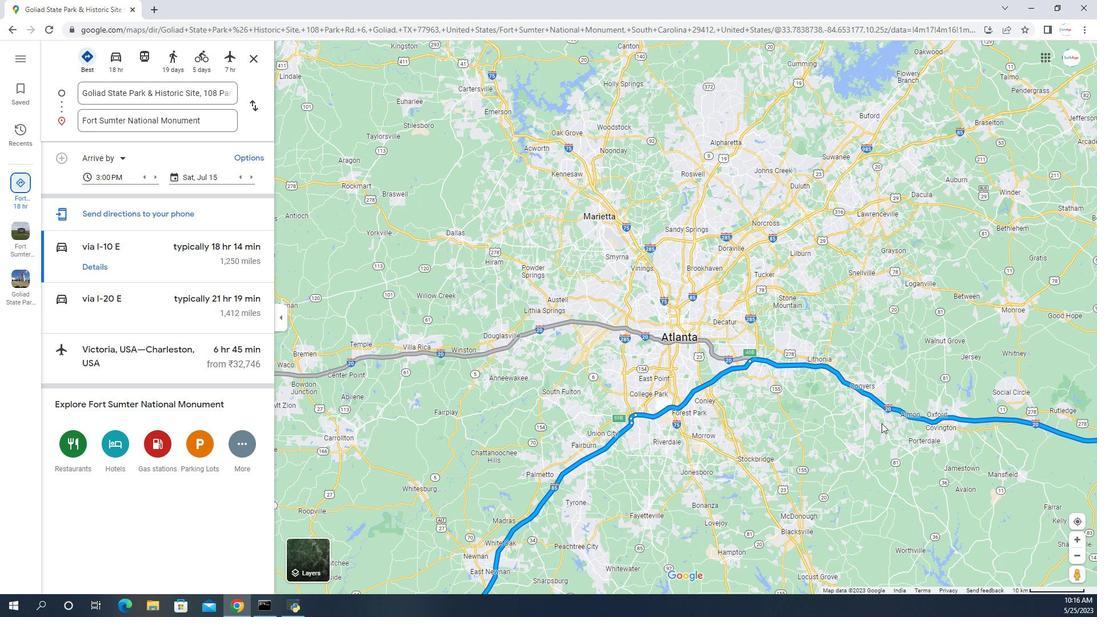 
Action: Mouse pressed left at (833, 118)
Screenshot: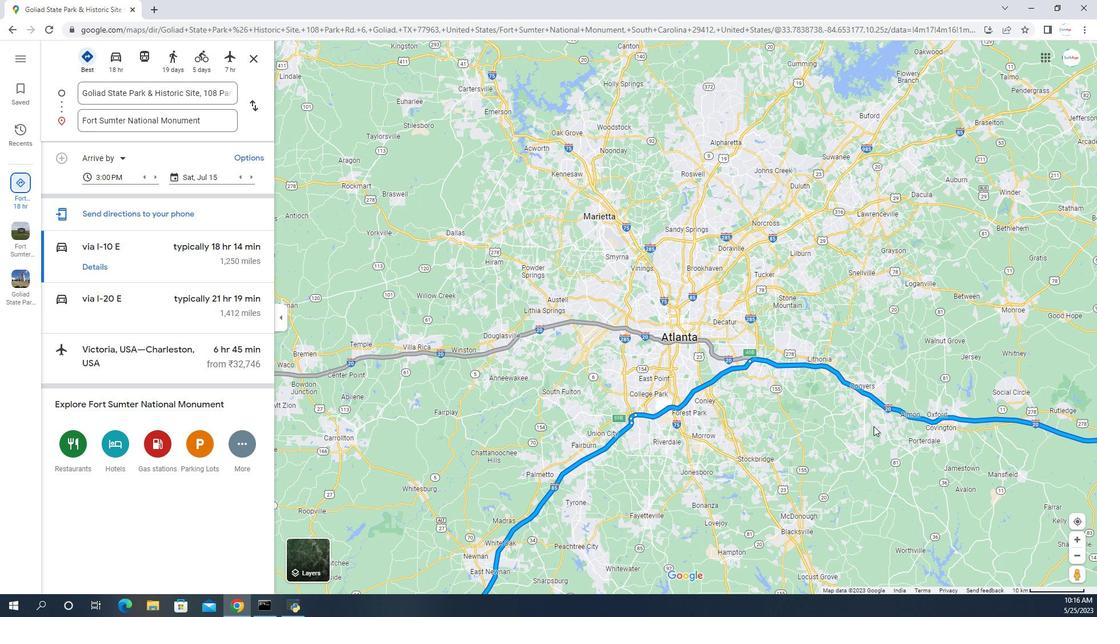 
Action: Mouse moved to (651, 139)
Screenshot: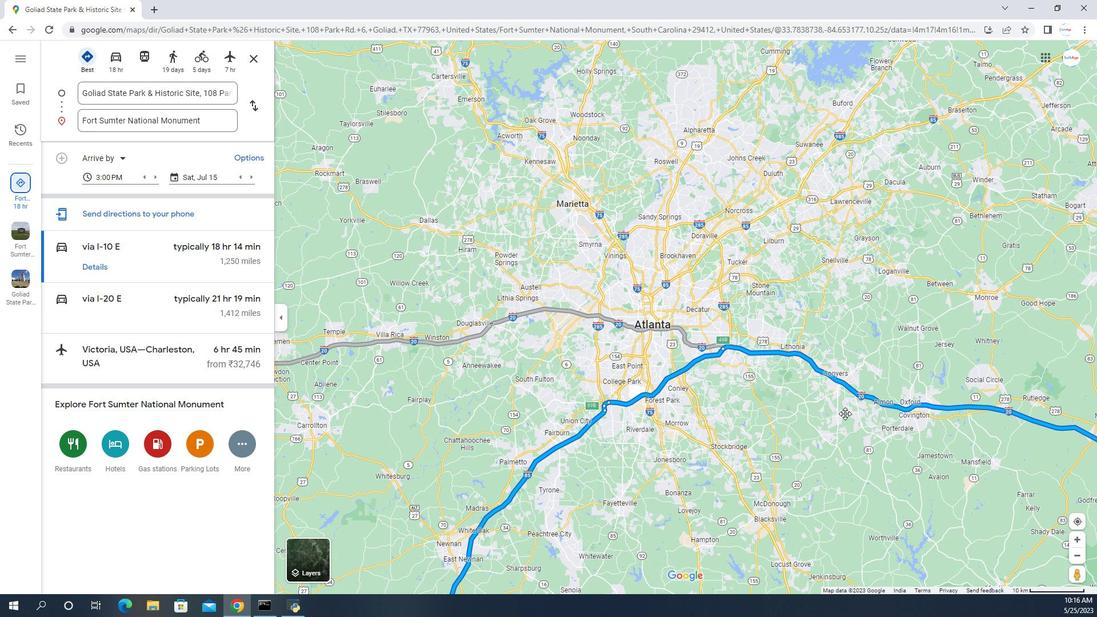 
Action: Mouse pressed left at (651, 139)
Screenshot: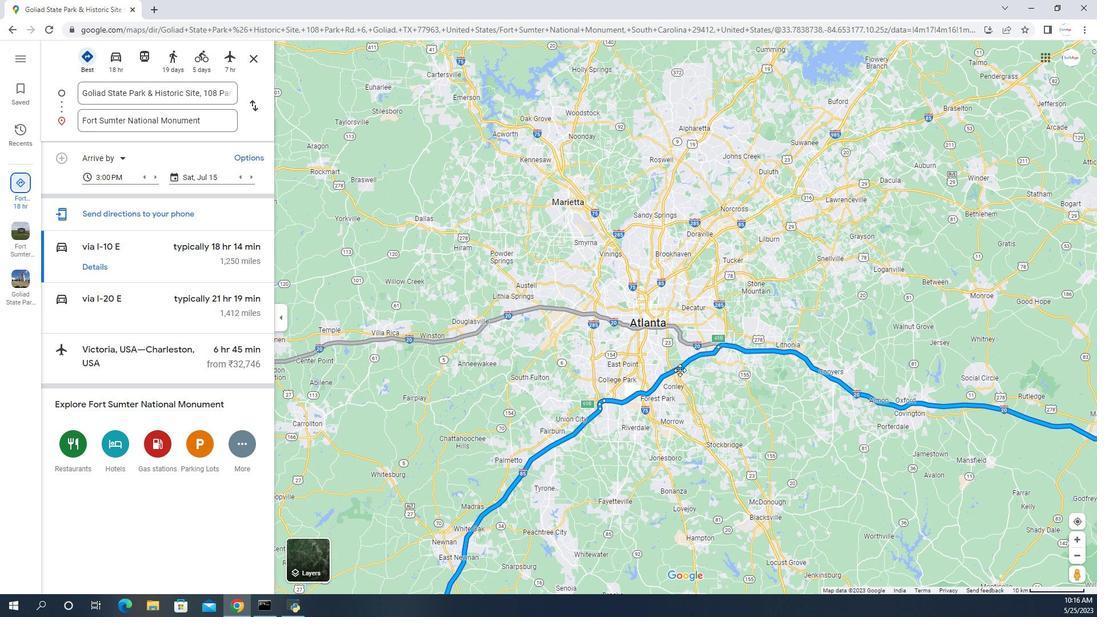 
Action: Mouse moved to (829, 129)
Screenshot: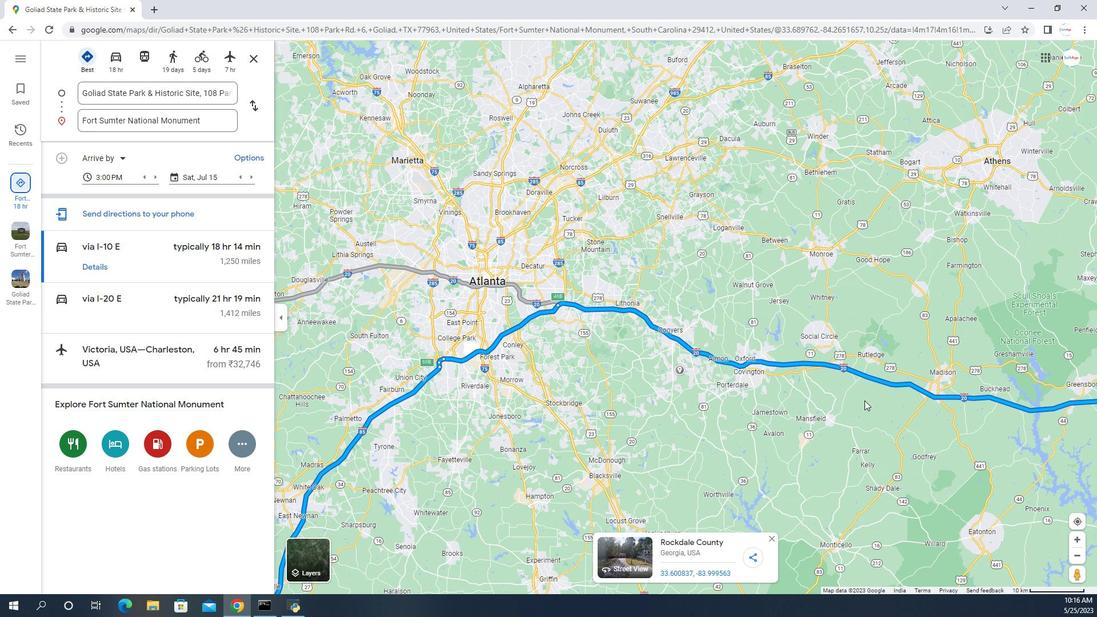 
Action: Mouse pressed left at (829, 129)
Screenshot: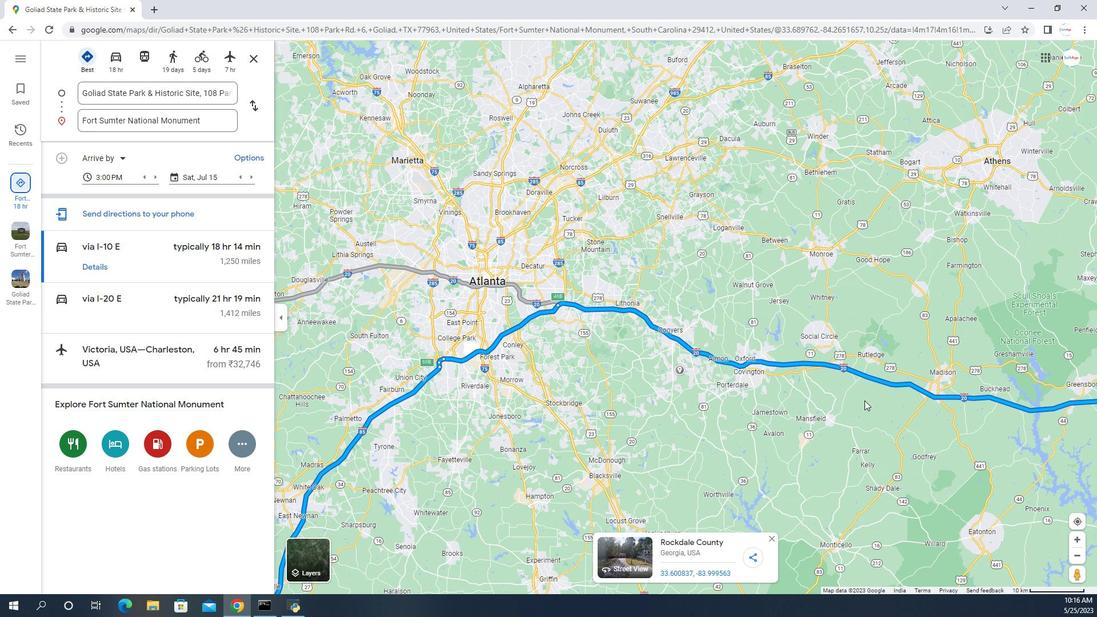 
Action: Mouse moved to (881, 122)
Screenshot: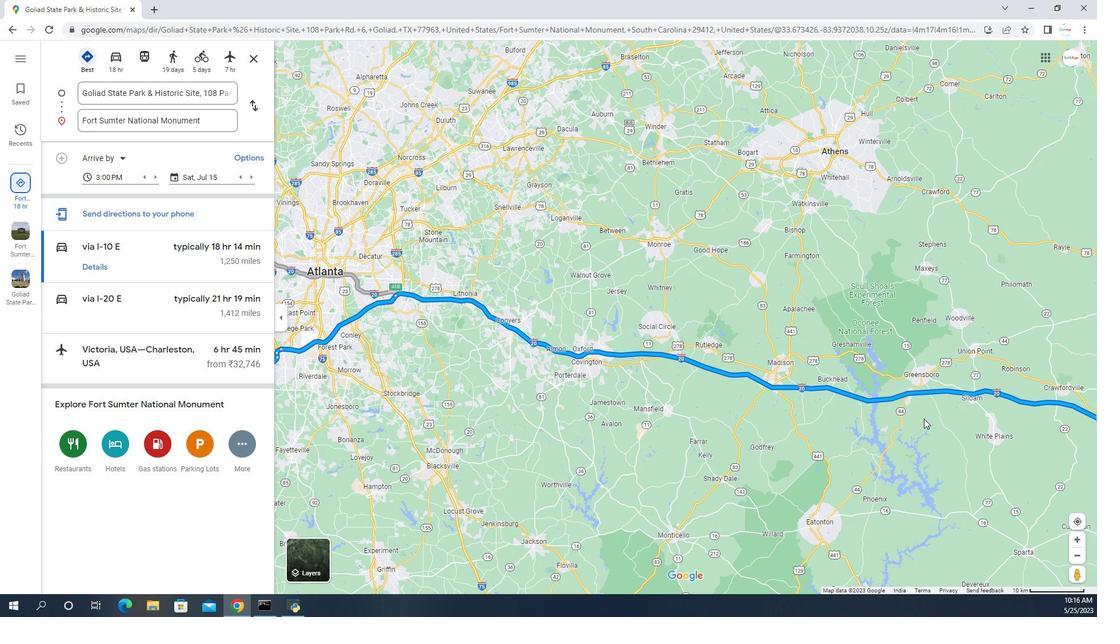 
Action: Mouse pressed left at (881, 122)
Screenshot: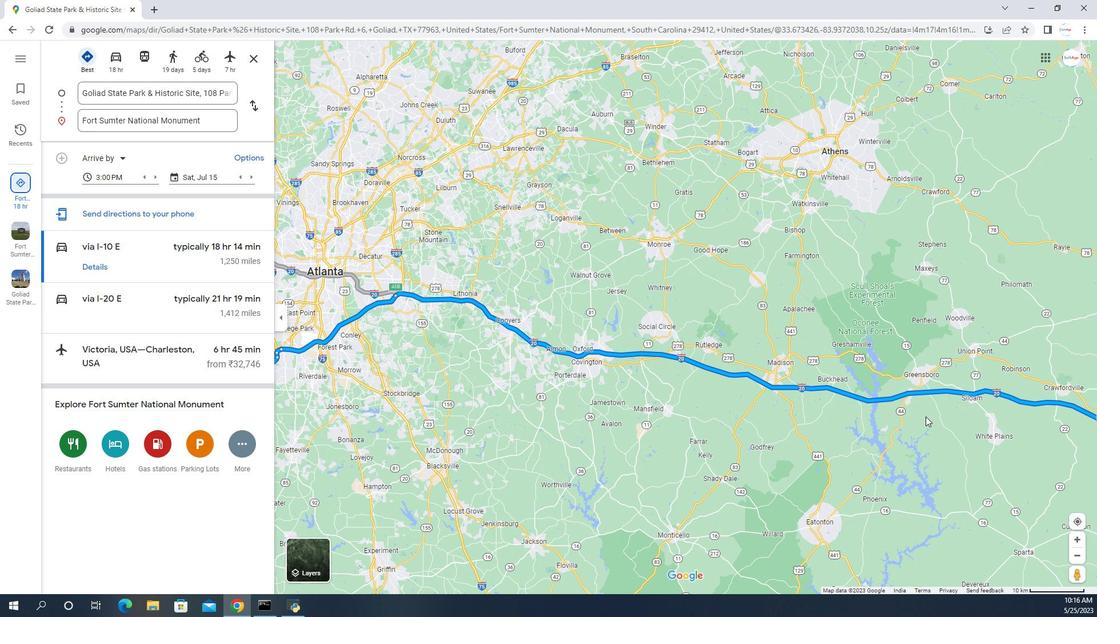 
Action: Mouse moved to (894, 99)
Screenshot: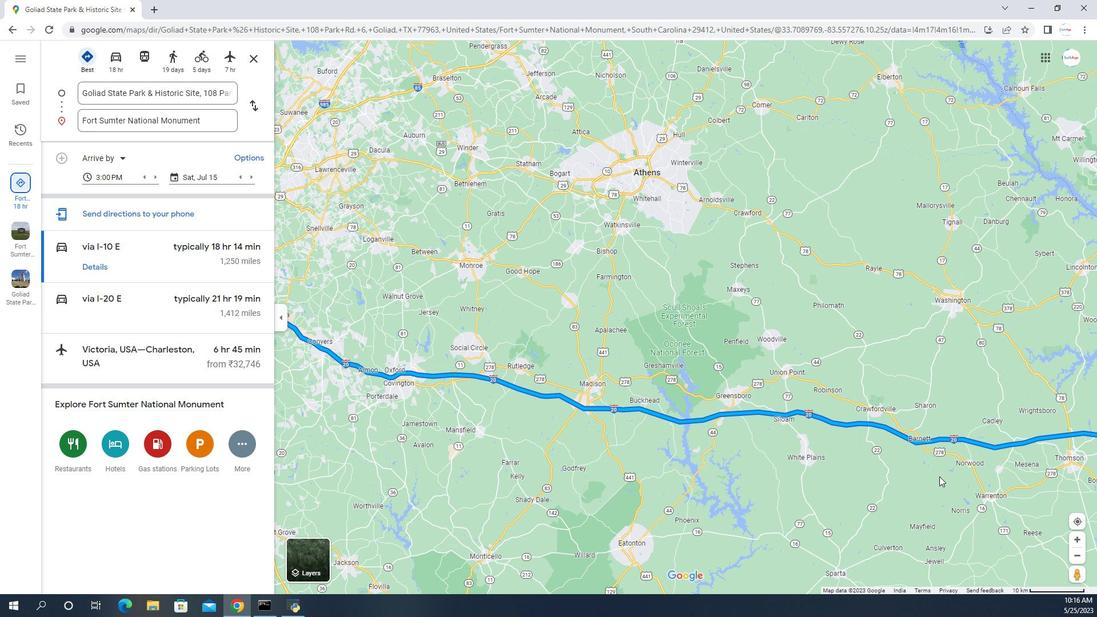 
Action: Mouse pressed left at (894, 99)
Screenshot: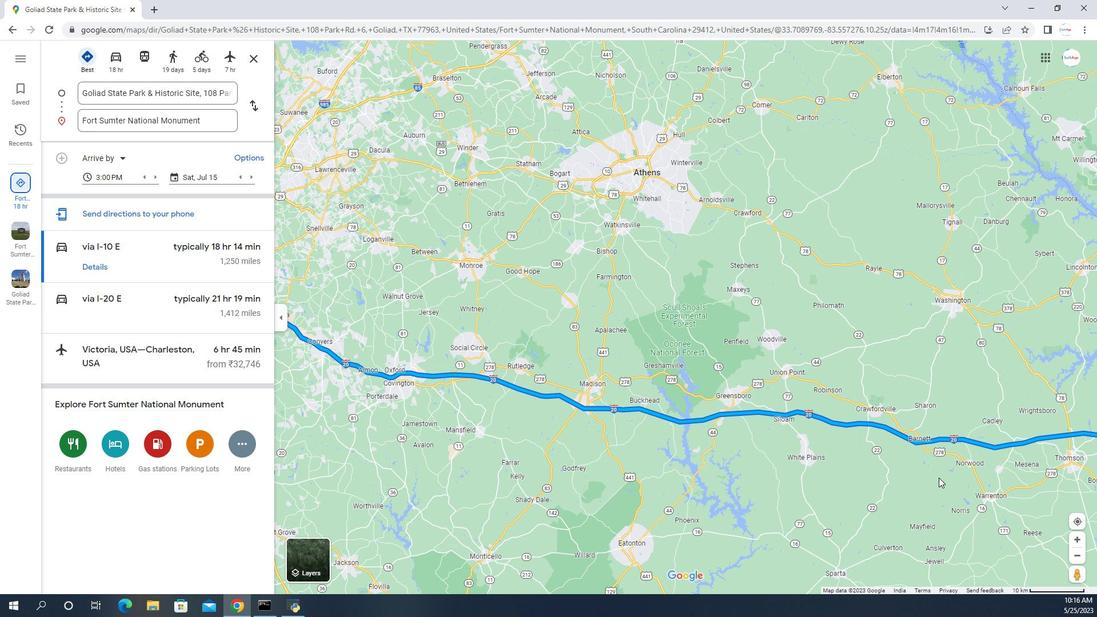 
Action: Mouse moved to (857, 124)
Screenshot: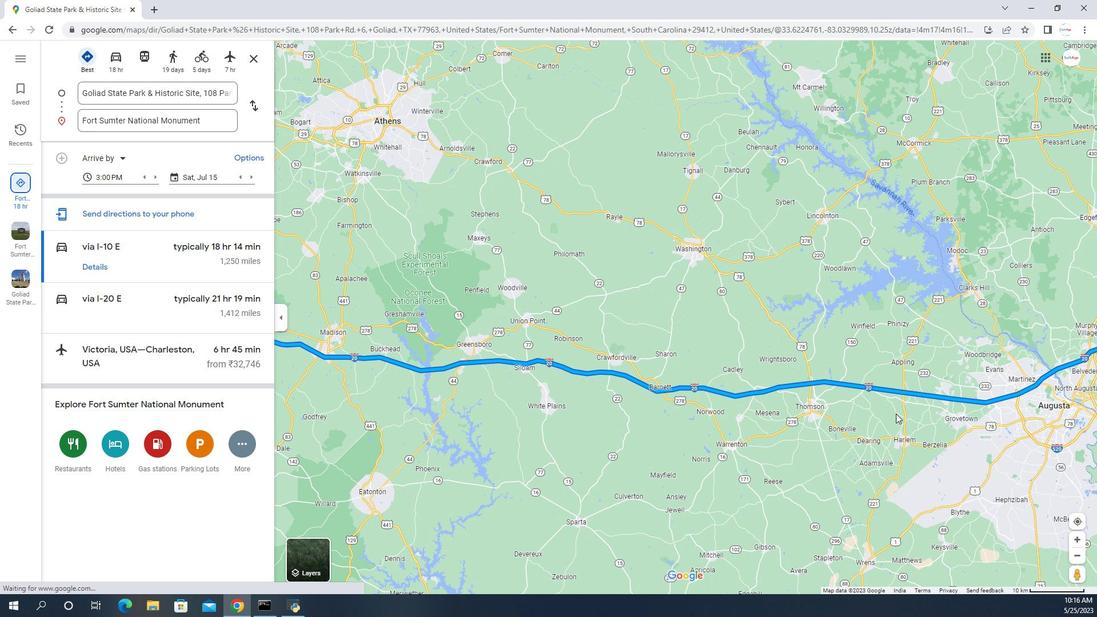 
Action: Mouse pressed left at (857, 124)
Screenshot: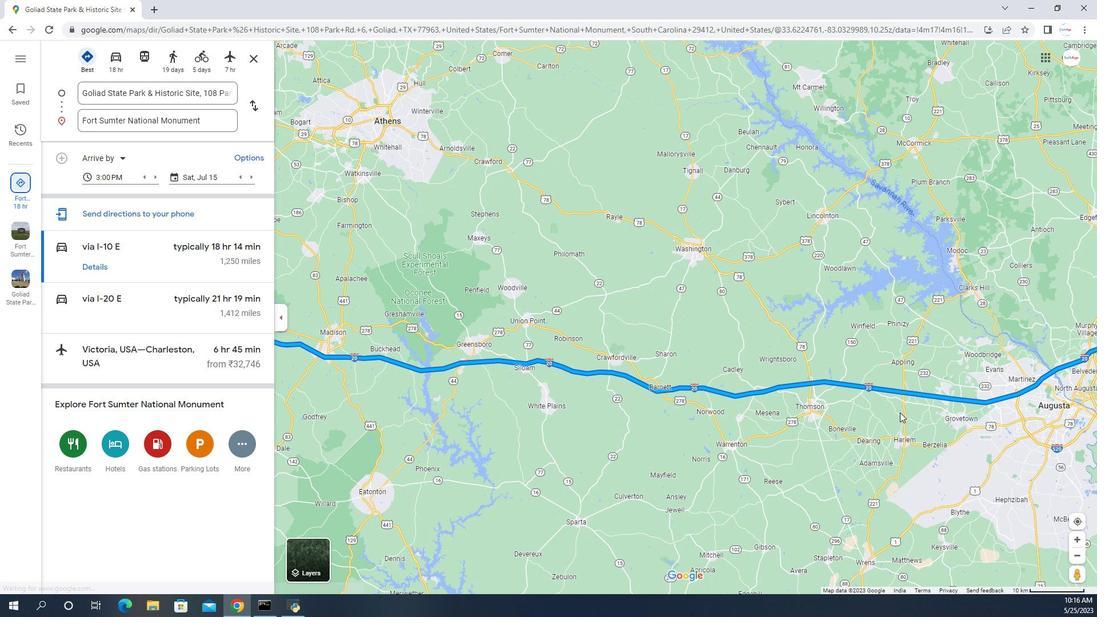 
Action: Mouse moved to (914, 141)
Screenshot: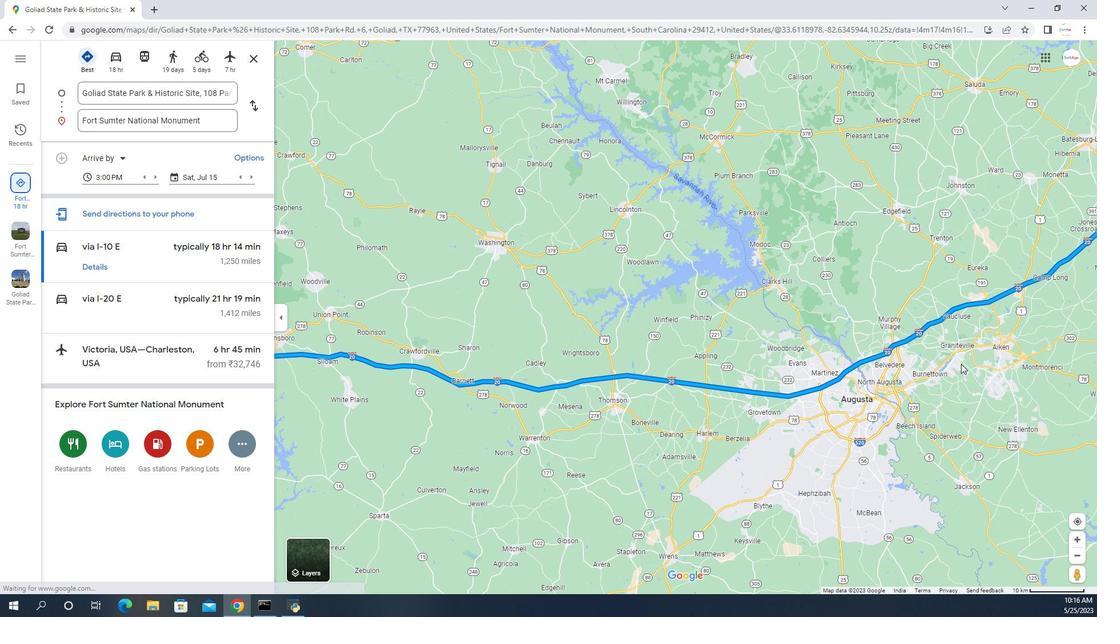 
Action: Mouse pressed left at (914, 141)
Screenshot: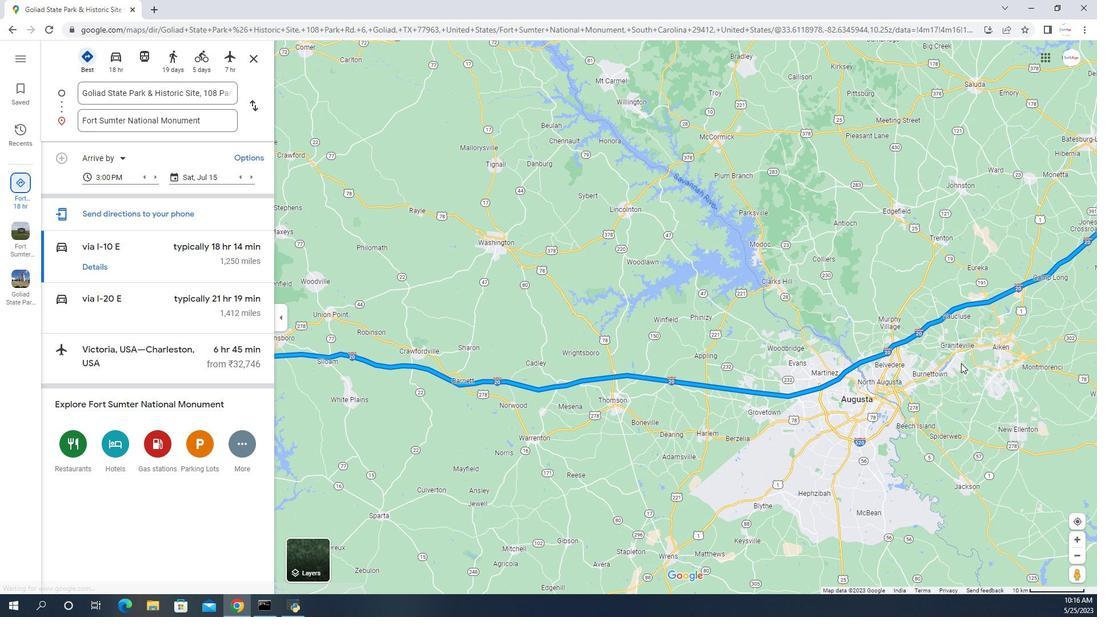 
Action: Mouse moved to (818, 146)
Screenshot: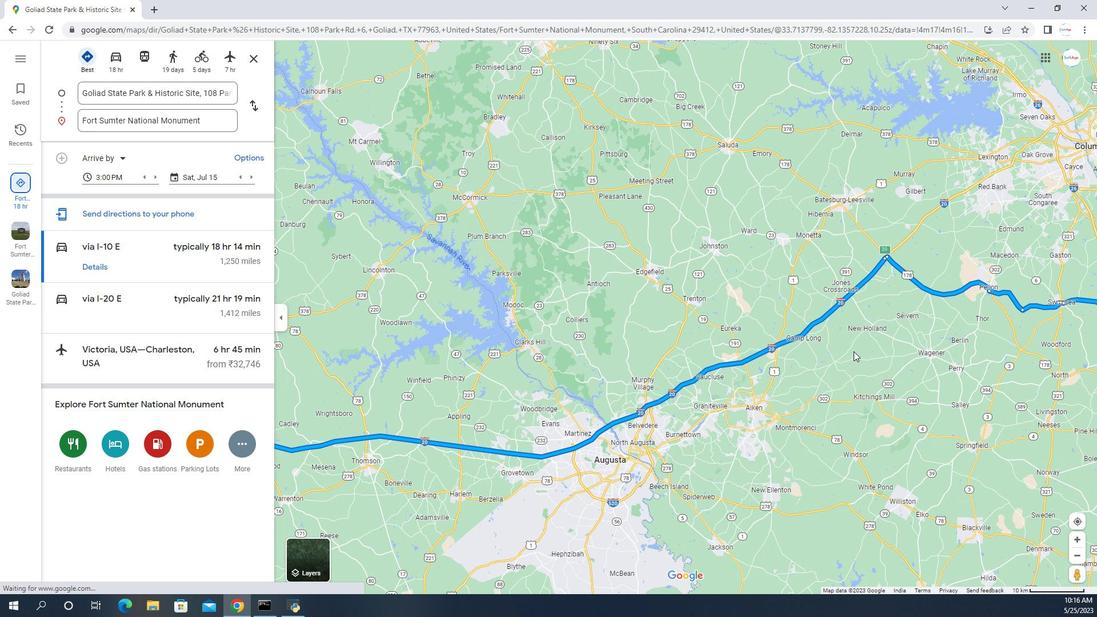 
Action: Mouse pressed left at (818, 146)
Screenshot: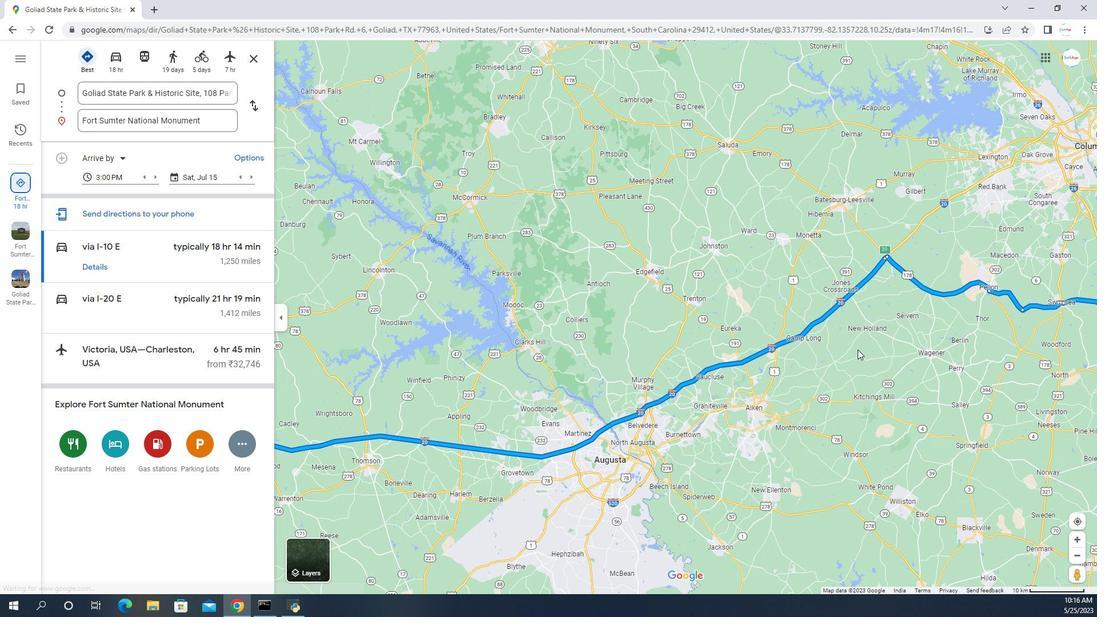 
Action: Mouse moved to (858, 134)
Screenshot: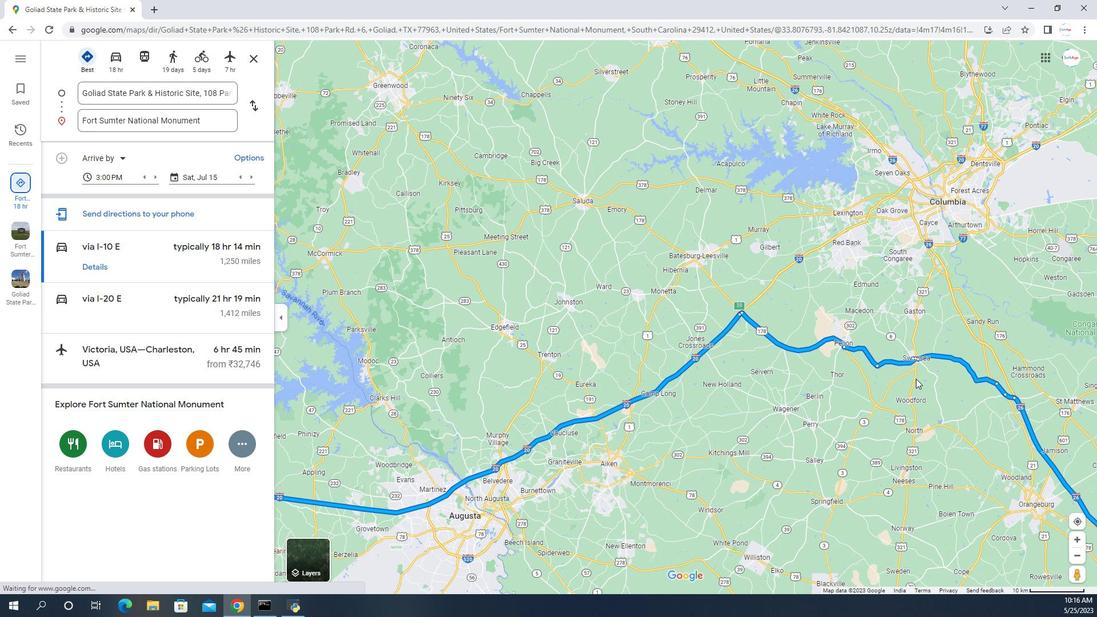
Action: Mouse pressed left at (872, 136)
Screenshot: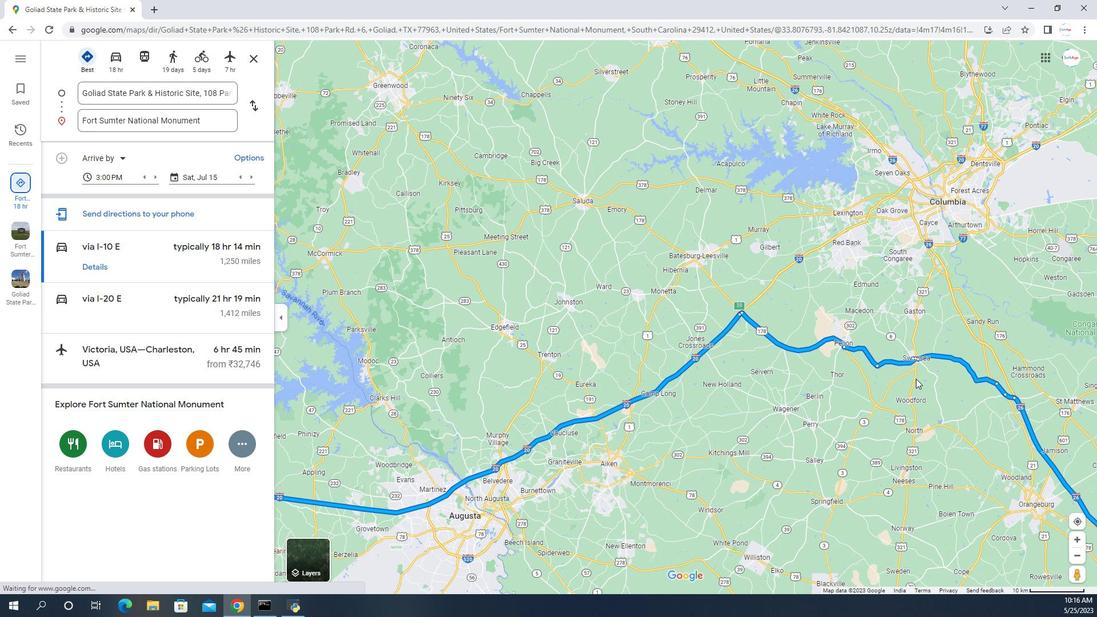 
Action: Mouse moved to (834, 118)
Screenshot: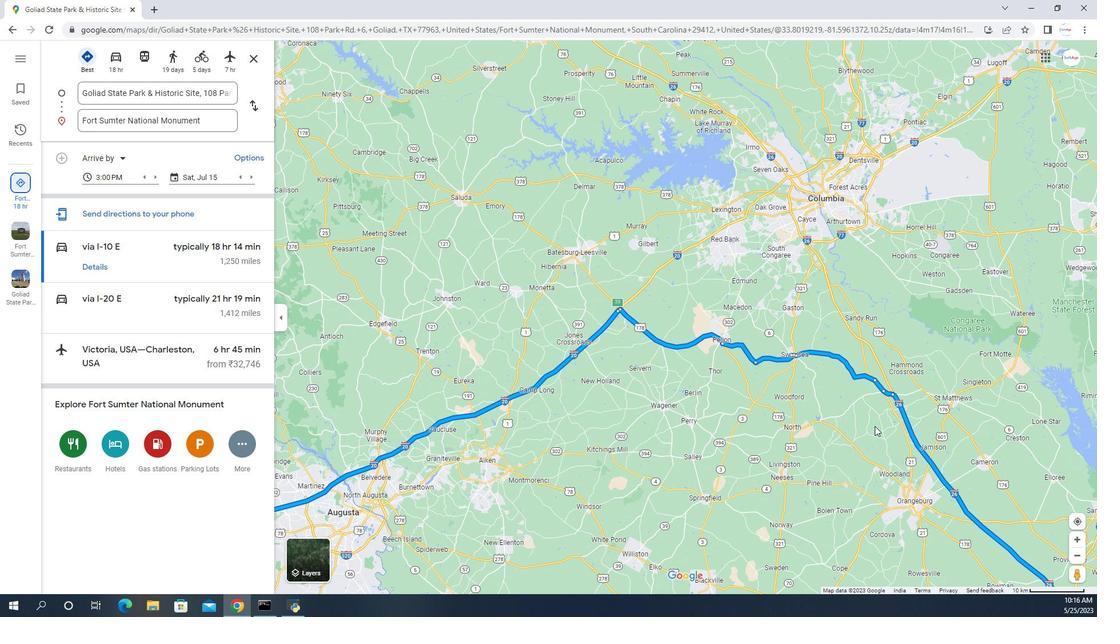 
Action: Mouse pressed left at (834, 118)
Screenshot: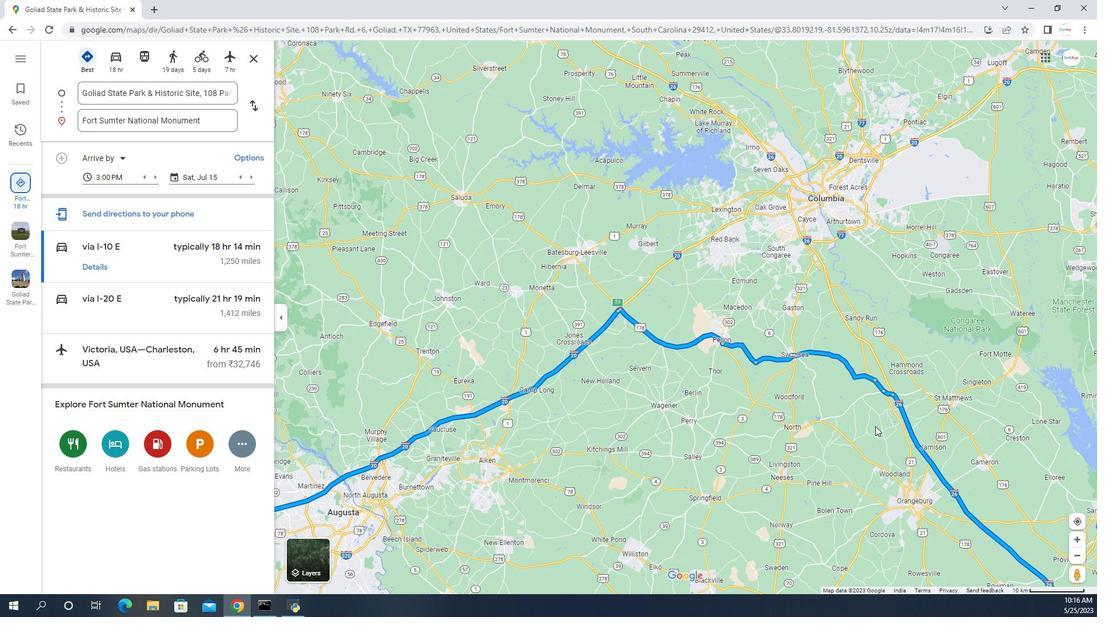 
Action: Mouse moved to (813, 106)
Screenshot: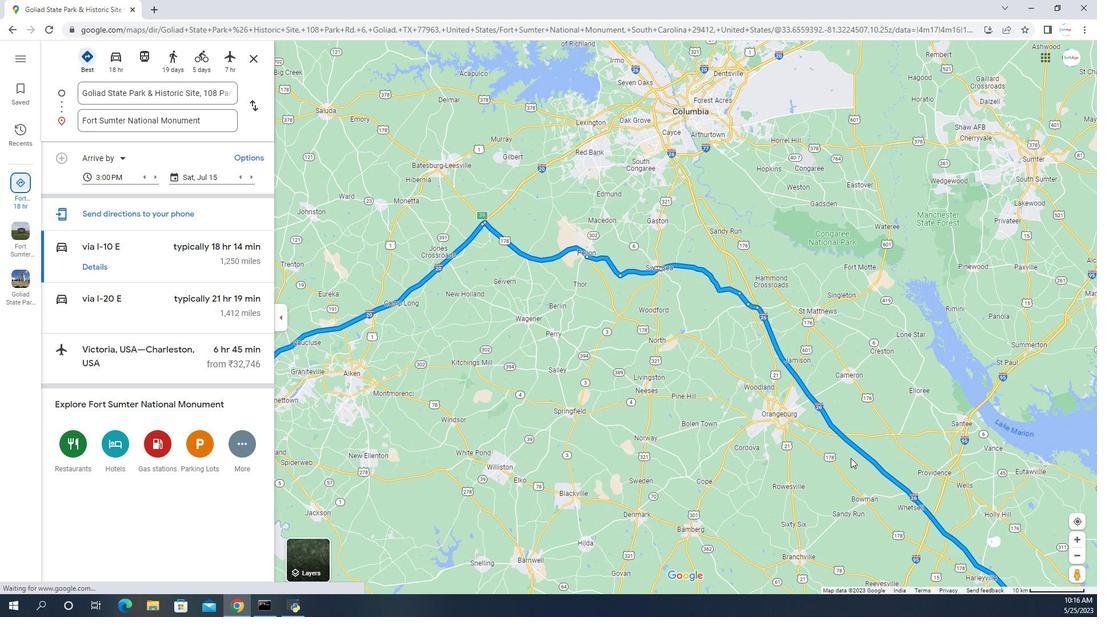 
Action: Mouse pressed left at (813, 106)
Screenshot: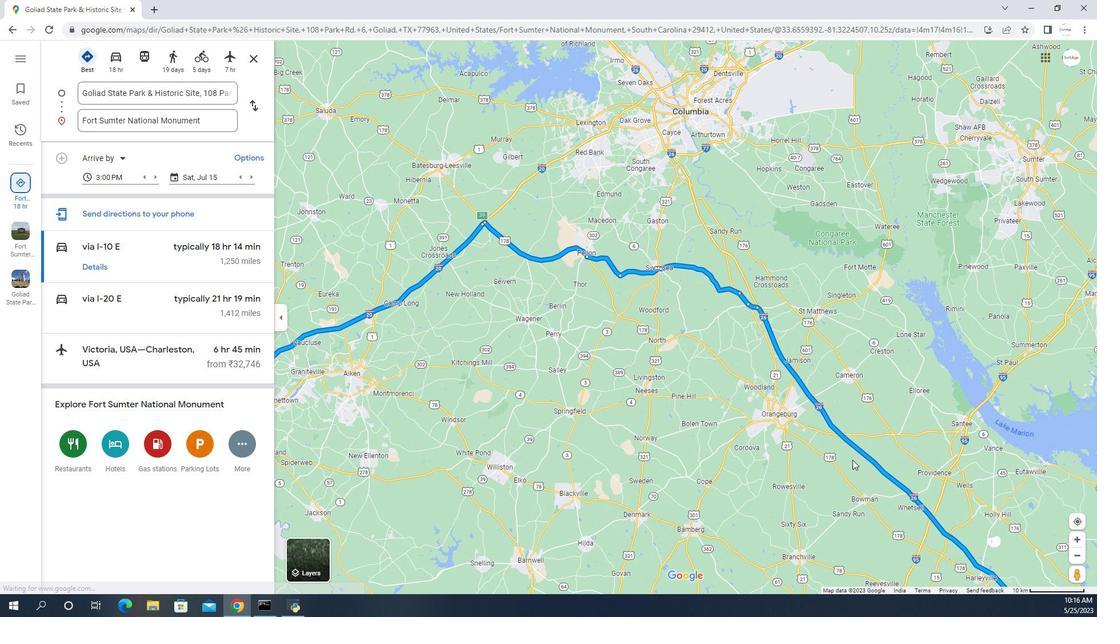 
Action: Mouse moved to (839, 101)
Screenshot: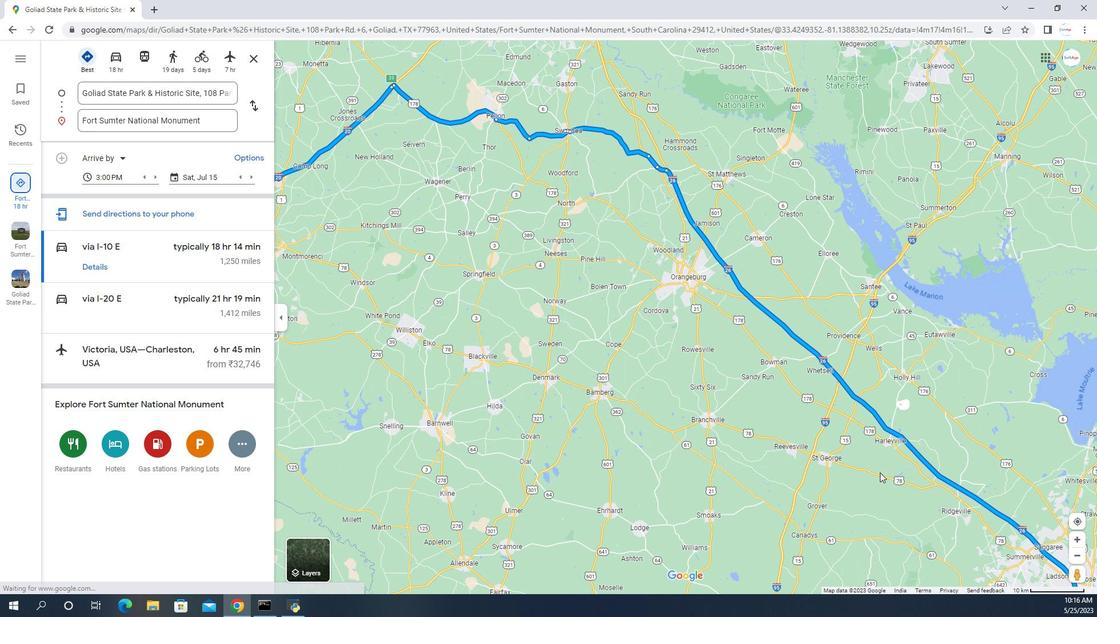 
Action: Mouse pressed left at (839, 101)
Screenshot: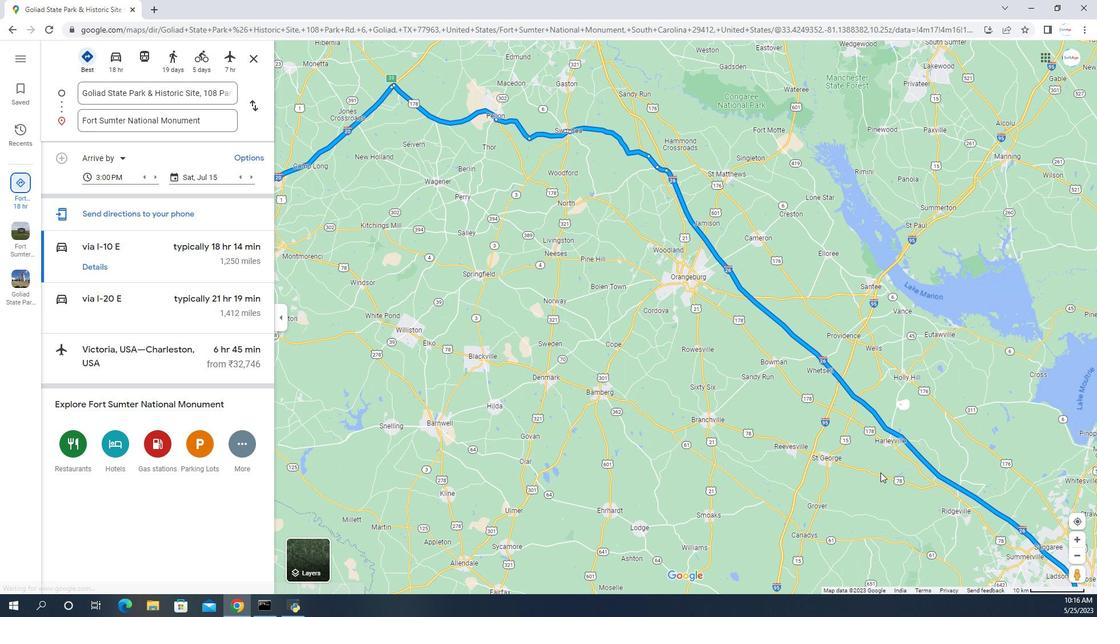 
Action: Mouse moved to (797, 123)
Screenshot: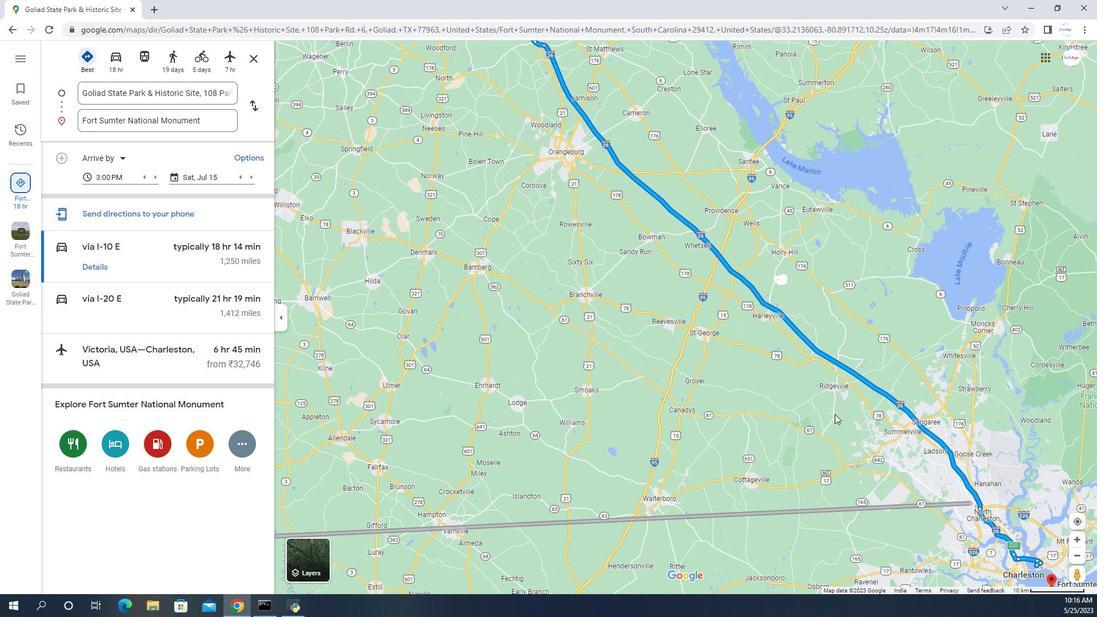 
Action: Mouse pressed left at (797, 123)
Screenshot: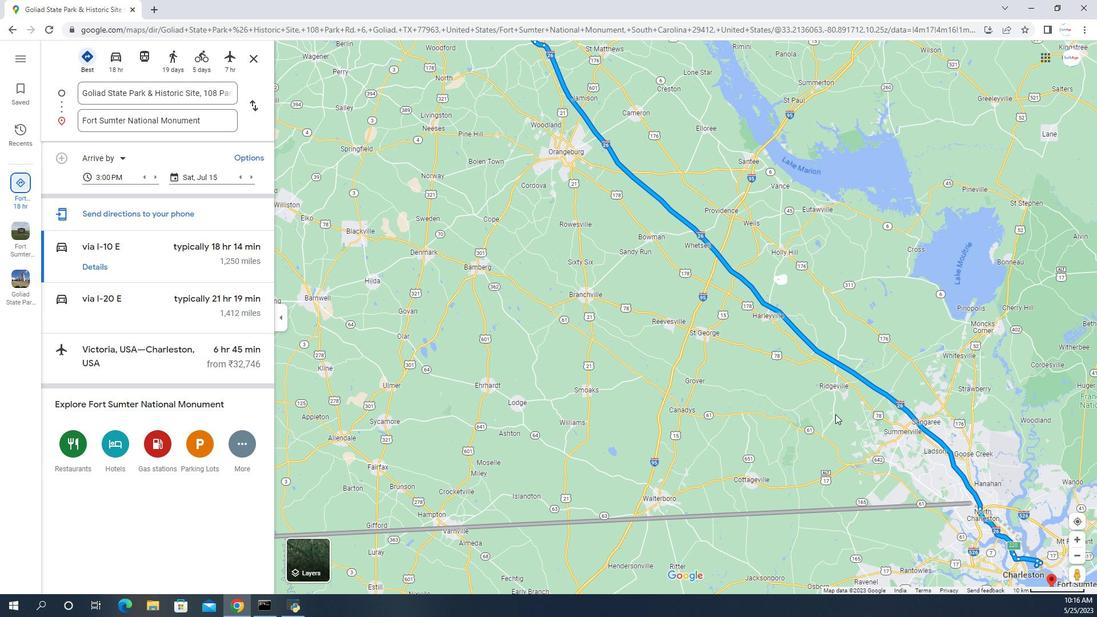 
Action: Mouse moved to (785, 121)
Screenshot: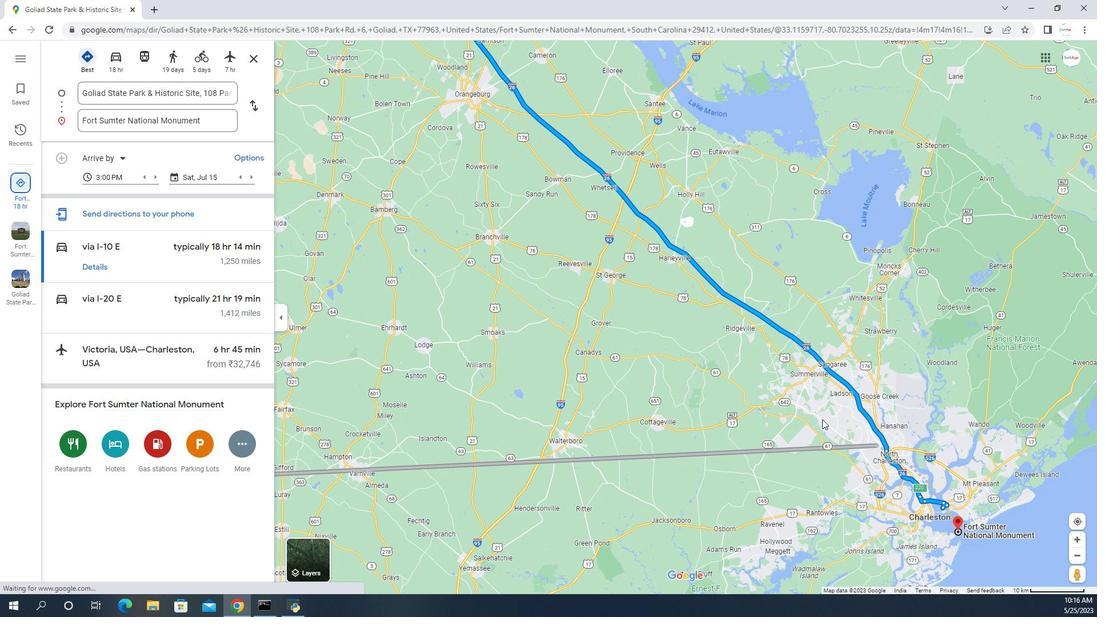 
Action: Mouse pressed left at (785, 121)
Screenshot: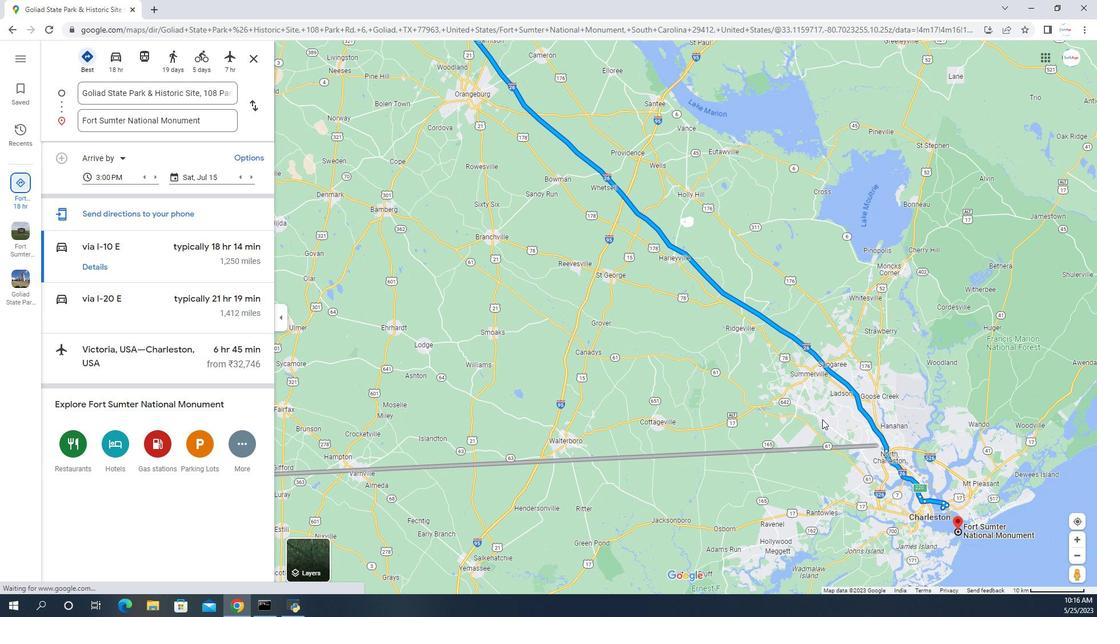 
Action: Mouse moved to (755, 135)
Screenshot: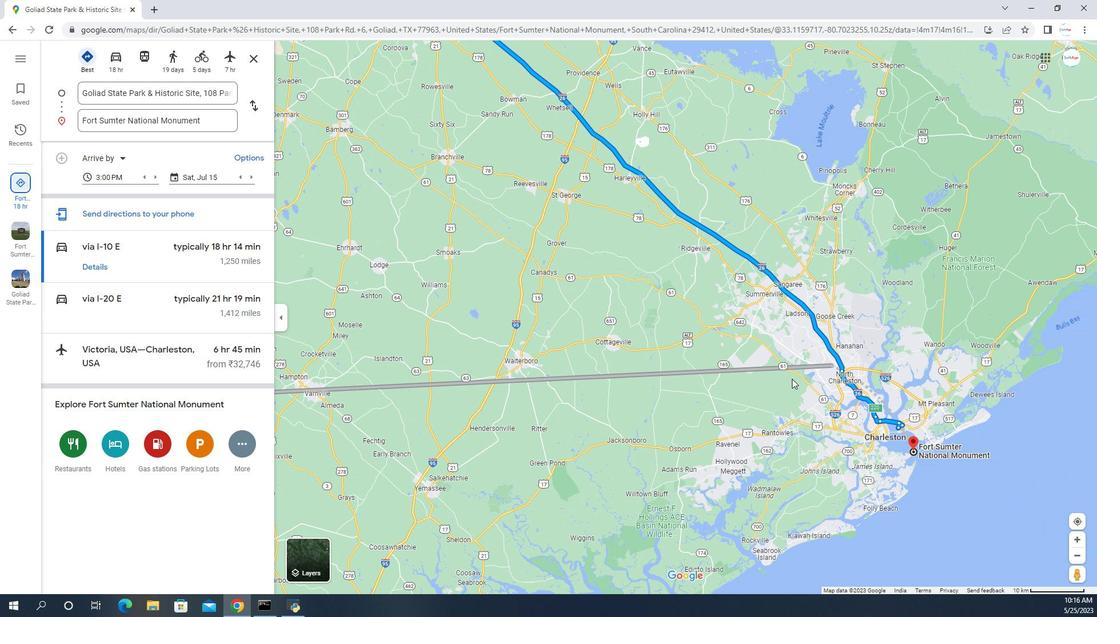 
Action: Mouse scrolled (755, 135) with delta (0, 0)
Screenshot: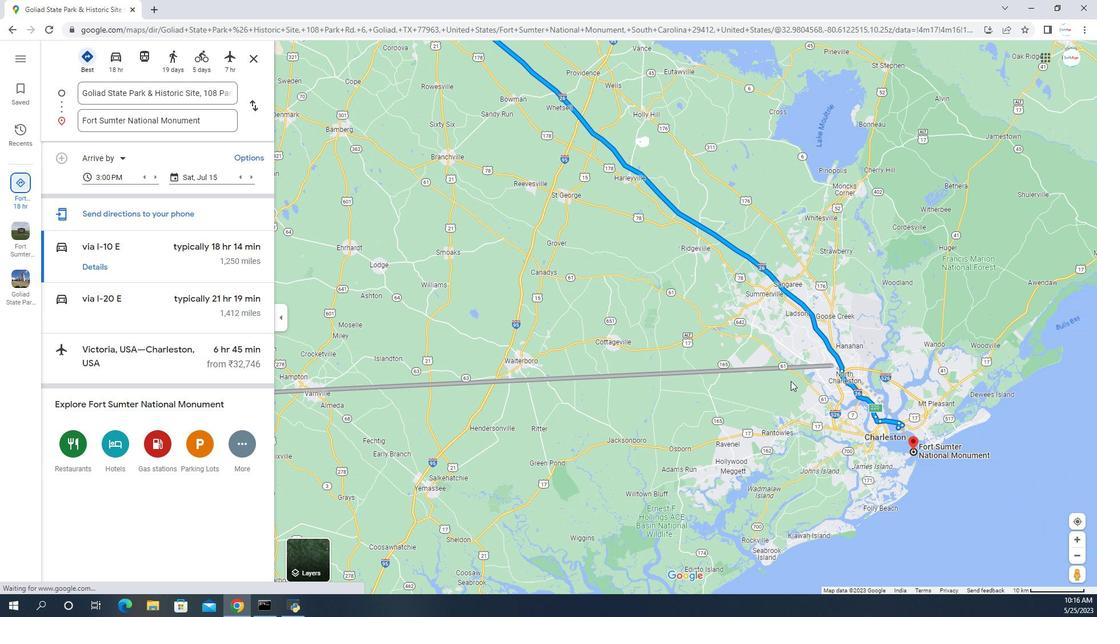 
Action: Mouse scrolled (755, 135) with delta (0, 0)
Screenshot: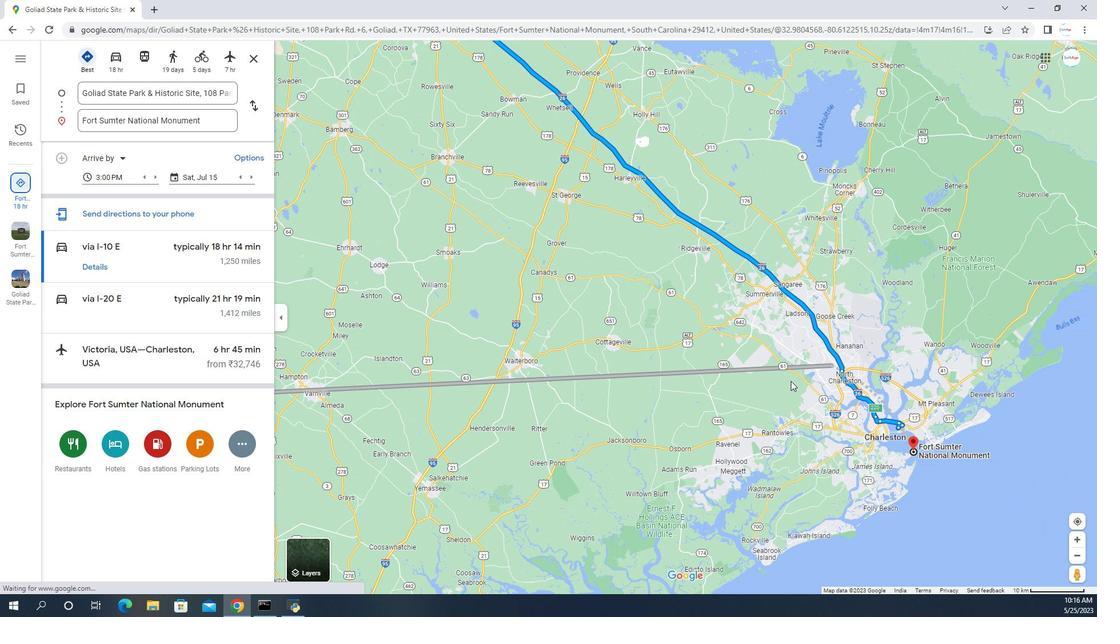 
Action: Mouse scrolled (755, 135) with delta (0, 0)
Screenshot: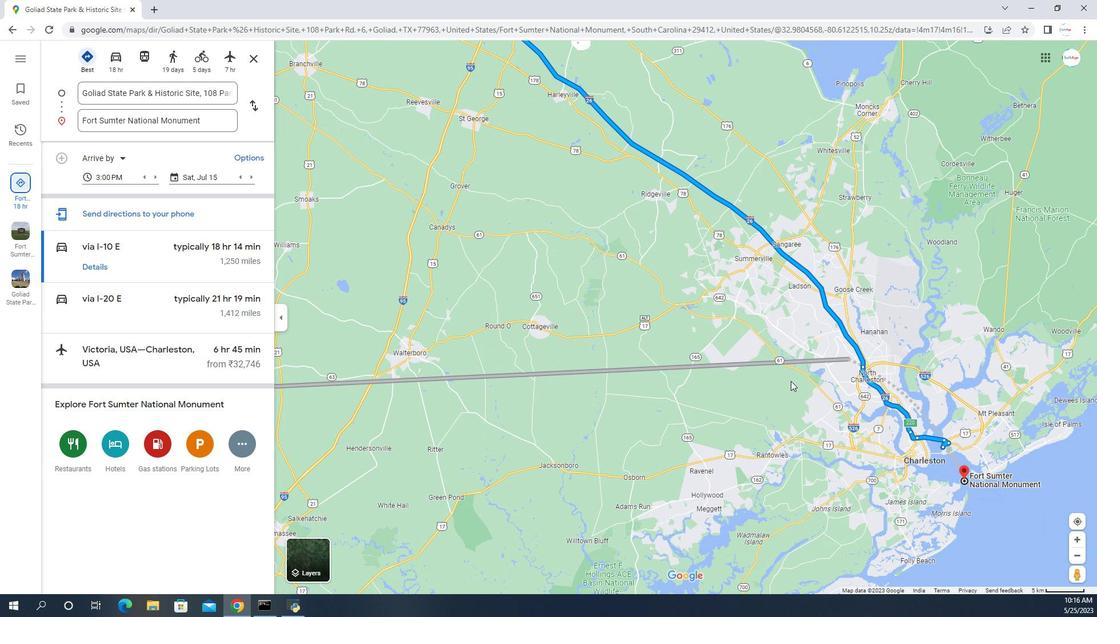 
Action: Mouse scrolled (755, 135) with delta (0, 0)
Screenshot: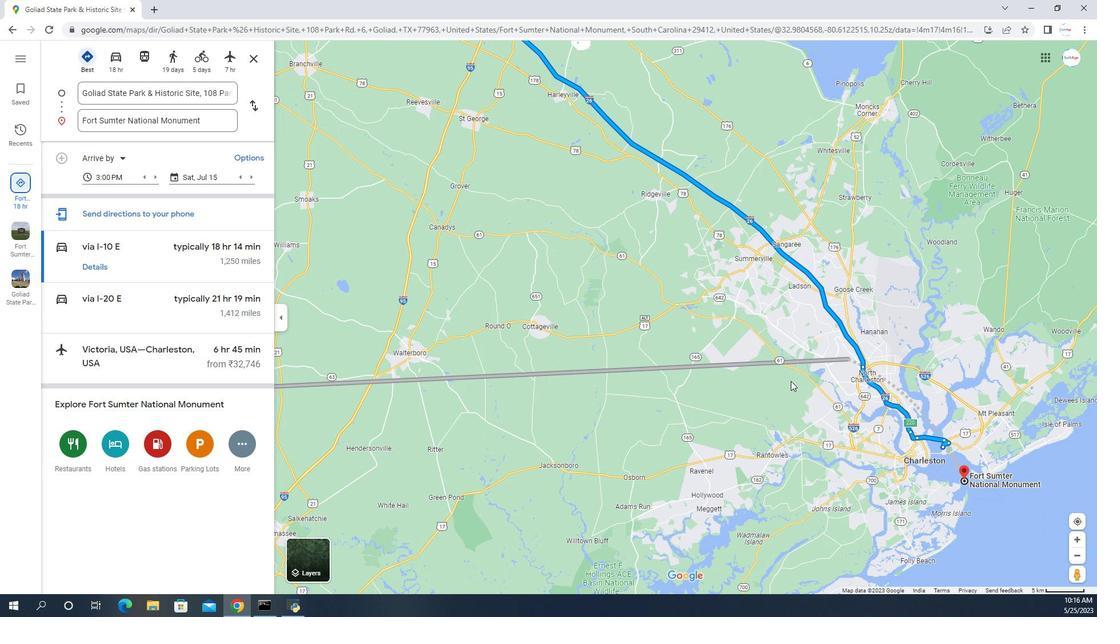 
Action: Mouse moved to (761, 130)
Screenshot: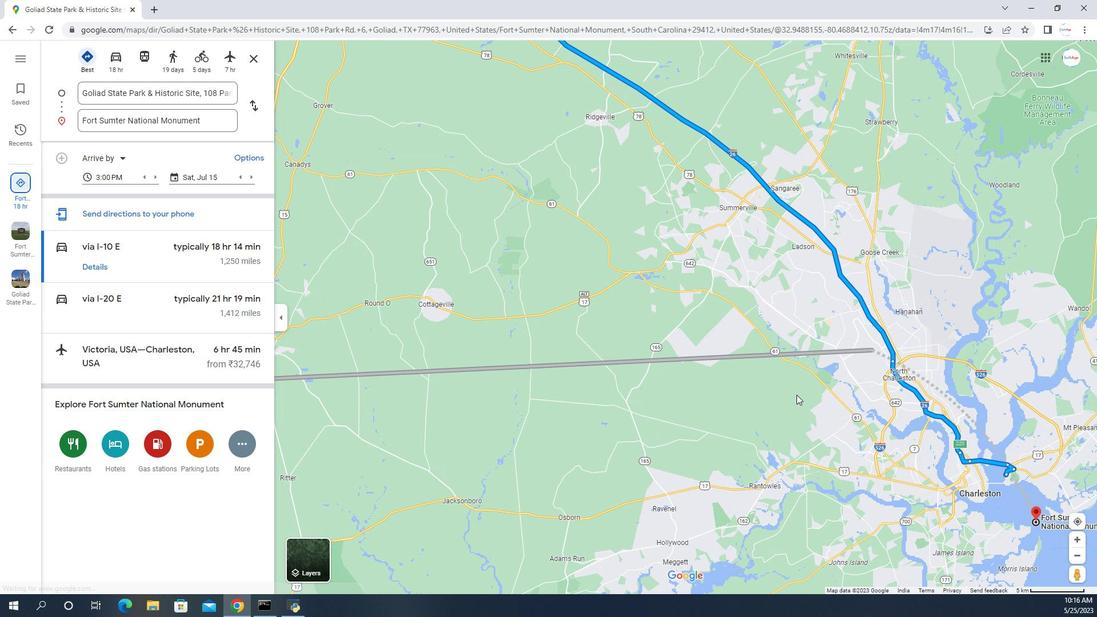 
Action: Mouse pressed left at (761, 130)
Screenshot: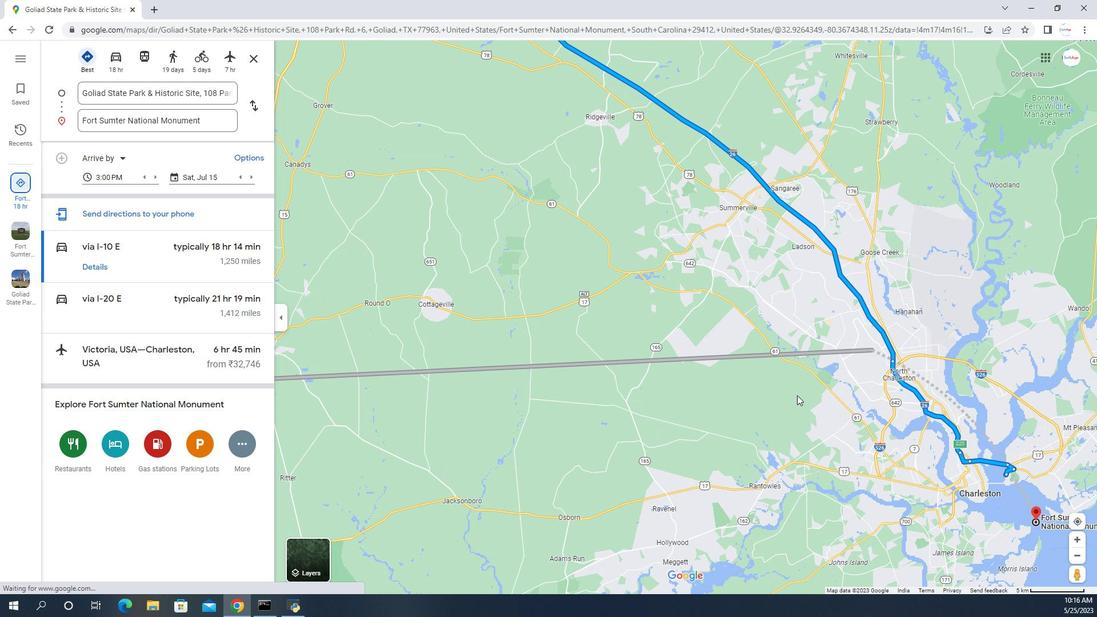 
Action: Mouse moved to (764, 138)
Screenshot: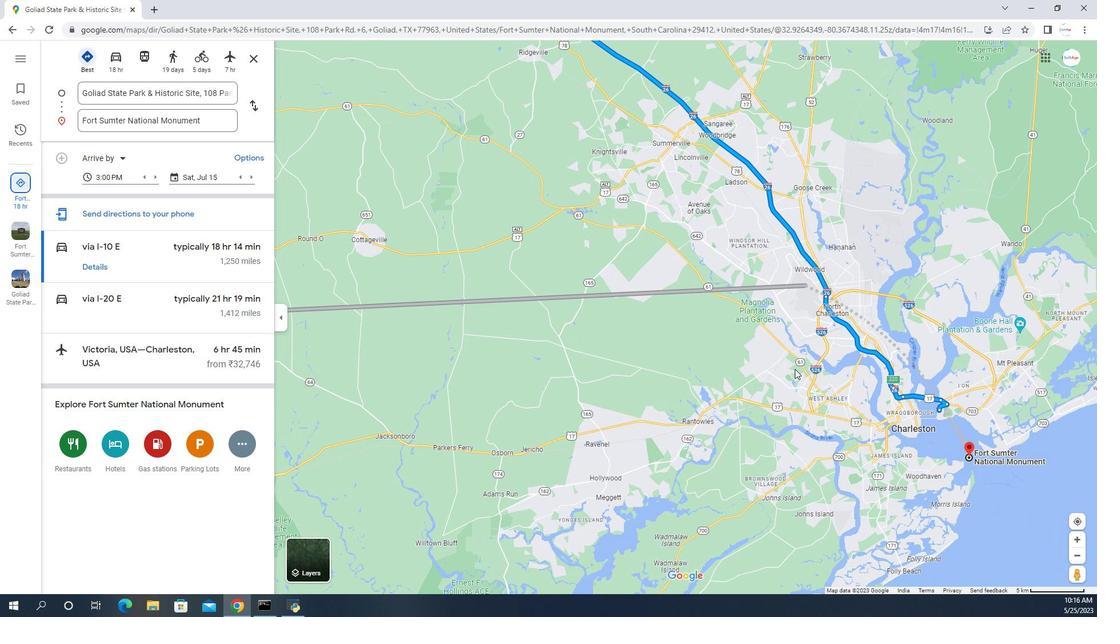 
Action: Mouse scrolled (764, 138) with delta (0, 0)
Screenshot: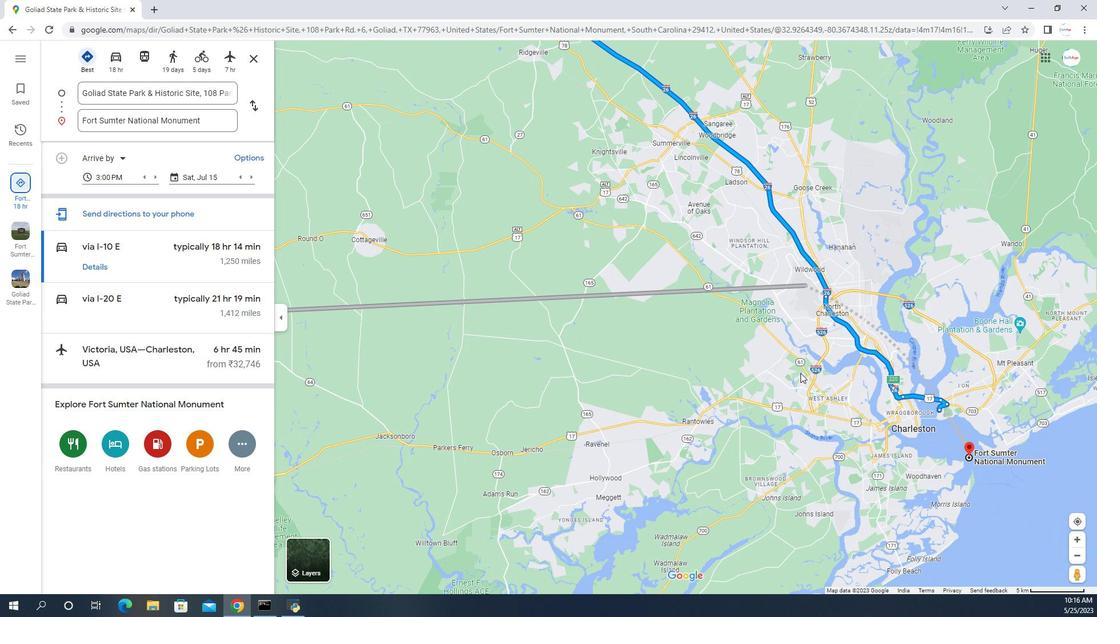 
Action: Mouse scrolled (764, 138) with delta (0, 0)
Screenshot: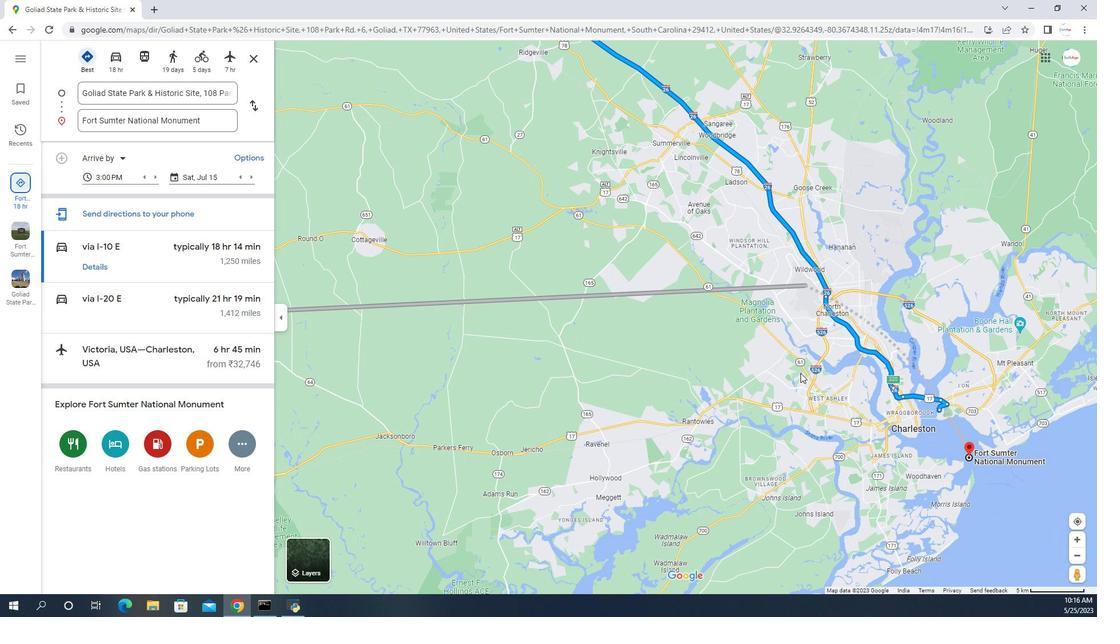 
Action: Mouse moved to (764, 136)
Screenshot: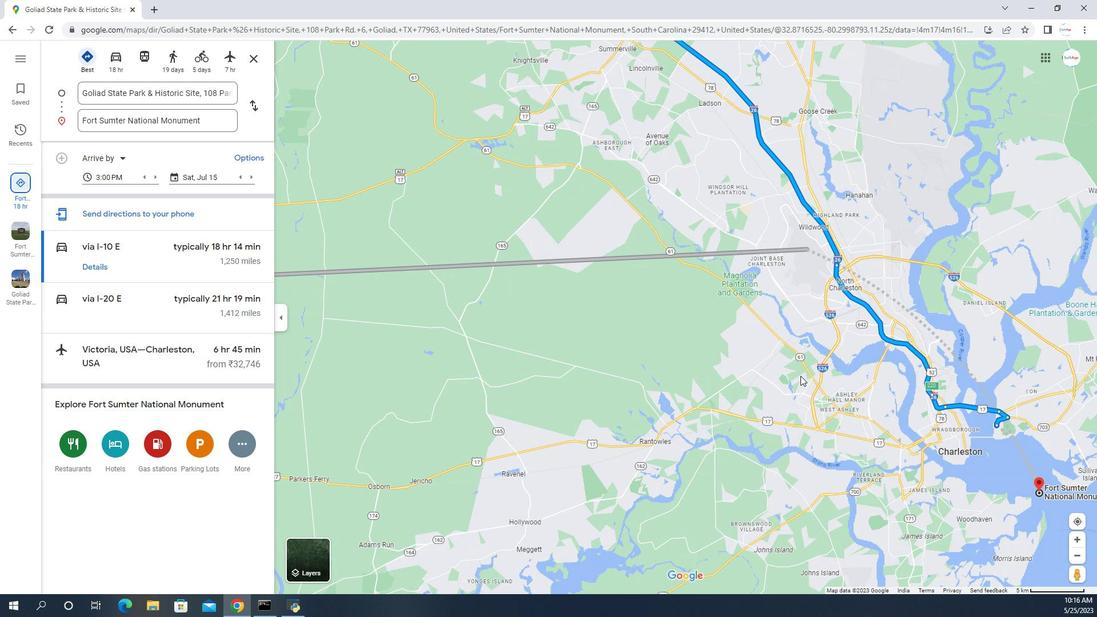 
Action: Mouse scrolled (764, 136) with delta (0, 0)
Screenshot: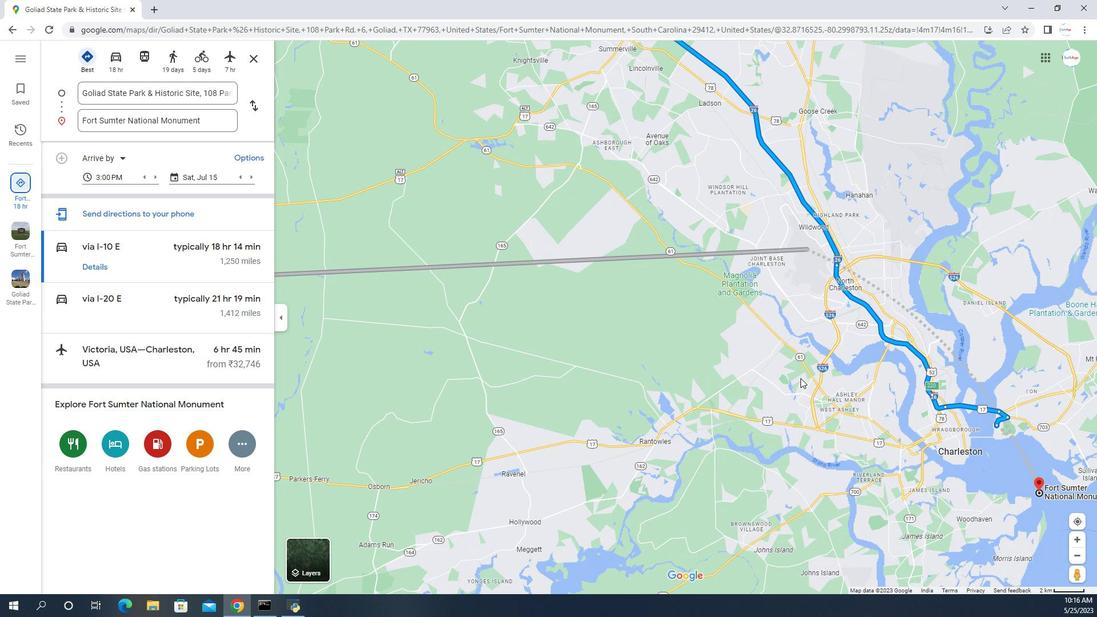 
Action: Mouse moved to (864, 128)
Screenshot: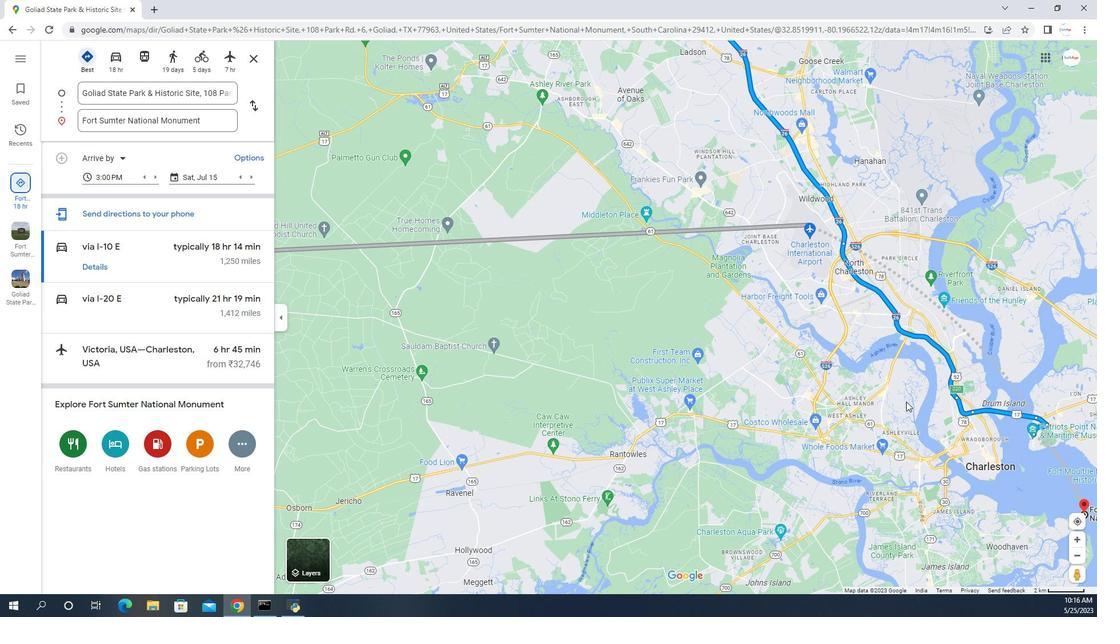 
Action: Mouse pressed left at (864, 128)
Screenshot: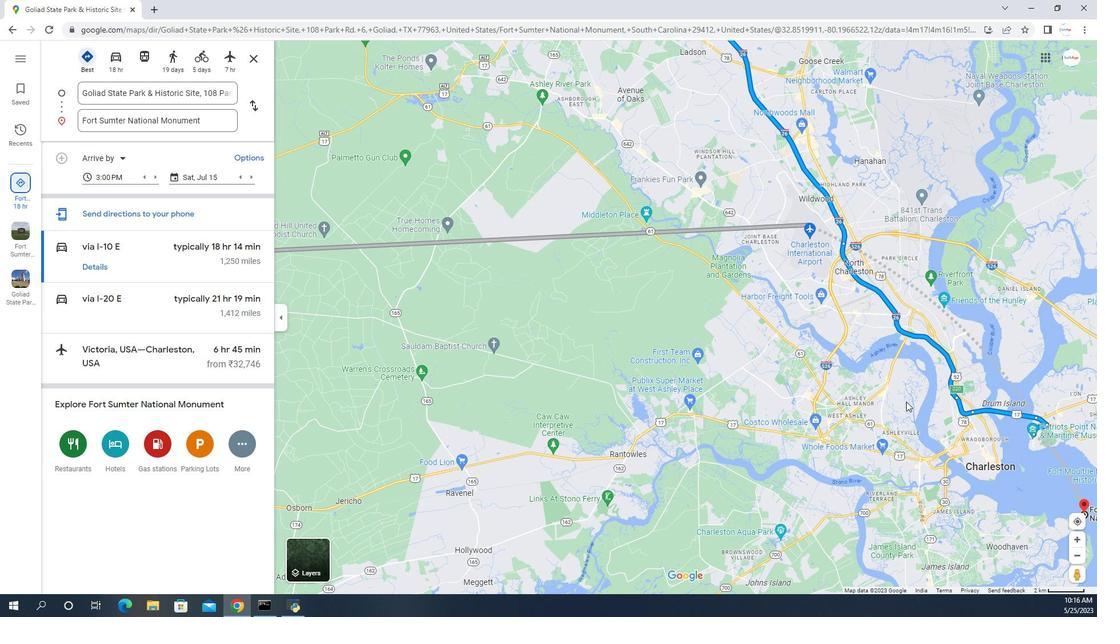 
Action: Mouse moved to (758, 135)
Screenshot: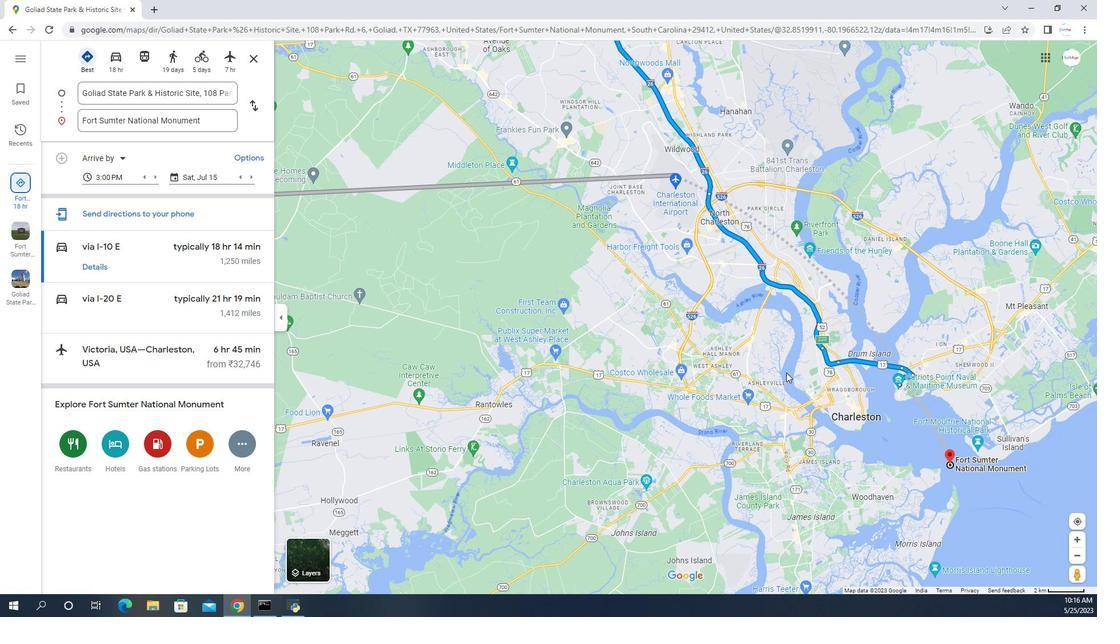 
Action: Mouse scrolled (758, 135) with delta (0, 0)
Screenshot: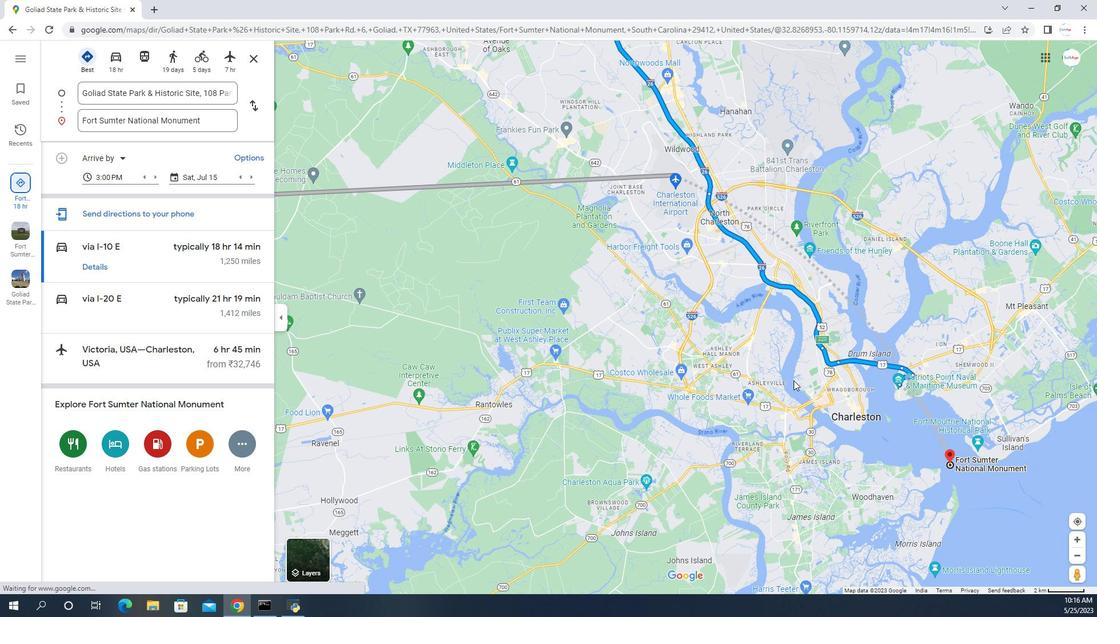 
Action: Mouse scrolled (758, 135) with delta (0, 0)
Screenshot: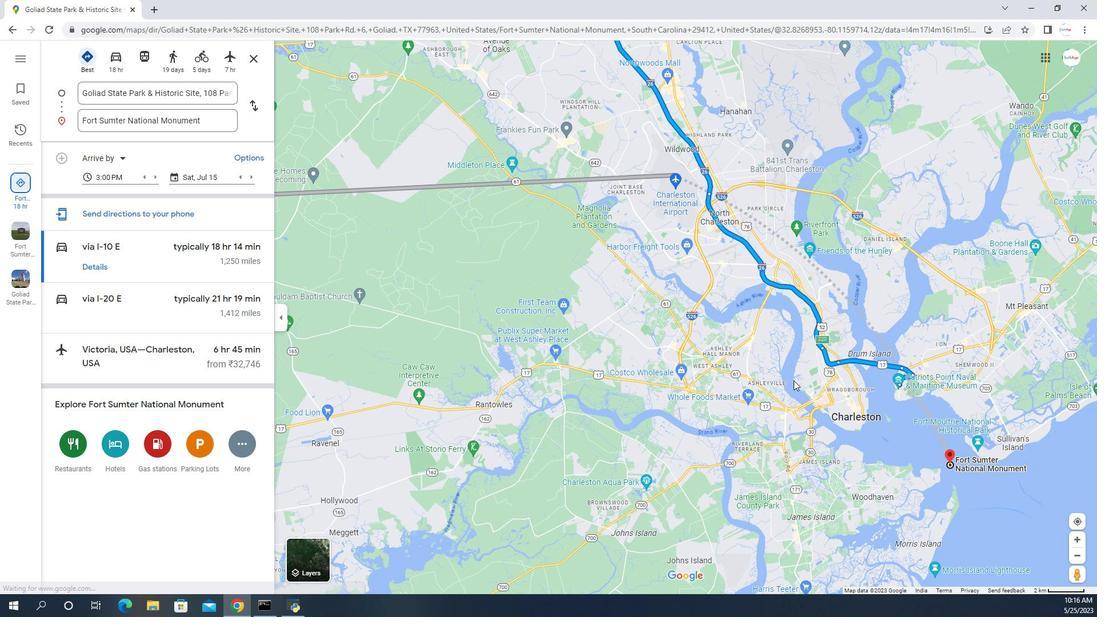 
Action: Mouse moved to (779, 134)
Screenshot: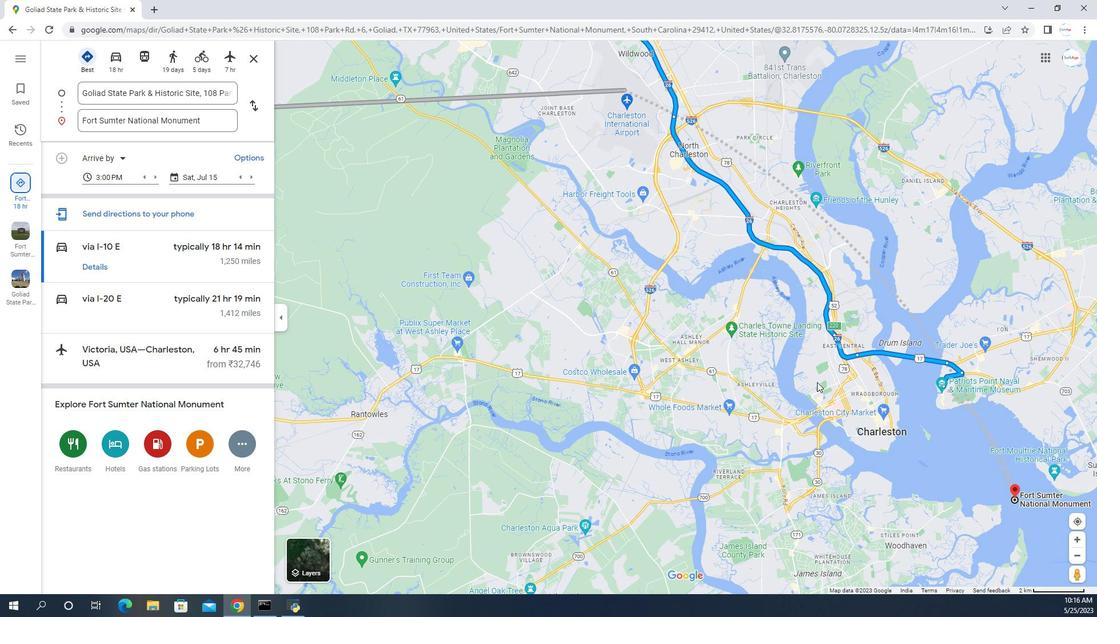
Action: Mouse pressed left at (779, 134)
Screenshot: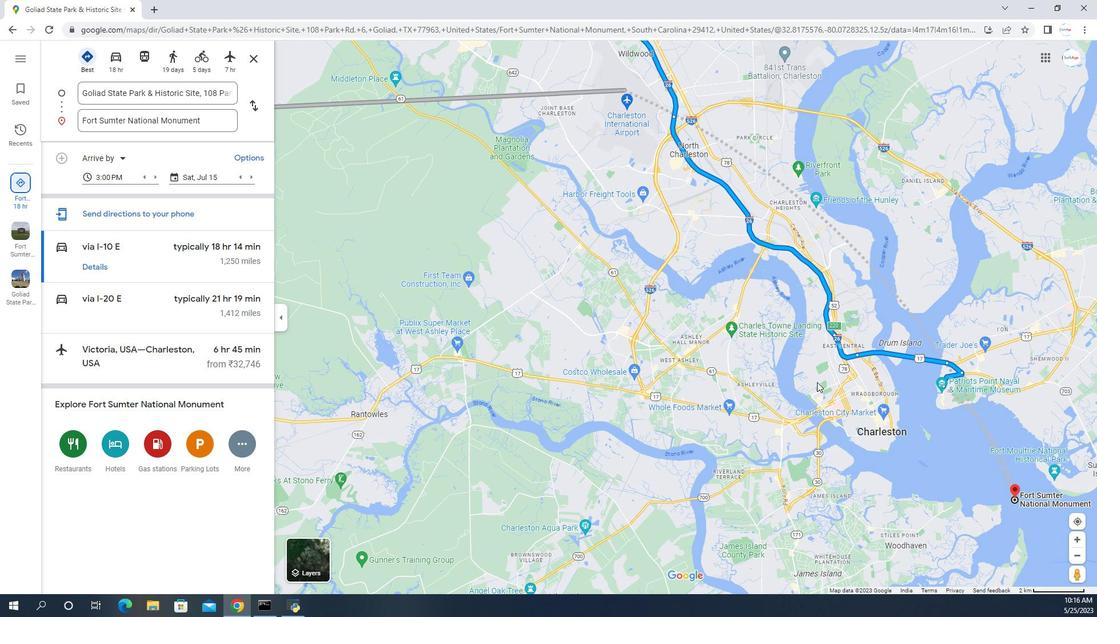 
Action: Mouse moved to (849, 140)
Screenshot: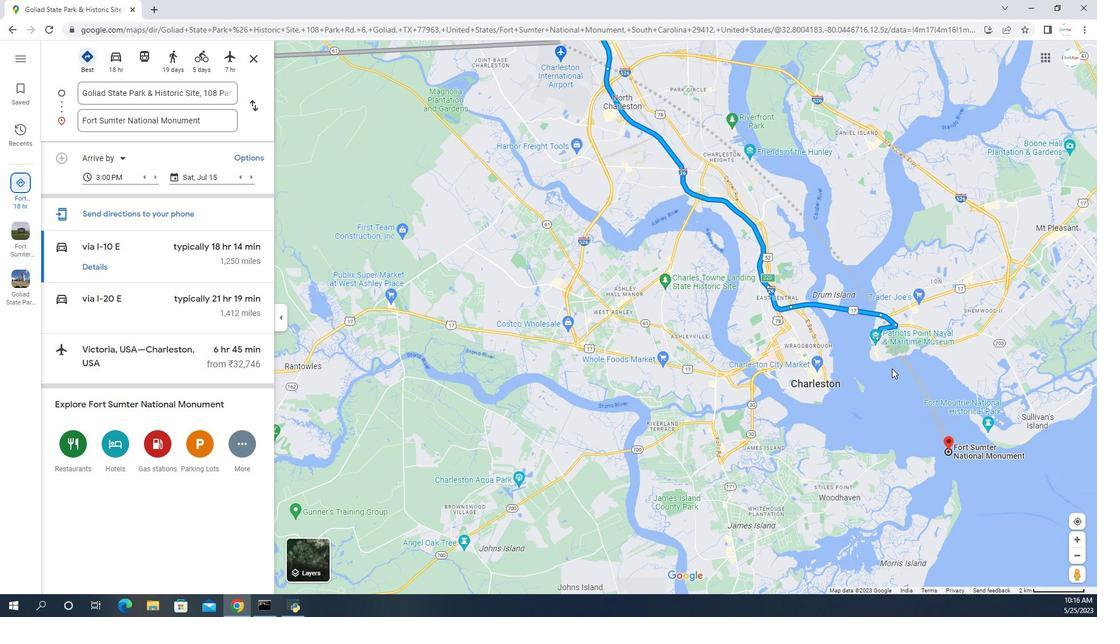 
Action: Mouse scrolled (849, 140) with delta (0, 0)
Screenshot: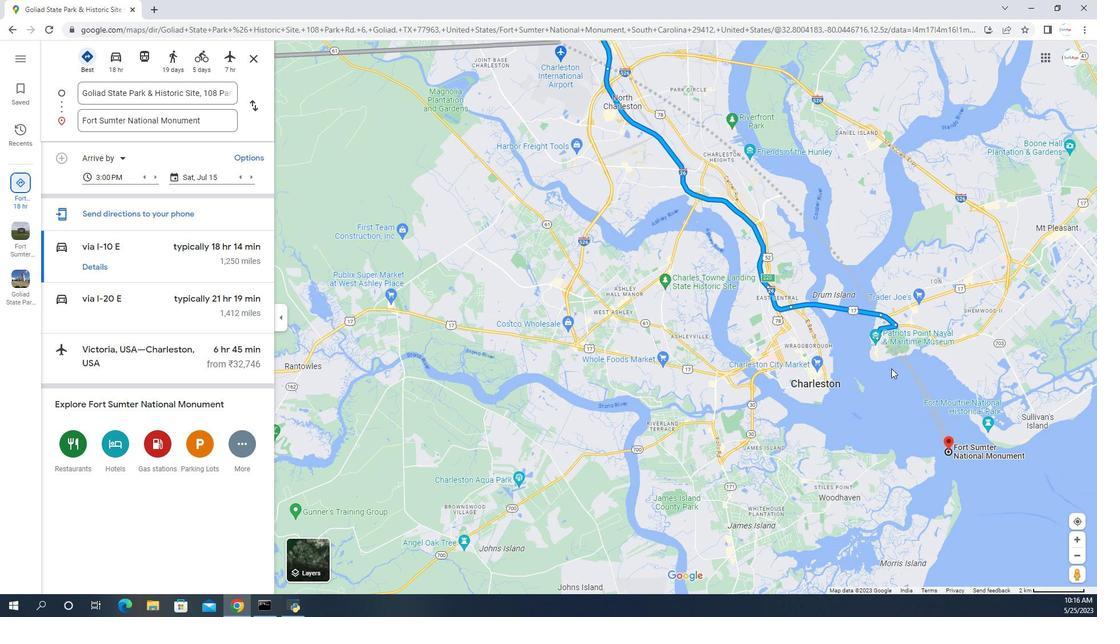 
Action: Mouse scrolled (849, 140) with delta (0, 0)
Screenshot: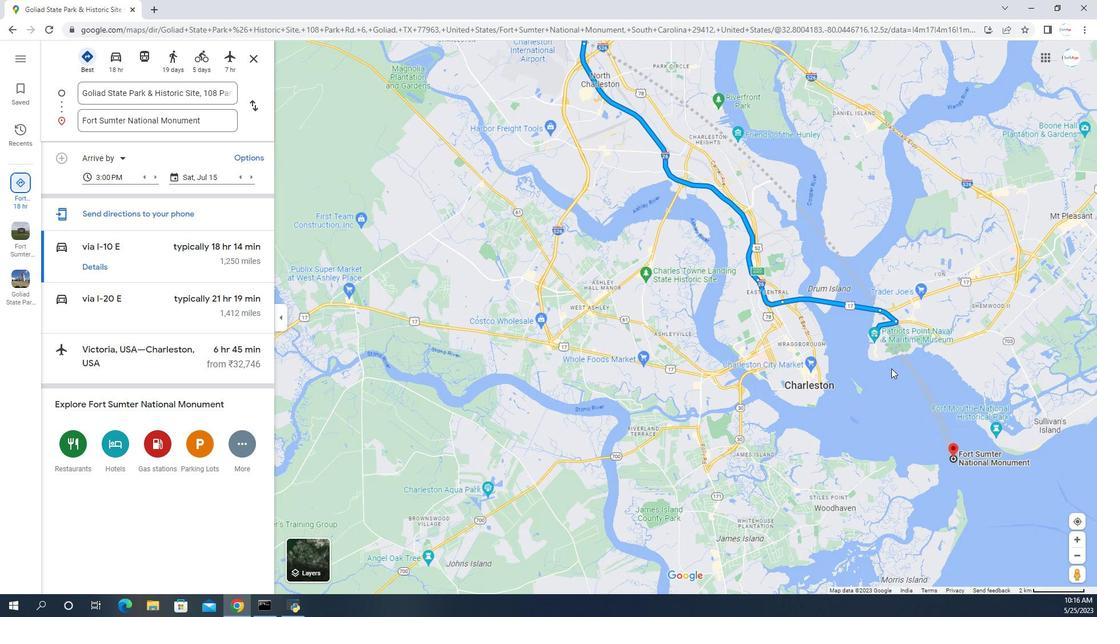 
Action: Mouse scrolled (849, 140) with delta (0, 0)
